 Task: Book a multi-city flight from Casablanca to Tianjin to Xiamen for 2 passengers in premium economy, with 1 stop or fewer, using Emirates, and 2 carry-on bags.
Action: Mouse pressed left at (455, 304)
Screenshot: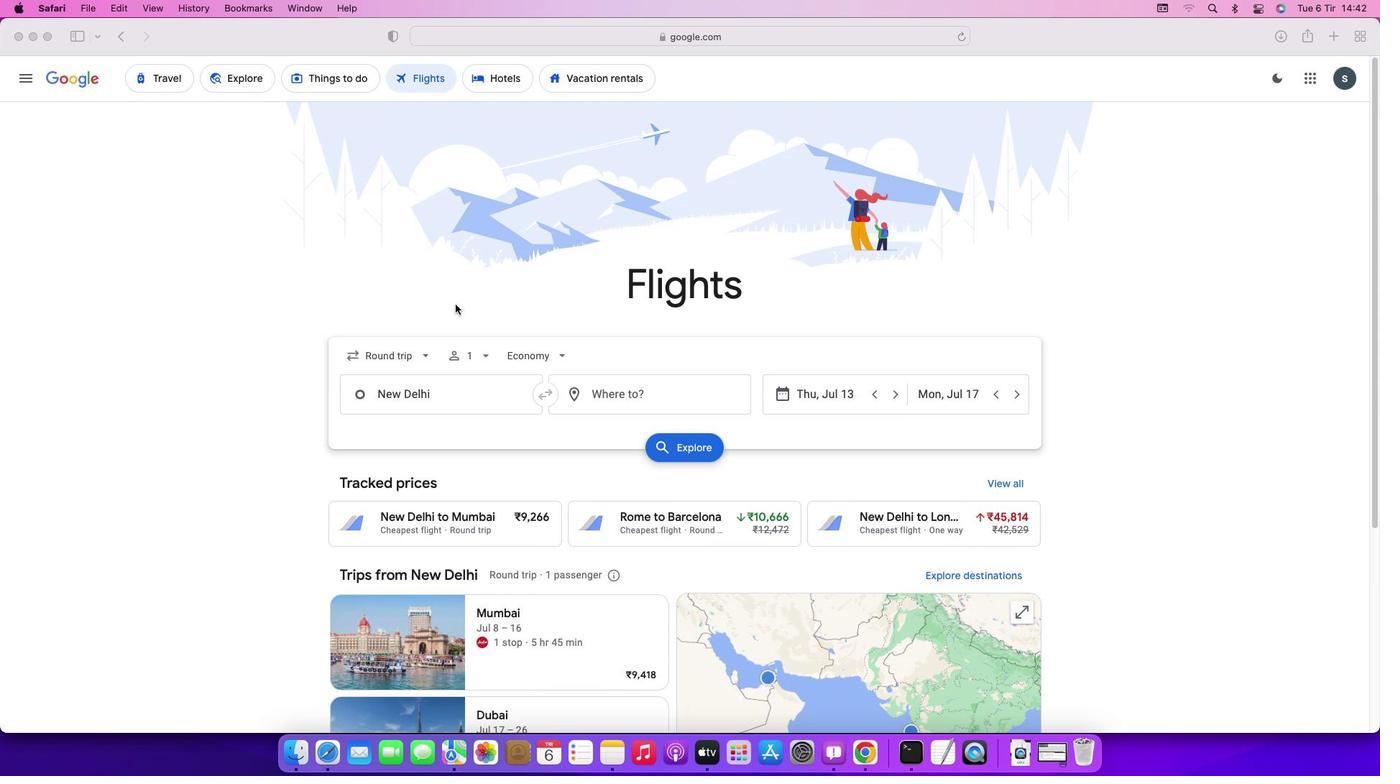 
Action: Mouse moved to (423, 361)
Screenshot: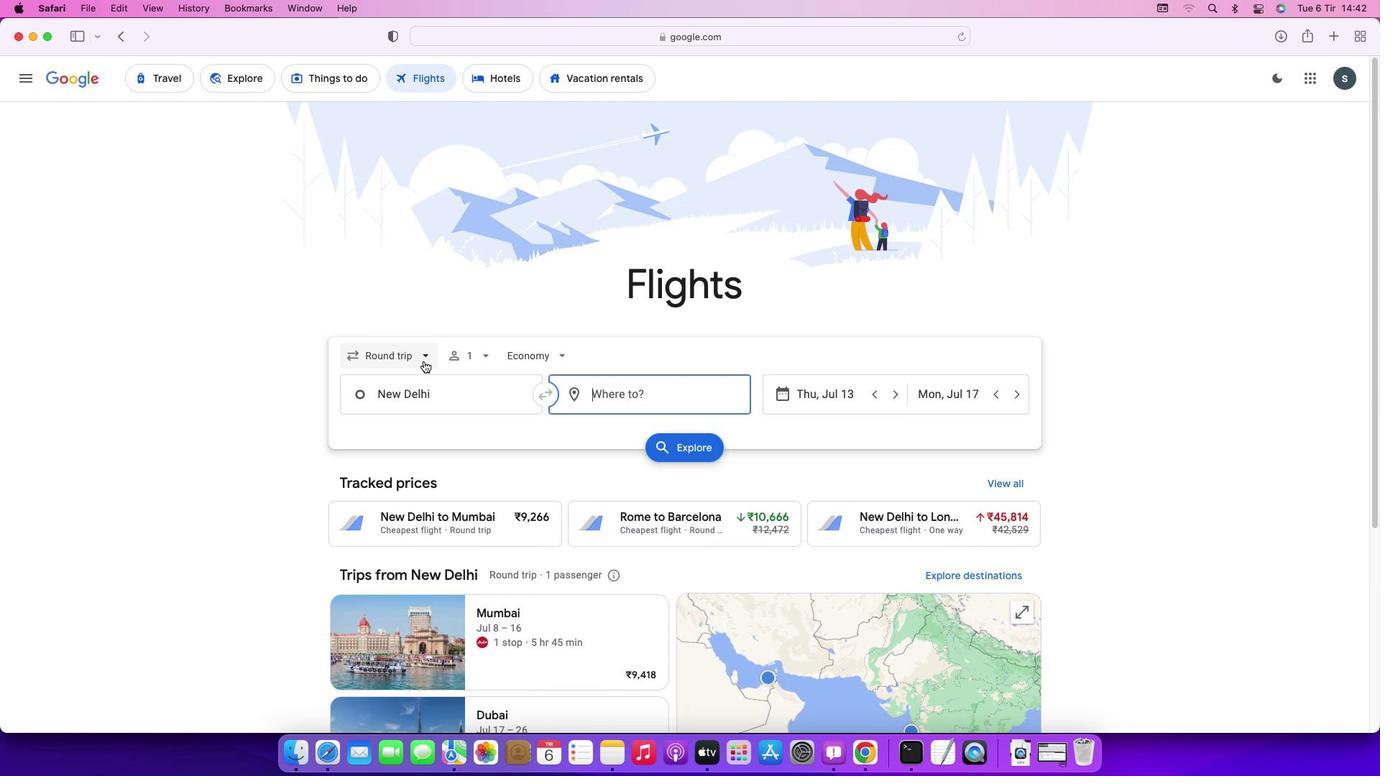 
Action: Mouse pressed left at (423, 361)
Screenshot: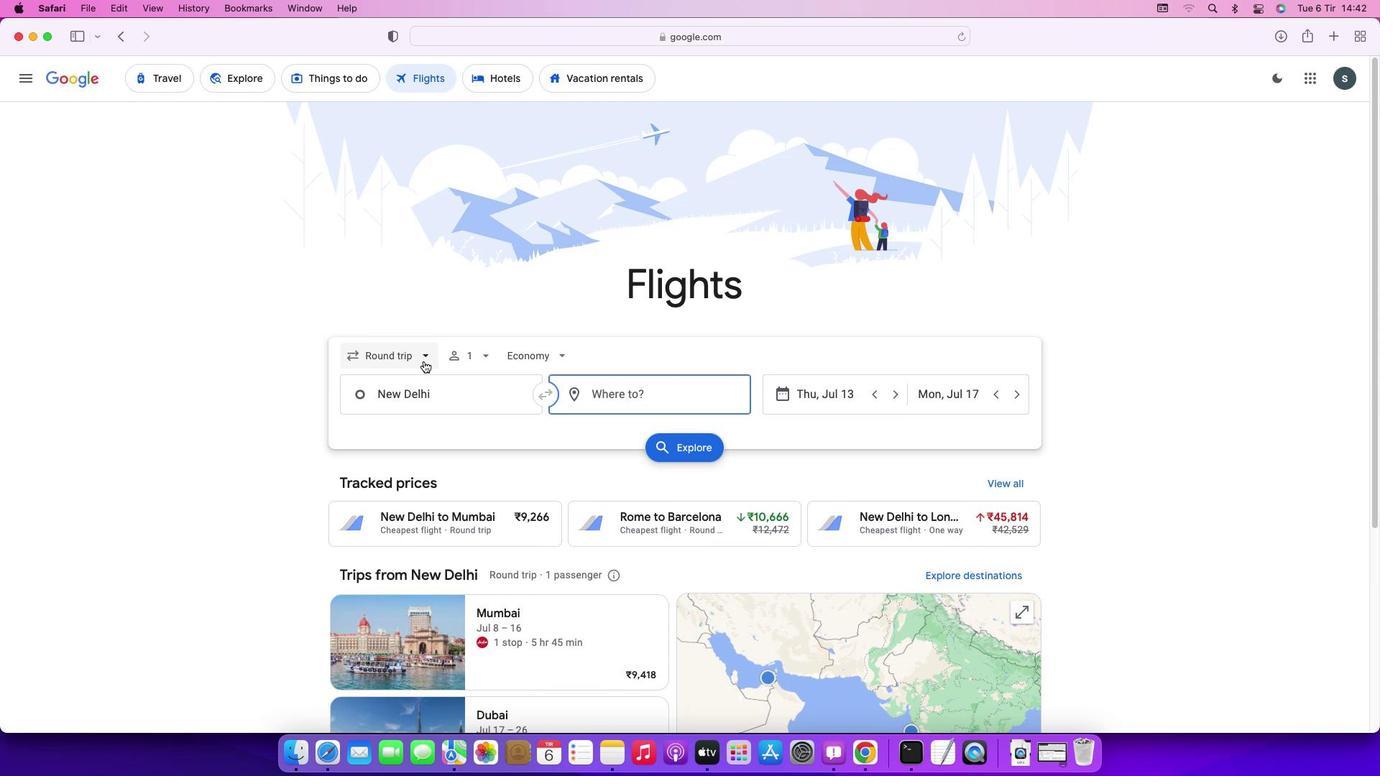 
Action: Mouse moved to (426, 459)
Screenshot: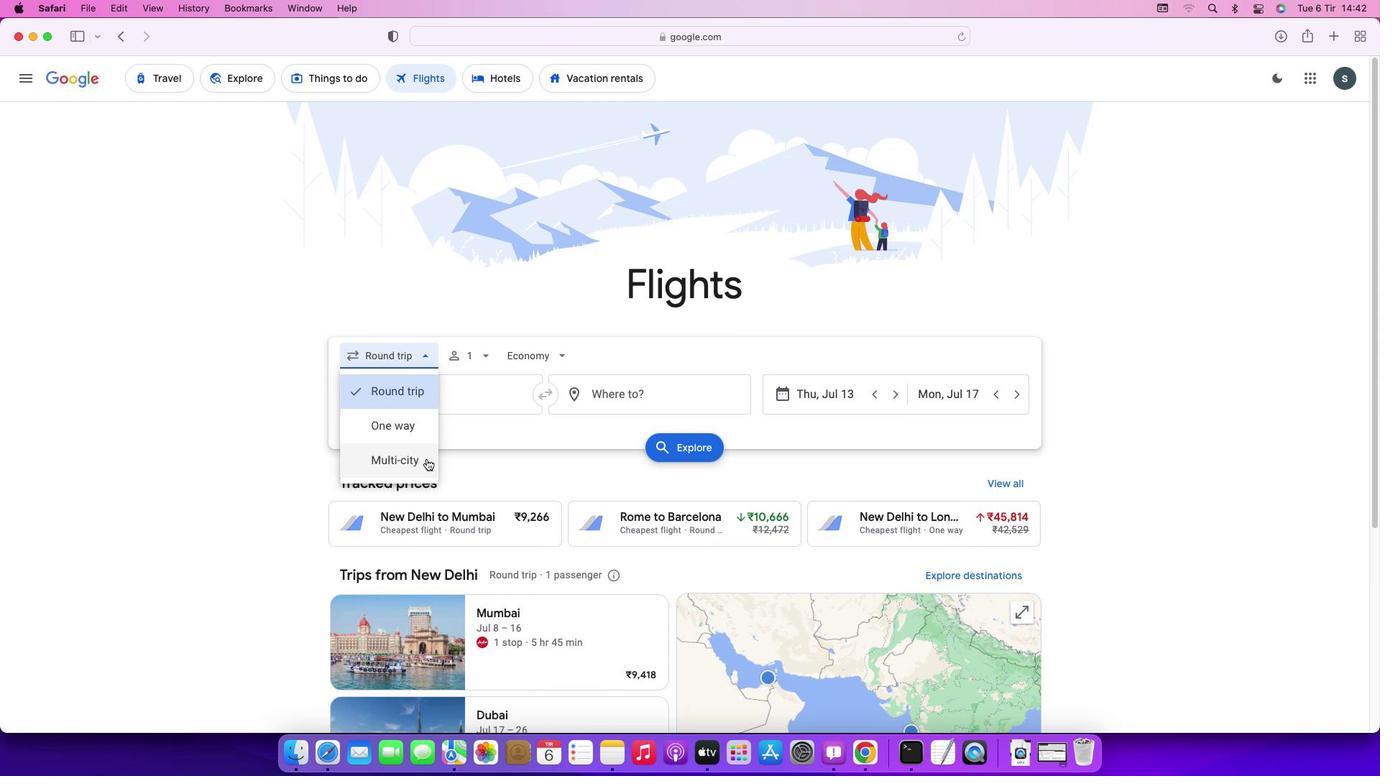 
Action: Mouse pressed left at (426, 459)
Screenshot: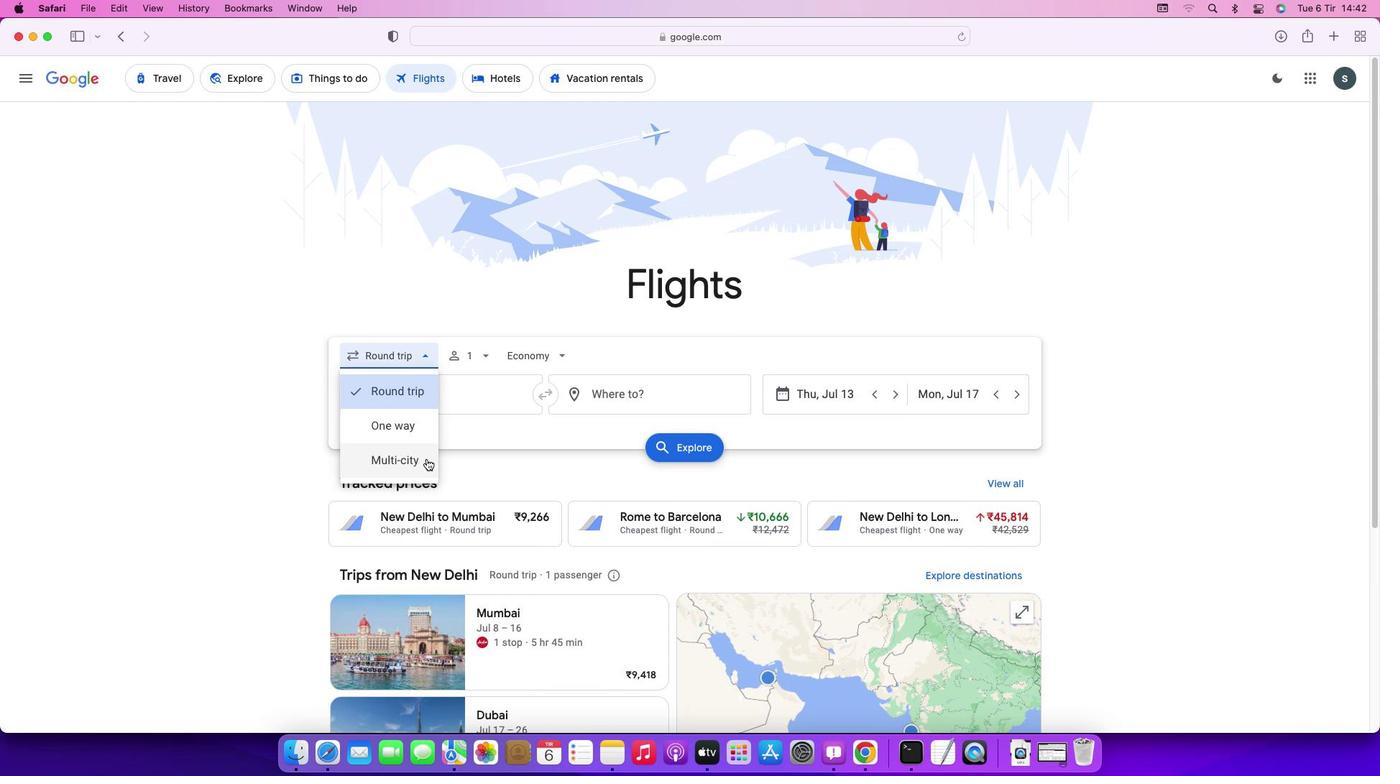 
Action: Mouse moved to (480, 356)
Screenshot: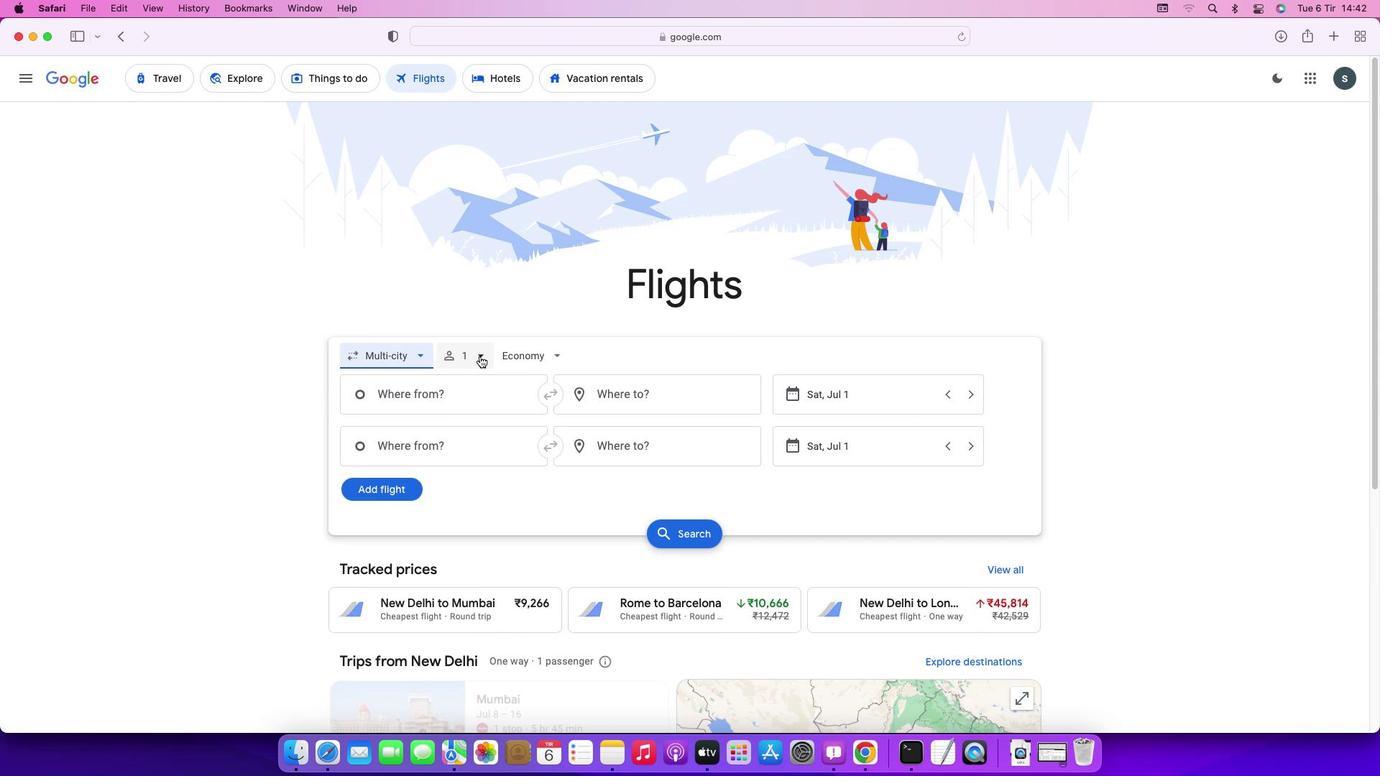 
Action: Mouse pressed left at (480, 356)
Screenshot: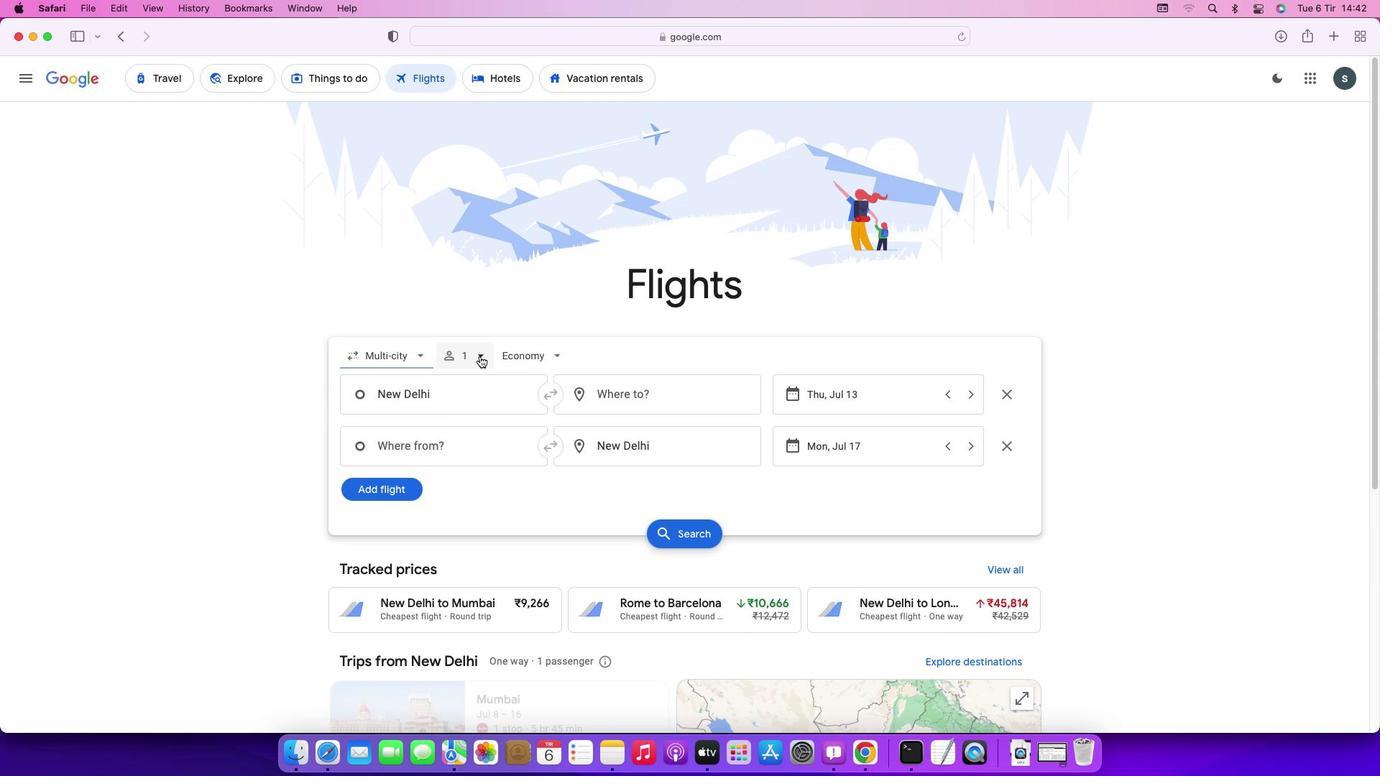 
Action: Mouse moved to (592, 390)
Screenshot: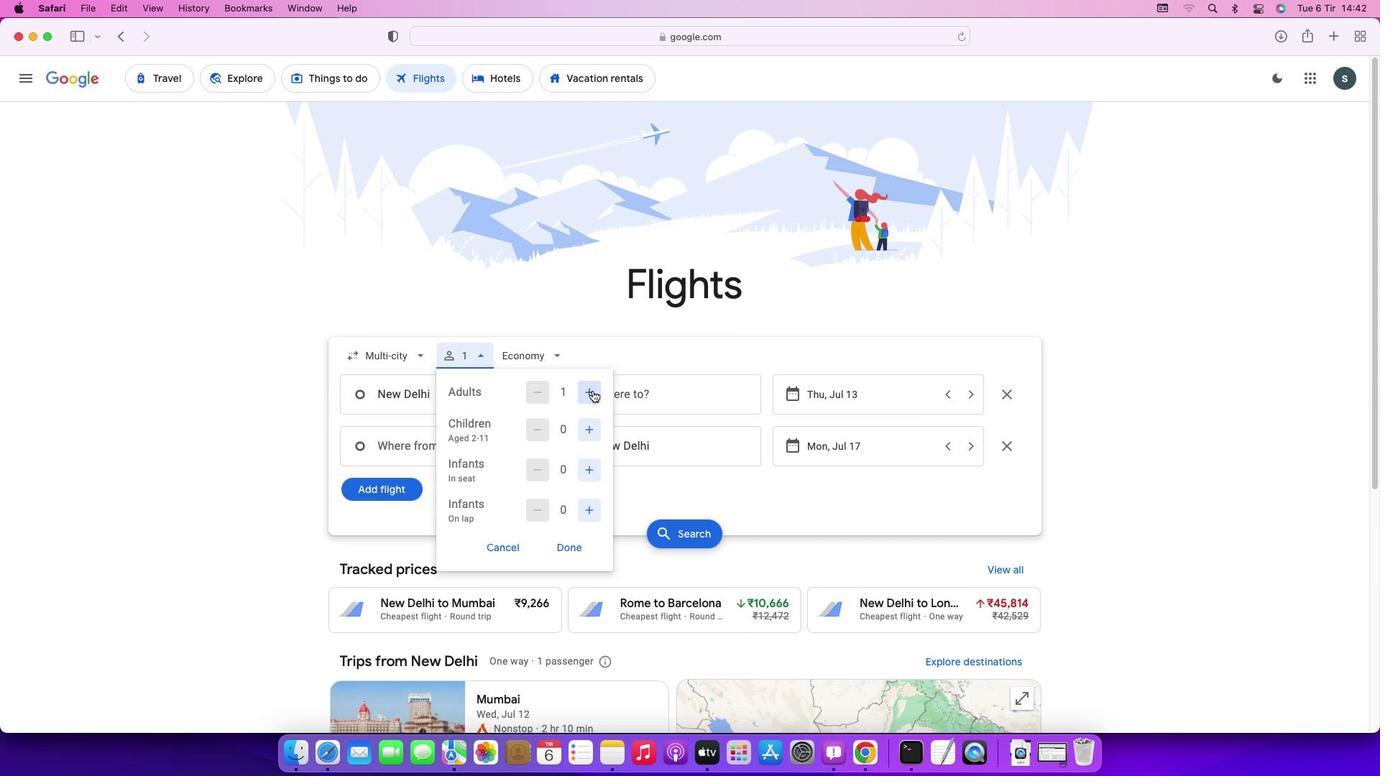 
Action: Mouse pressed left at (592, 390)
Screenshot: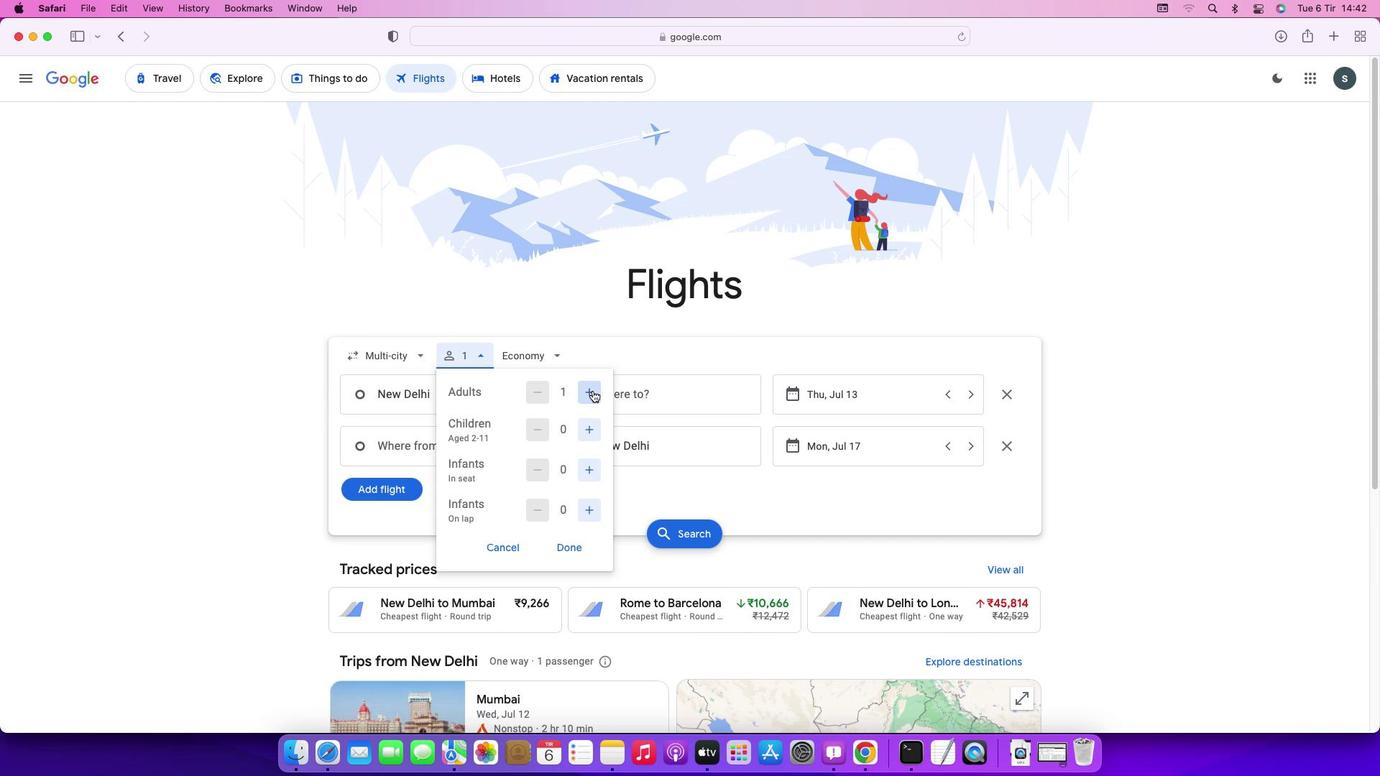 
Action: Mouse moved to (568, 547)
Screenshot: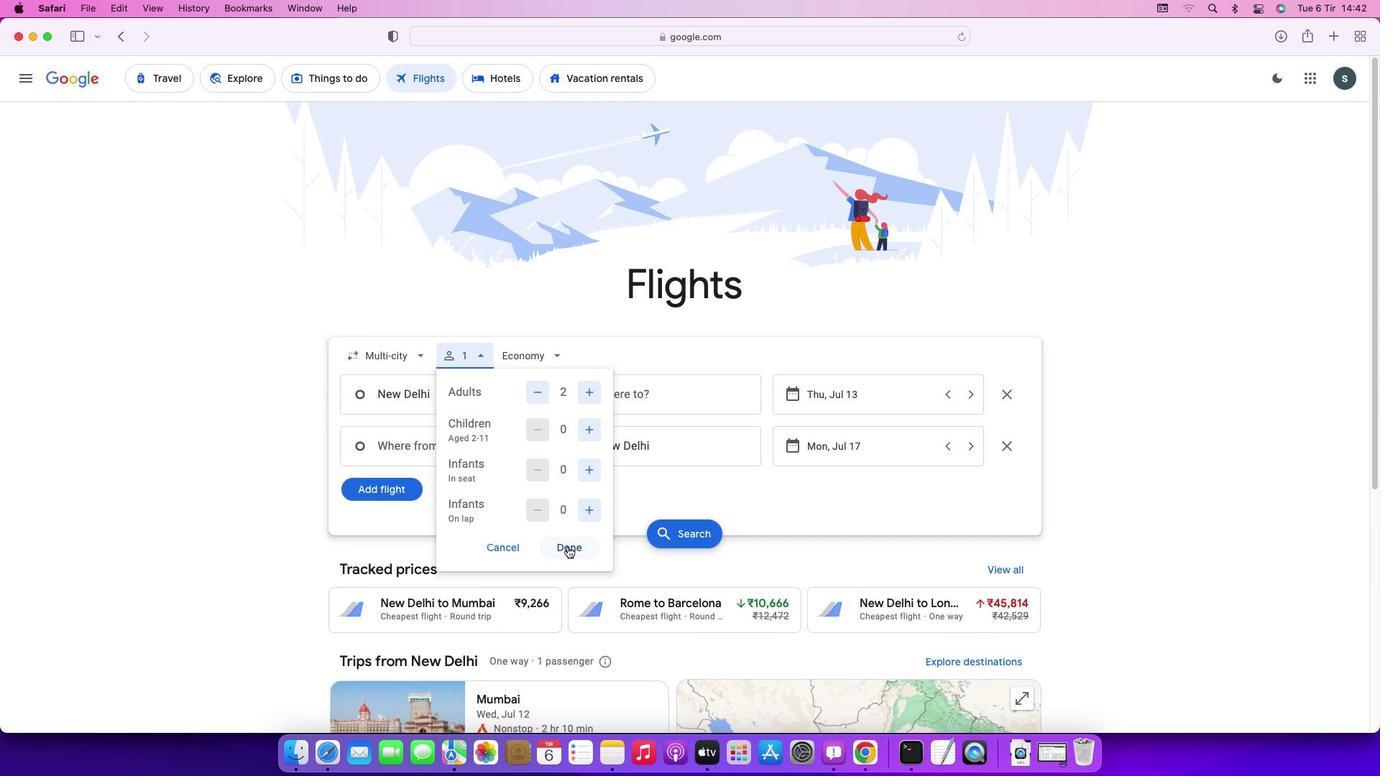 
Action: Mouse pressed left at (568, 547)
Screenshot: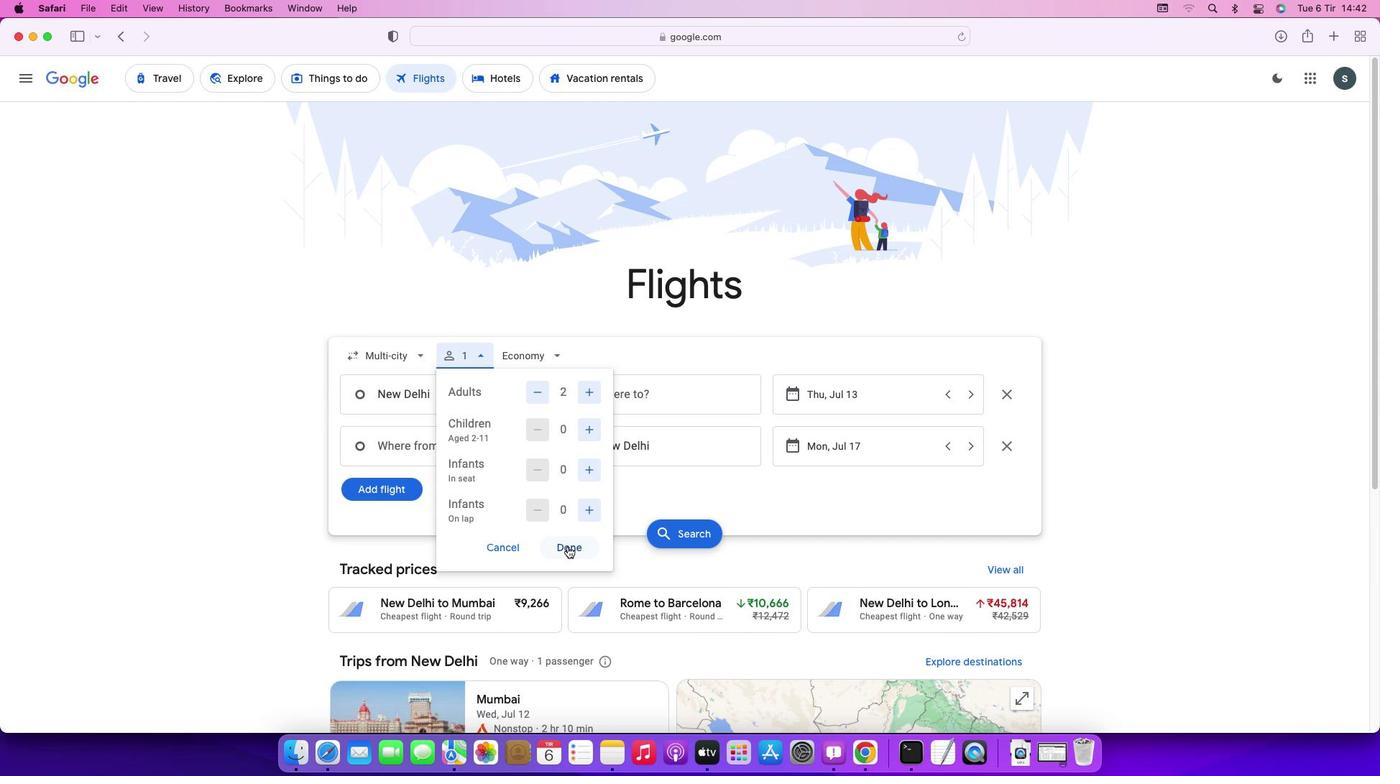 
Action: Mouse moved to (555, 358)
Screenshot: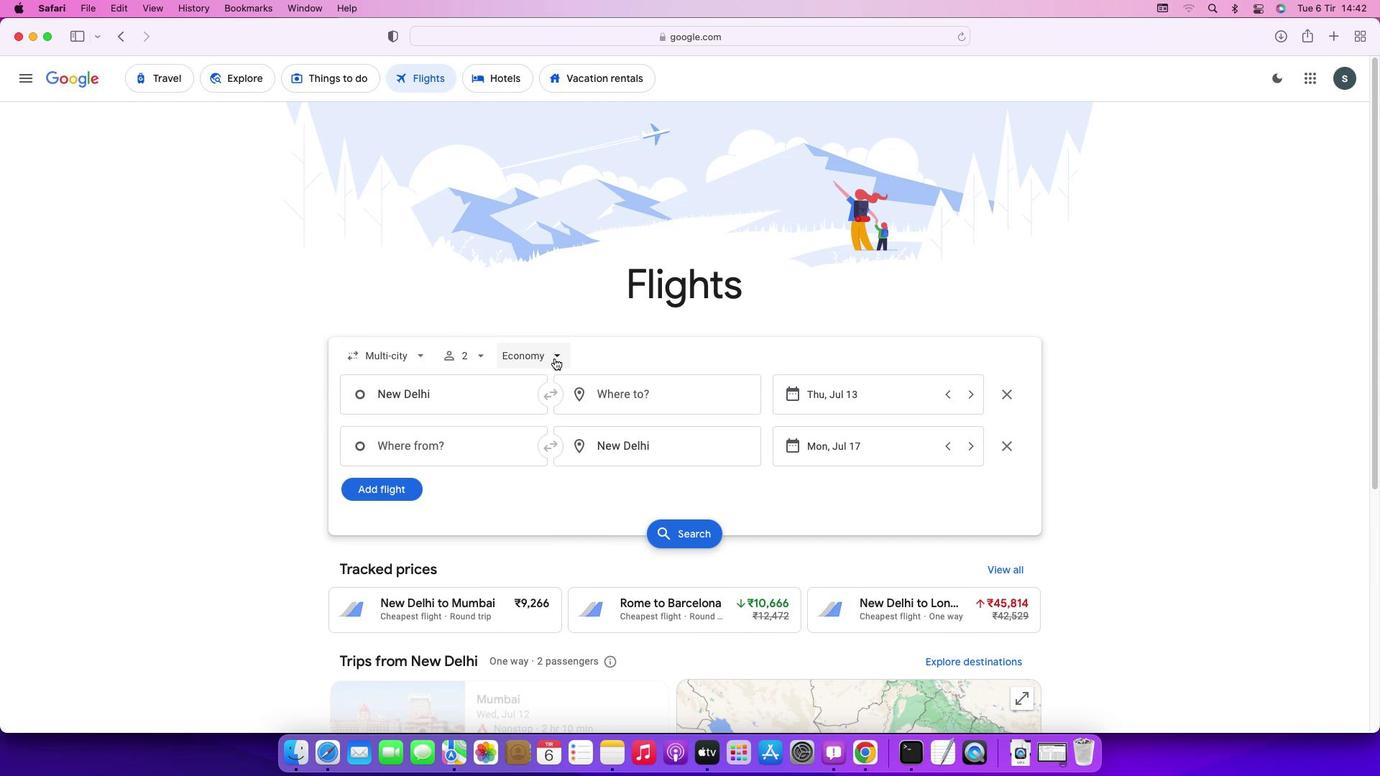 
Action: Mouse pressed left at (555, 358)
Screenshot: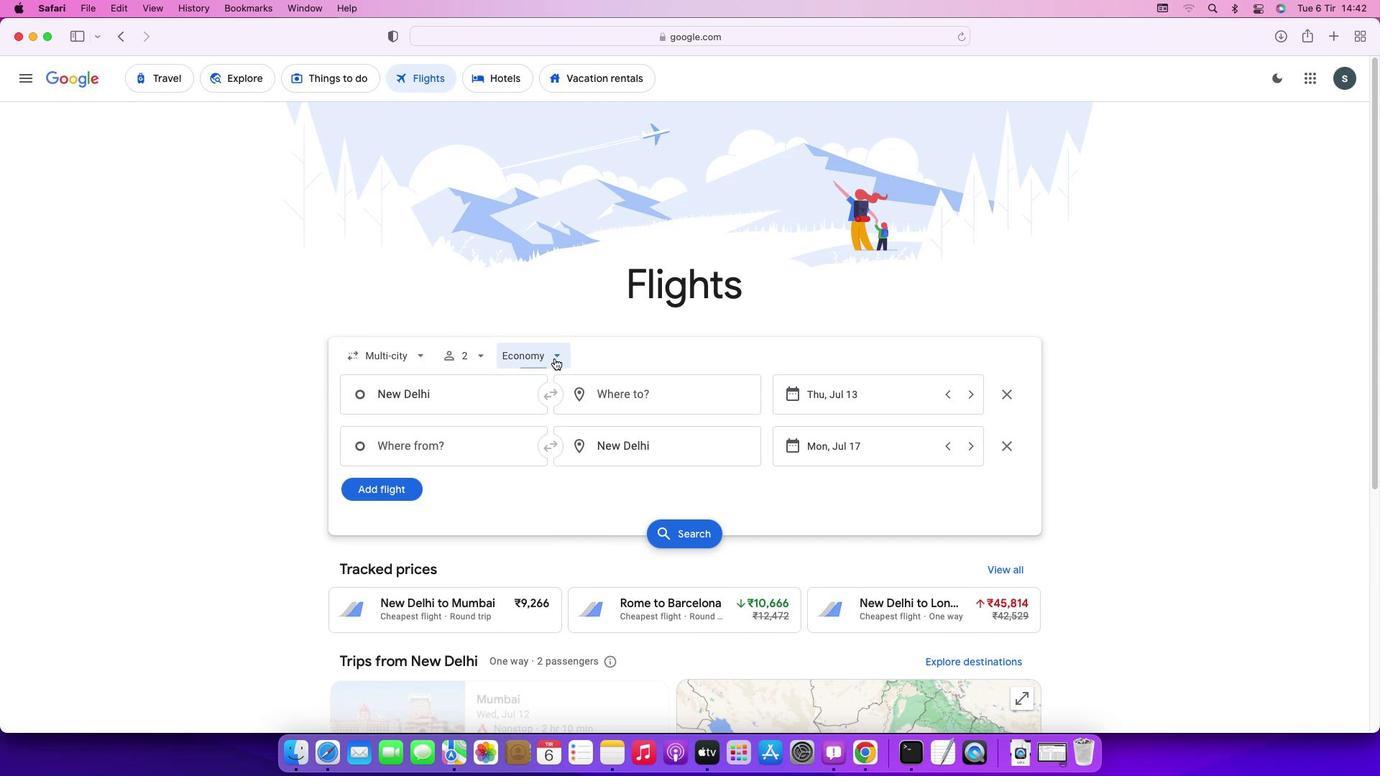 
Action: Mouse moved to (568, 426)
Screenshot: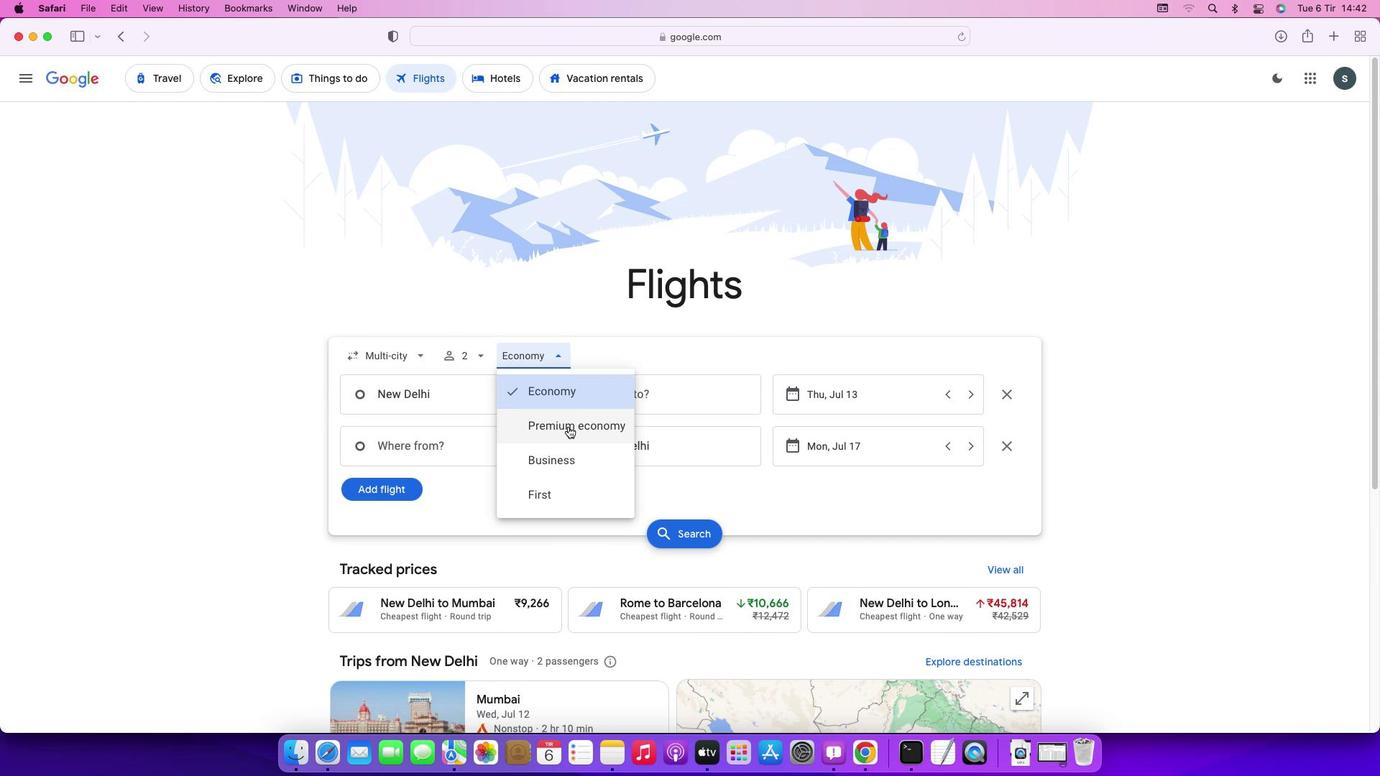 
Action: Mouse pressed left at (568, 426)
Screenshot: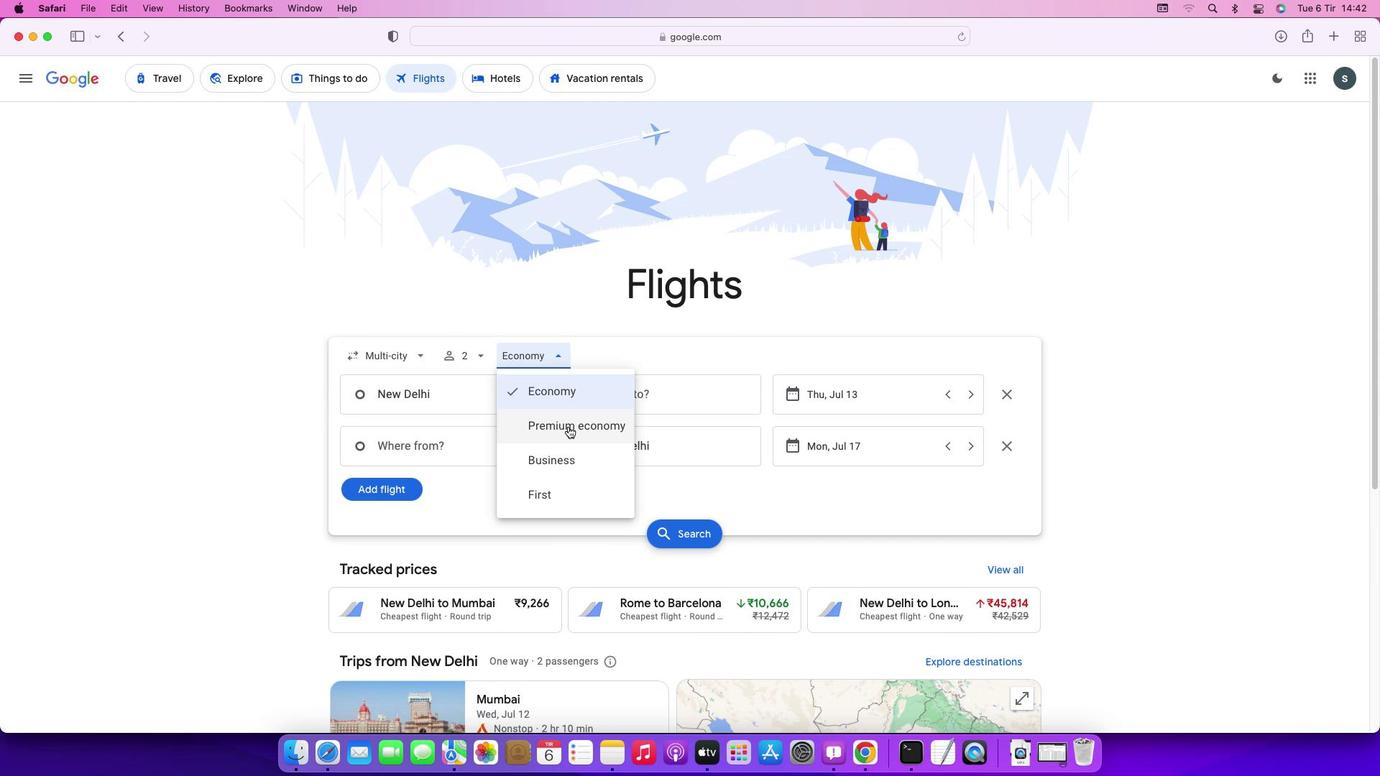 
Action: Mouse moved to (465, 391)
Screenshot: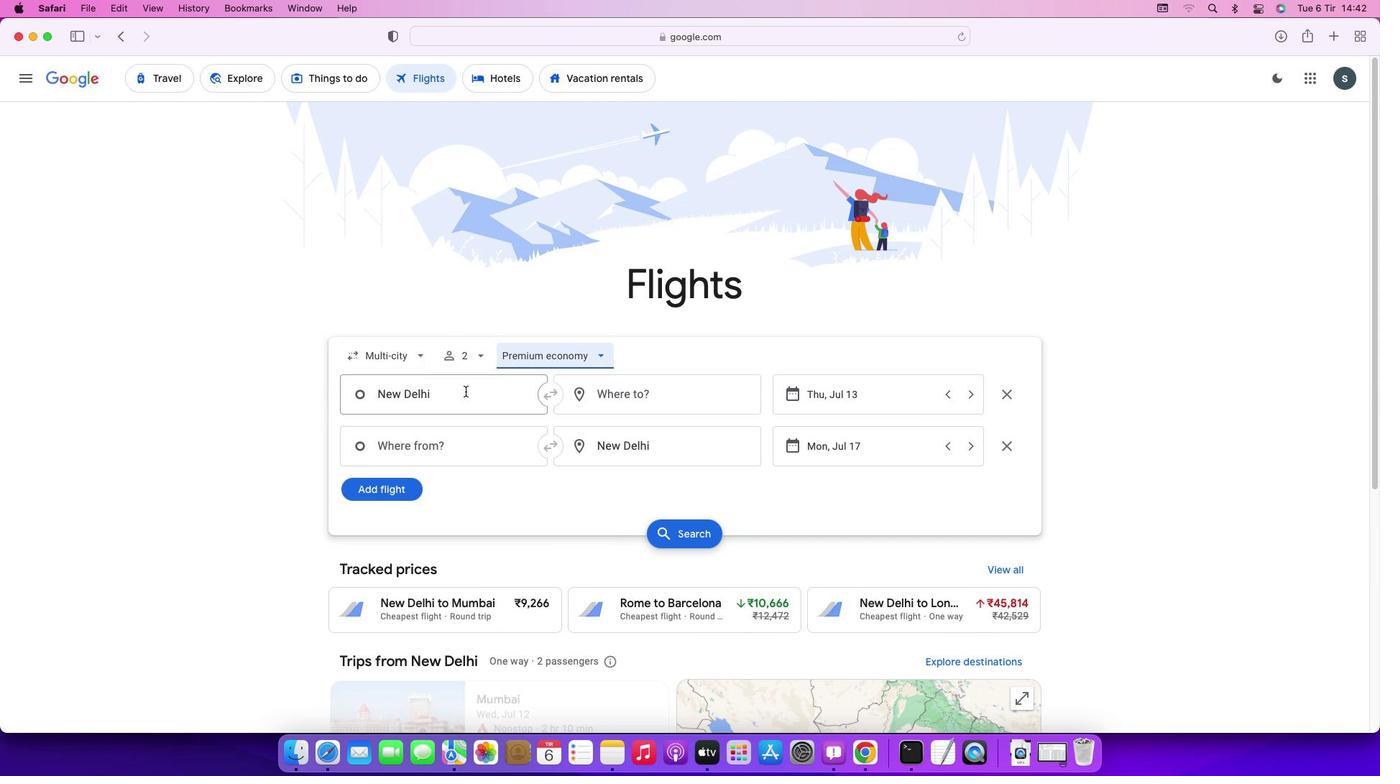 
Action: Mouse pressed left at (465, 391)
Screenshot: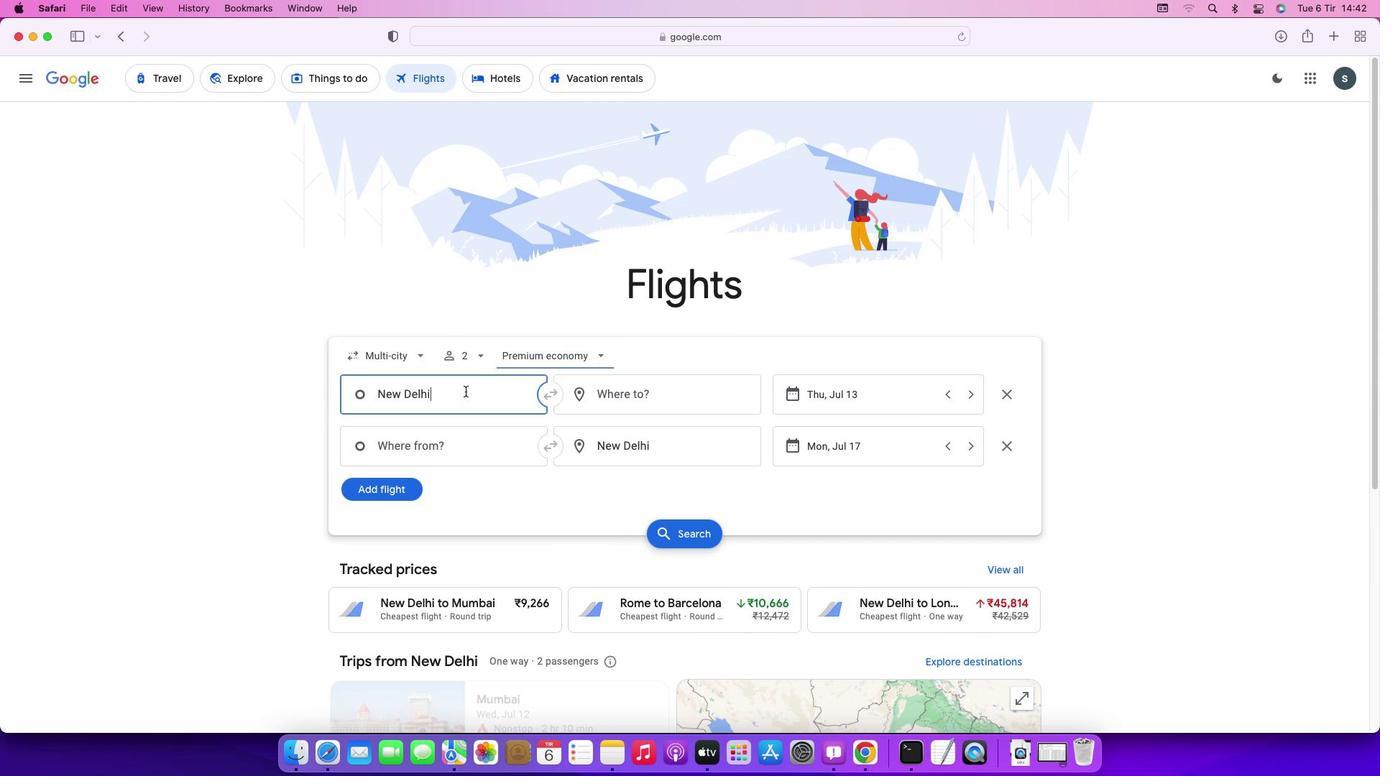 
Action: Key pressed Key.backspaceKey.caps_lock'C'Key.caps_lock'a''s''a''b''l''a''n''c''a'Key.enter
Screenshot: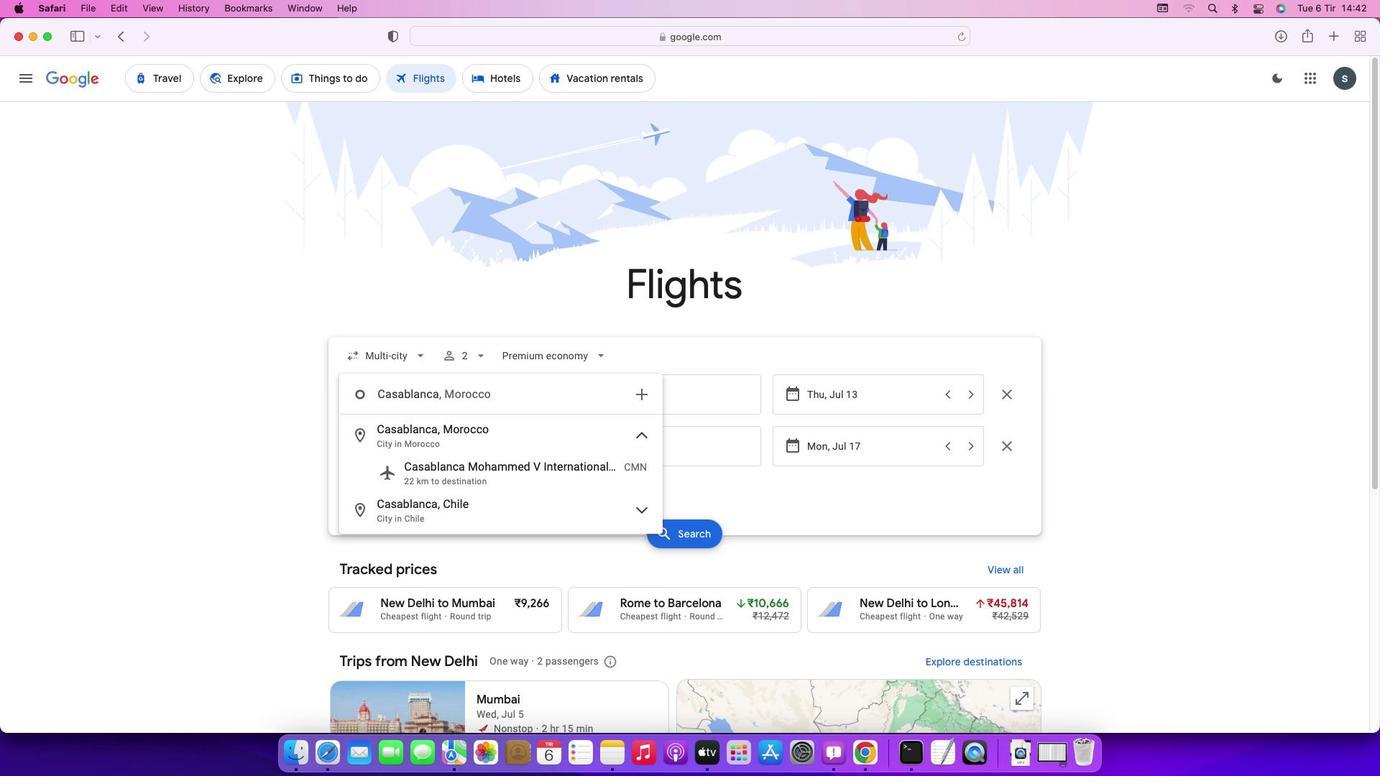 
Action: Mouse moved to (619, 401)
Screenshot: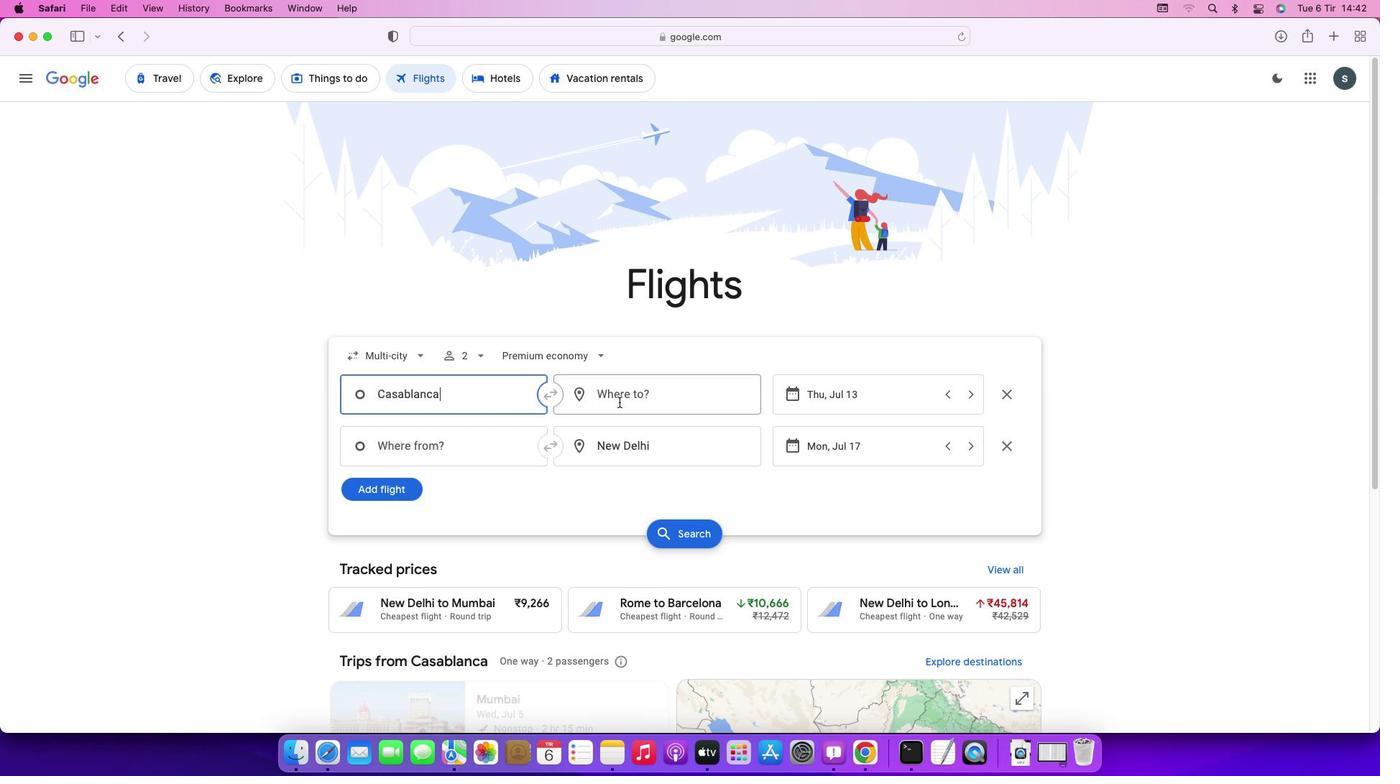 
Action: Mouse pressed left at (619, 401)
Screenshot: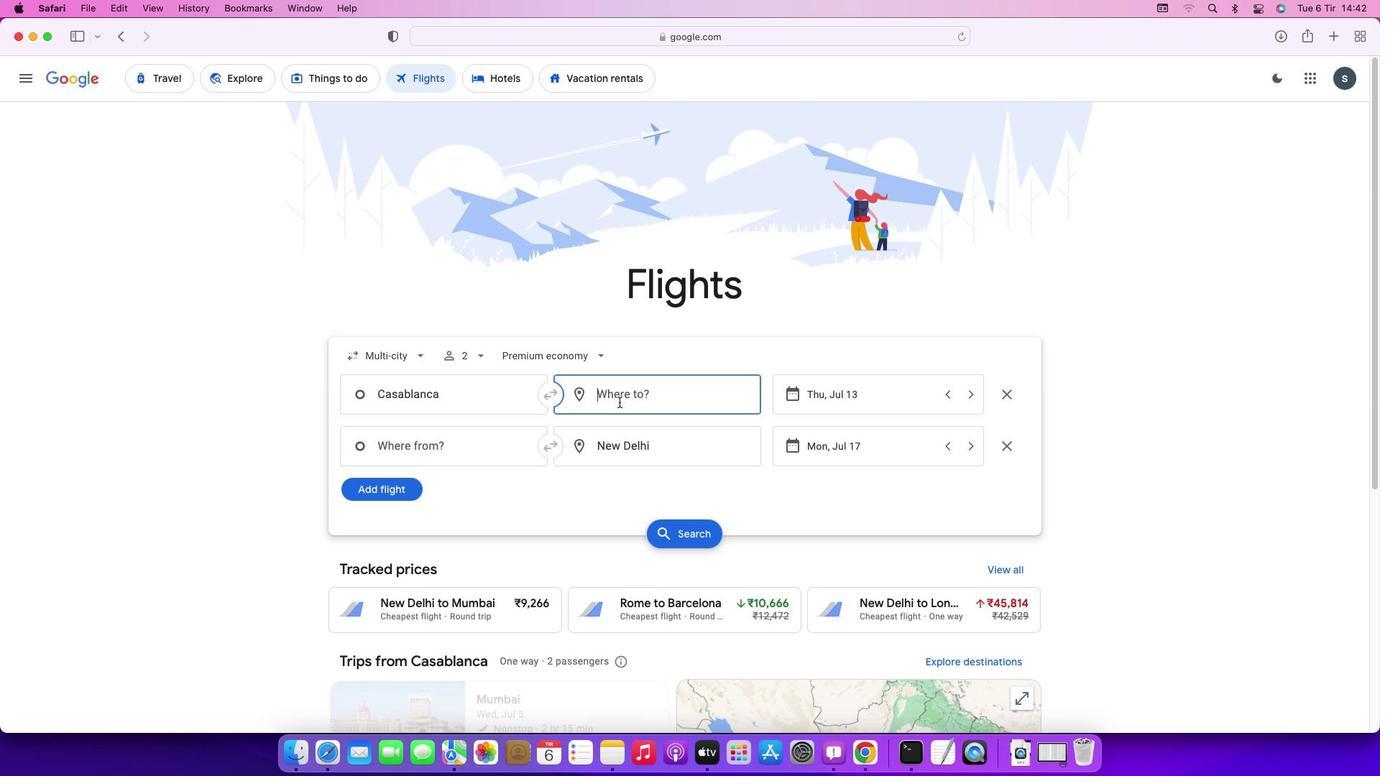 
Action: Mouse moved to (613, 403)
Screenshot: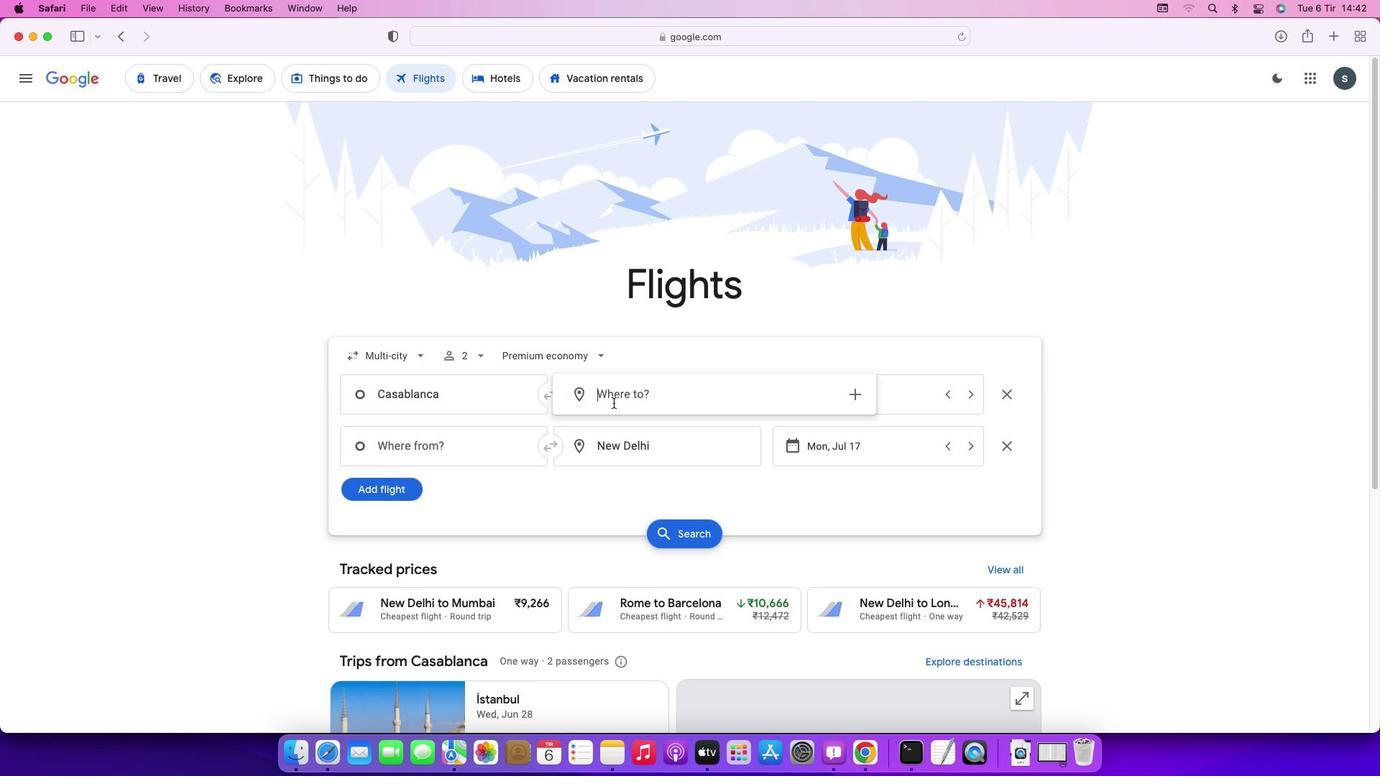 
Action: Key pressed Key.caps_lock'T'Key.caps_lock'i''a''n''j''i''n'Key.enter
Screenshot: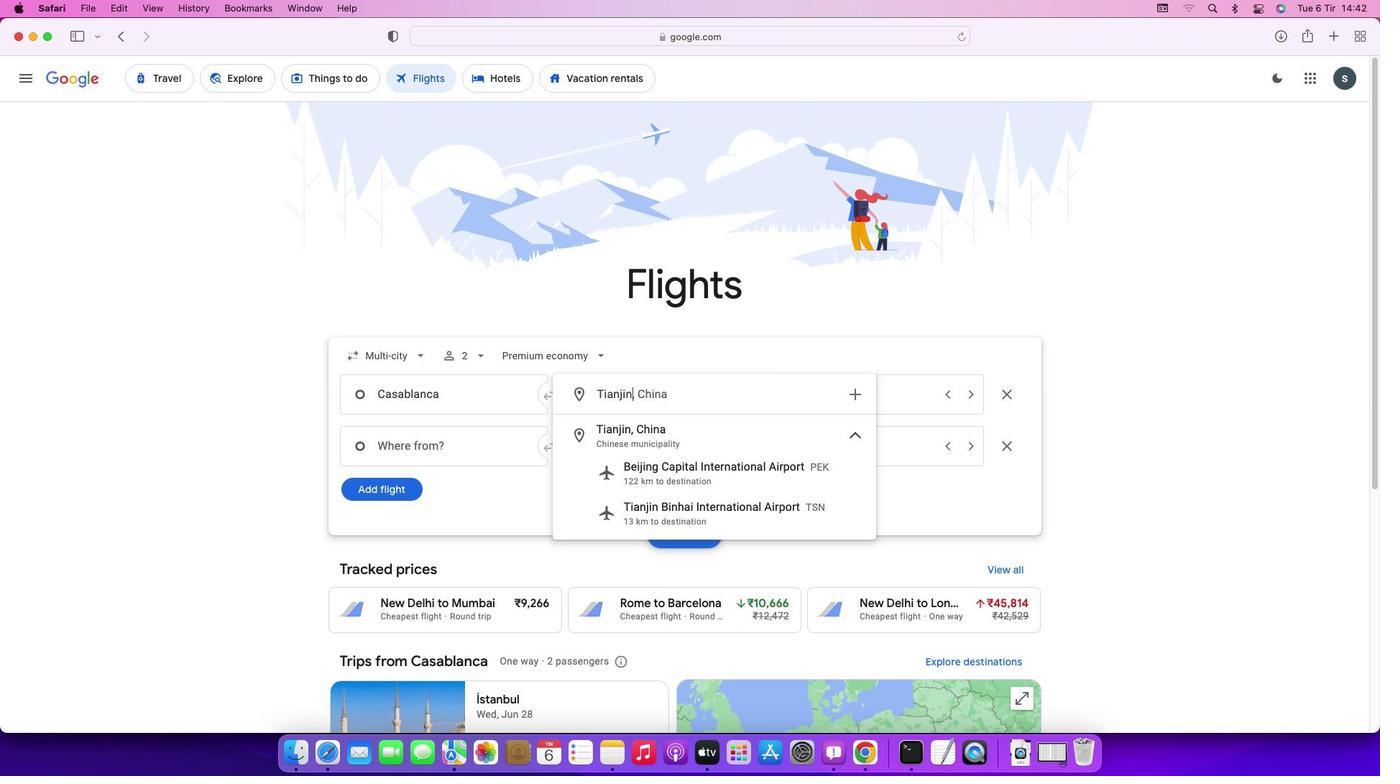 
Action: Mouse moved to (885, 398)
Screenshot: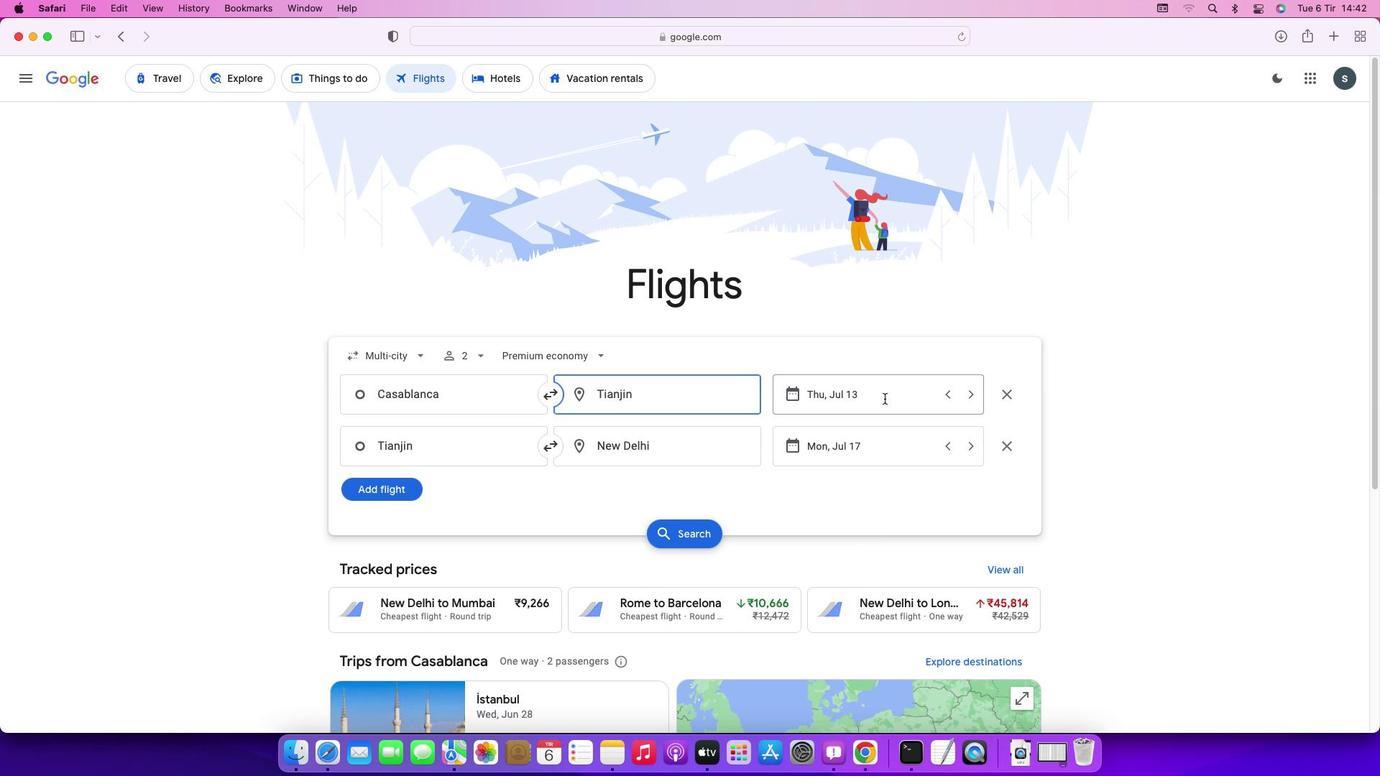 
Action: Mouse pressed left at (885, 398)
Screenshot: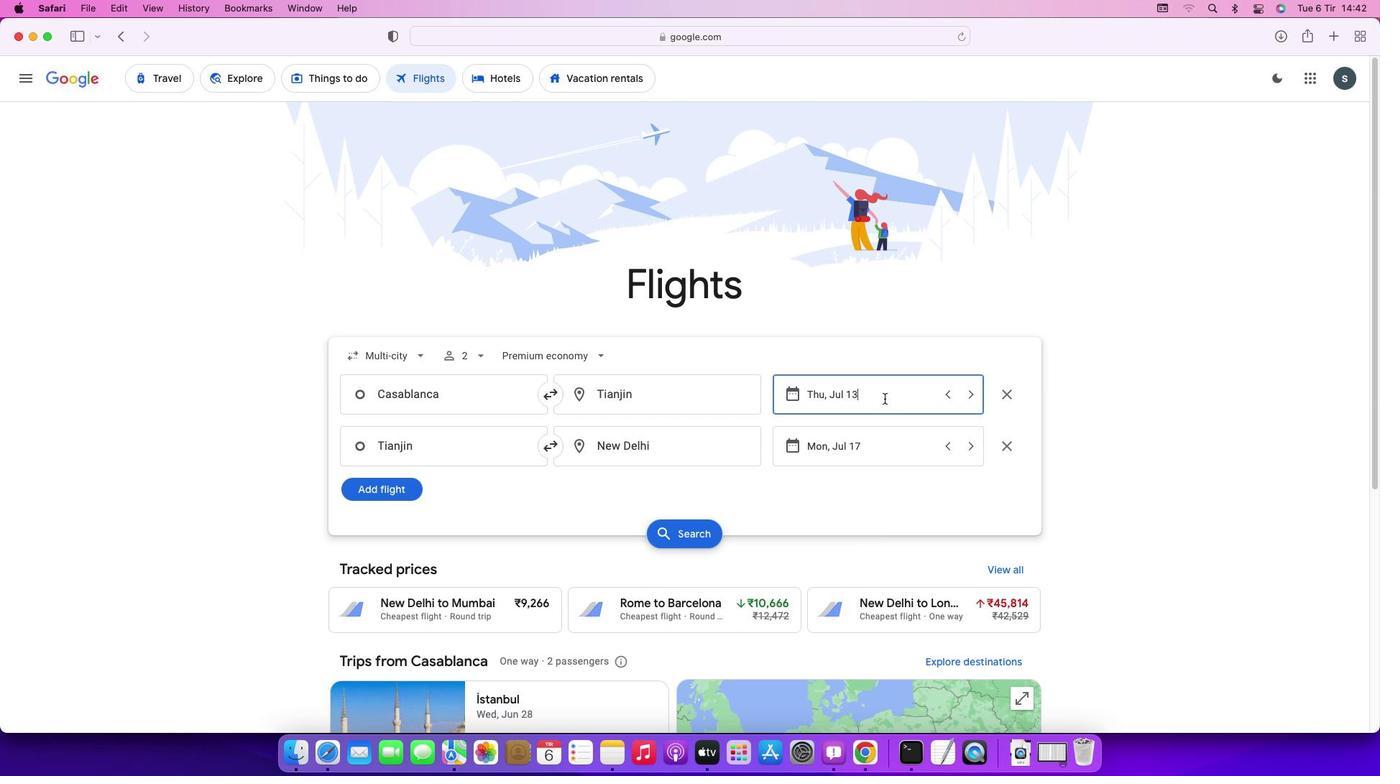 
Action: Mouse moved to (862, 594)
Screenshot: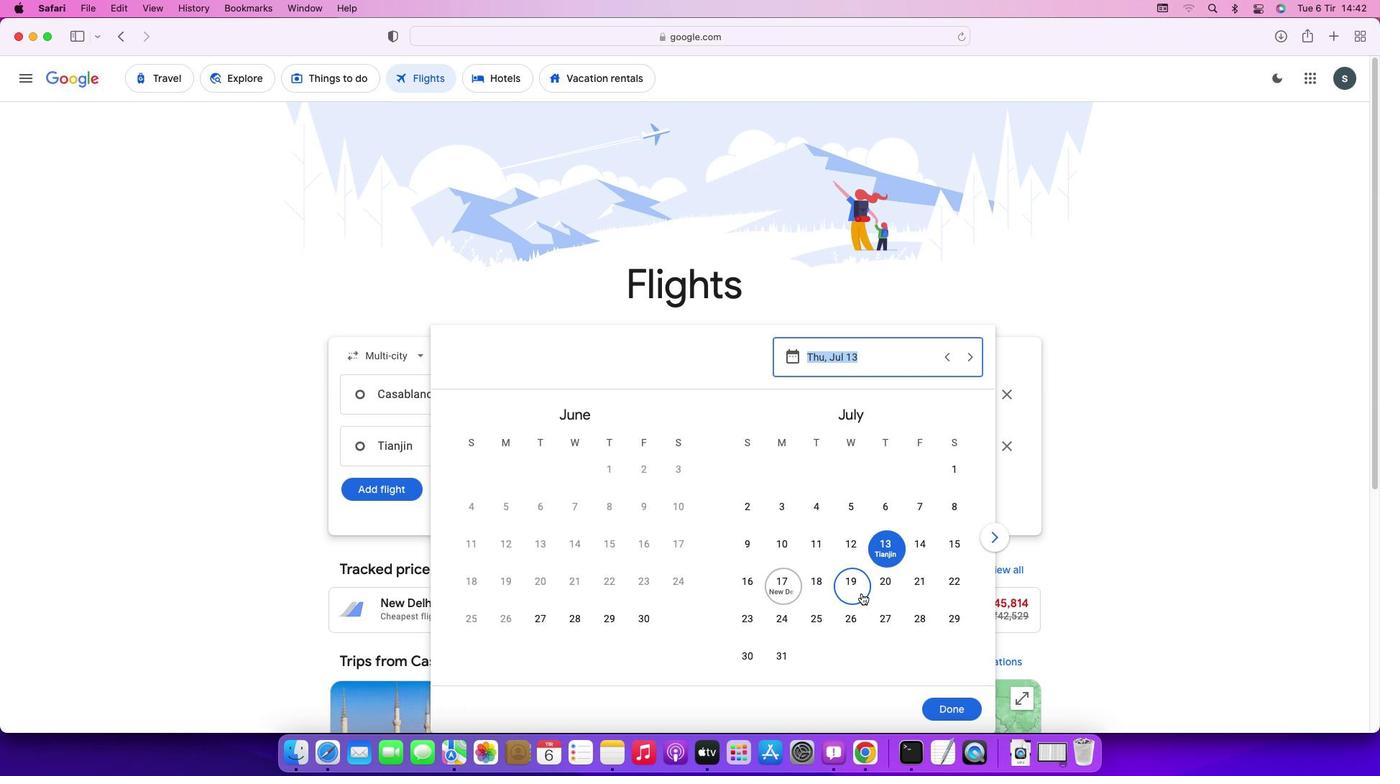 
Action: Mouse pressed left at (862, 594)
Screenshot: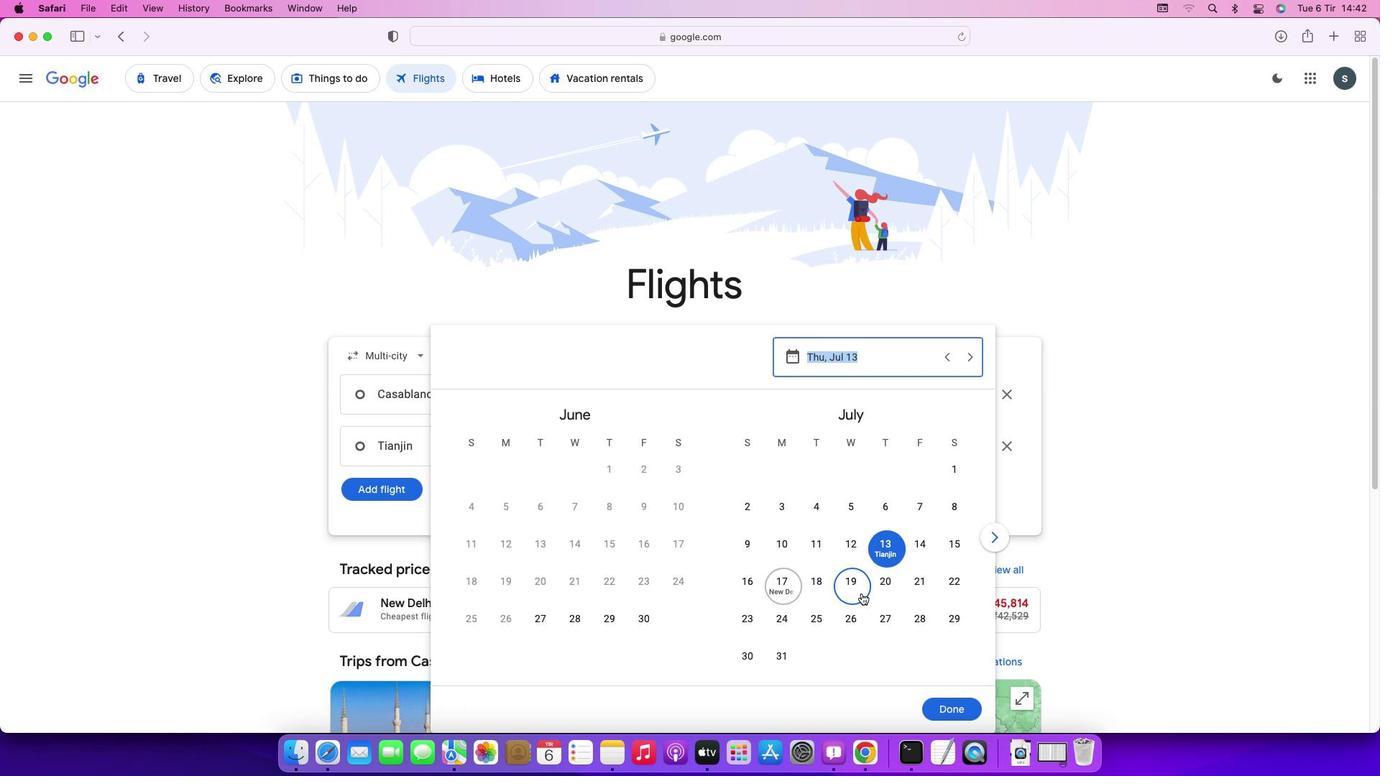 
Action: Mouse moved to (949, 706)
Screenshot: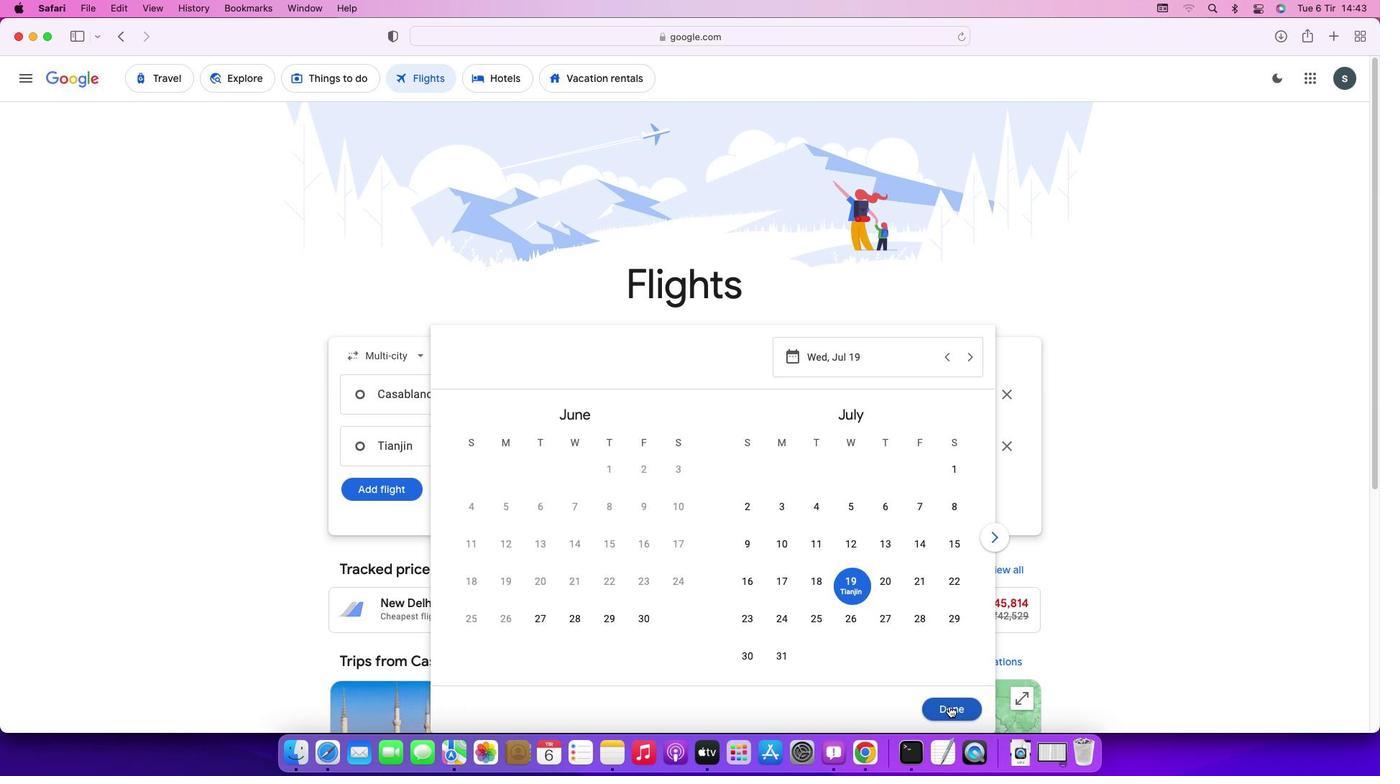 
Action: Mouse pressed left at (949, 706)
Screenshot: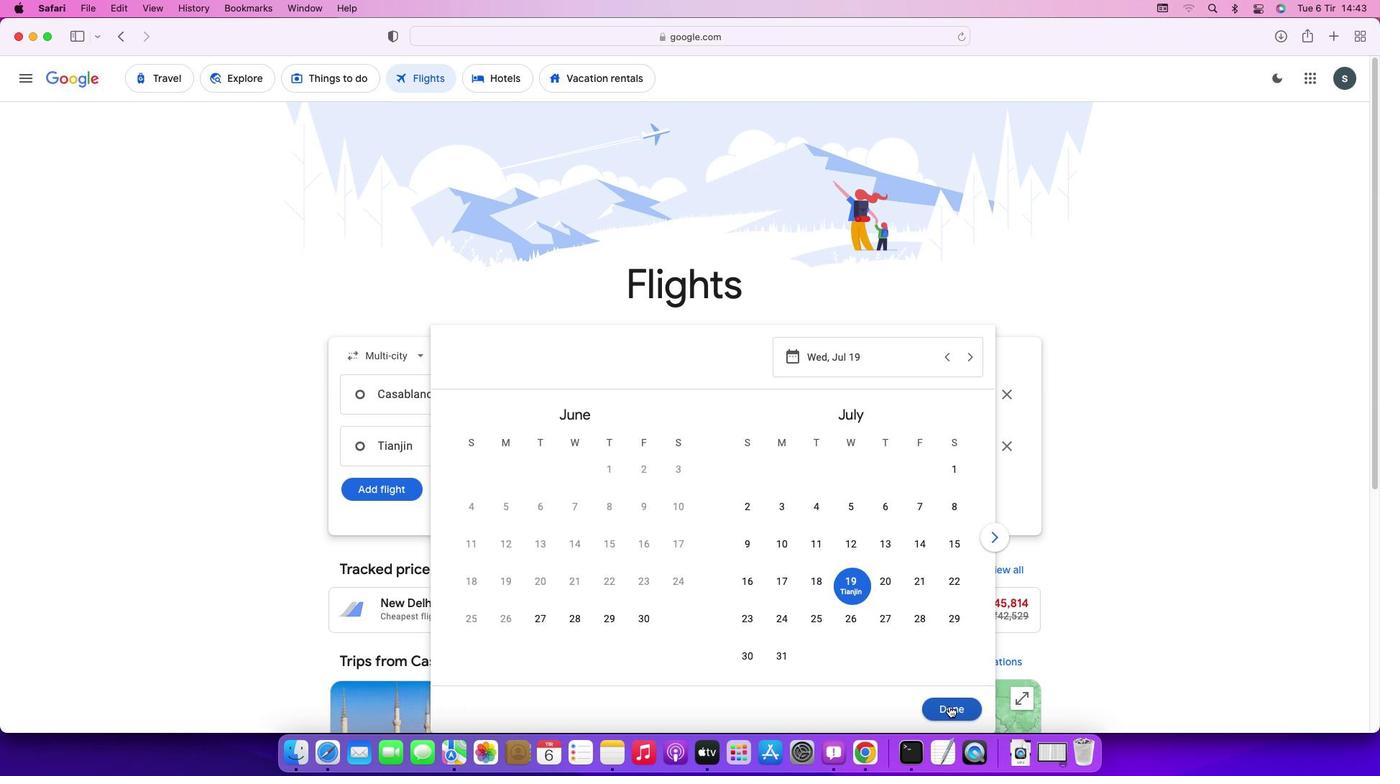
Action: Mouse moved to (450, 449)
Screenshot: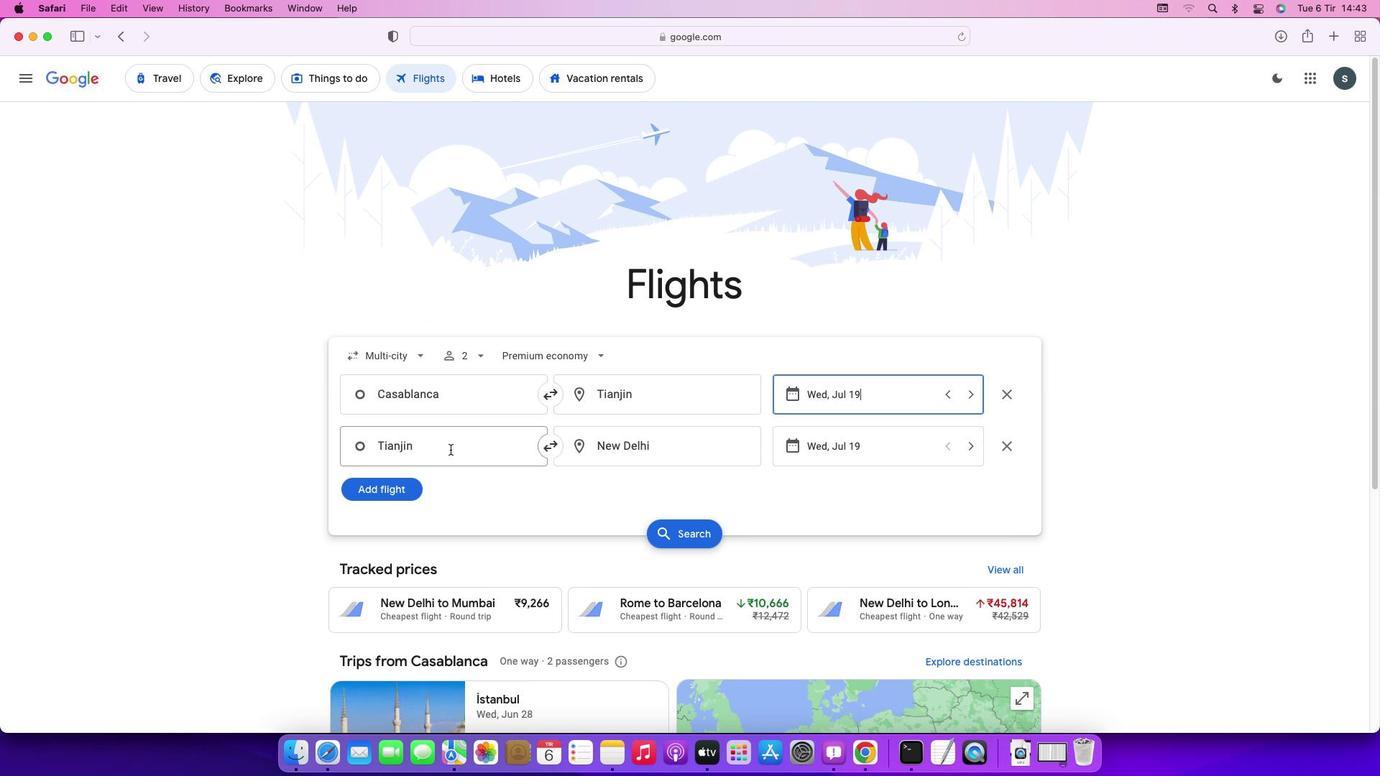 
Action: Mouse pressed left at (450, 449)
Screenshot: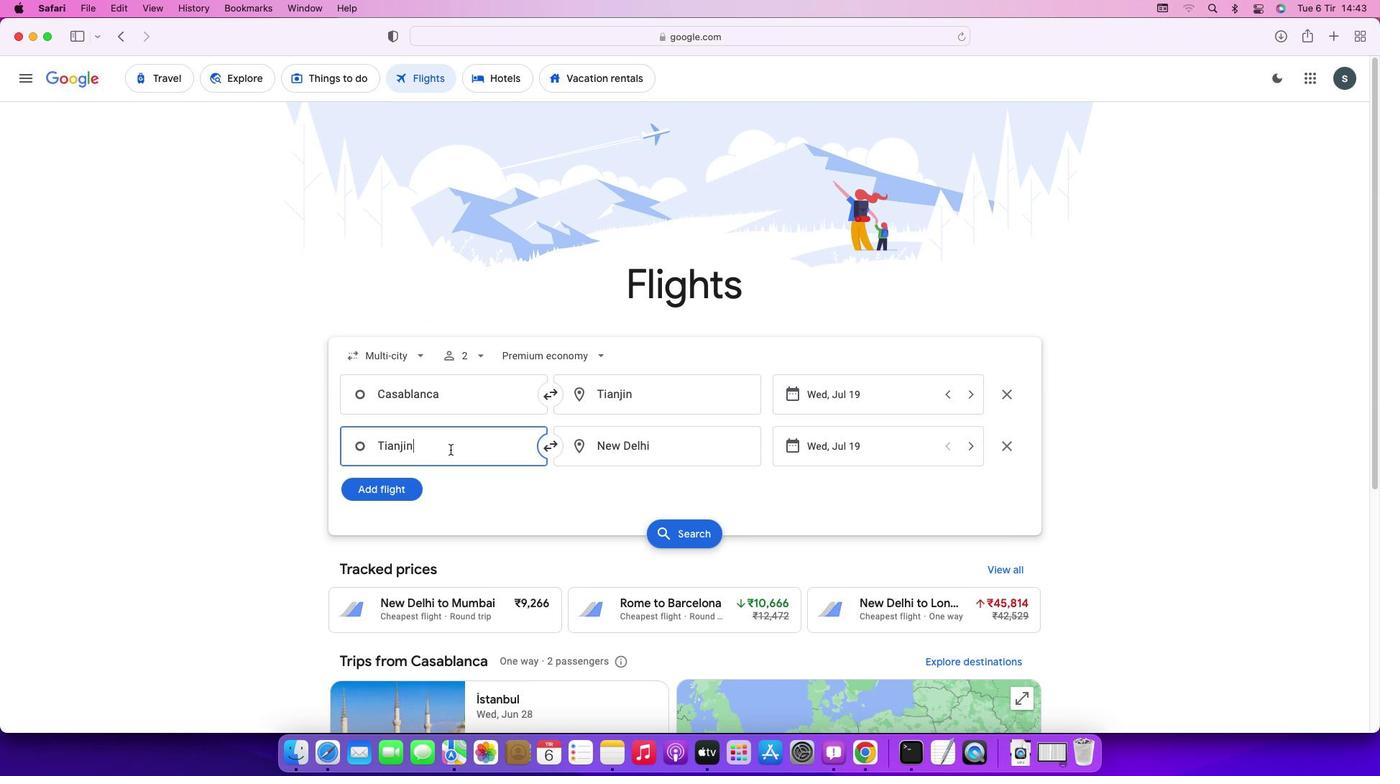 
Action: Key pressed Key.backspaceKey.caps_lock'T'Key.caps_lock'i''a''n''j''i''n'Key.enter
Screenshot: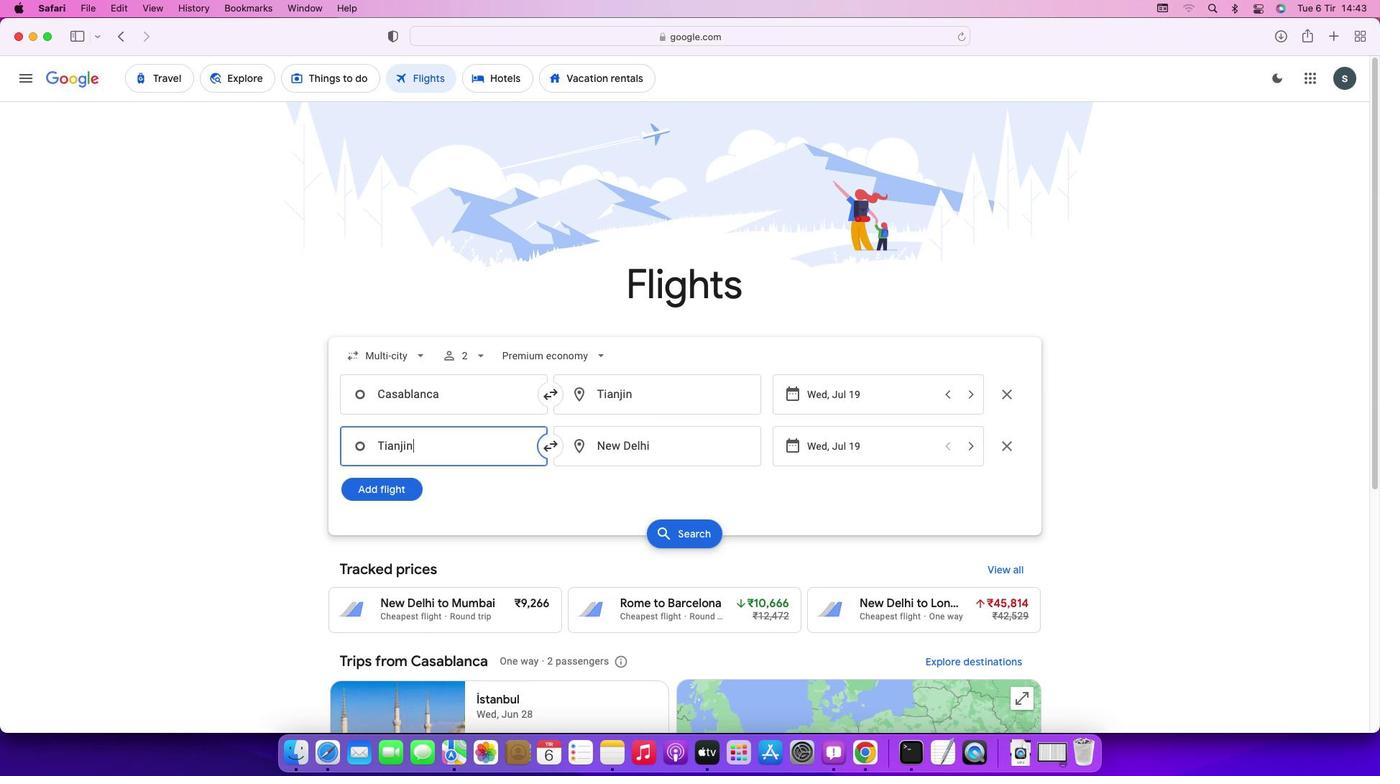 
Action: Mouse moved to (668, 450)
Screenshot: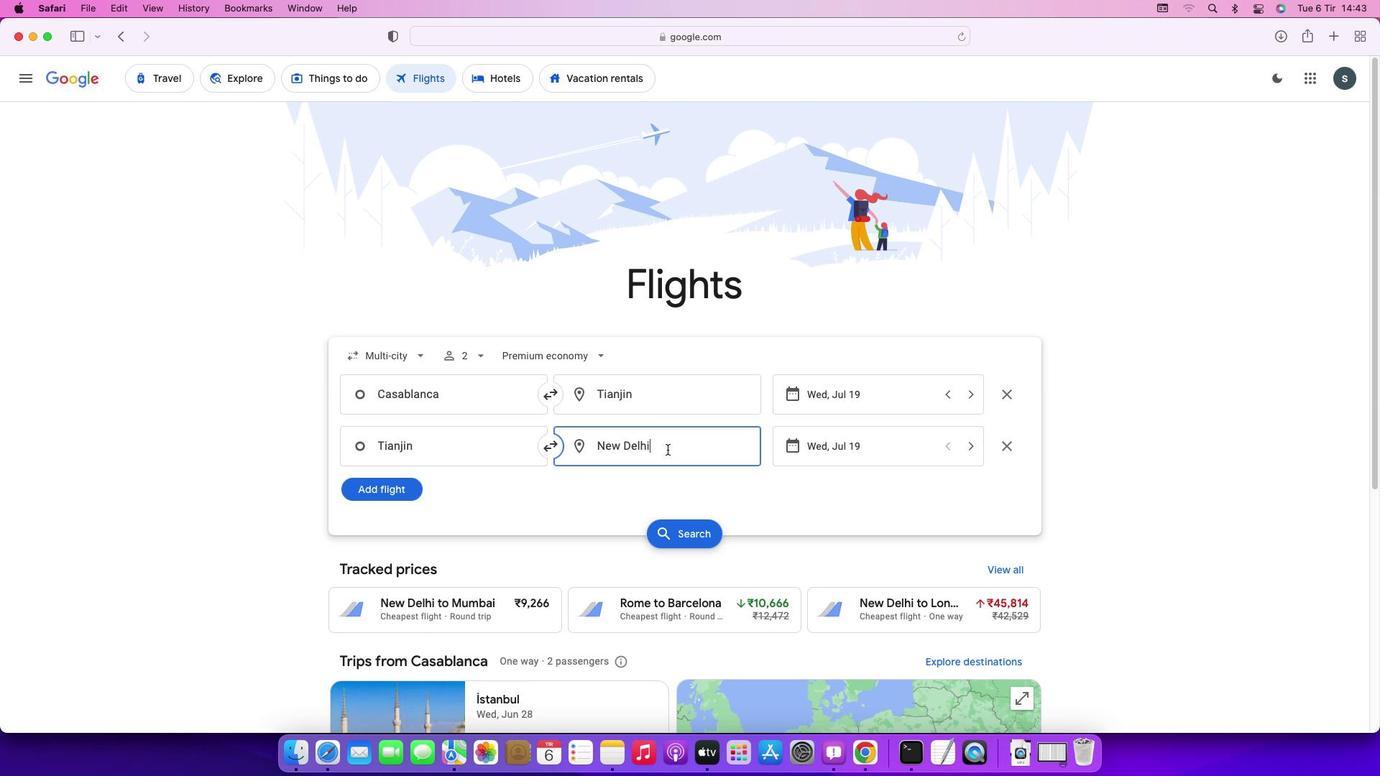 
Action: Mouse pressed left at (668, 450)
Screenshot: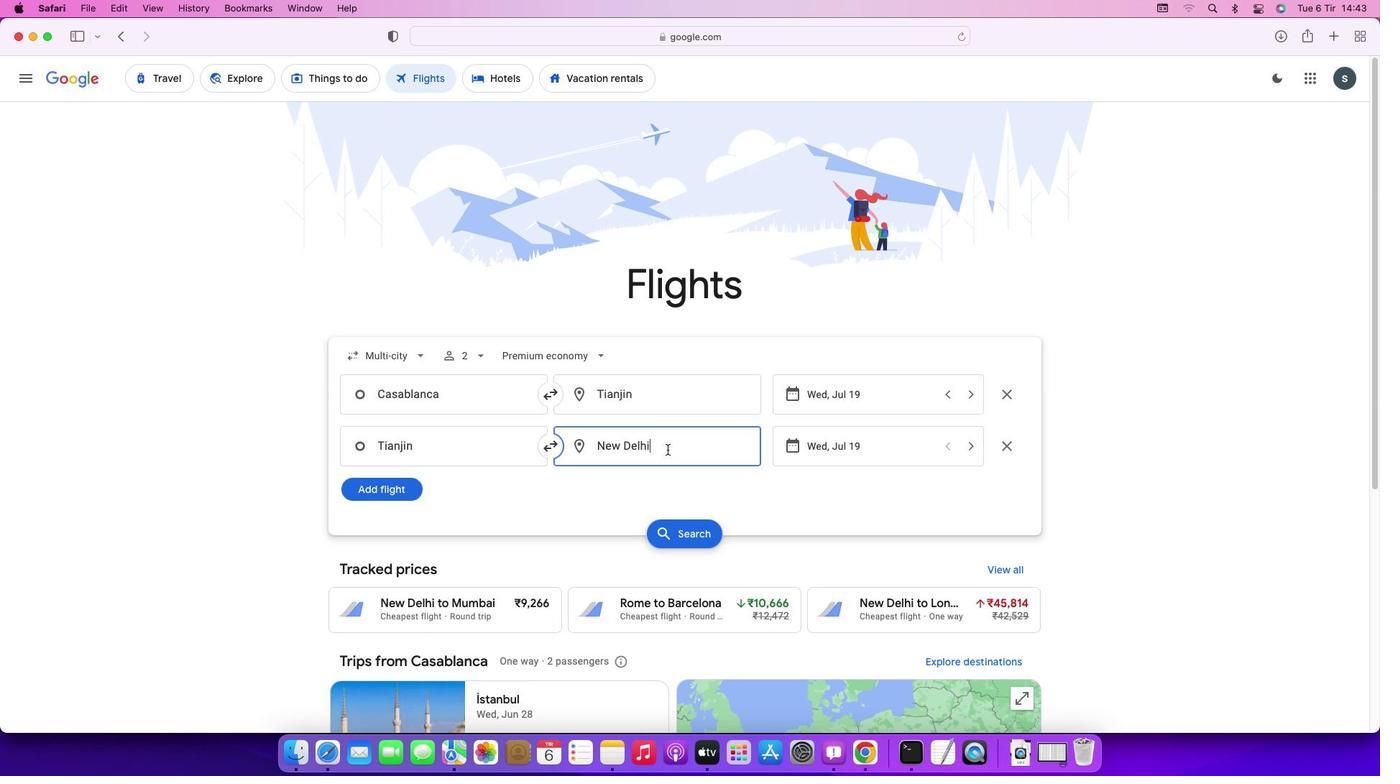 
Action: Key pressed Key.backspaceKey.caps_lock'X'Key.caps_lock'i''a''m''e''n'Key.enter
Screenshot: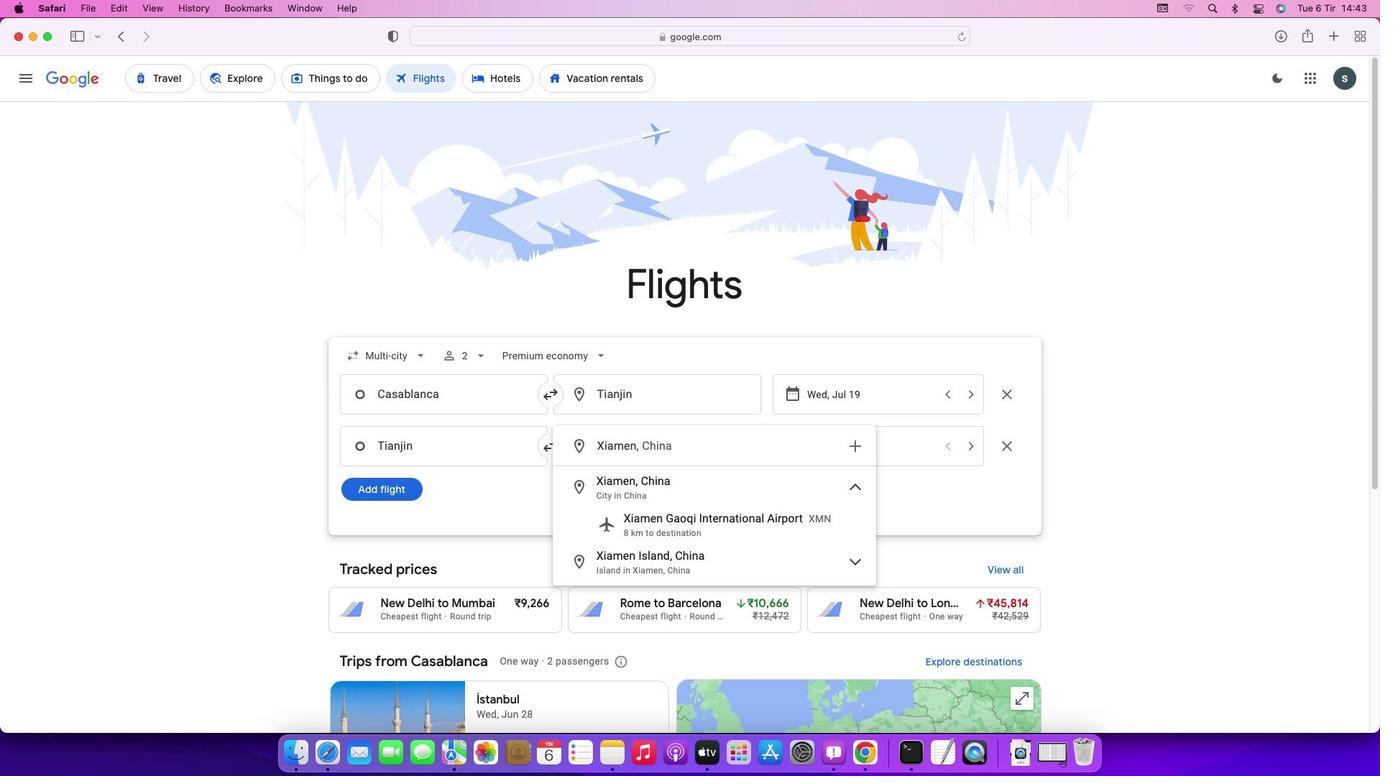 
Action: Mouse moved to (877, 450)
Screenshot: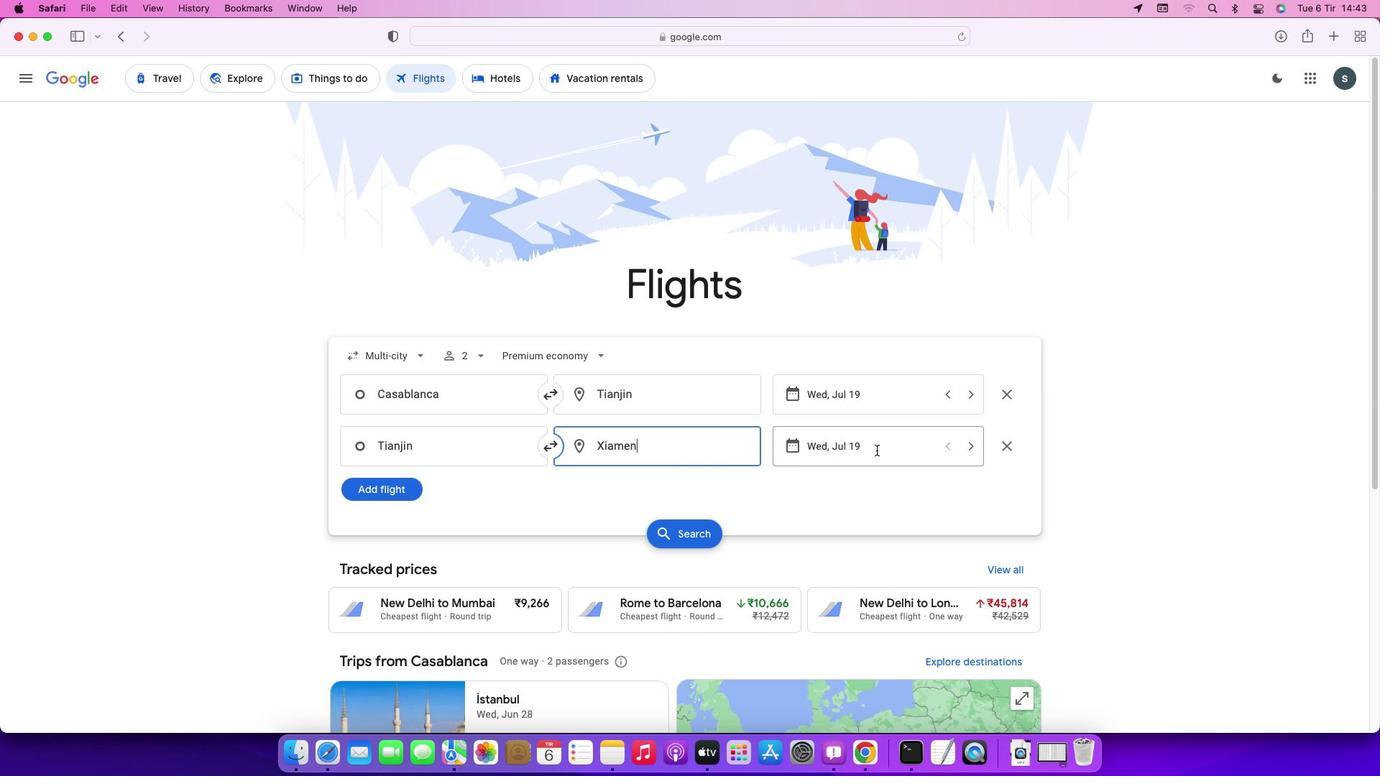 
Action: Mouse pressed left at (877, 450)
Screenshot: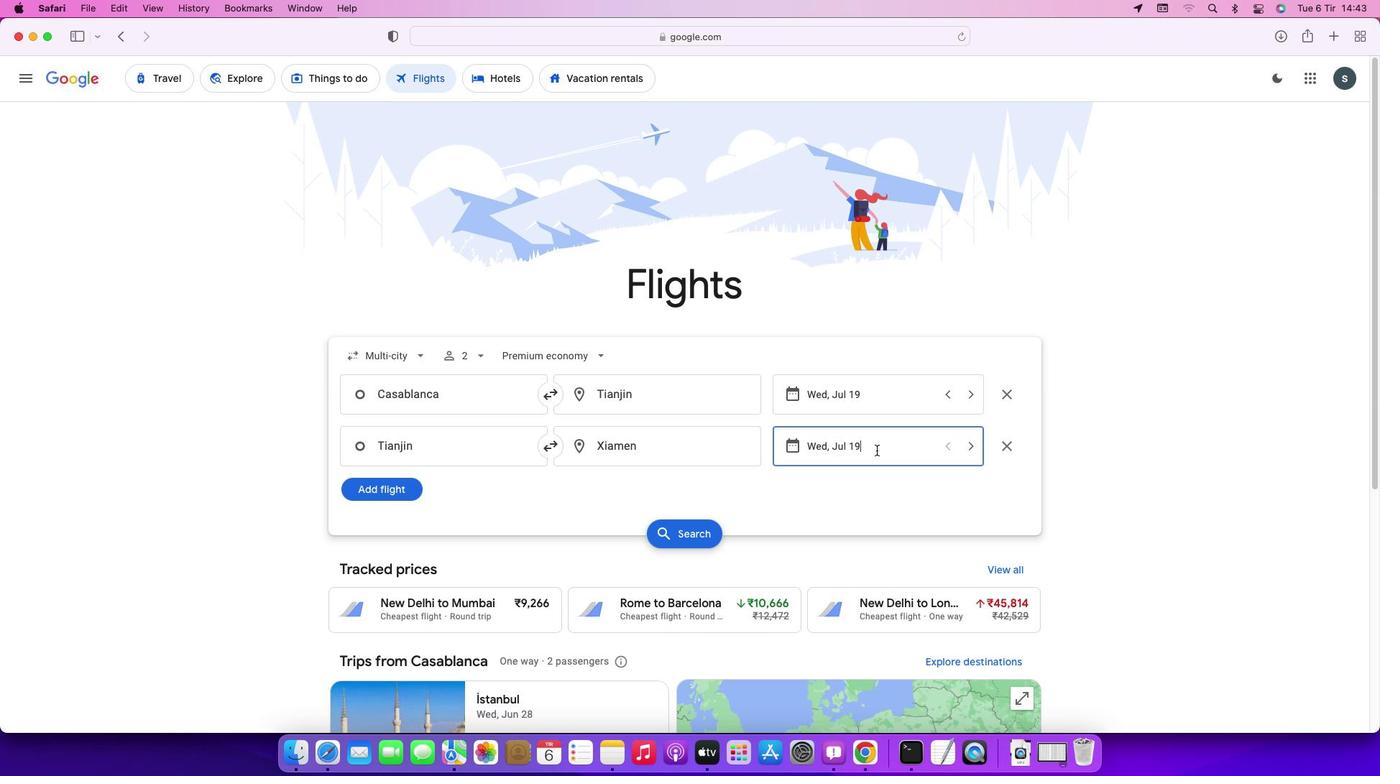 
Action: Mouse moved to (993, 532)
Screenshot: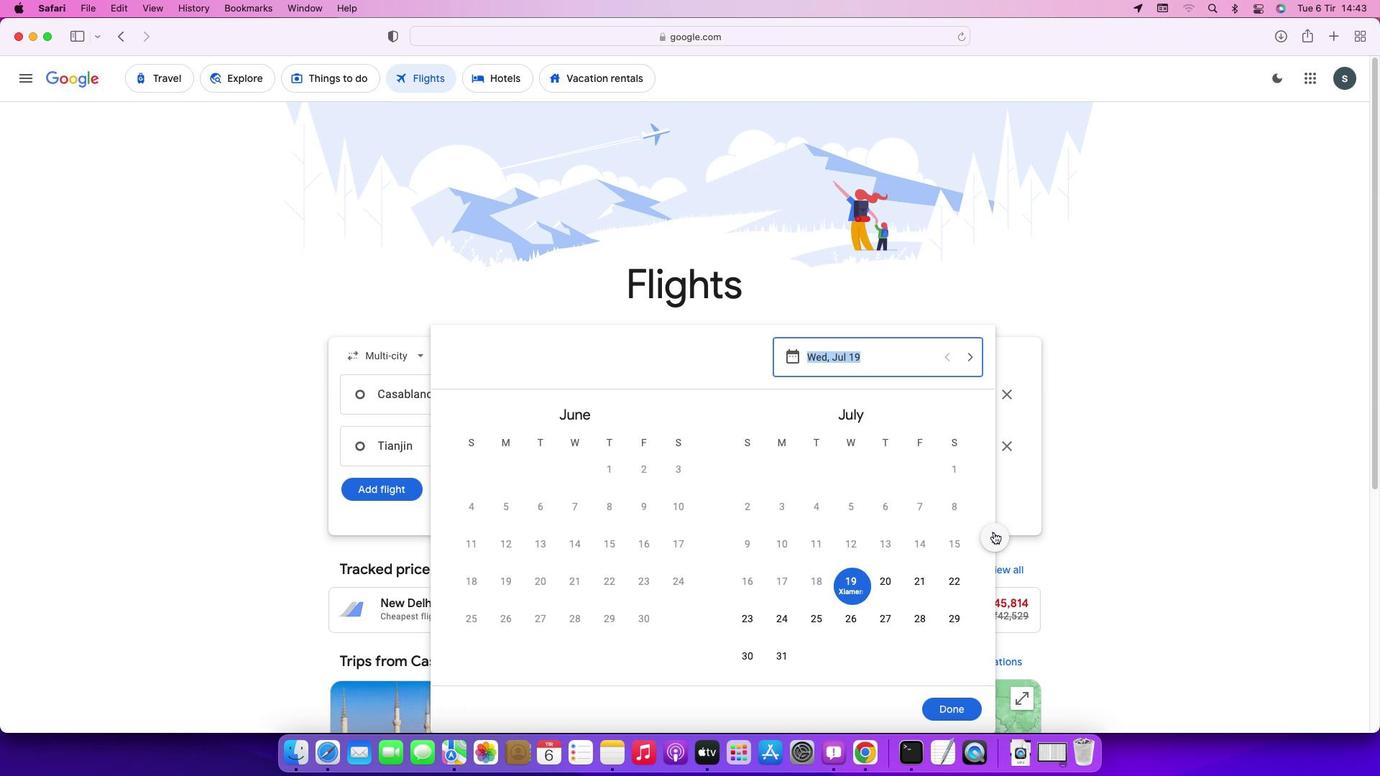 
Action: Mouse pressed left at (993, 532)
Screenshot: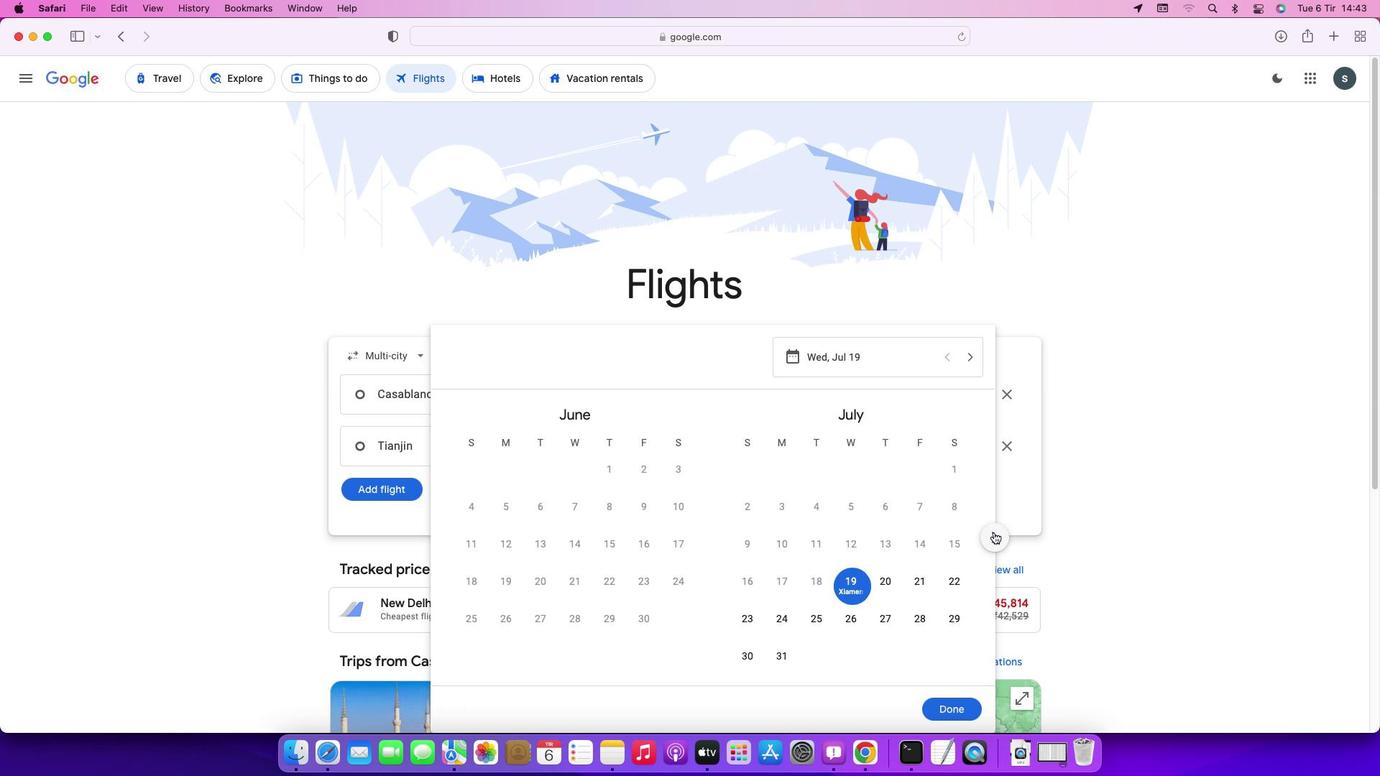
Action: Mouse moved to (821, 510)
Screenshot: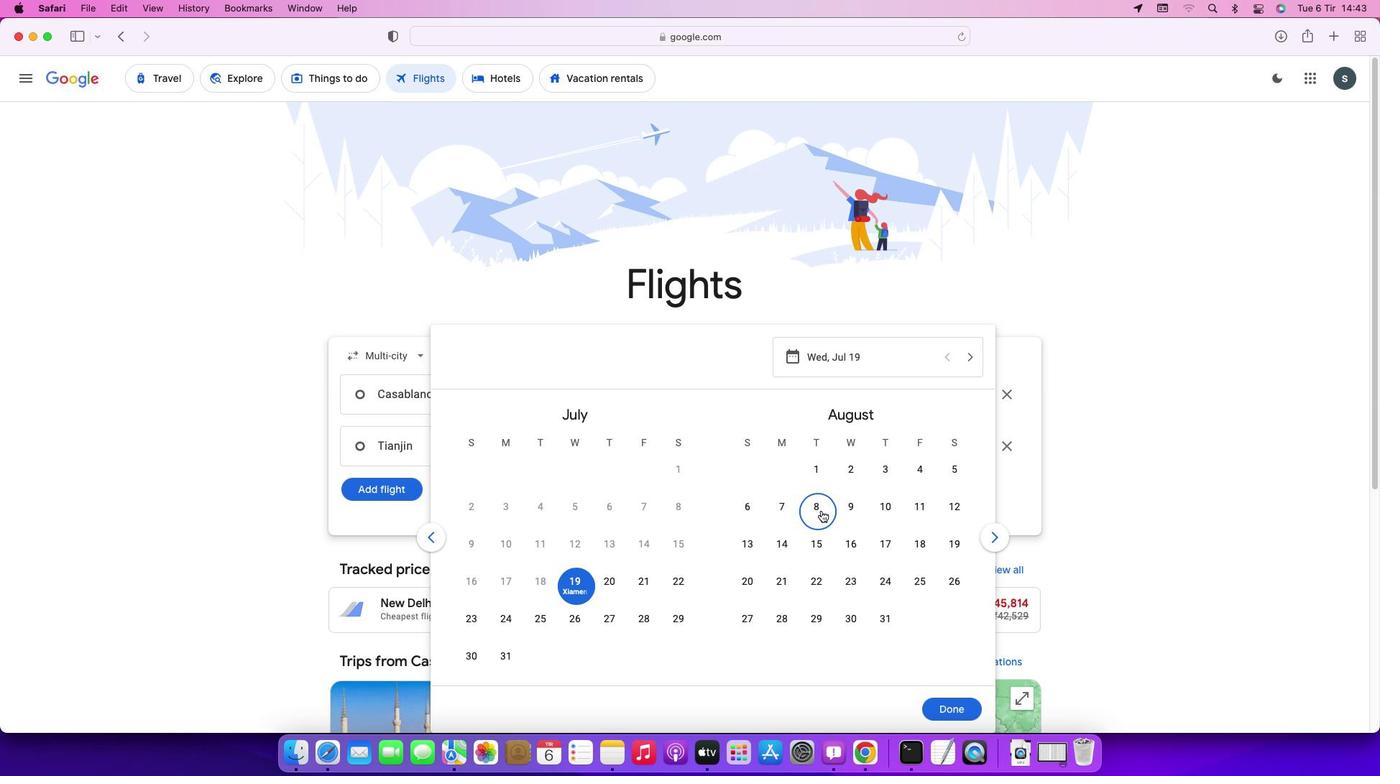 
Action: Mouse pressed left at (821, 510)
Screenshot: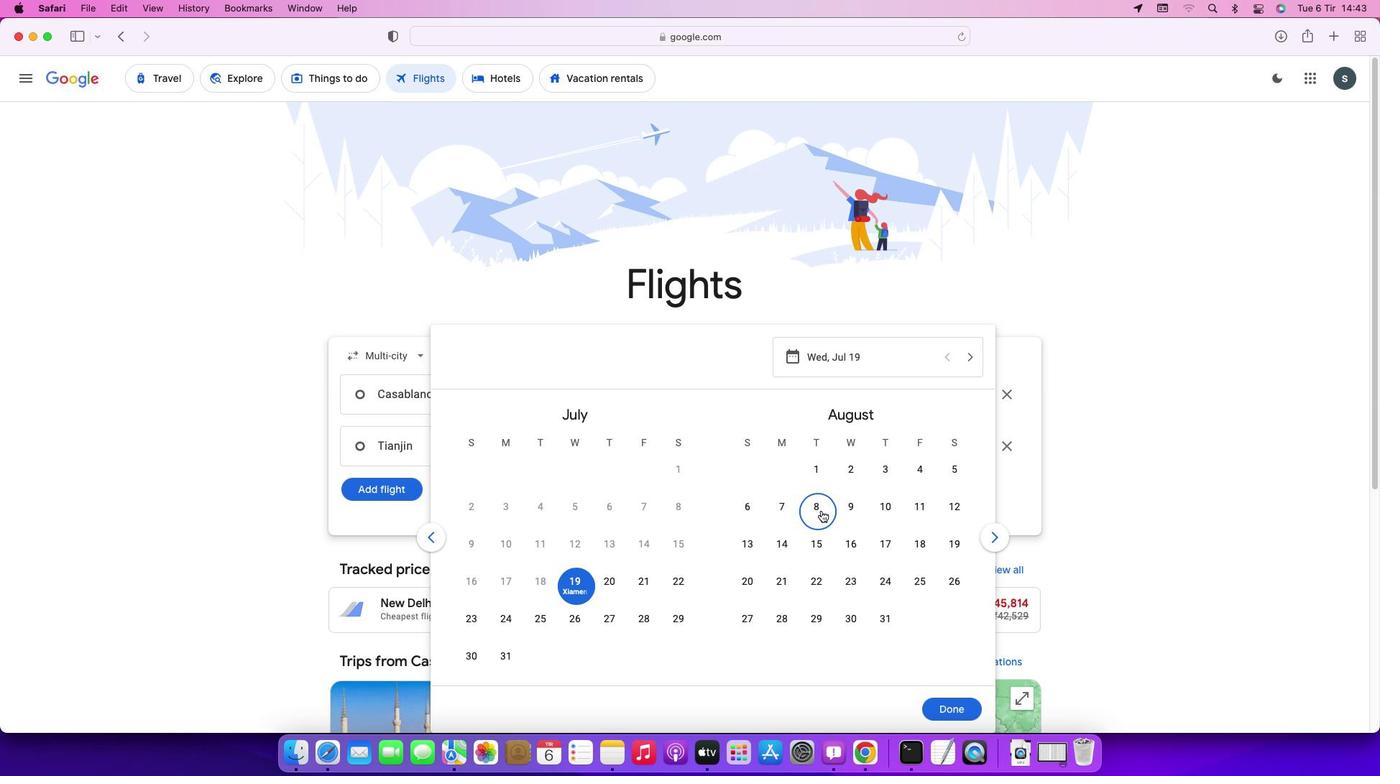 
Action: Mouse moved to (947, 711)
Screenshot: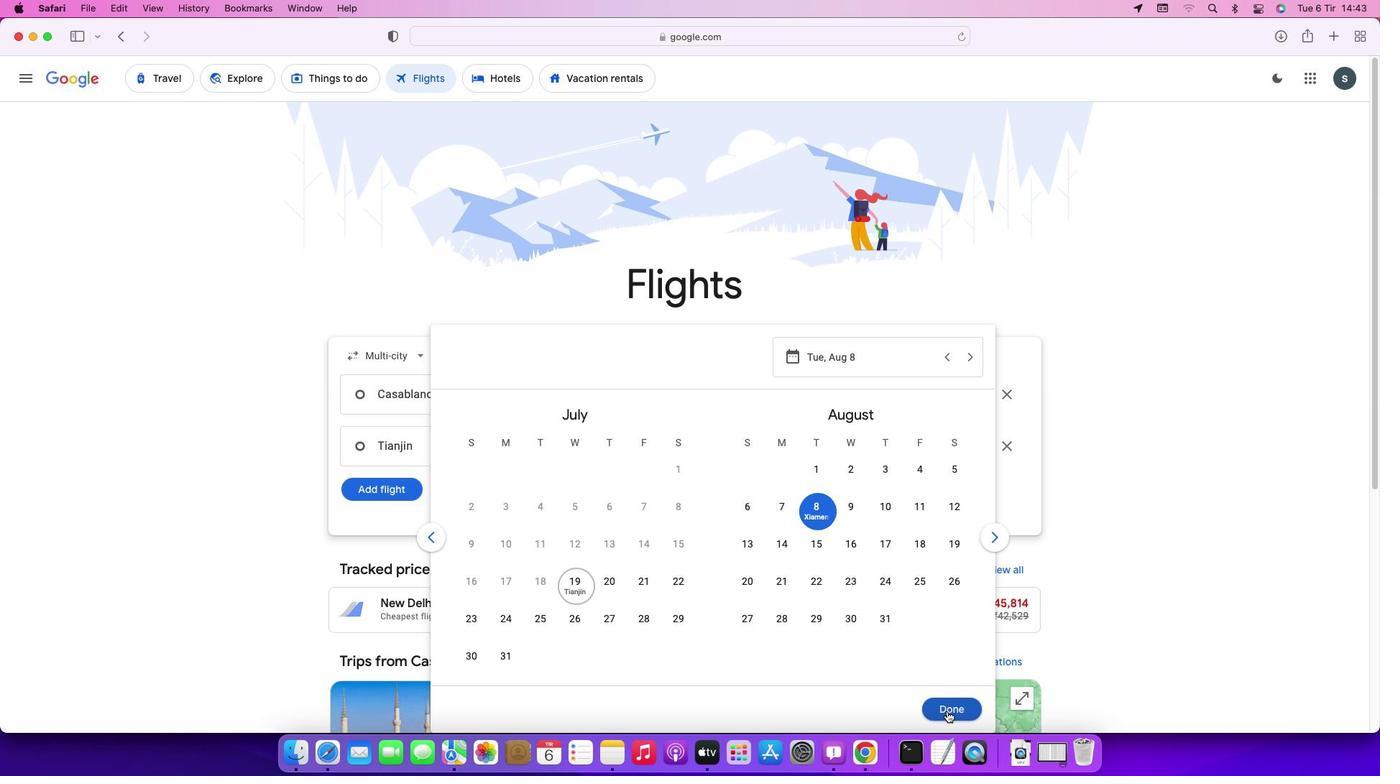 
Action: Mouse pressed left at (947, 711)
Screenshot: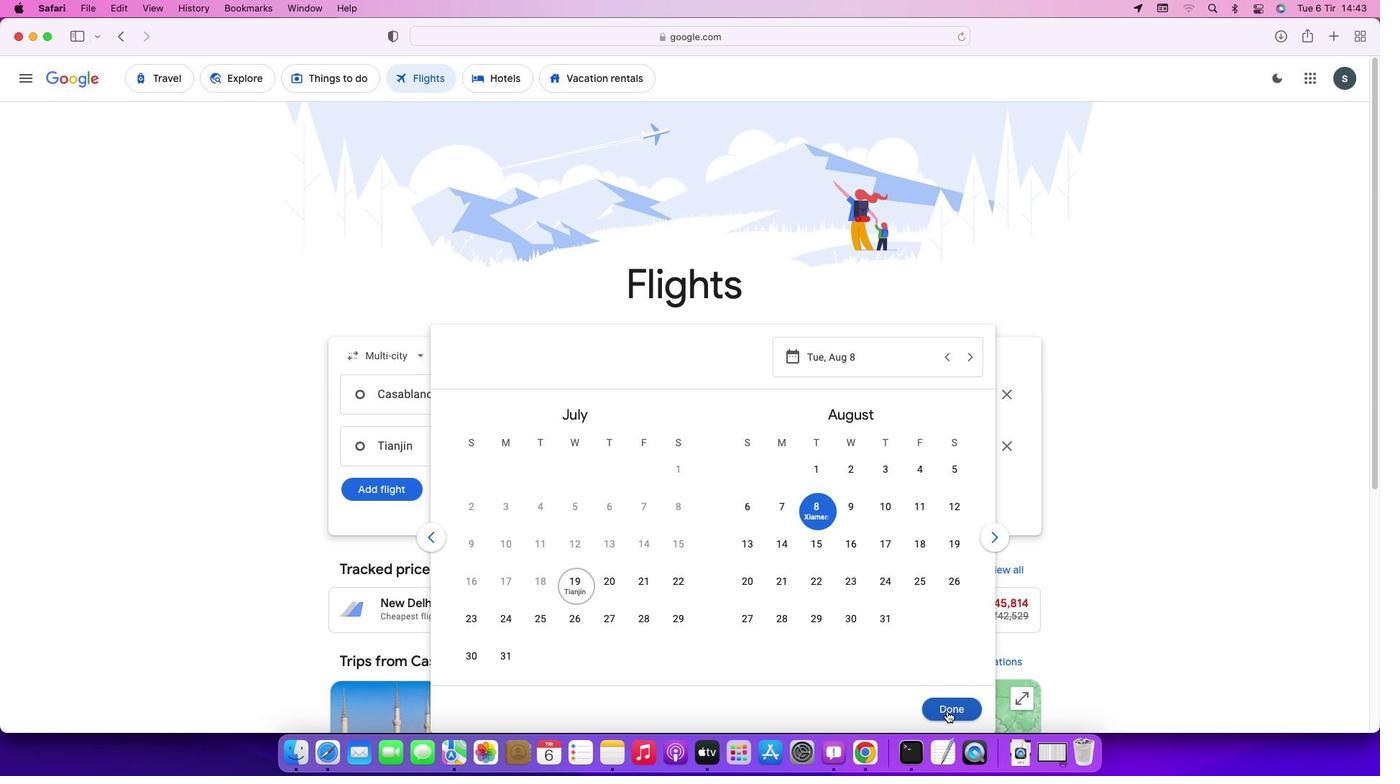 
Action: Mouse moved to (399, 493)
Screenshot: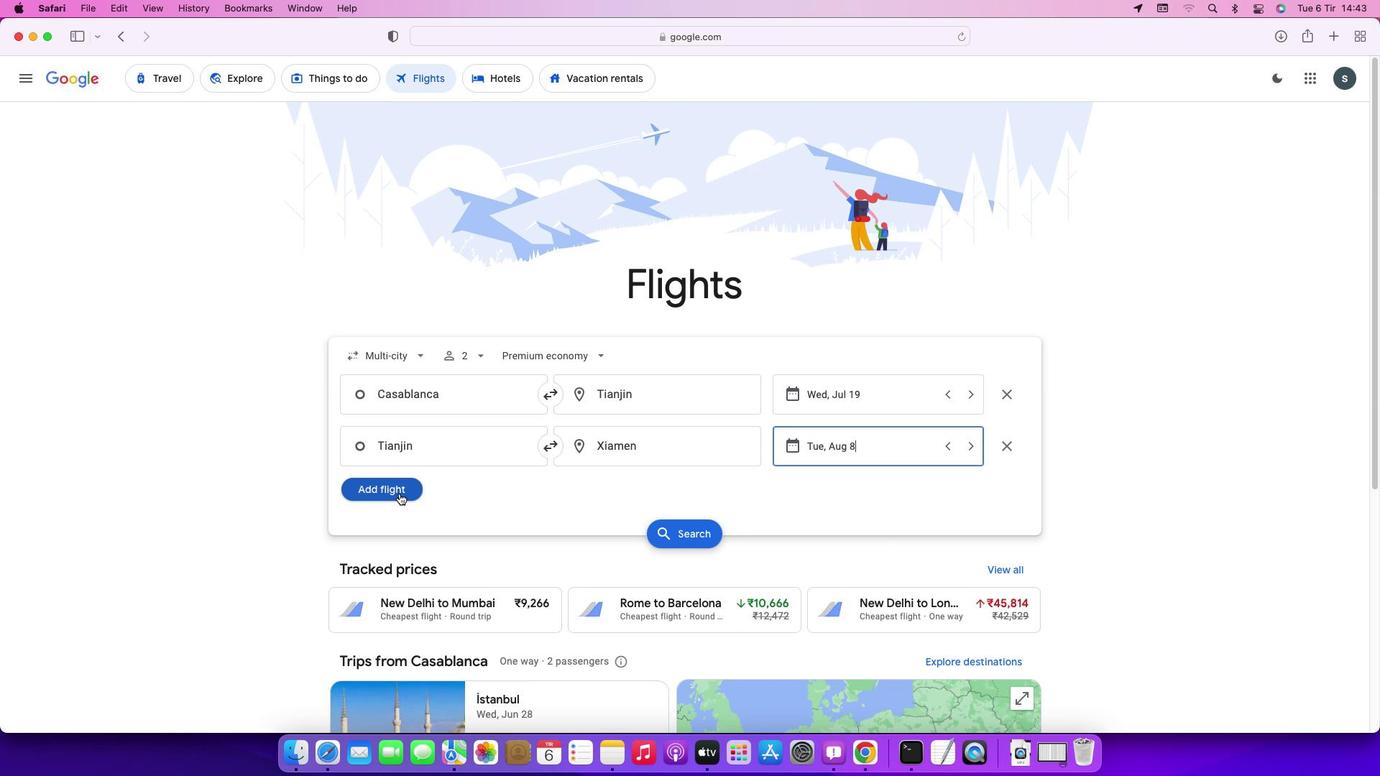 
Action: Mouse pressed left at (399, 493)
Screenshot: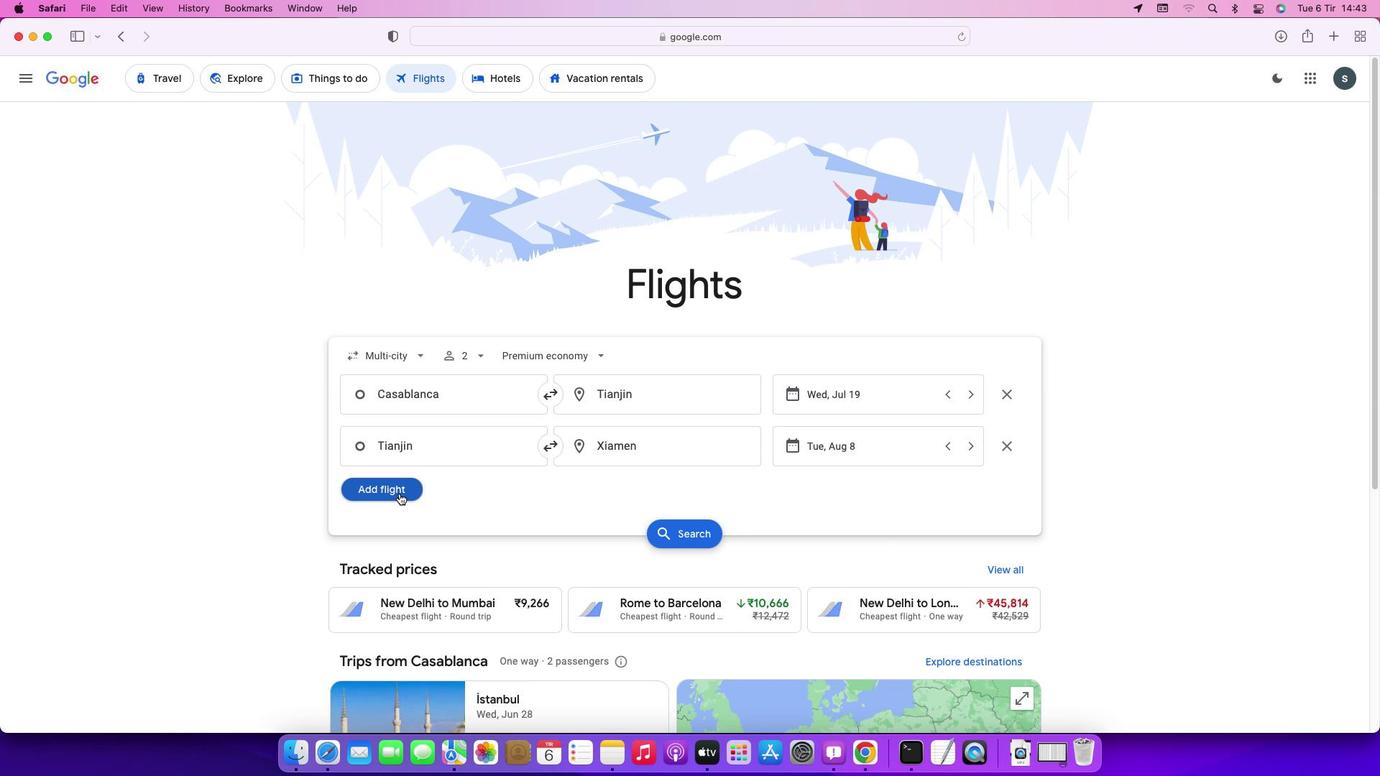 
Action: Mouse moved to (439, 500)
Screenshot: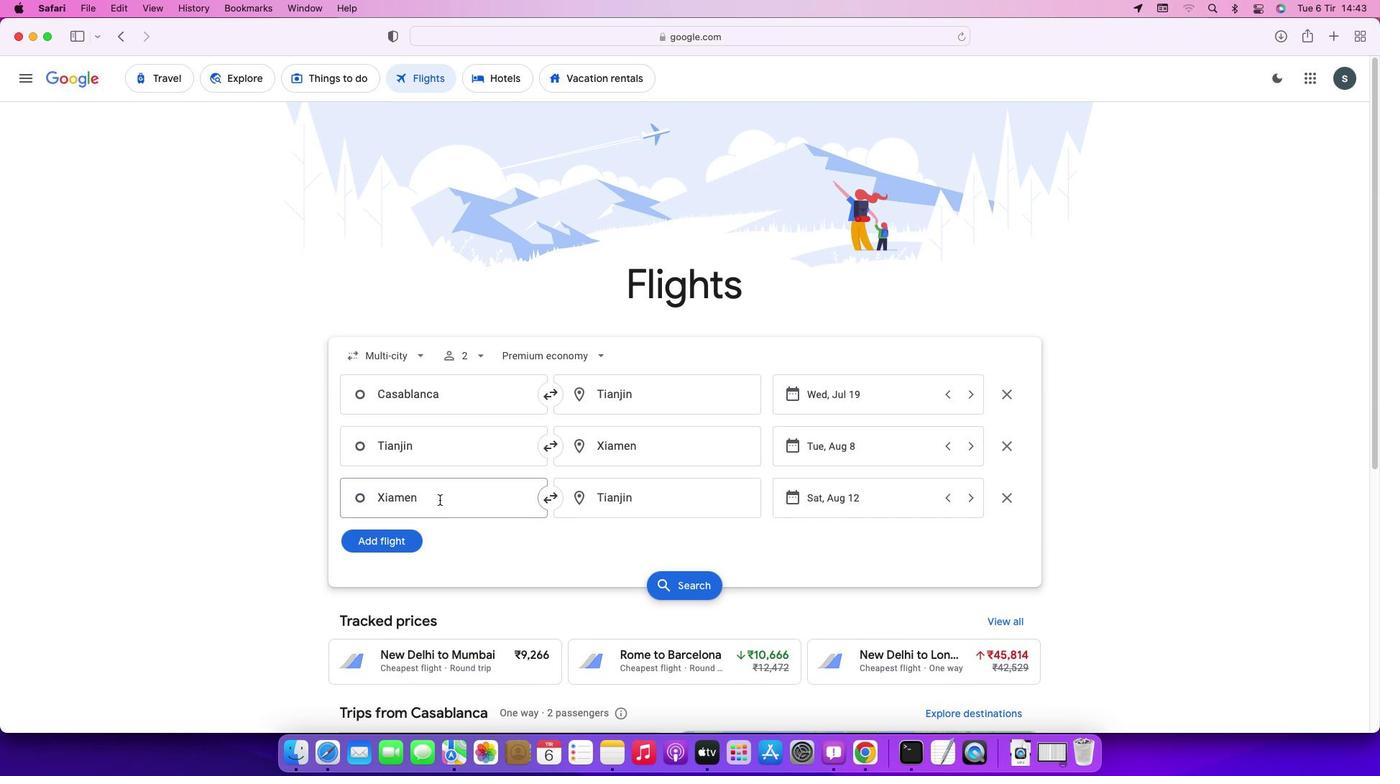 
Action: Mouse pressed left at (439, 500)
Screenshot: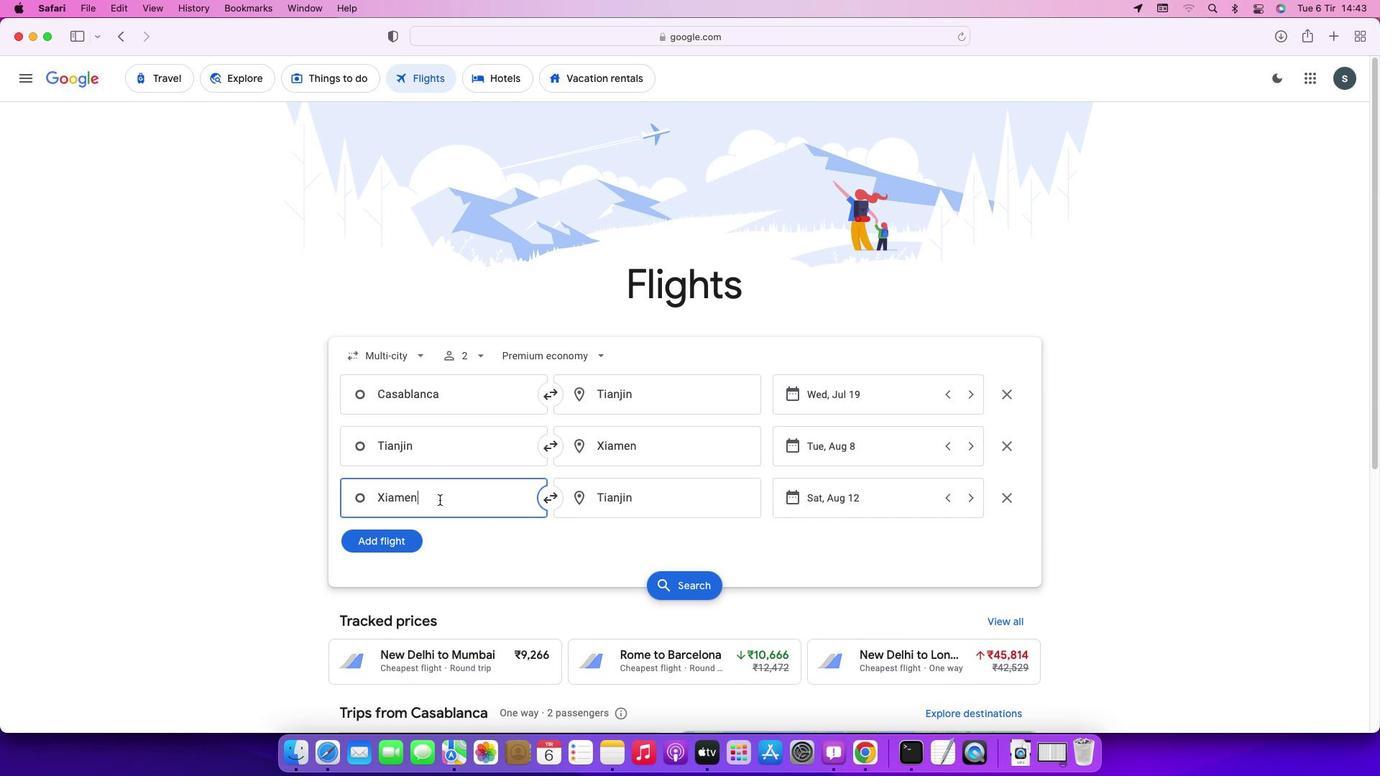 
Action: Key pressed Key.backspaceKey.caps_lock'X'Key.caps_lock'i''a''m''e''n'Key.enter
Screenshot: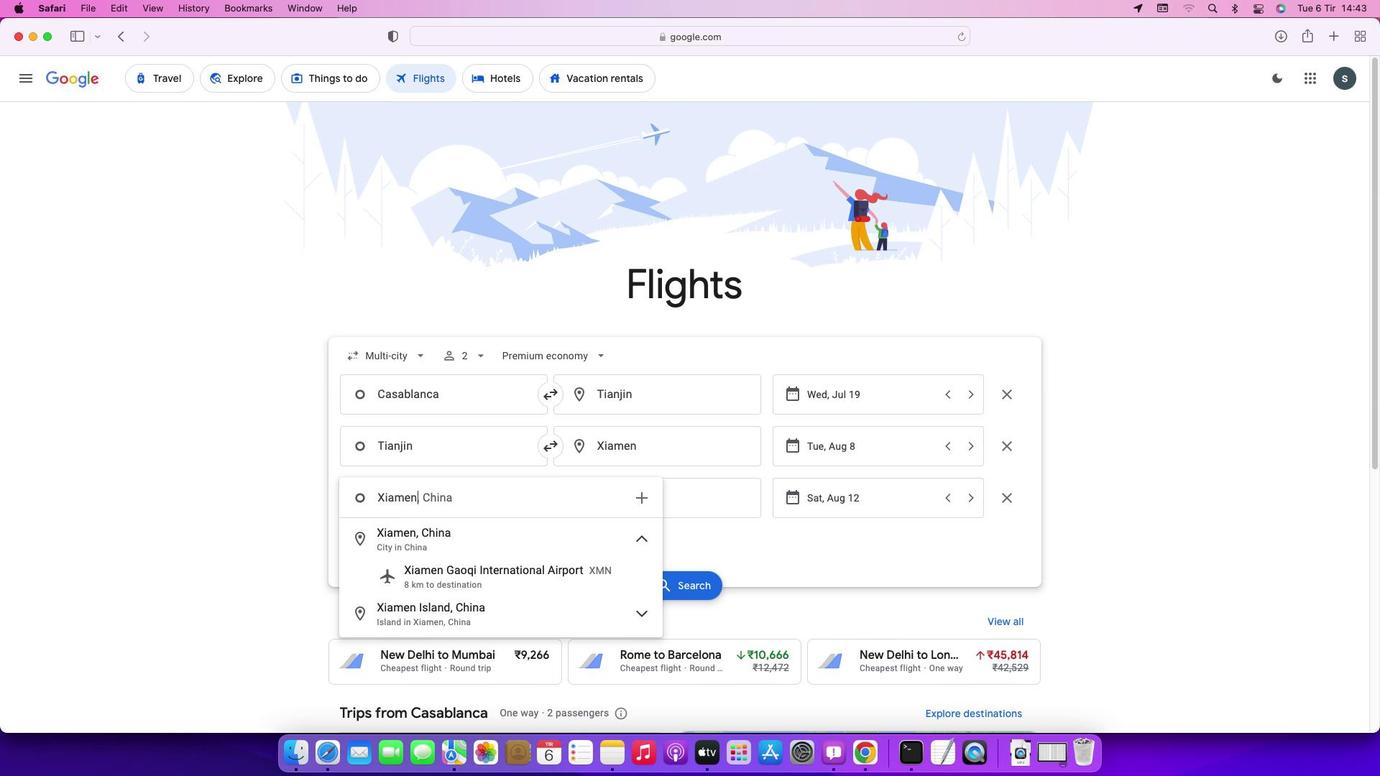 
Action: Mouse moved to (651, 504)
Screenshot: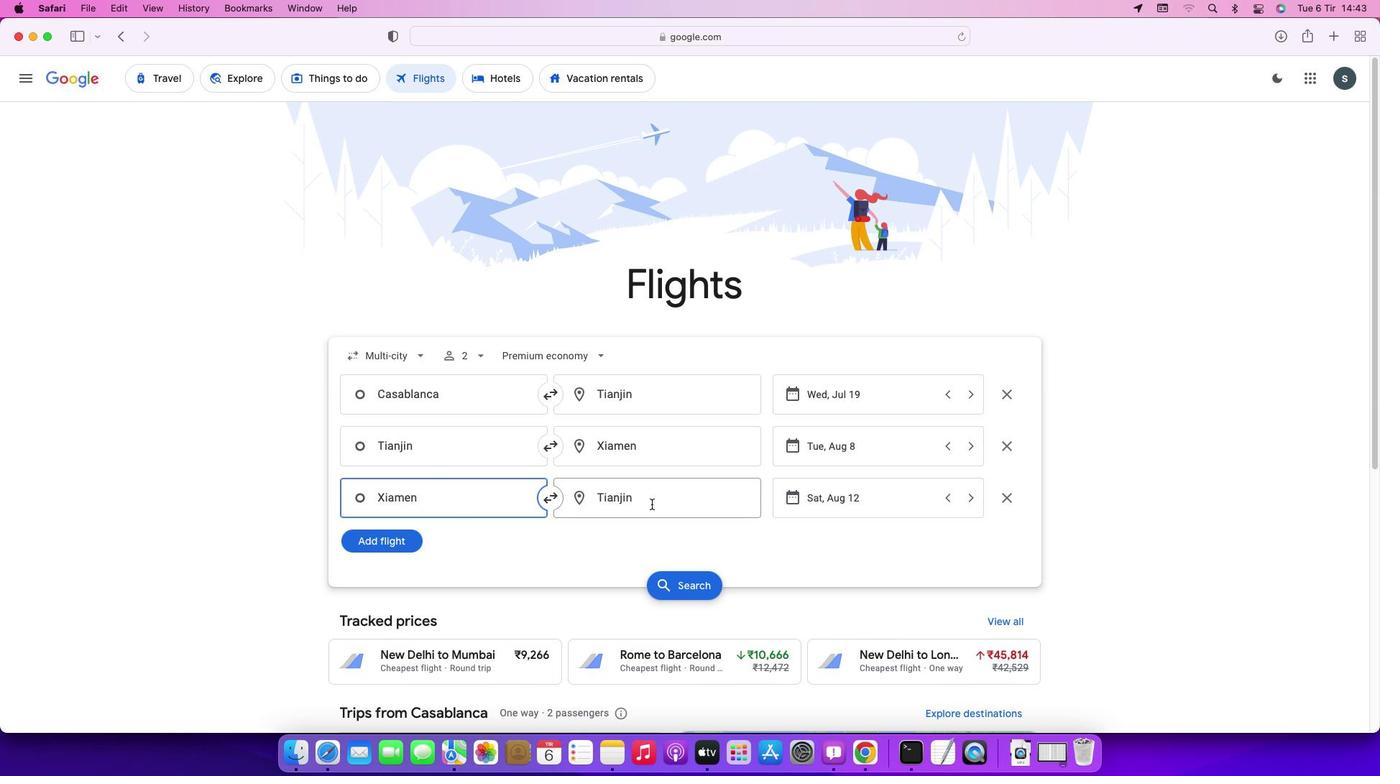 
Action: Mouse pressed left at (651, 504)
Screenshot: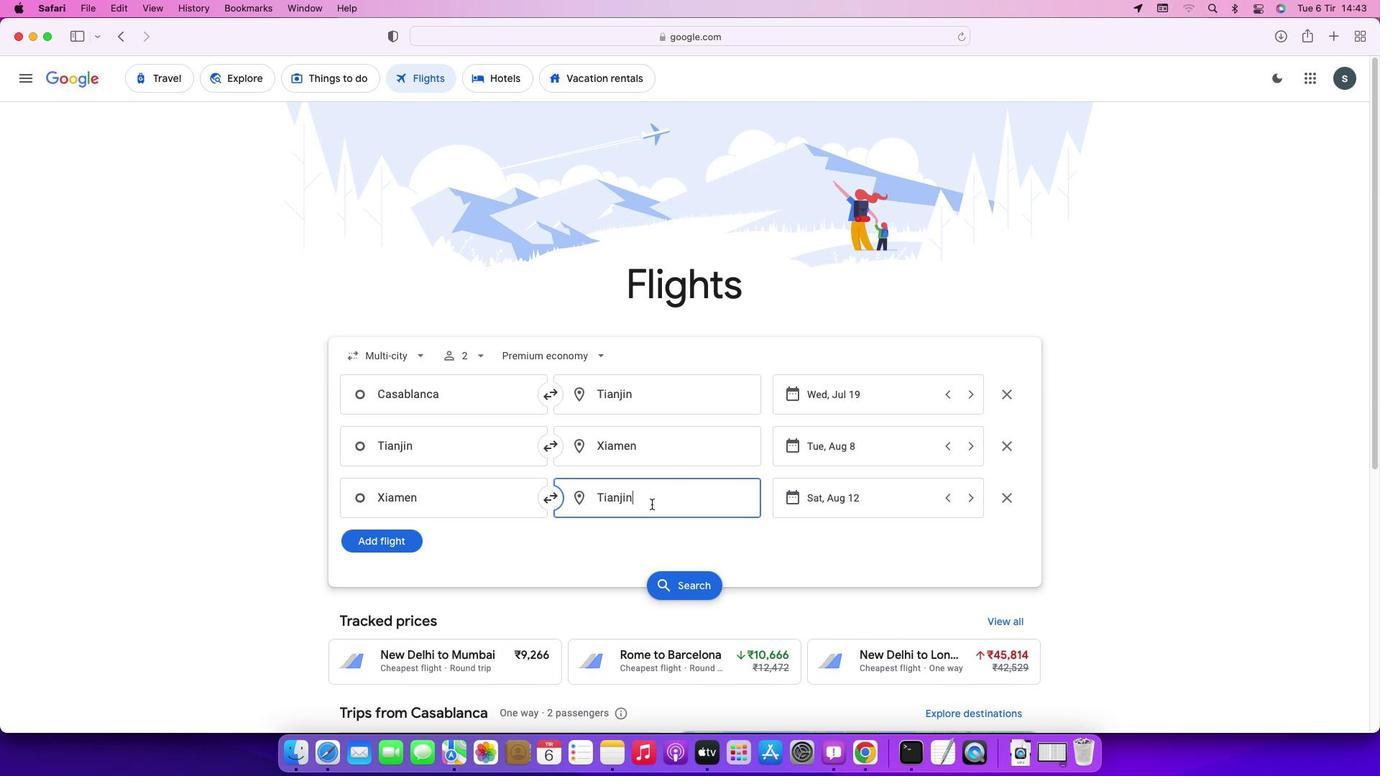 
Action: Key pressed Key.backspaceKey.caps_lock'C'Key.caps_lock'a''s''a''b''l''a''n''c''a'Key.enter
Screenshot: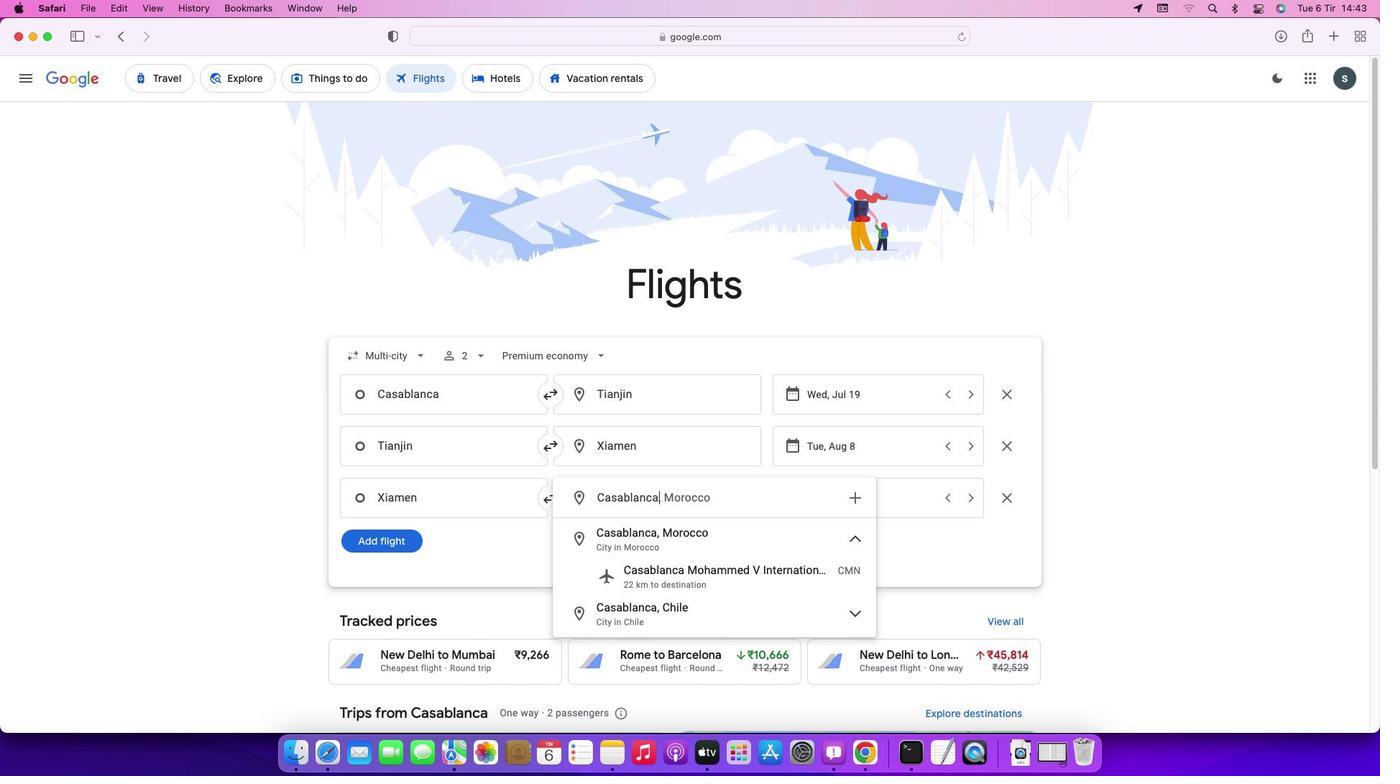 
Action: Mouse moved to (878, 505)
Screenshot: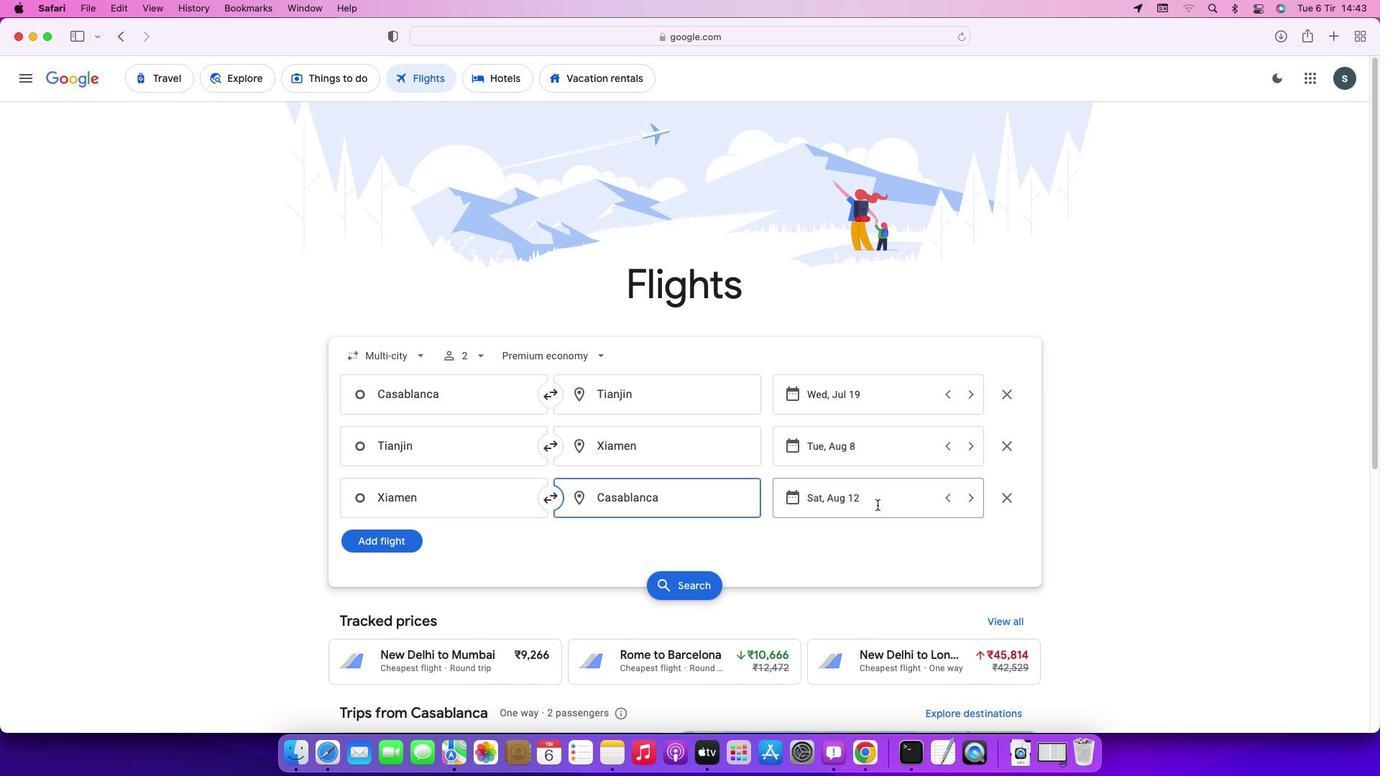 
Action: Mouse pressed left at (878, 505)
Screenshot: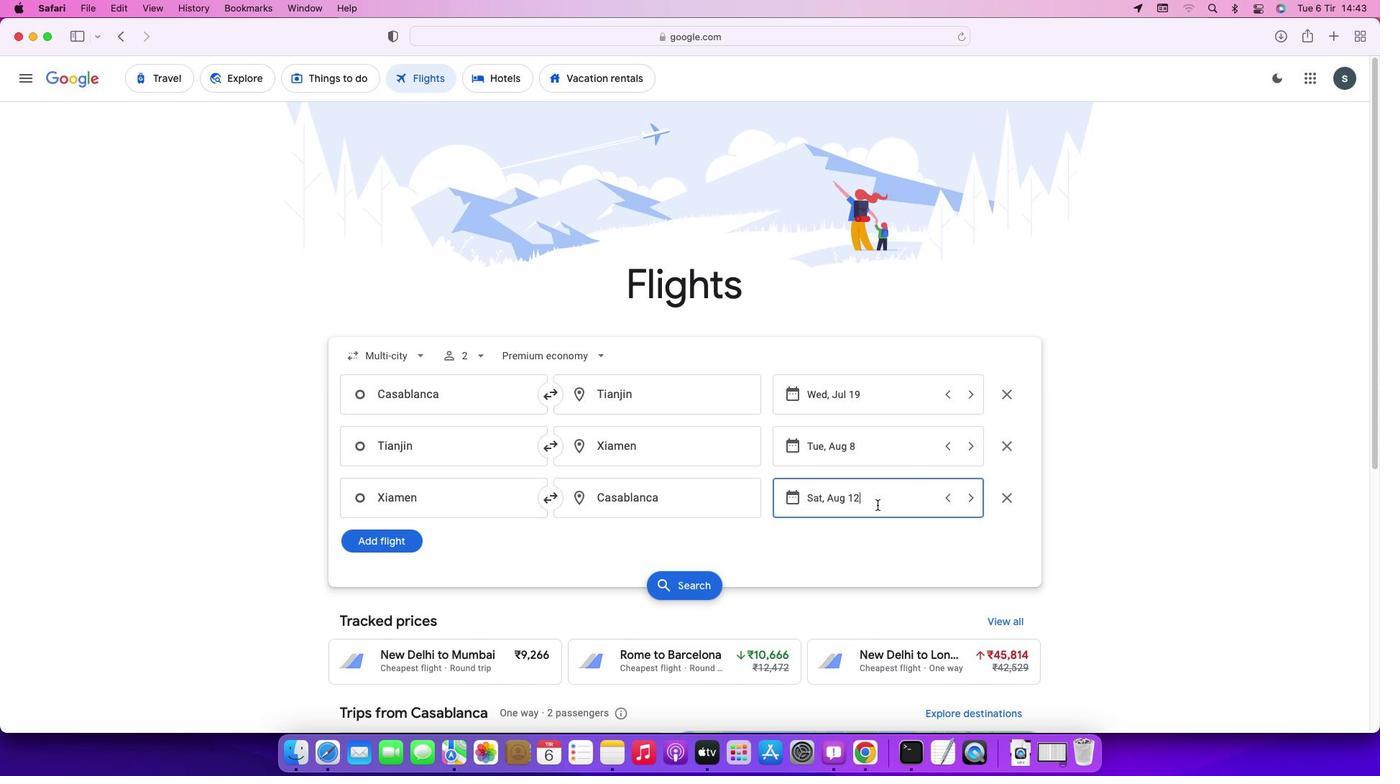 
Action: Mouse moved to (647, 550)
Screenshot: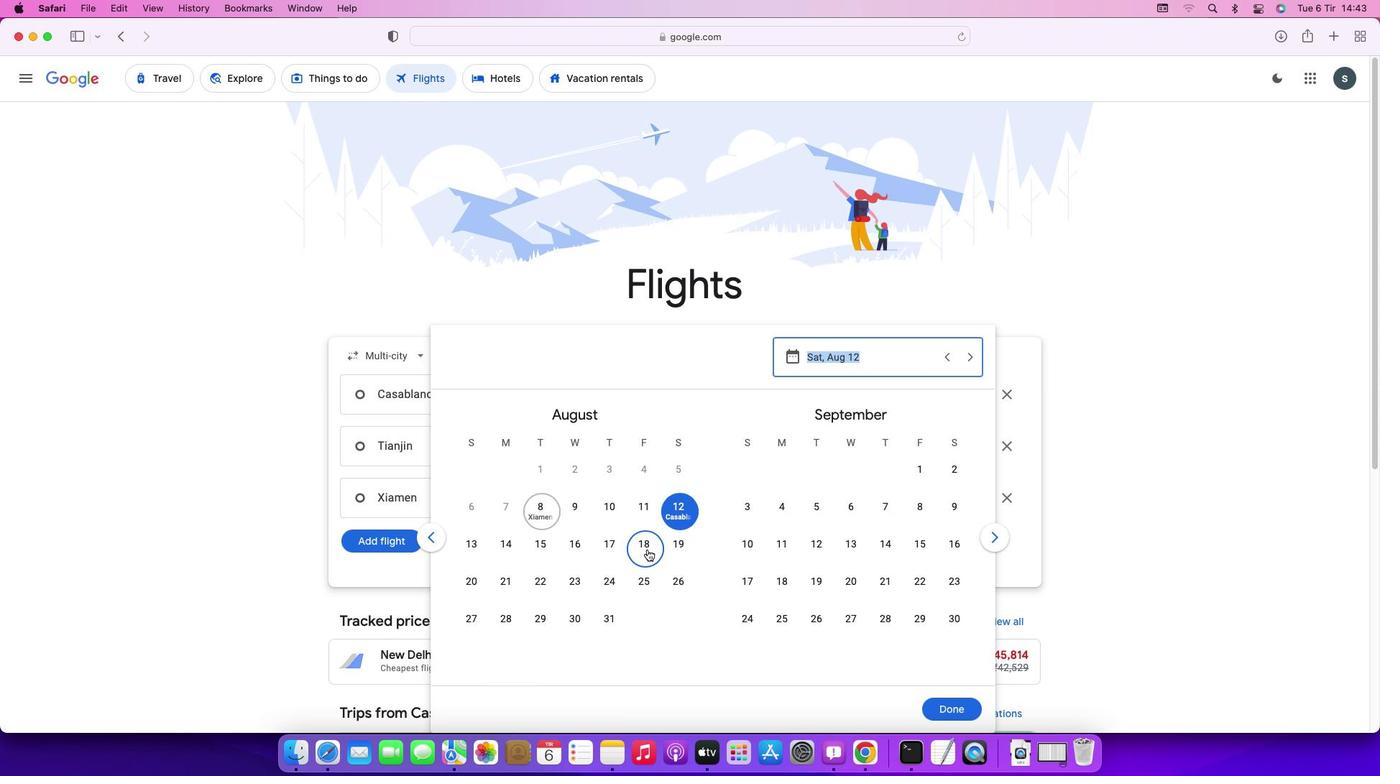
Action: Mouse pressed left at (647, 550)
Screenshot: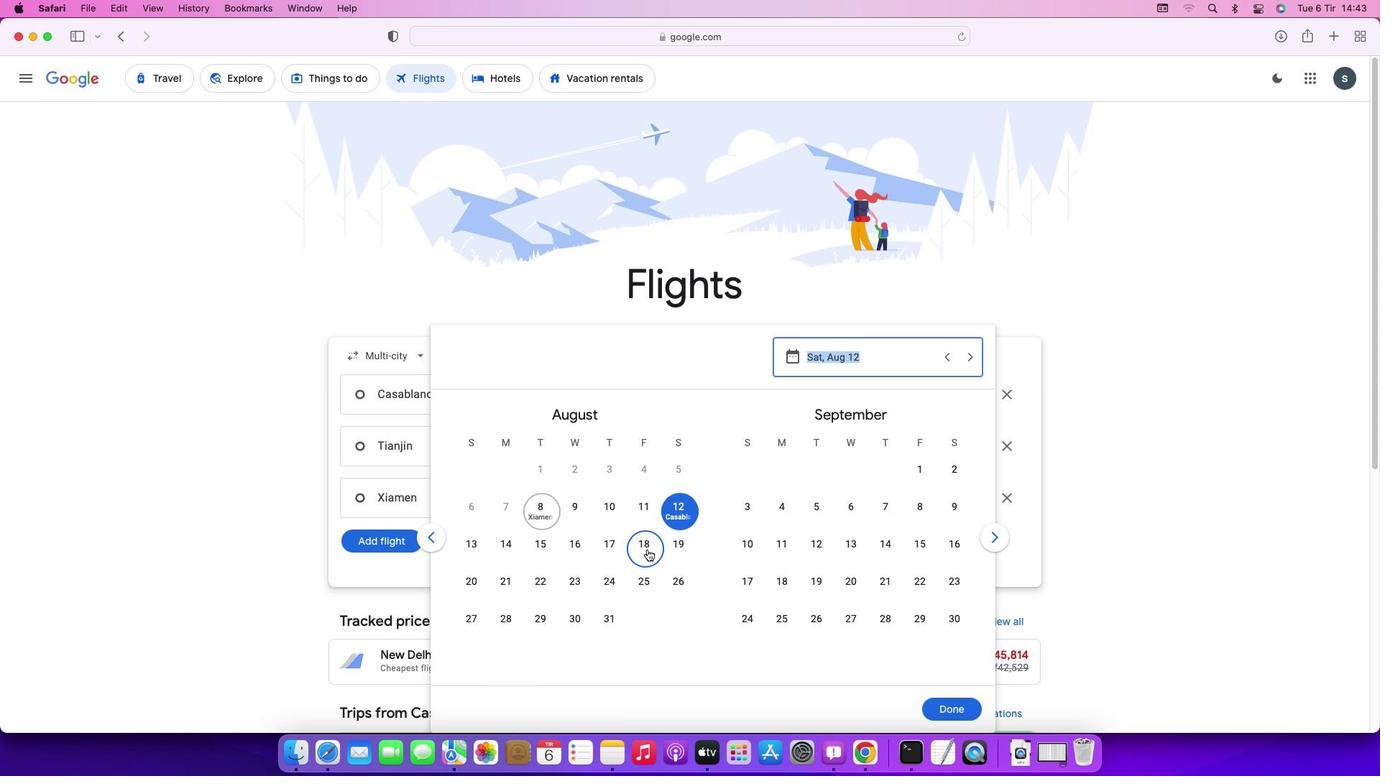 
Action: Mouse moved to (969, 708)
Screenshot: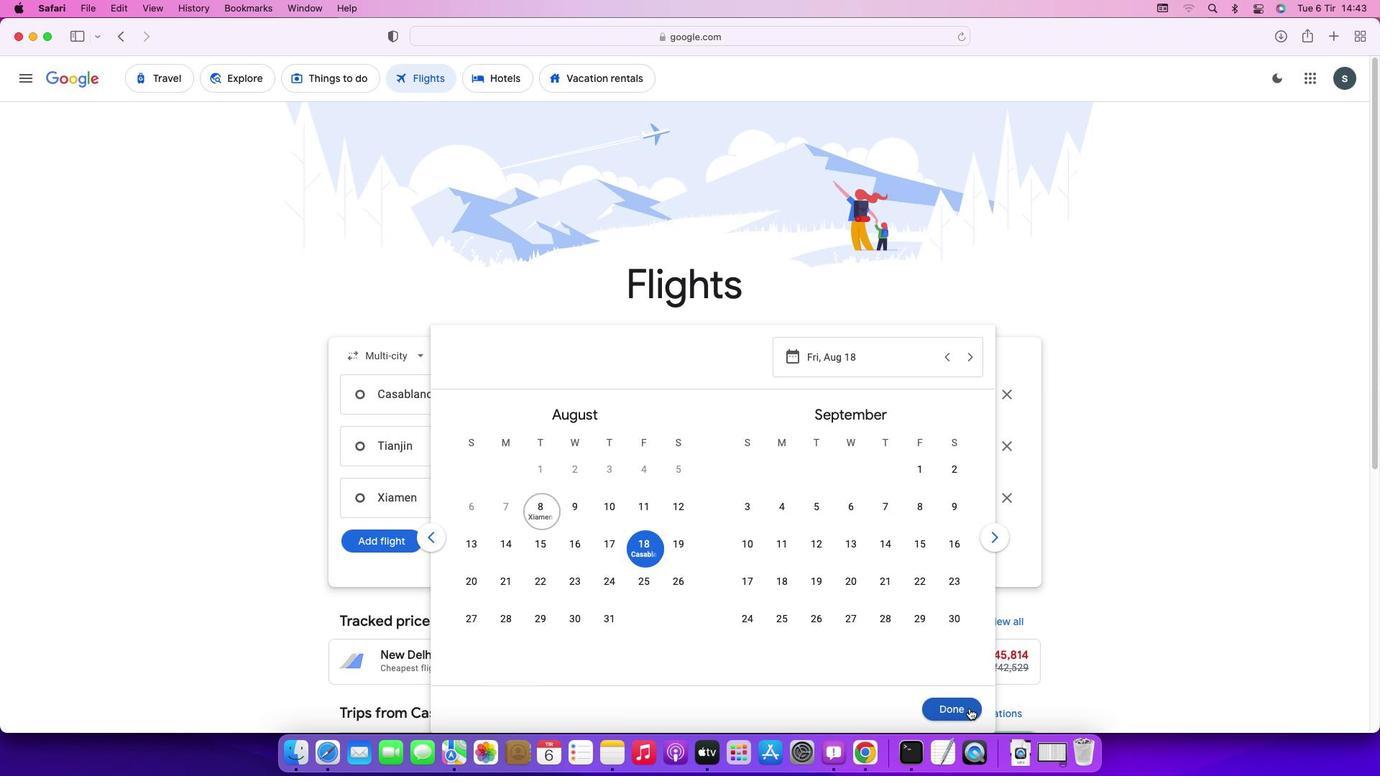 
Action: Mouse pressed left at (969, 708)
Screenshot: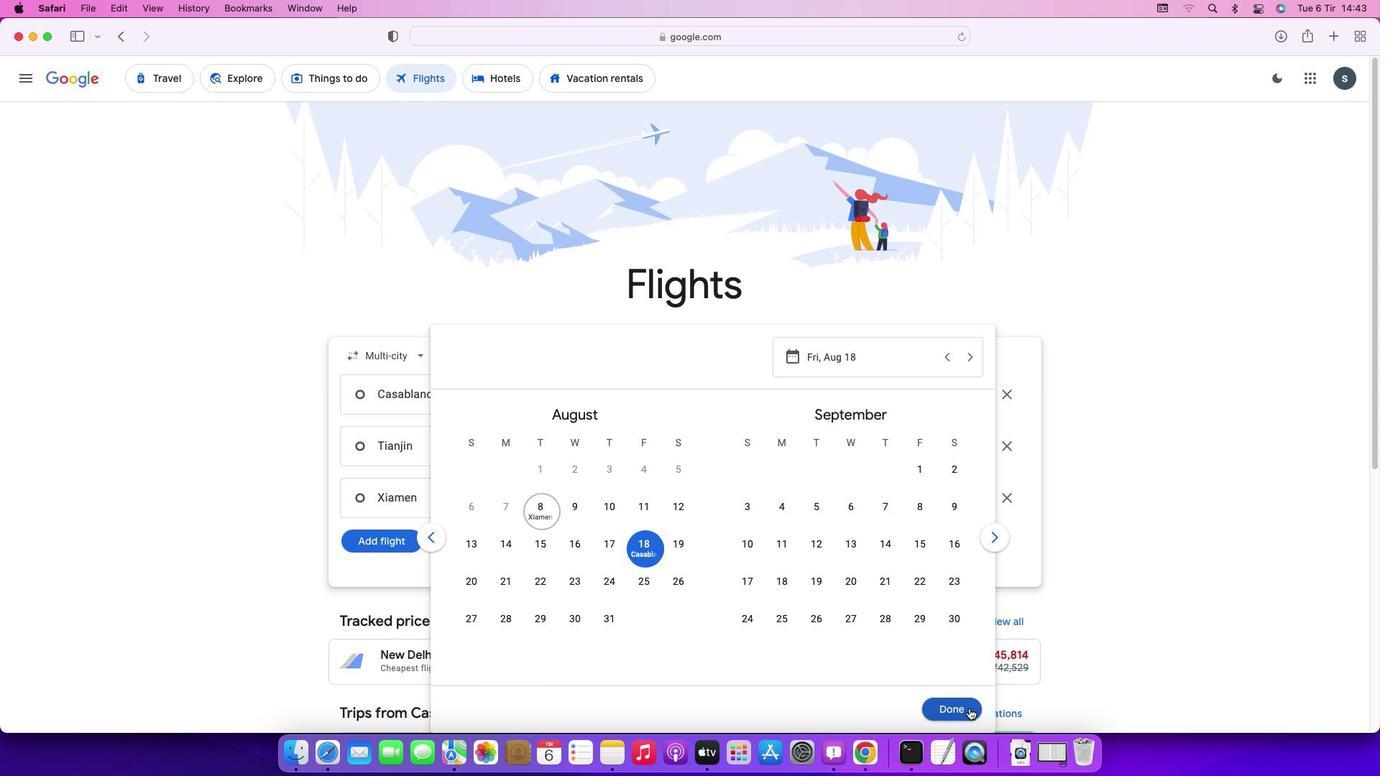 
Action: Mouse moved to (684, 585)
Screenshot: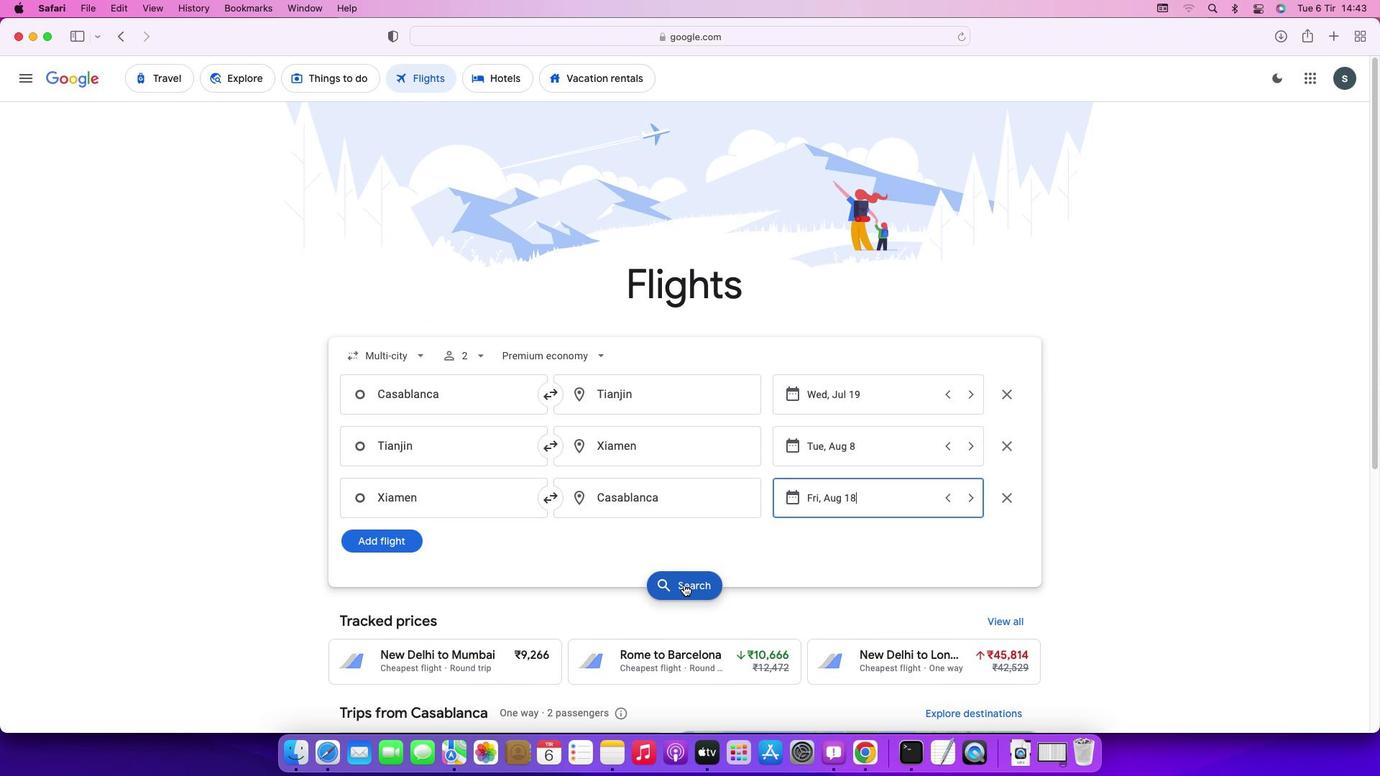 
Action: Mouse pressed left at (684, 585)
Screenshot: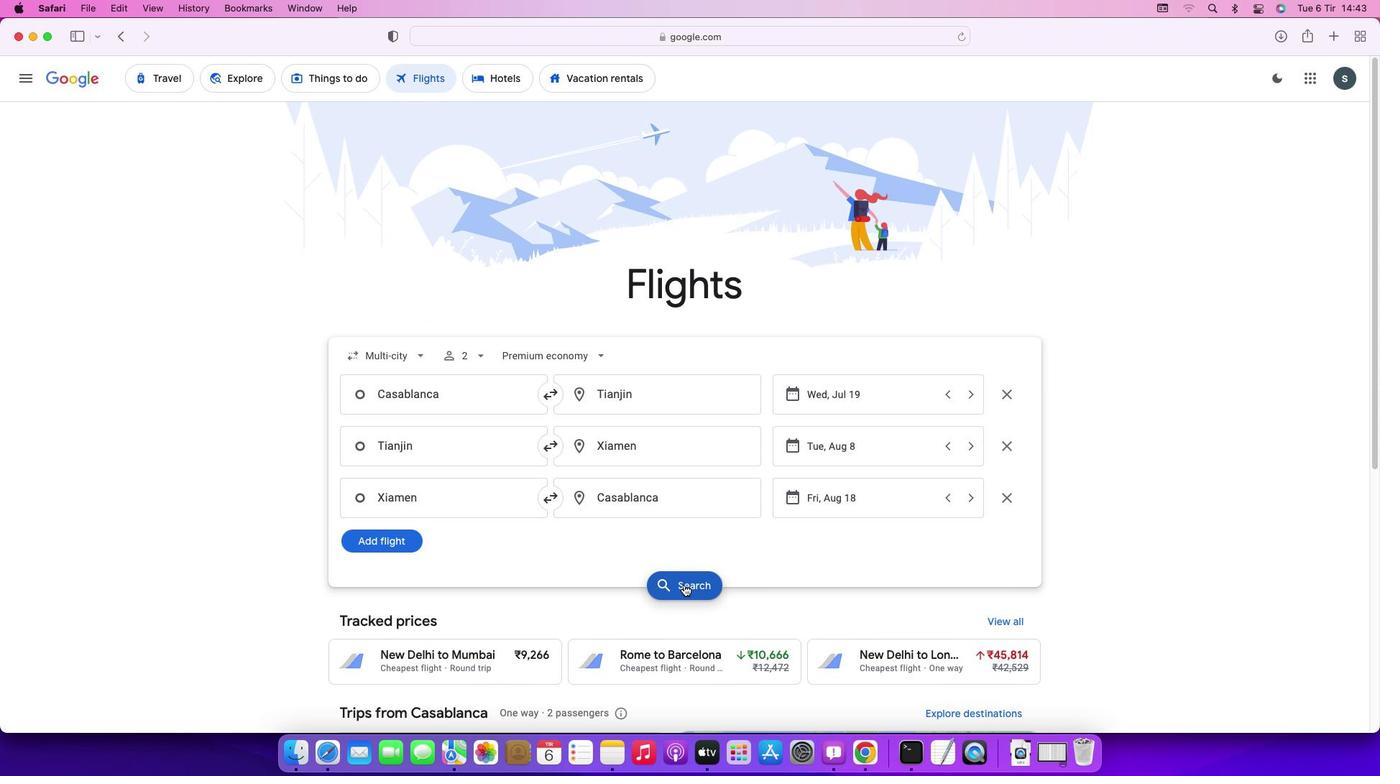 
Action: Mouse moved to (445, 350)
Screenshot: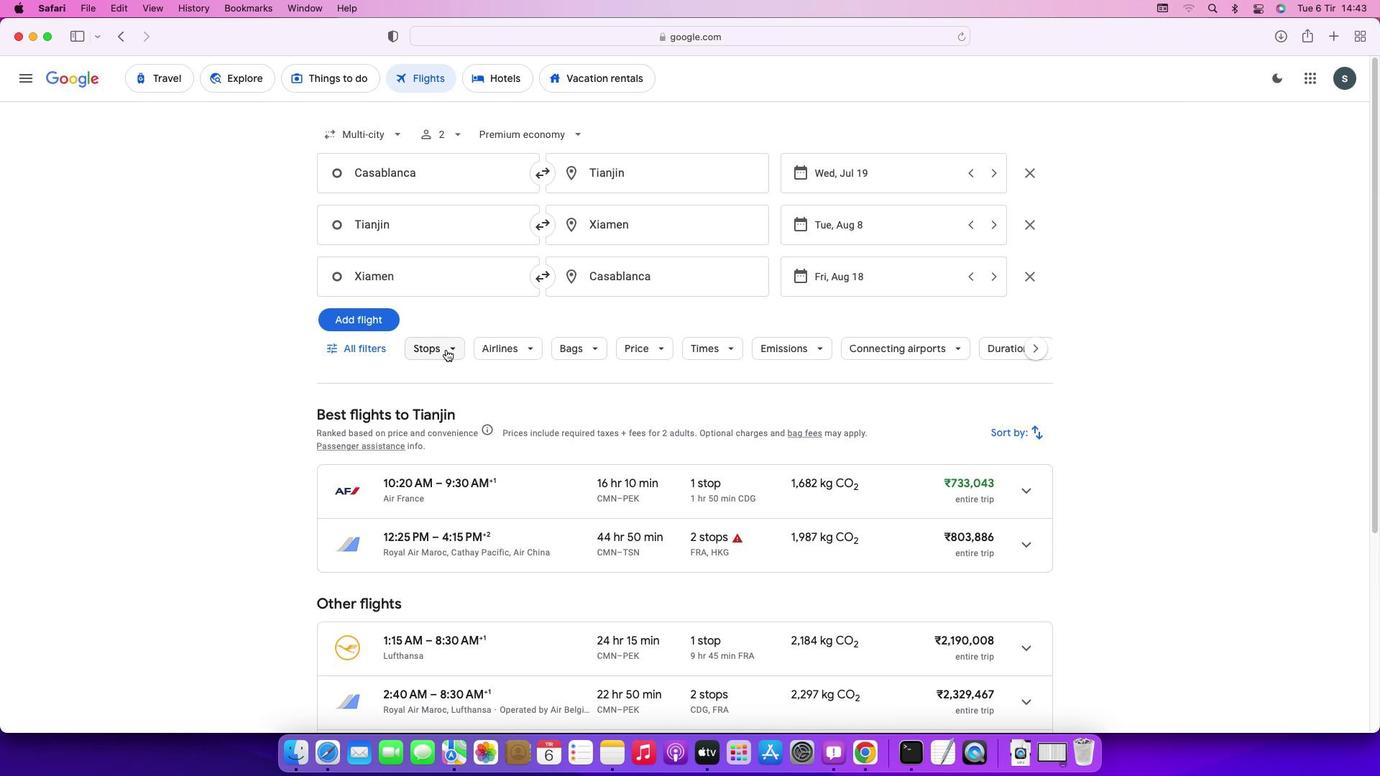 
Action: Mouse pressed left at (445, 350)
Screenshot: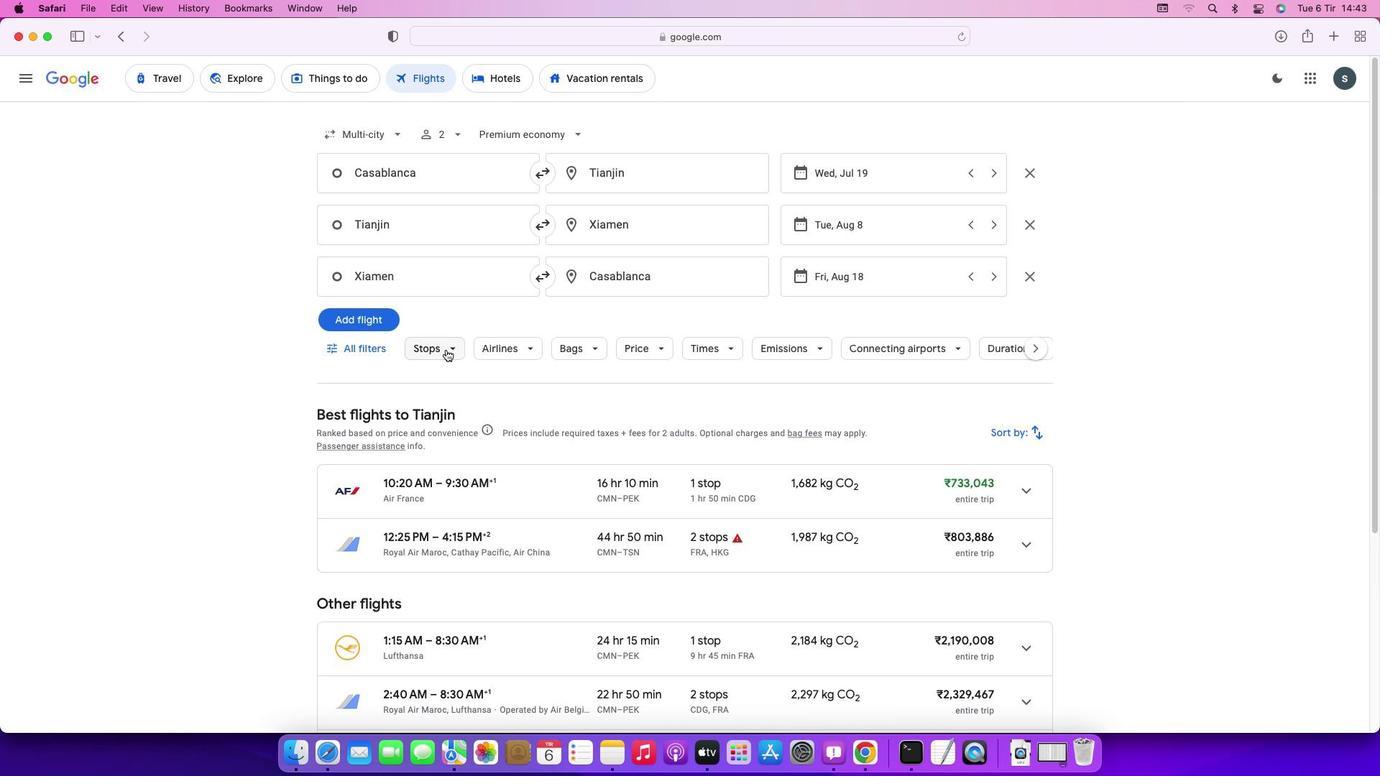 
Action: Mouse moved to (434, 495)
Screenshot: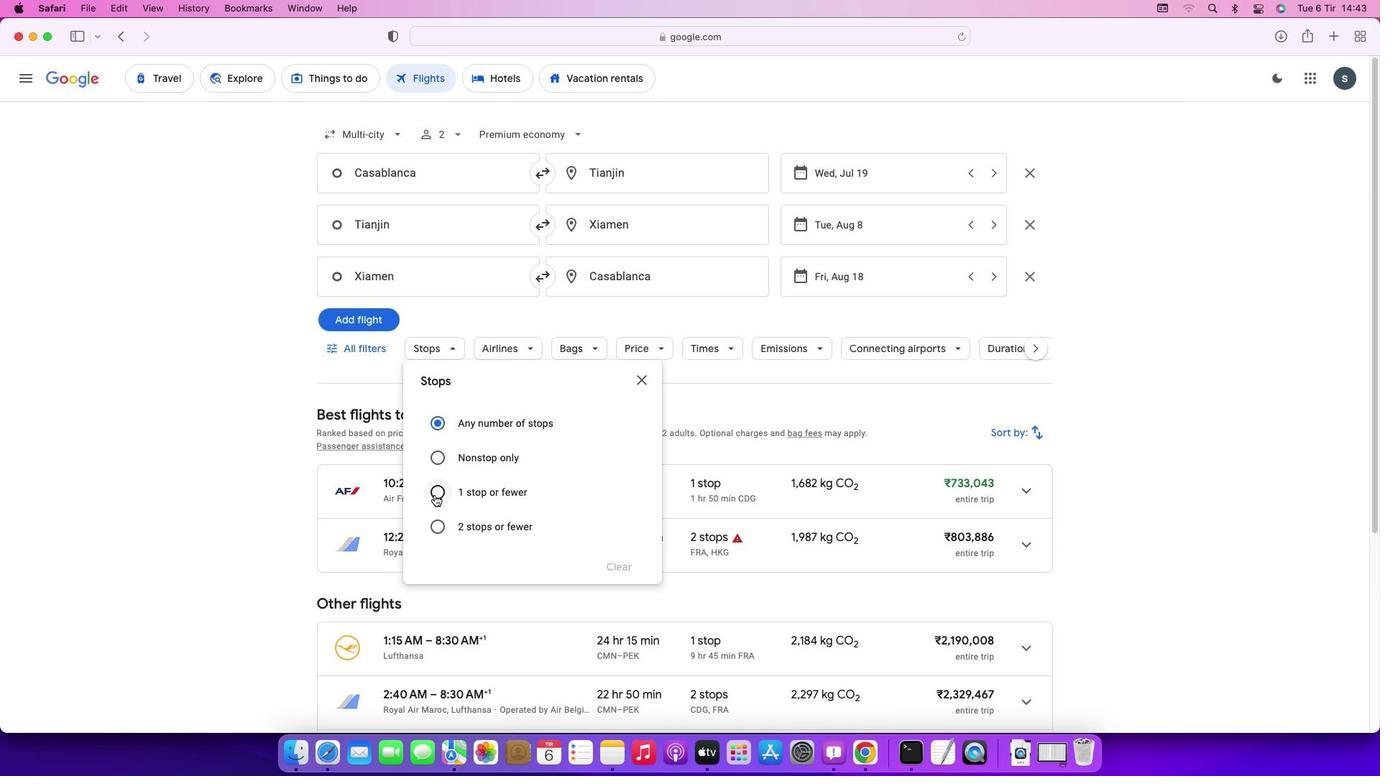 
Action: Mouse pressed left at (434, 495)
Screenshot: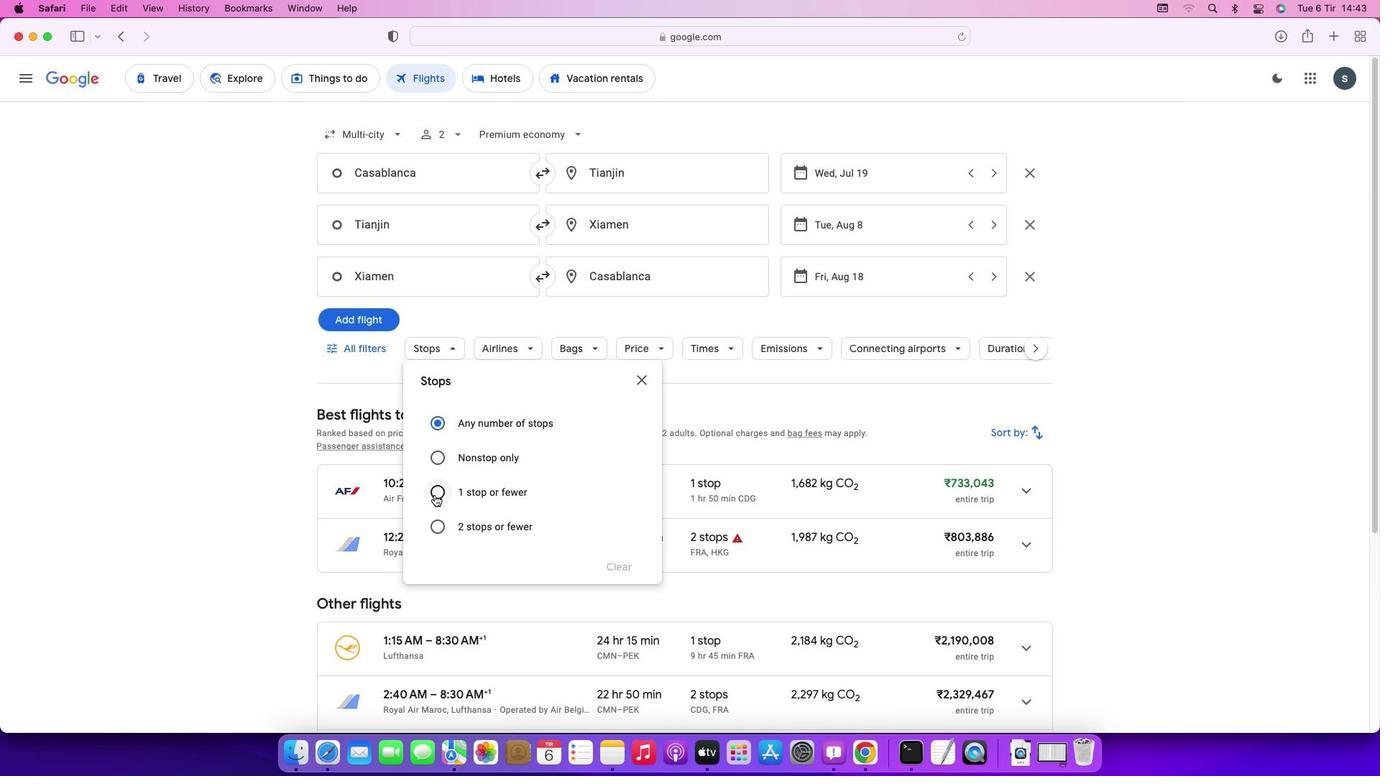 
Action: Mouse moved to (640, 386)
Screenshot: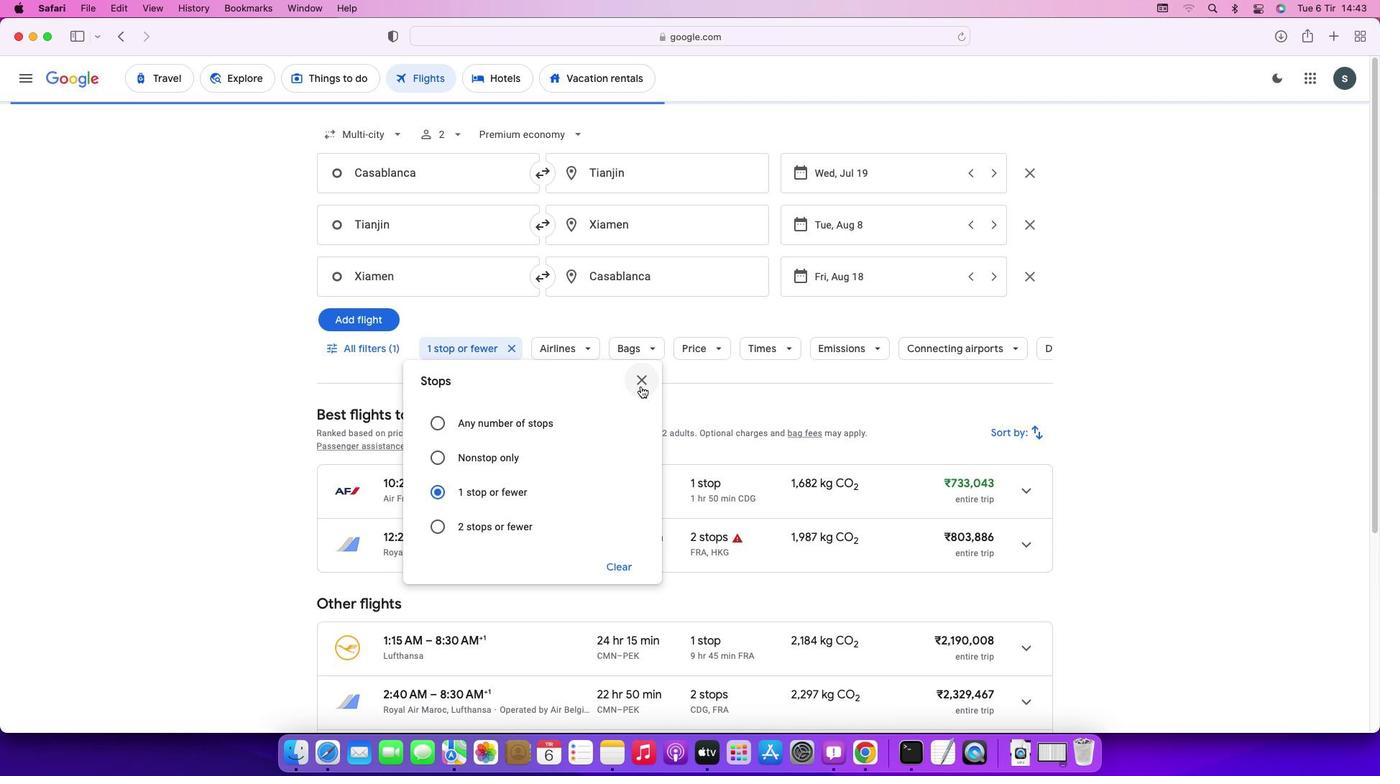 
Action: Mouse pressed left at (640, 386)
Screenshot: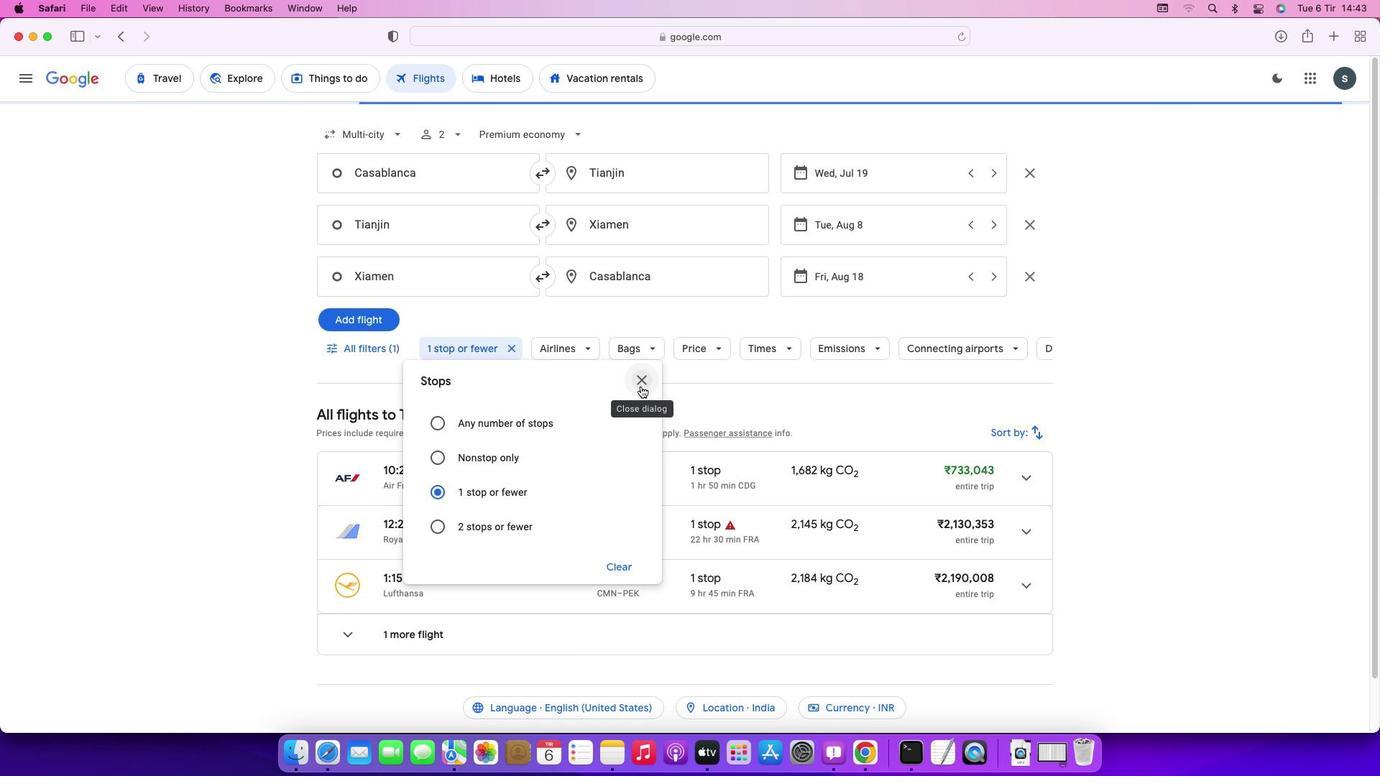 
Action: Mouse moved to (579, 355)
Screenshot: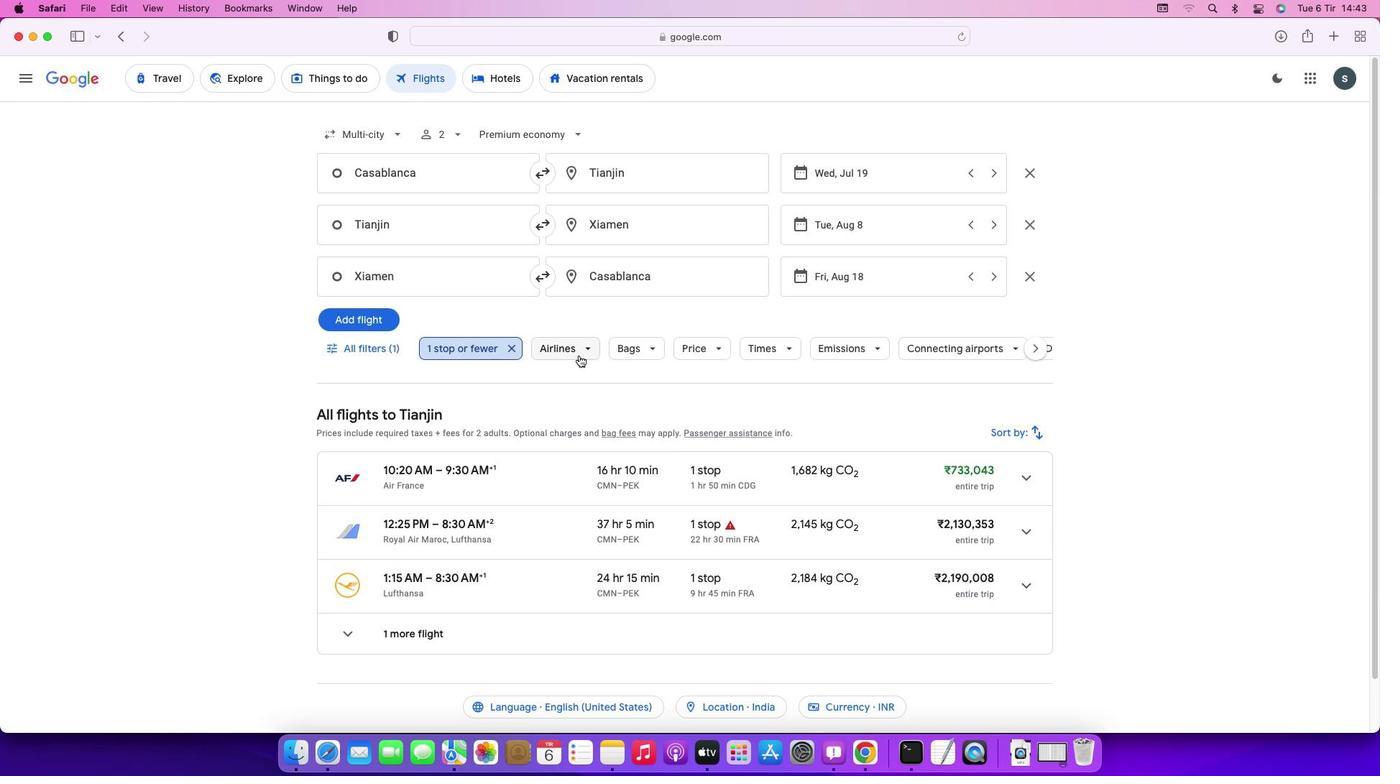 
Action: Mouse pressed left at (579, 355)
Screenshot: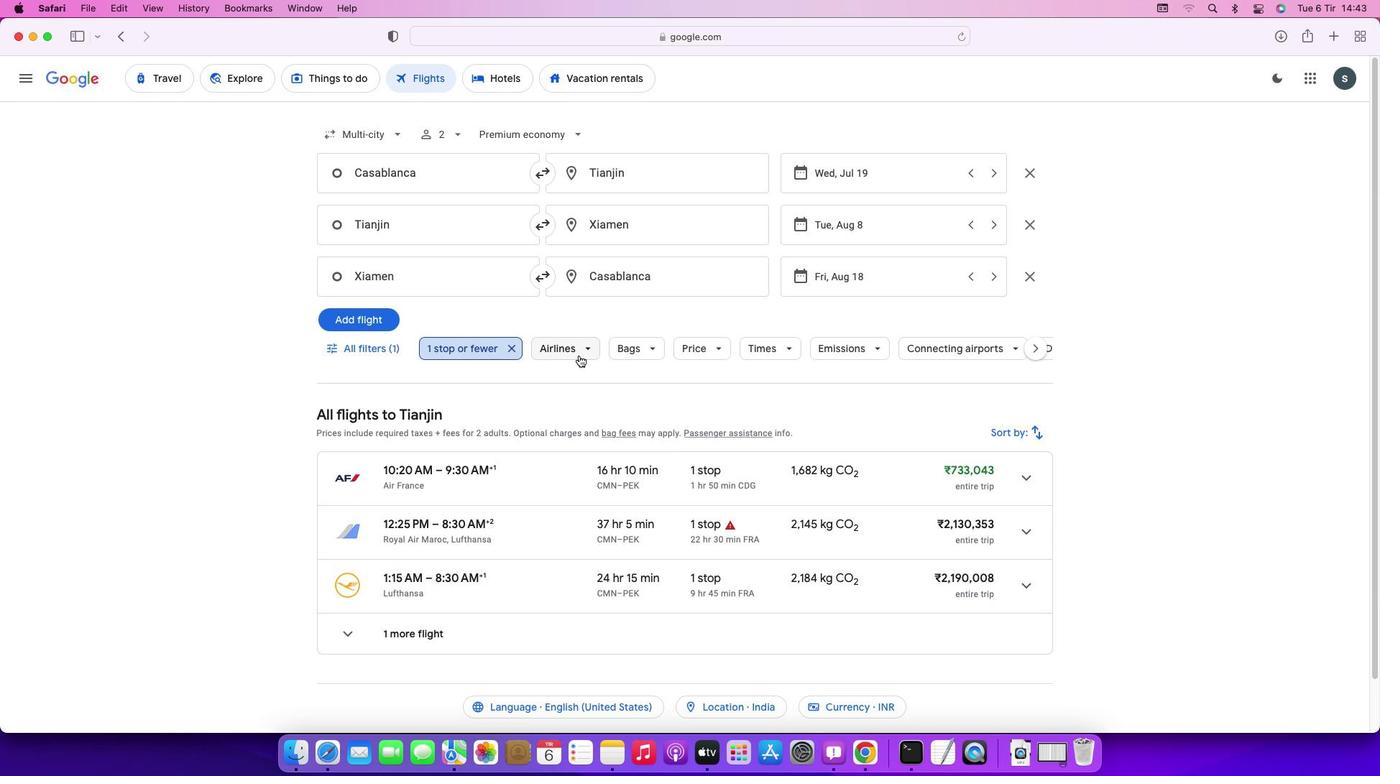 
Action: Mouse moved to (747, 422)
Screenshot: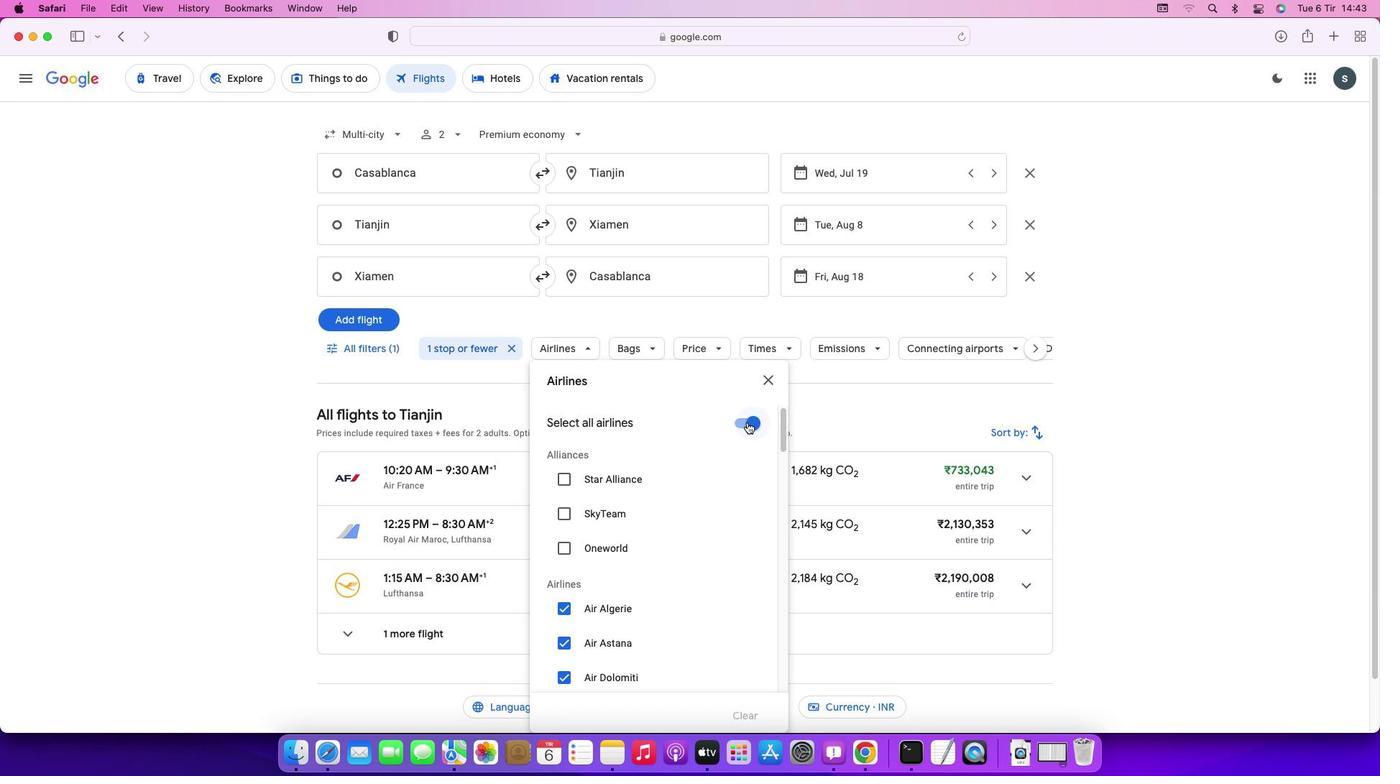 
Action: Mouse pressed left at (747, 422)
Screenshot: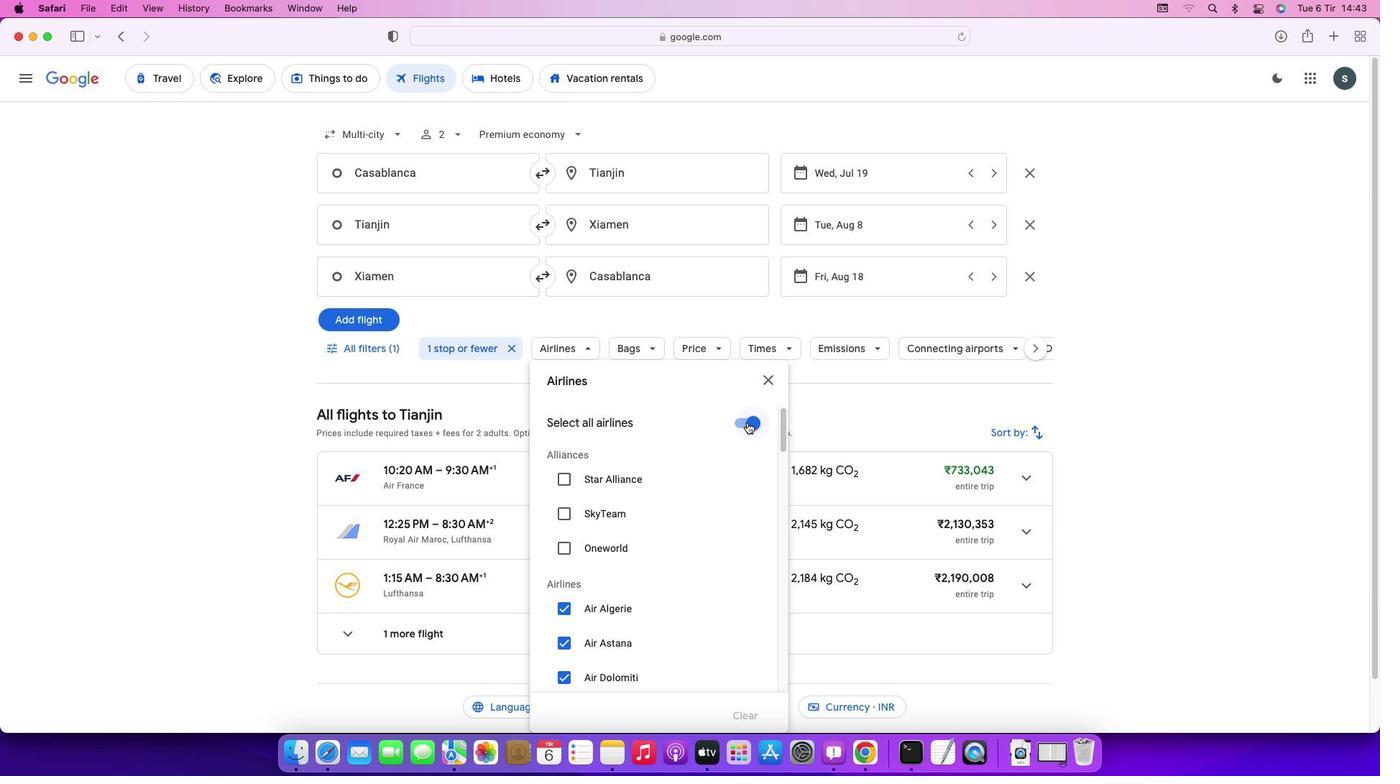 
Action: Mouse moved to (721, 564)
Screenshot: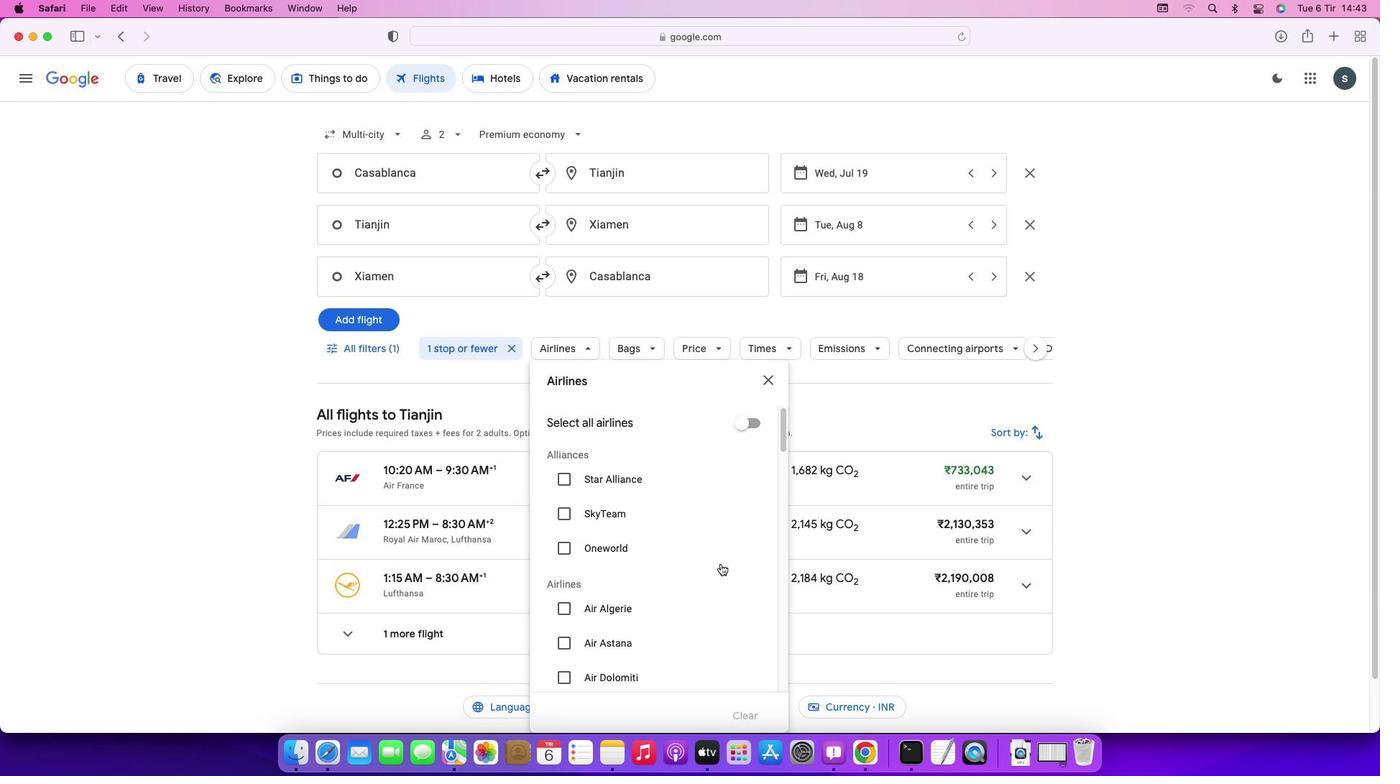 
Action: Mouse scrolled (721, 564) with delta (0, 0)
Screenshot: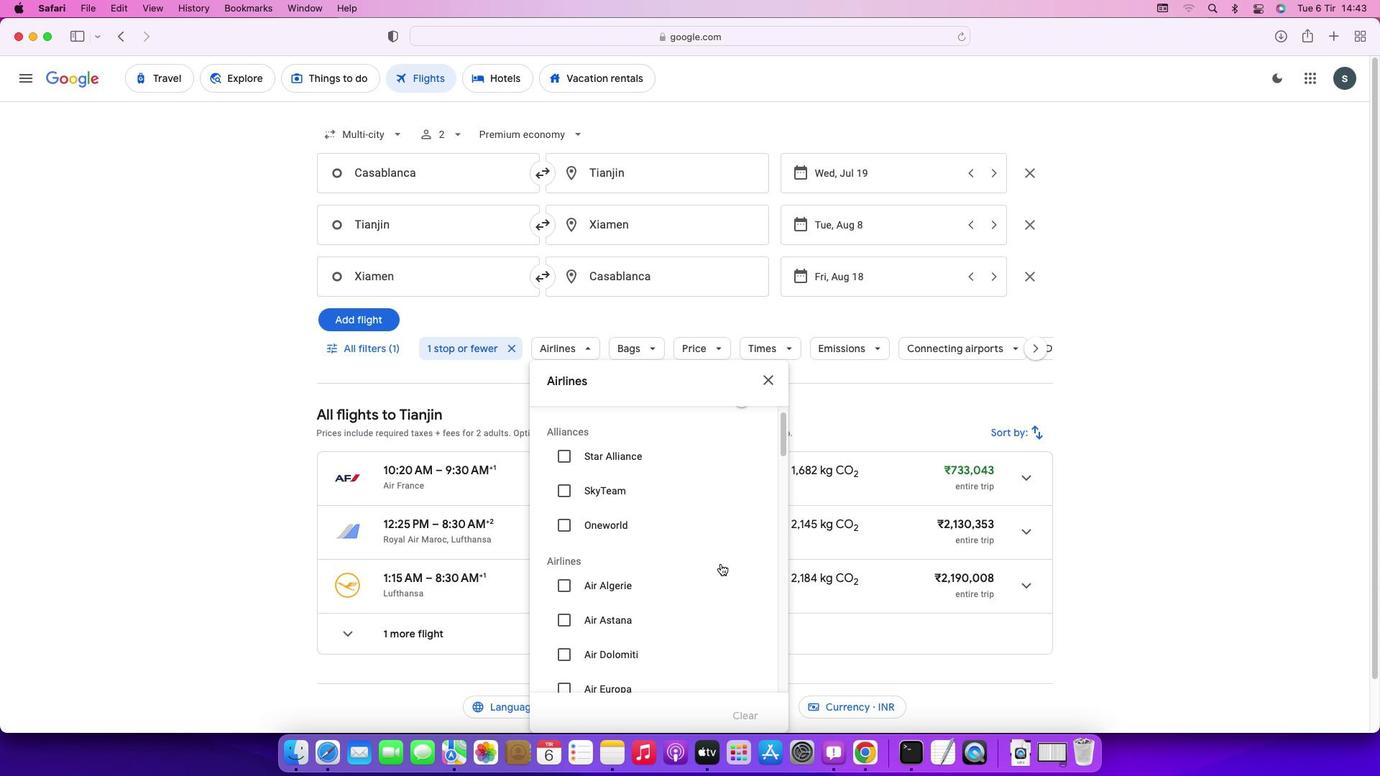 
Action: Mouse scrolled (721, 564) with delta (0, 0)
Screenshot: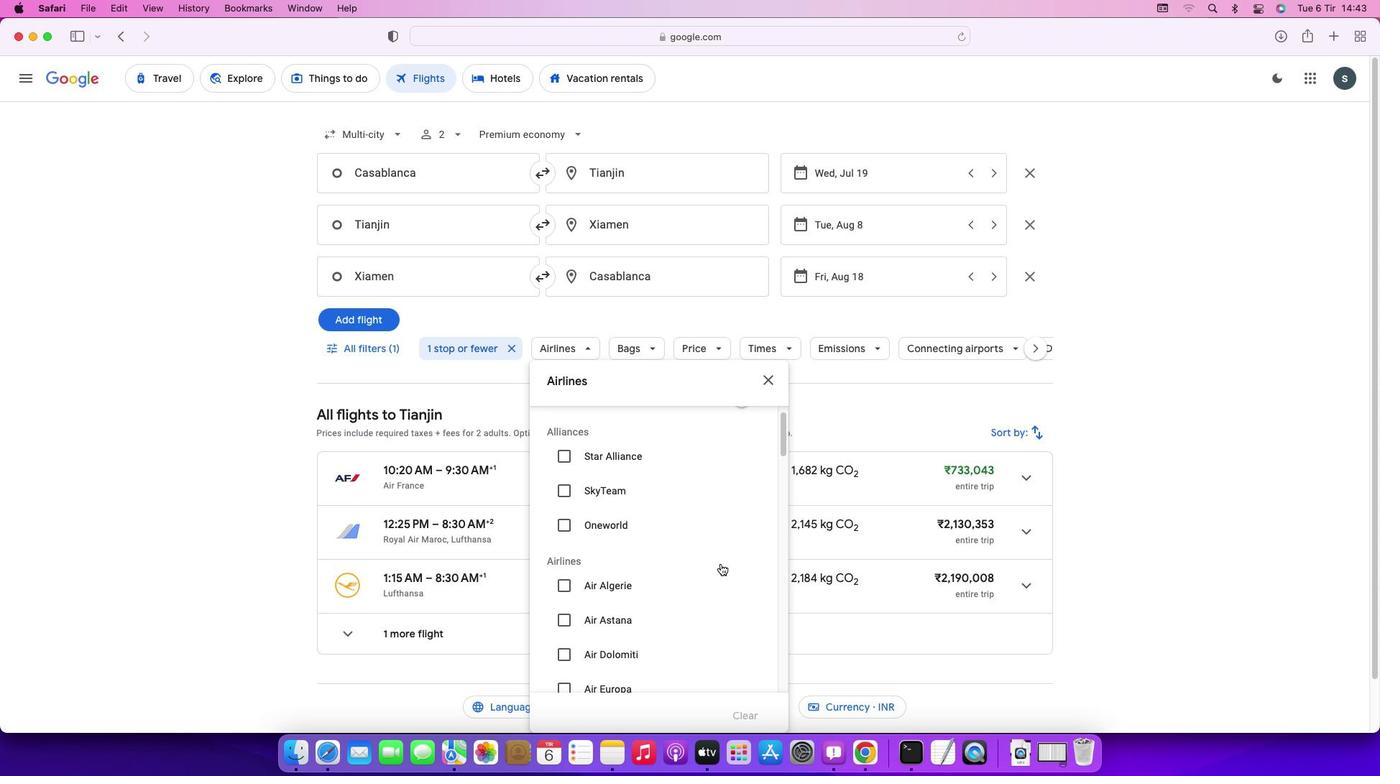 
Action: Mouse scrolled (721, 564) with delta (0, 0)
Screenshot: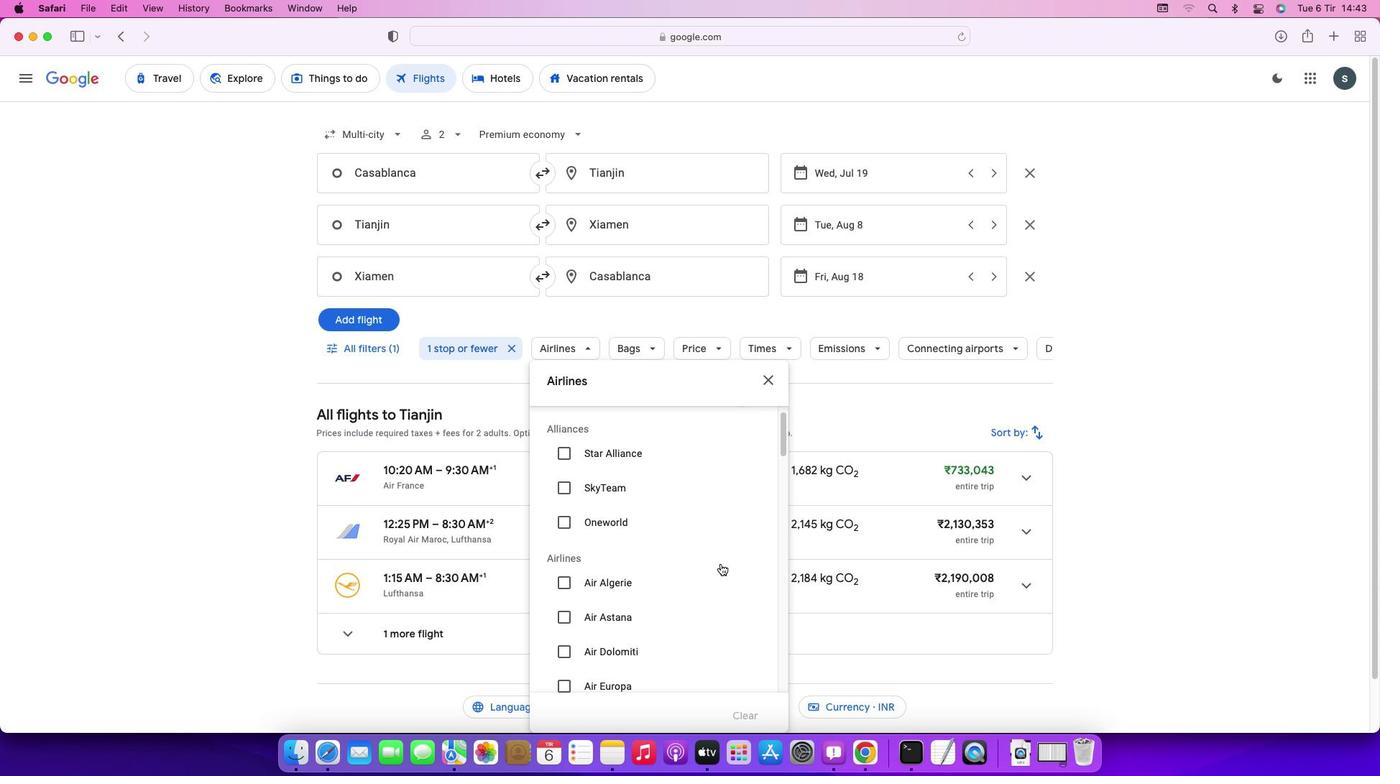 
Action: Mouse scrolled (721, 564) with delta (0, 0)
Screenshot: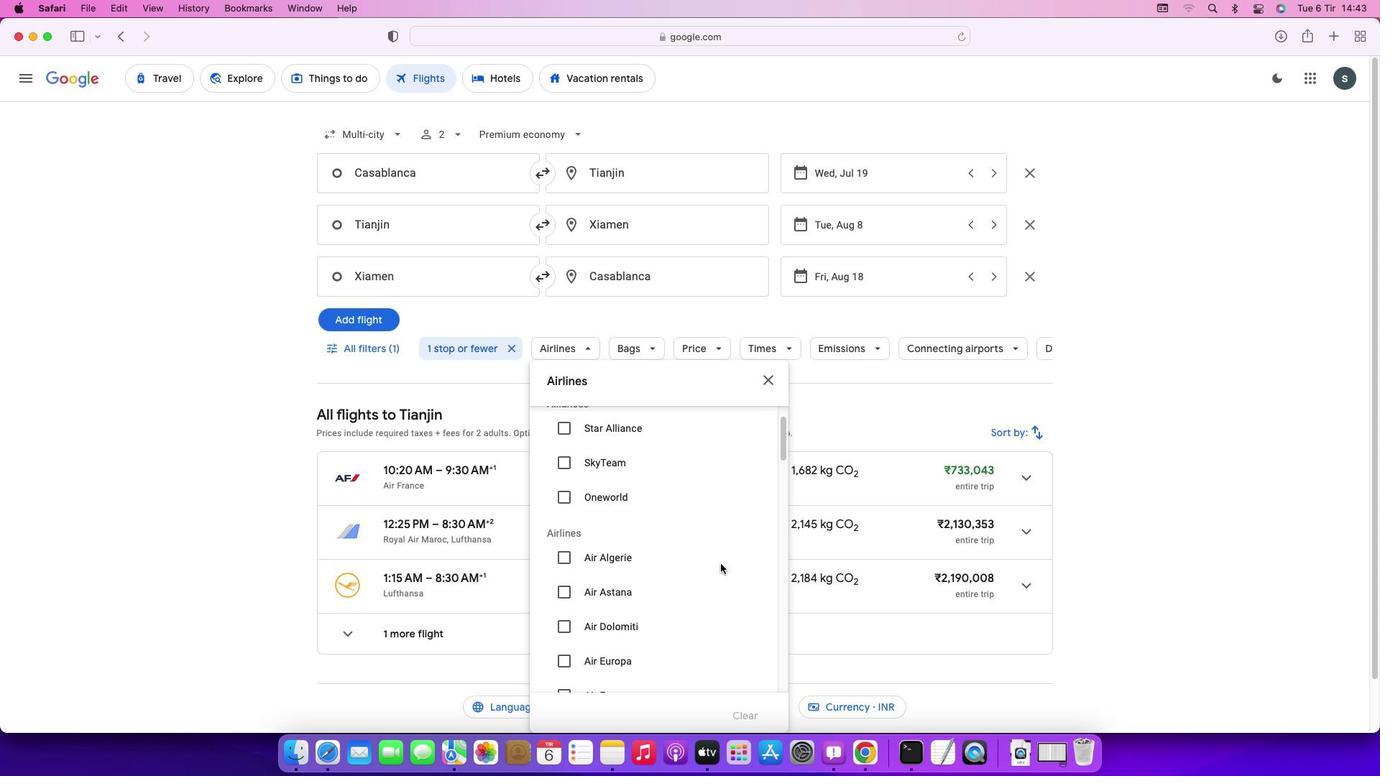 
Action: Mouse scrolled (721, 564) with delta (0, 0)
Screenshot: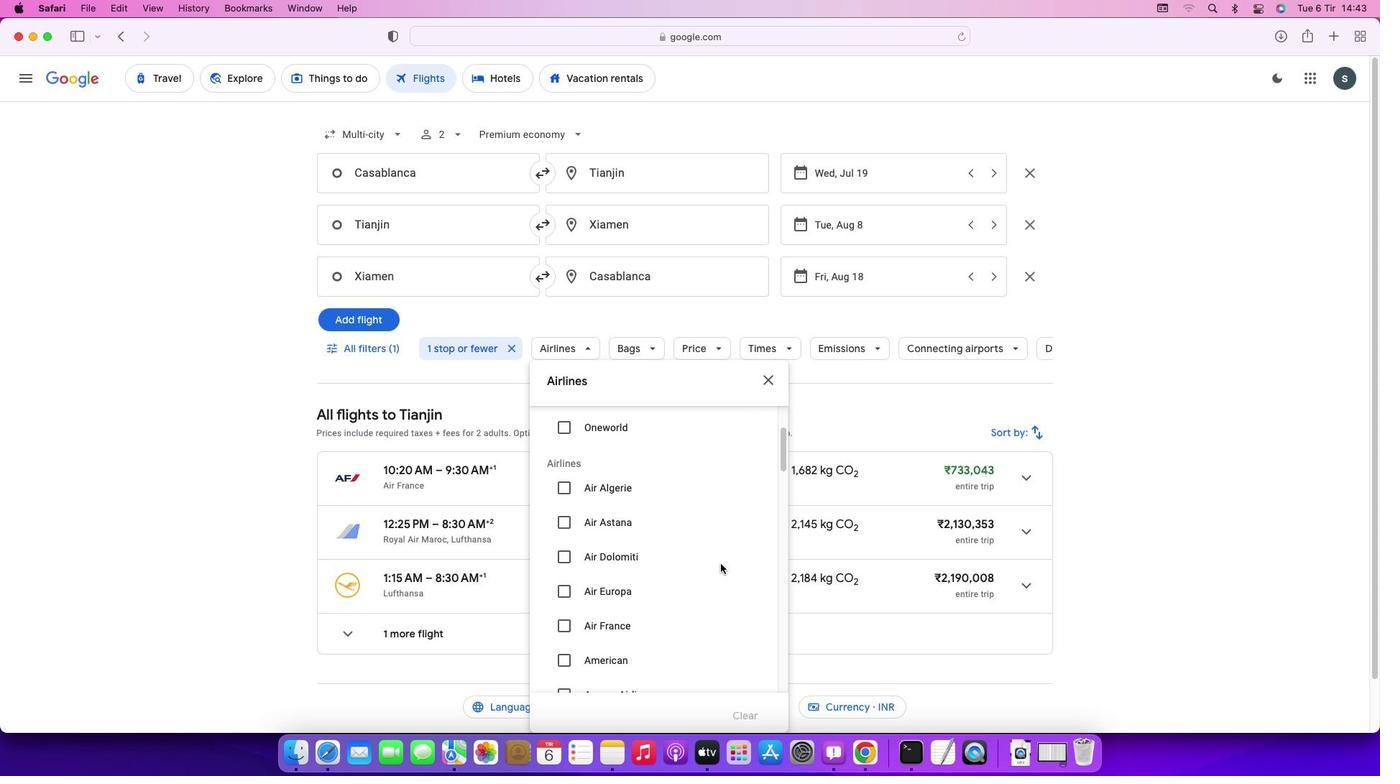 
Action: Mouse scrolled (721, 564) with delta (0, -1)
Screenshot: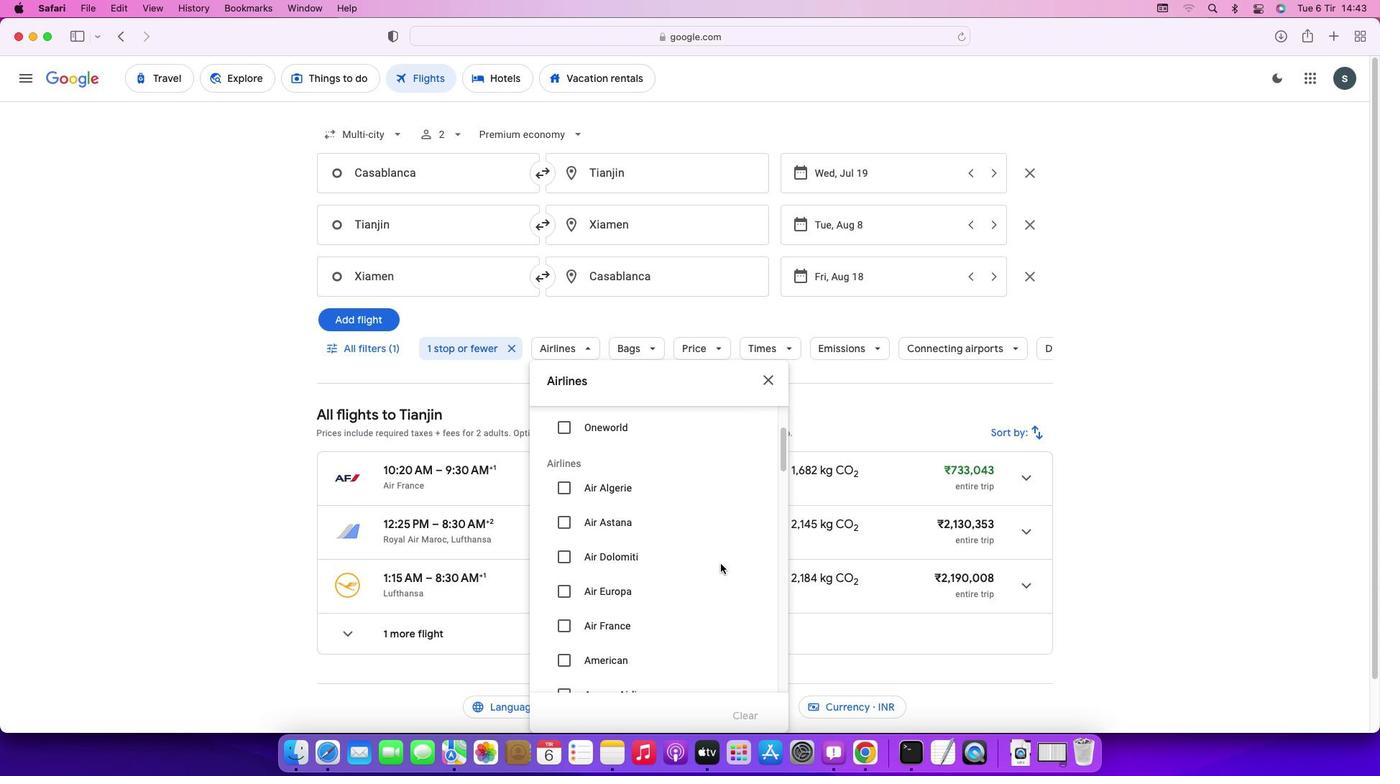 
Action: Mouse moved to (713, 573)
Screenshot: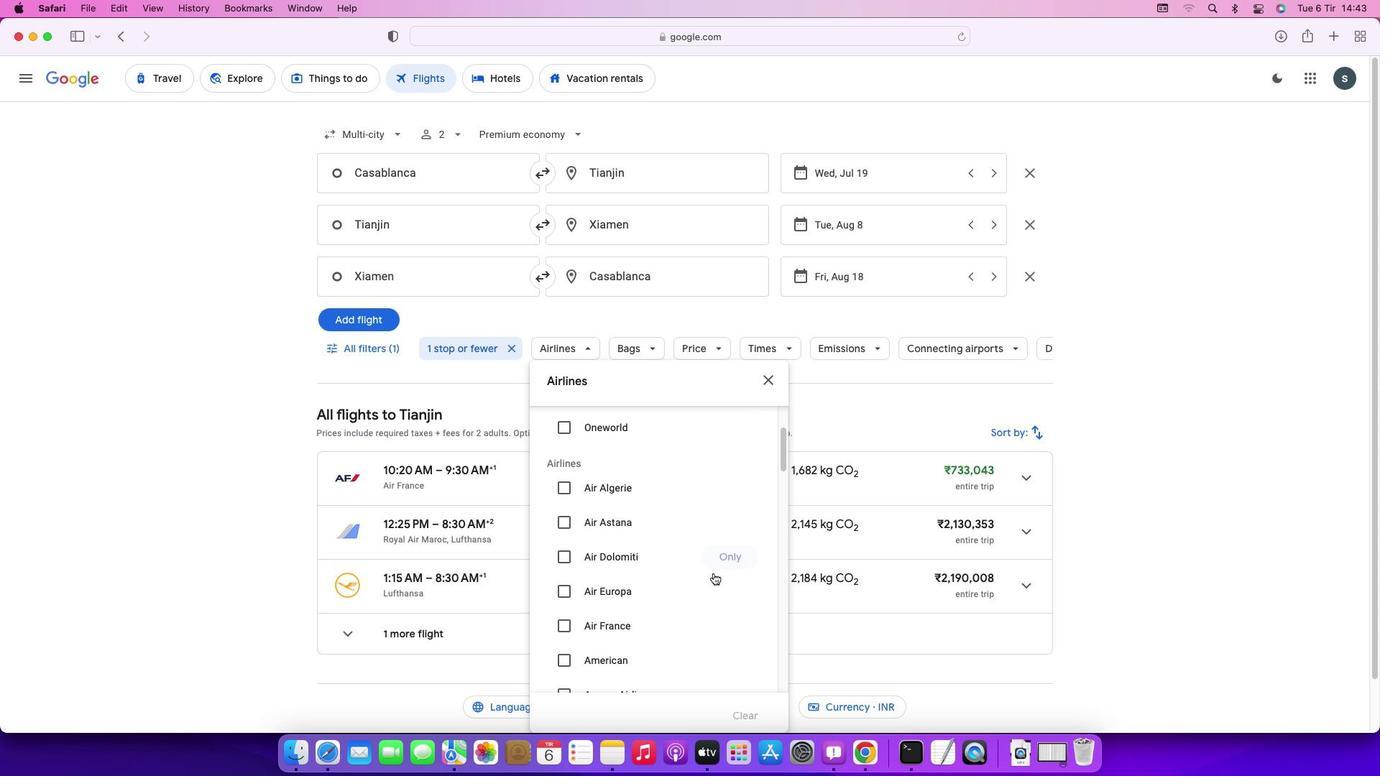 
Action: Mouse scrolled (713, 573) with delta (0, 0)
Screenshot: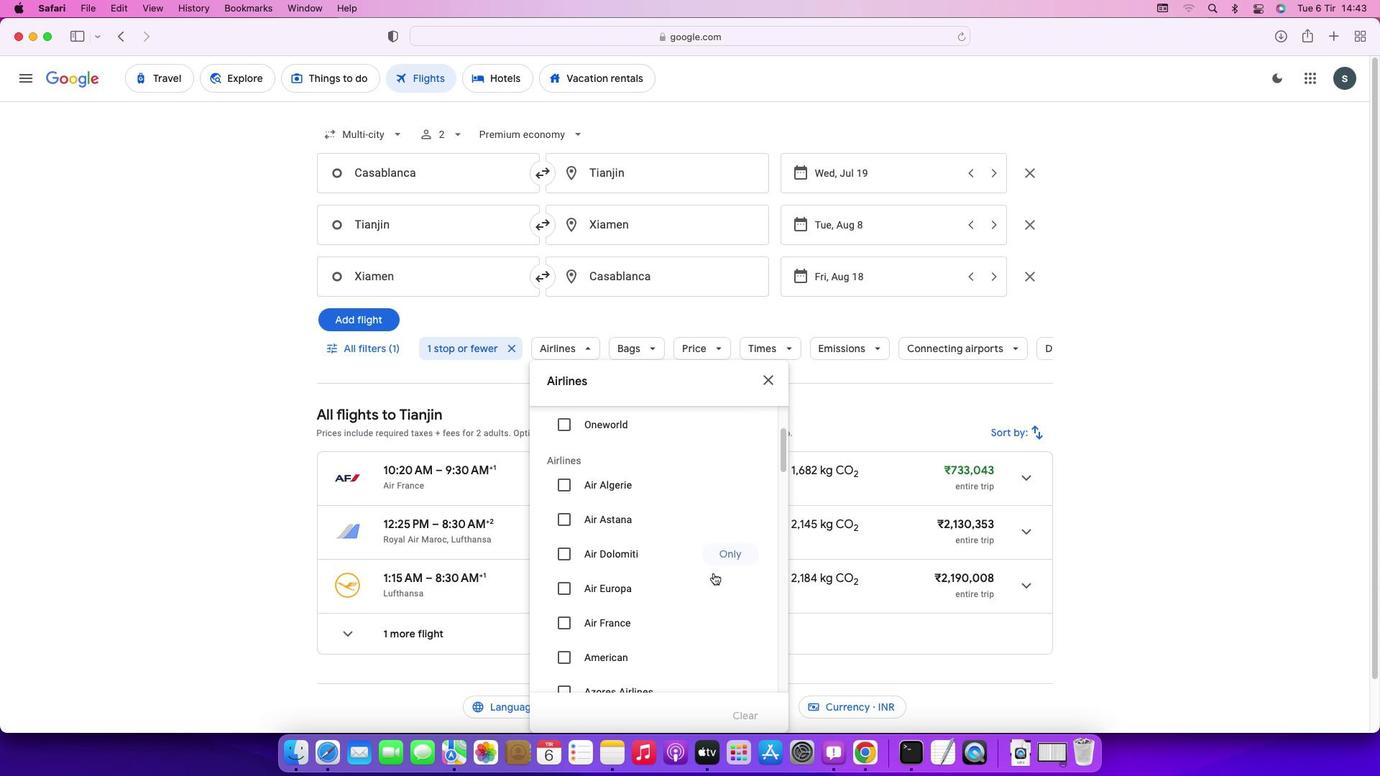 
Action: Mouse scrolled (713, 573) with delta (0, 0)
Screenshot: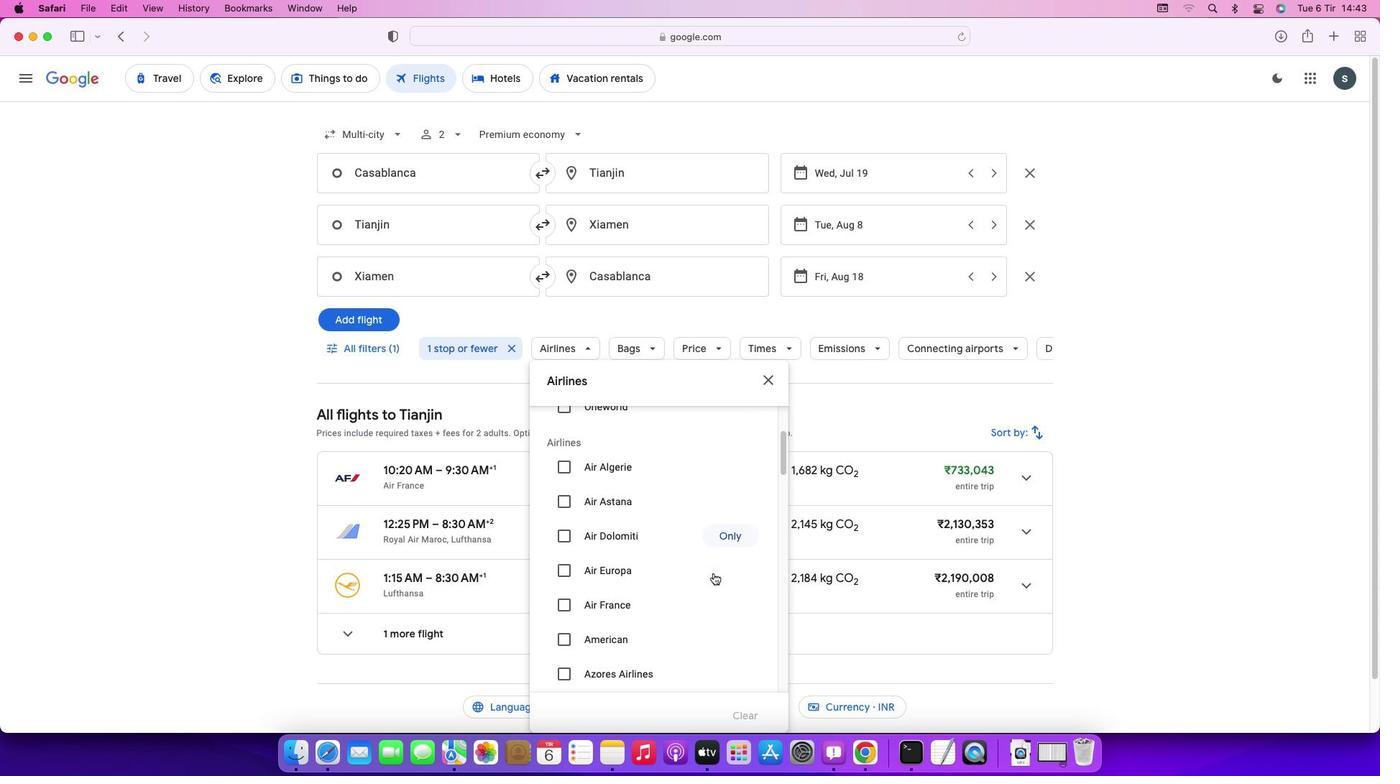 
Action: Mouse scrolled (713, 573) with delta (0, 0)
Screenshot: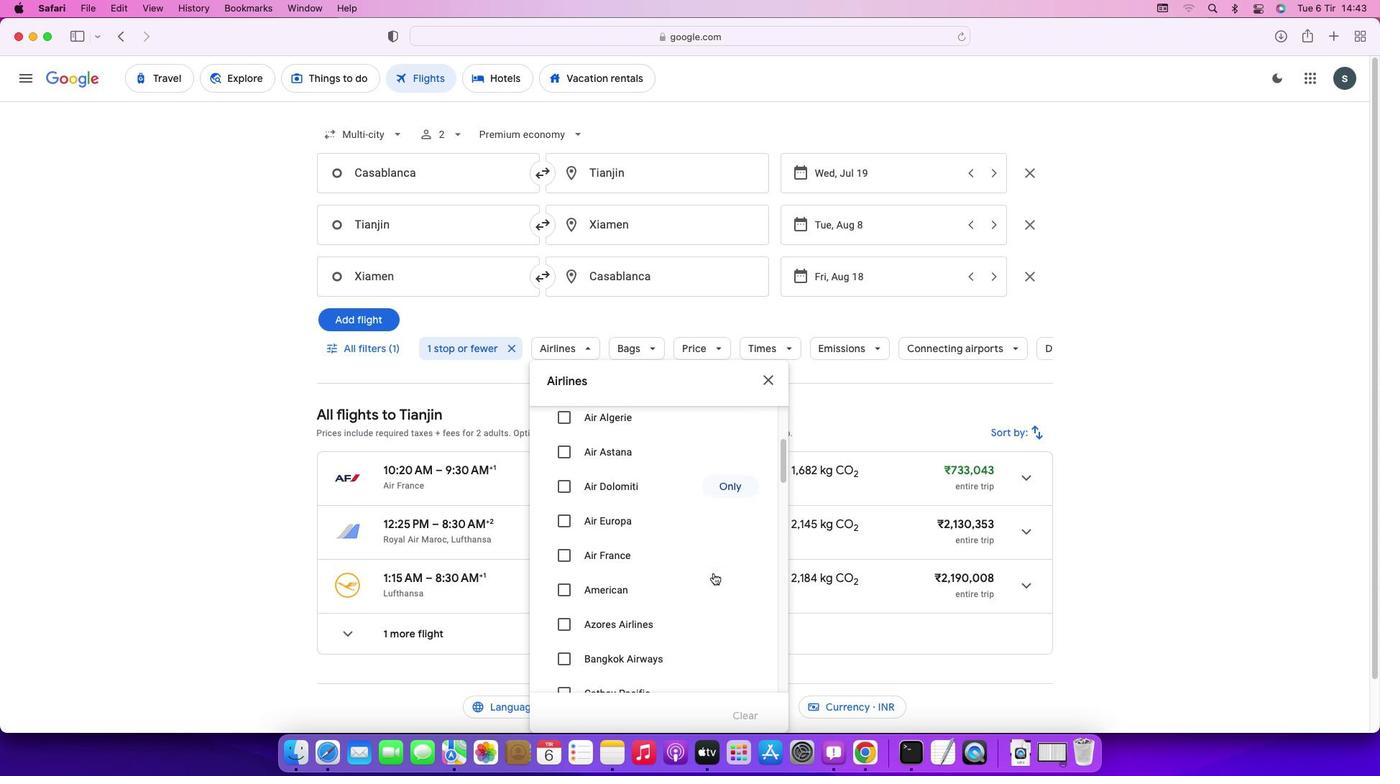 
Action: Mouse scrolled (713, 573) with delta (0, 0)
Screenshot: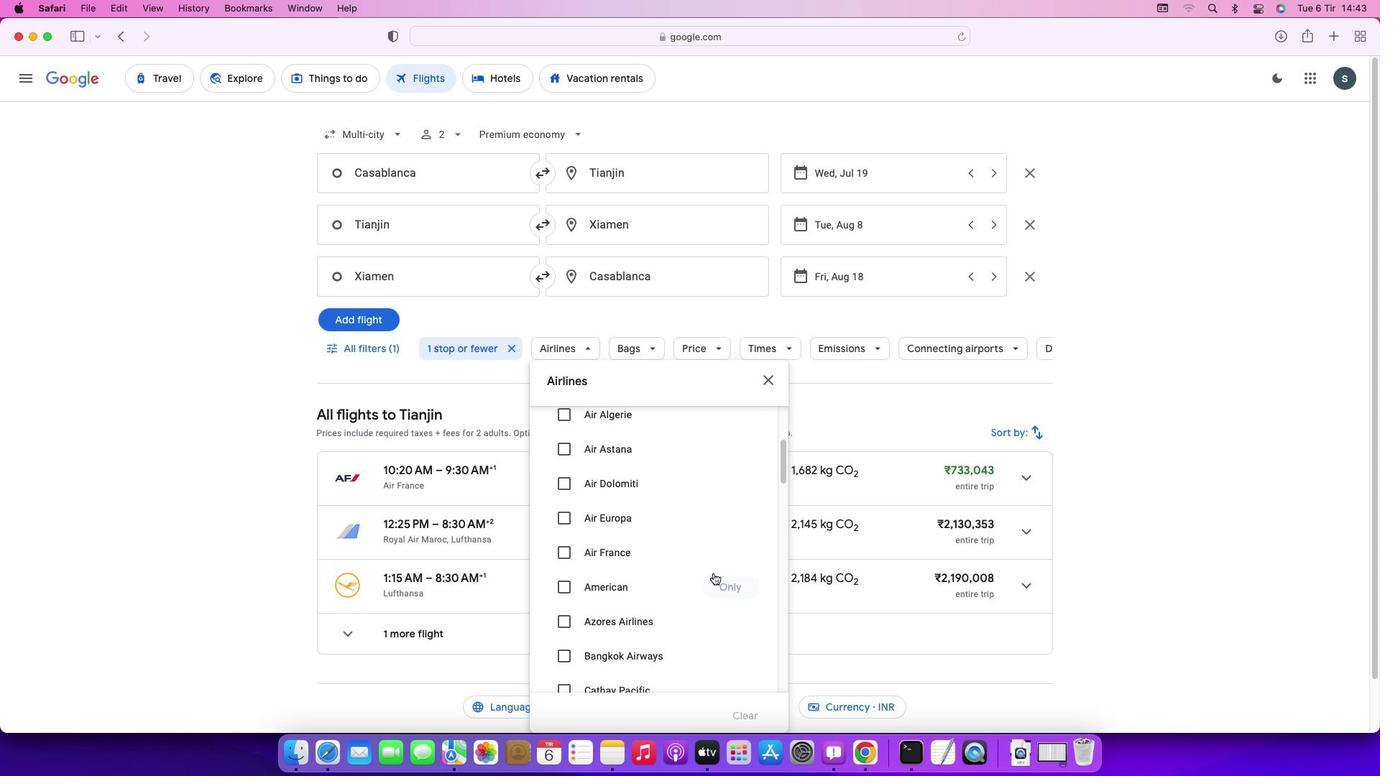 
Action: Mouse scrolled (713, 573) with delta (0, 0)
Screenshot: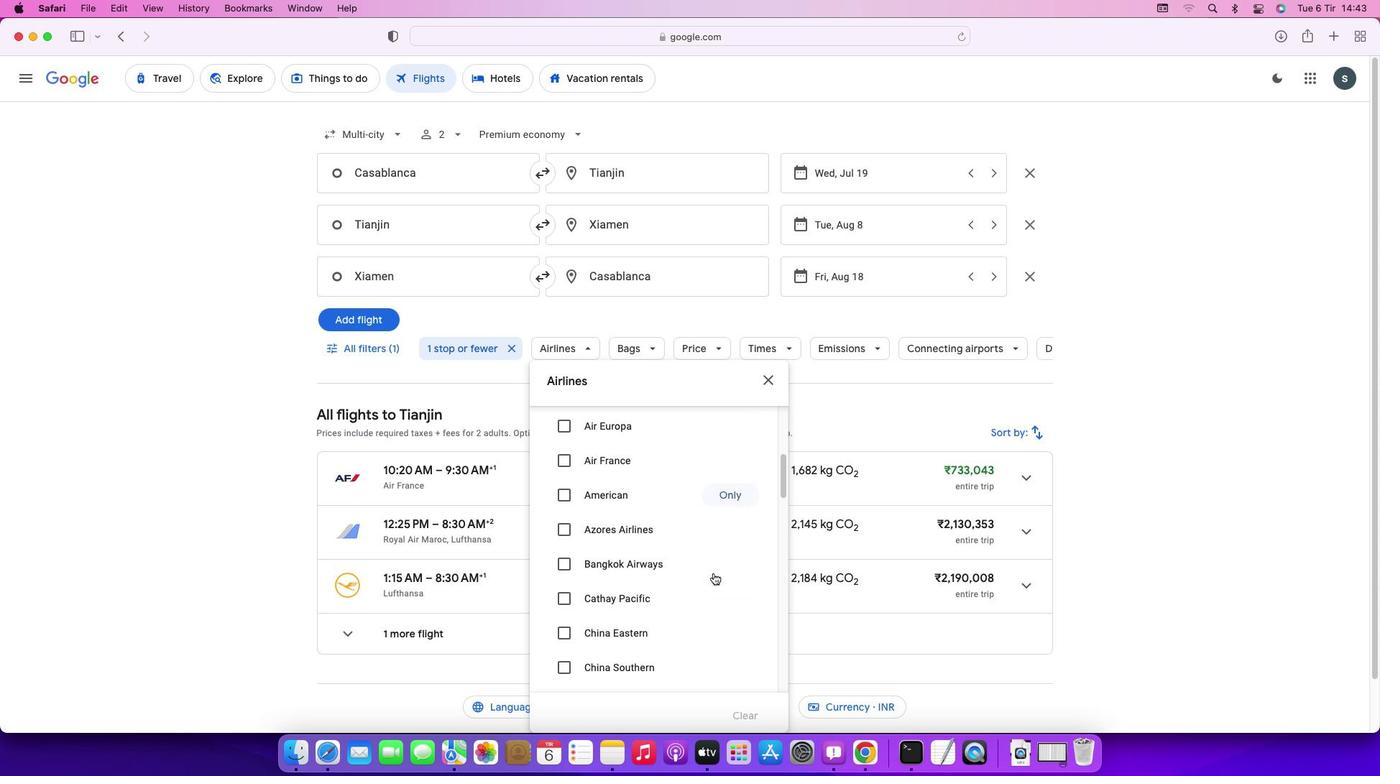 
Action: Mouse scrolled (713, 573) with delta (0, -1)
Screenshot: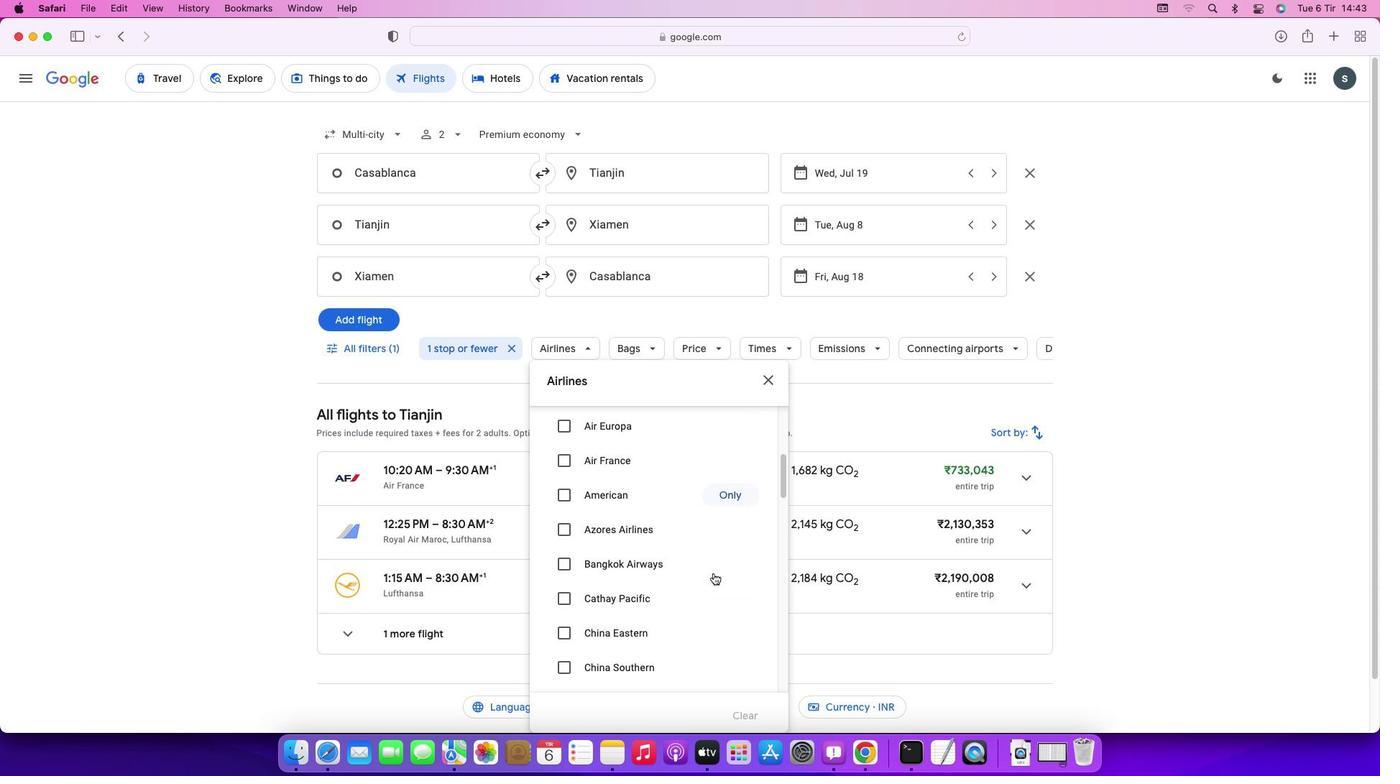 
Action: Mouse scrolled (713, 573) with delta (0, 0)
Screenshot: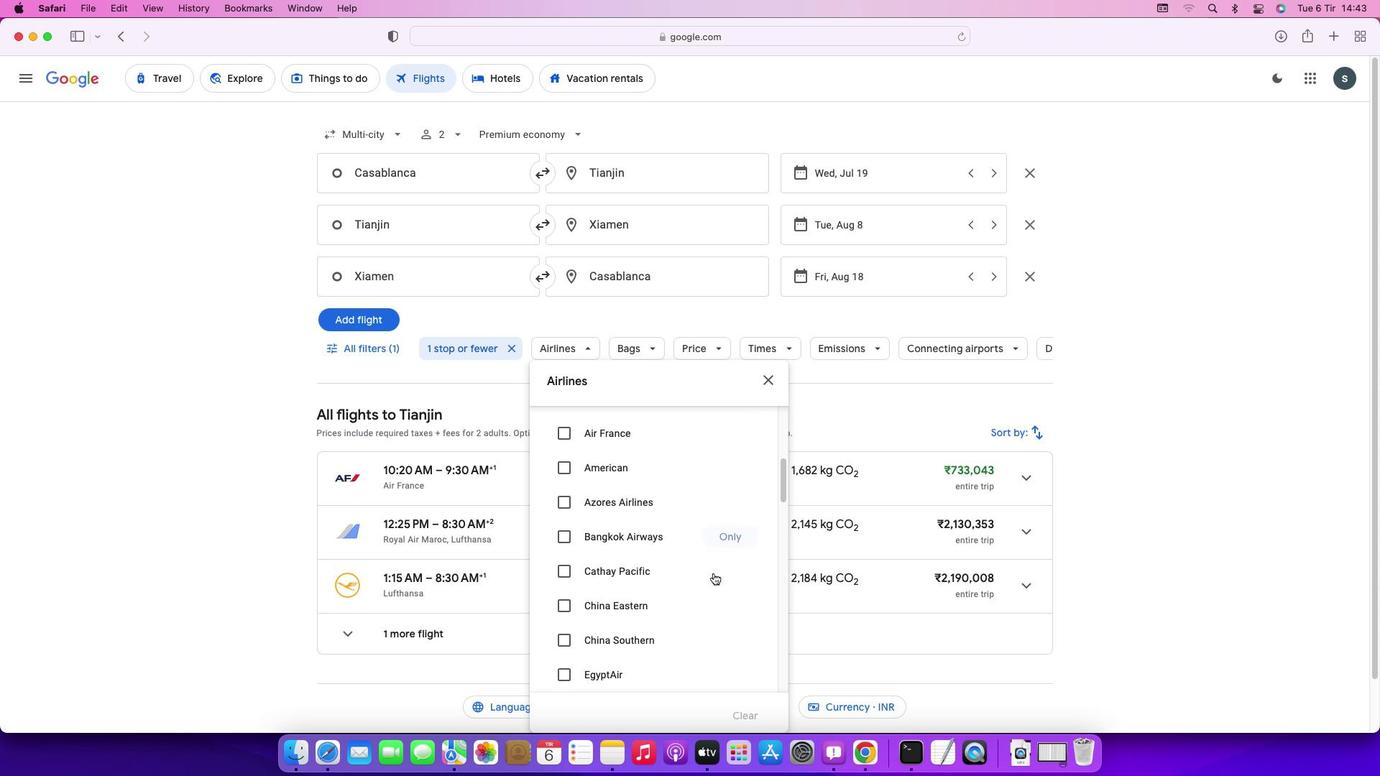 
Action: Mouse scrolled (713, 573) with delta (0, 0)
Screenshot: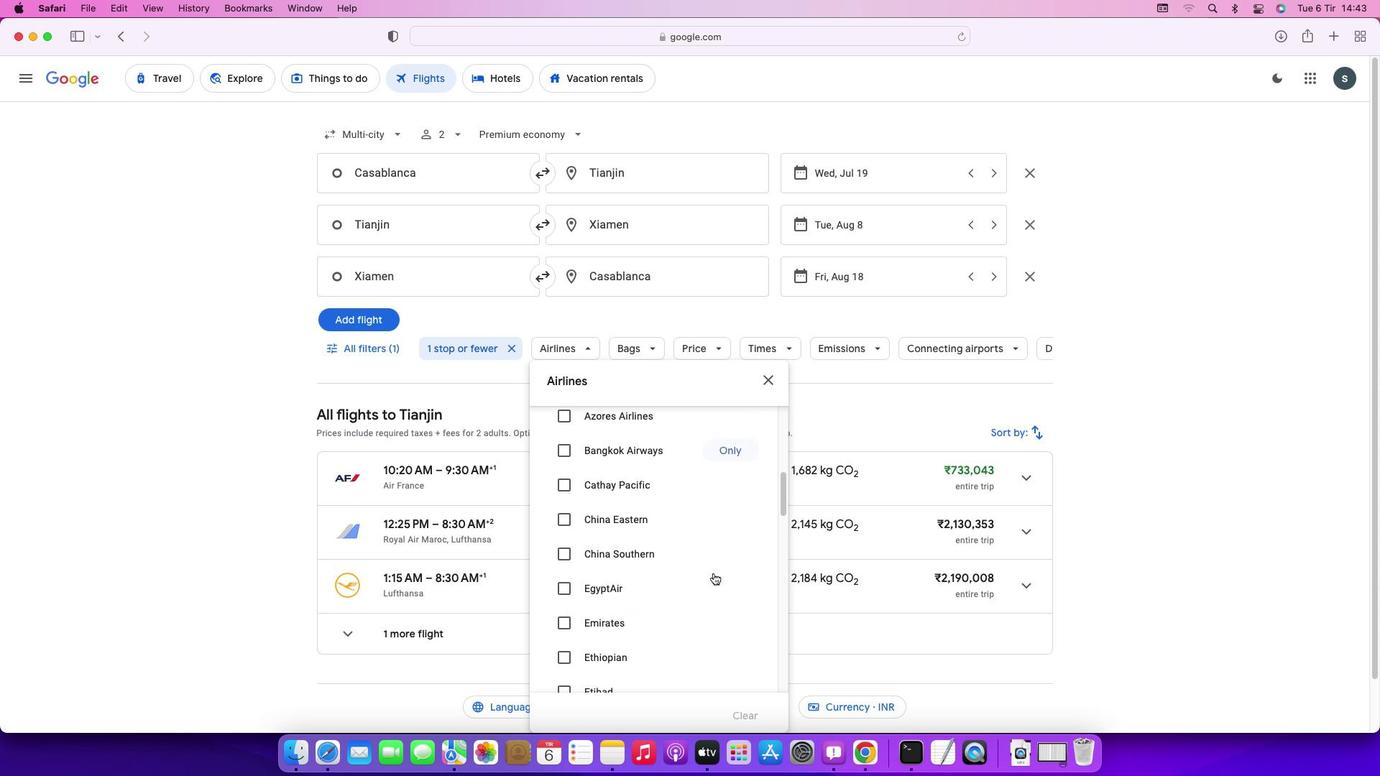 
Action: Mouse scrolled (713, 573) with delta (0, -1)
Screenshot: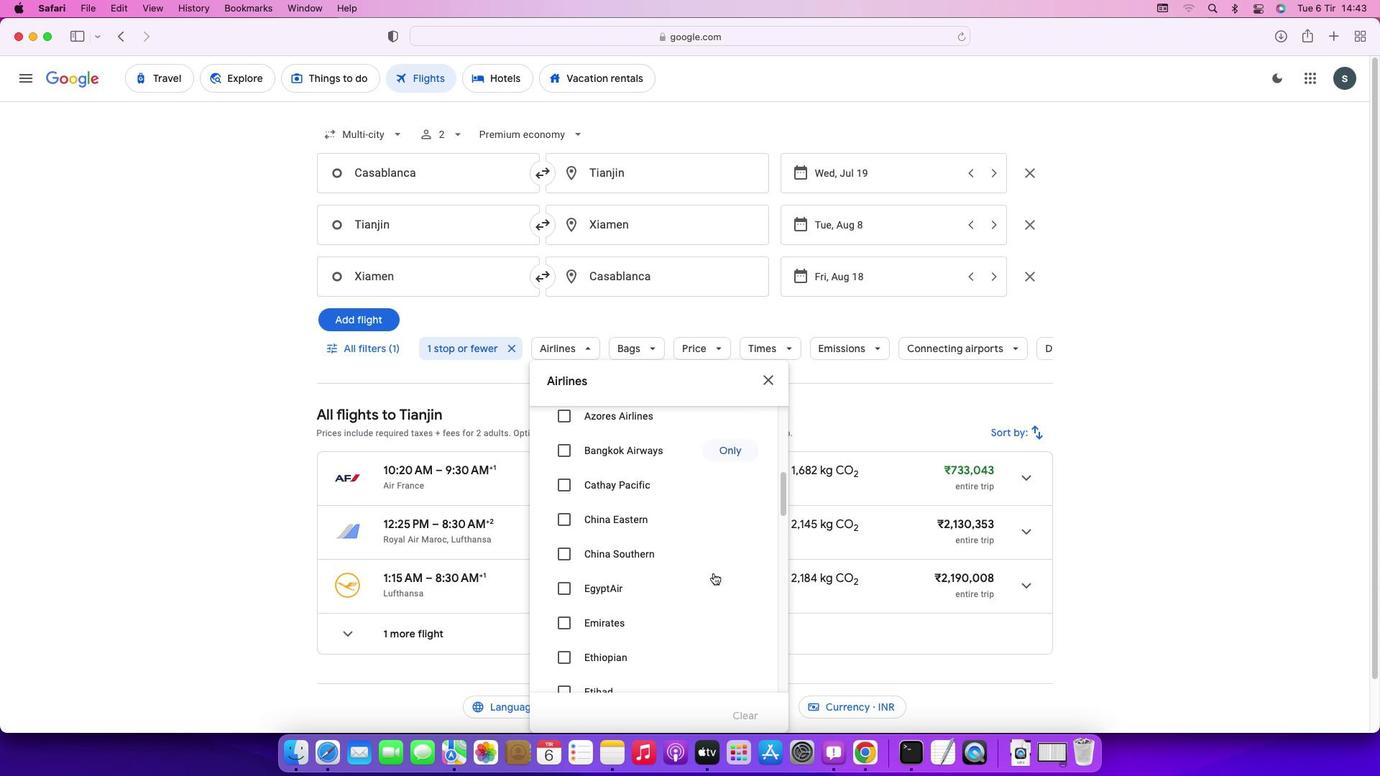 
Action: Mouse scrolled (713, 573) with delta (0, 0)
Screenshot: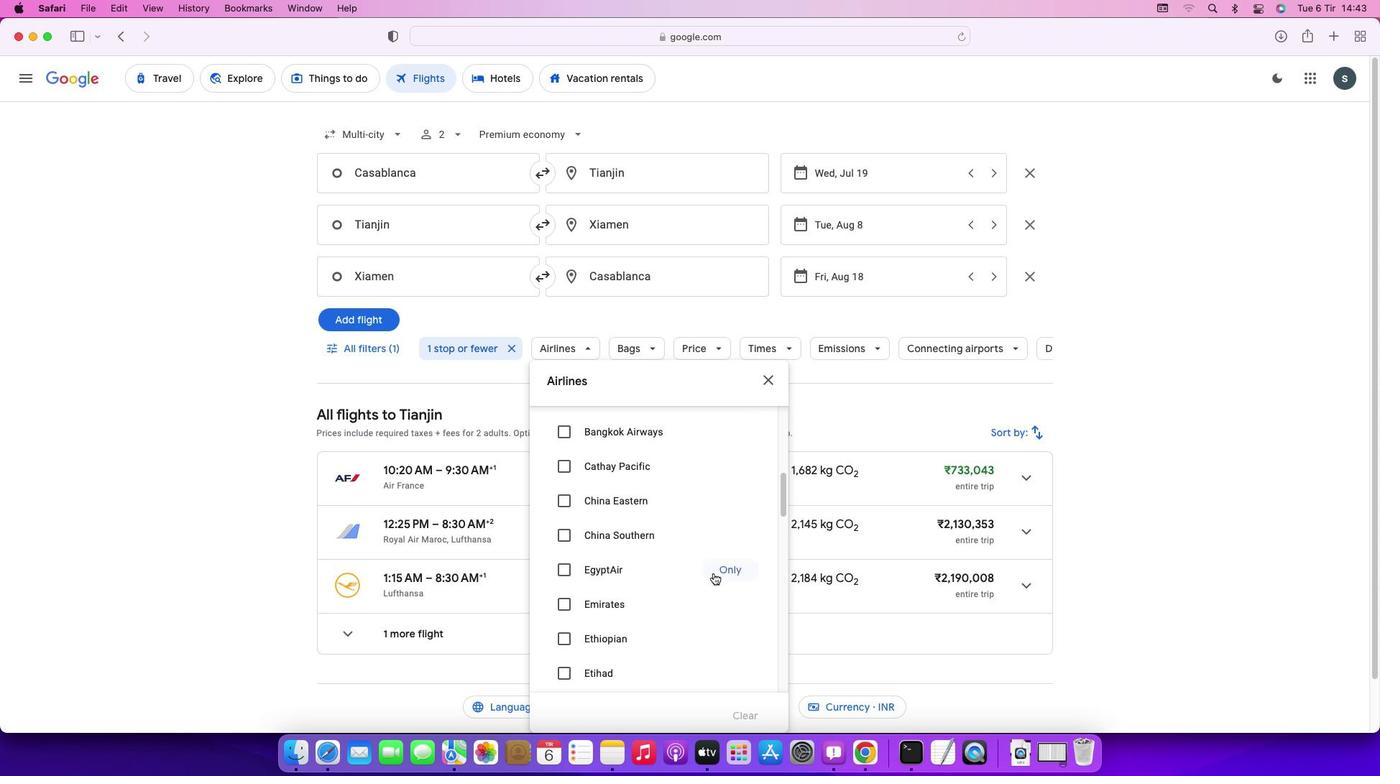 
Action: Mouse scrolled (713, 573) with delta (0, 0)
Screenshot: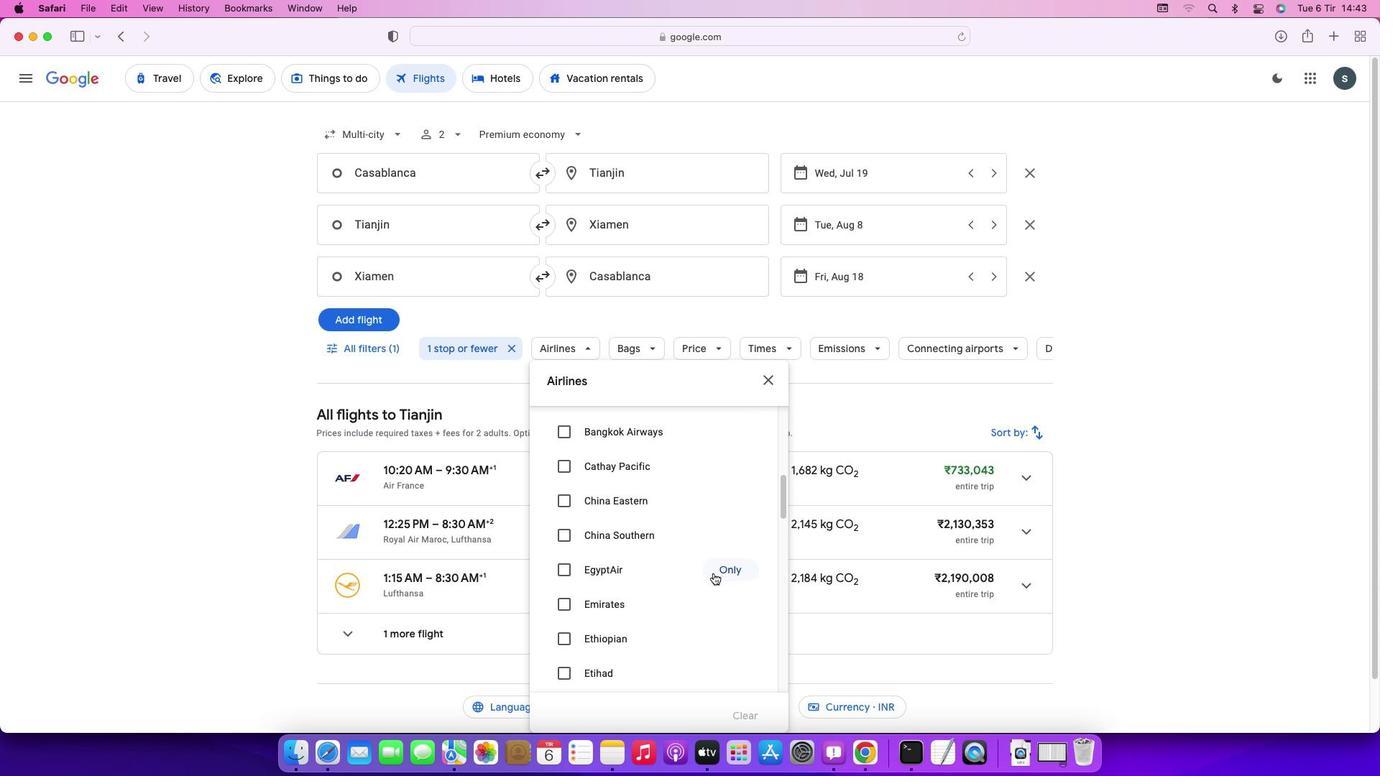 
Action: Mouse moved to (564, 604)
Screenshot: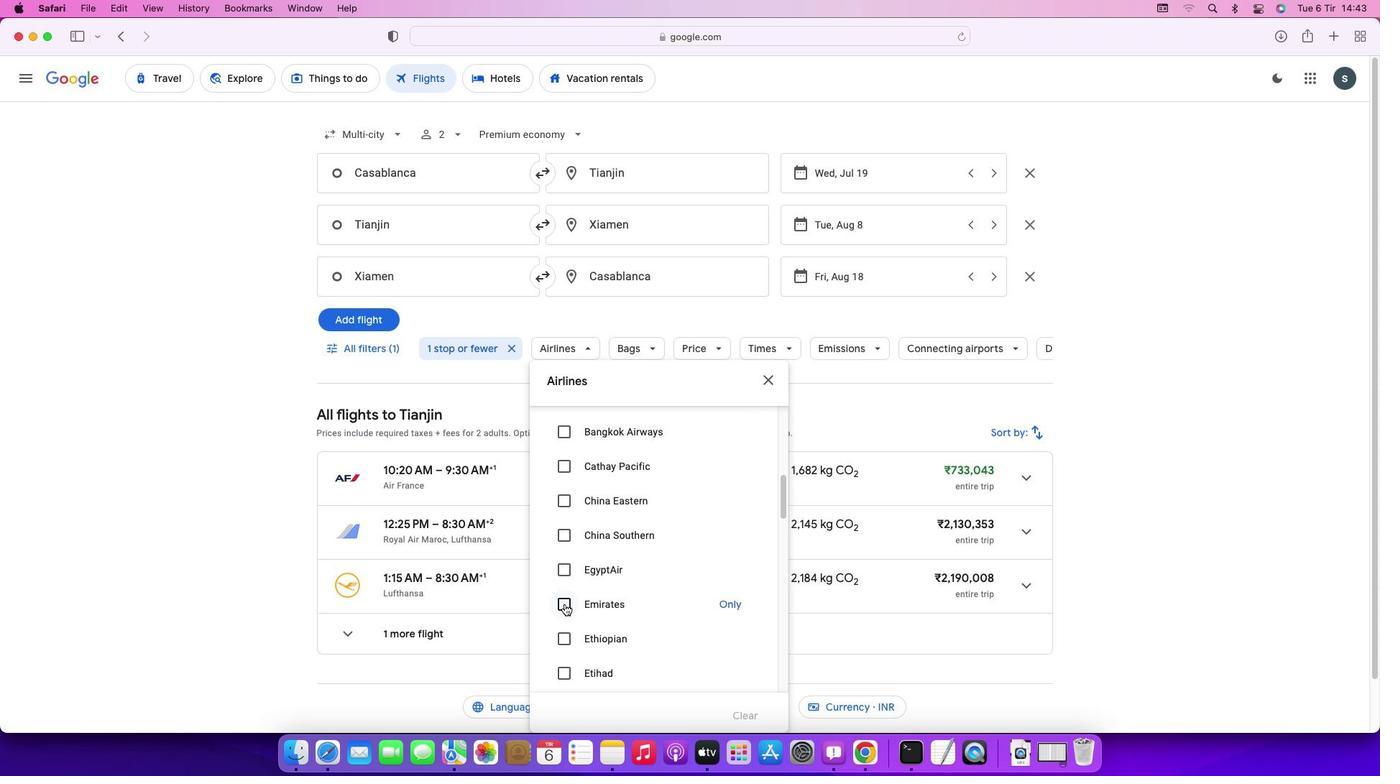 
Action: Mouse pressed left at (564, 604)
Screenshot: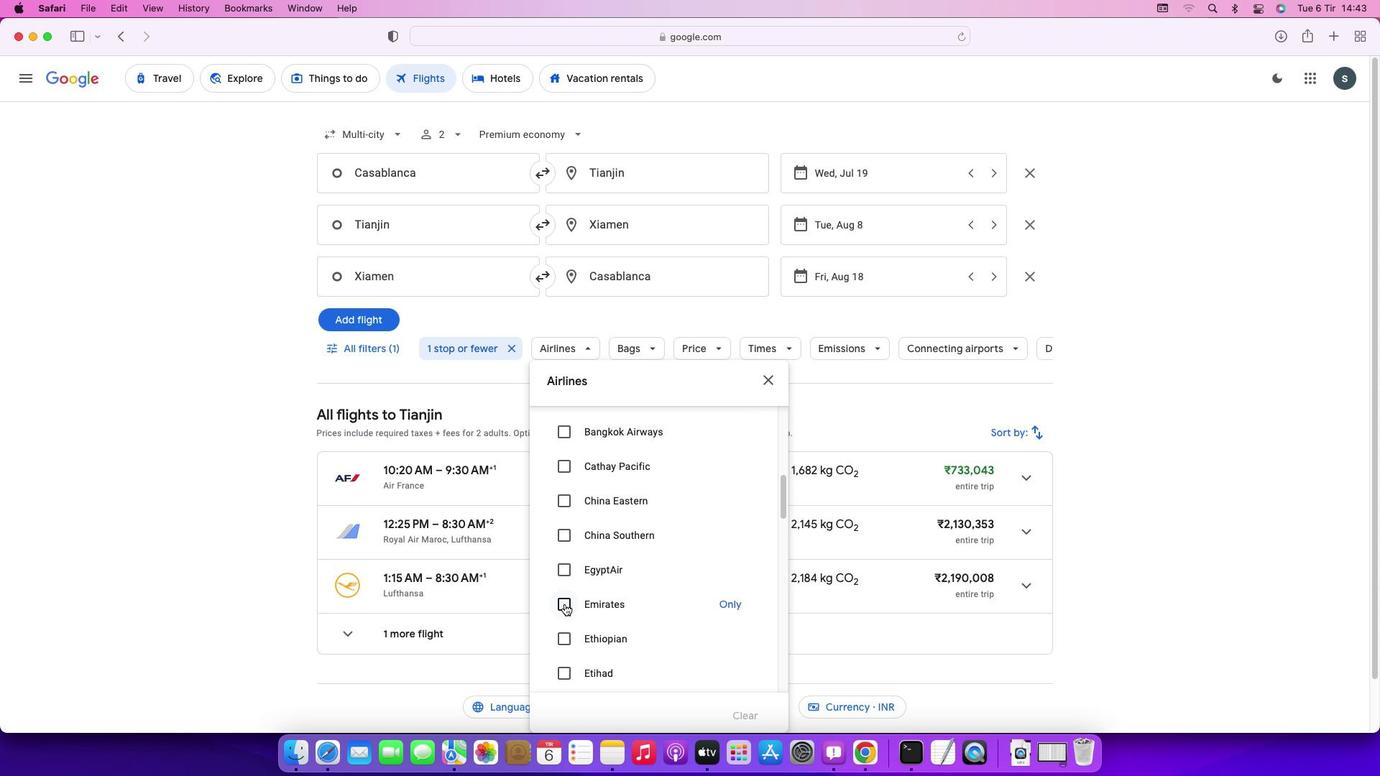 
Action: Mouse moved to (768, 381)
Screenshot: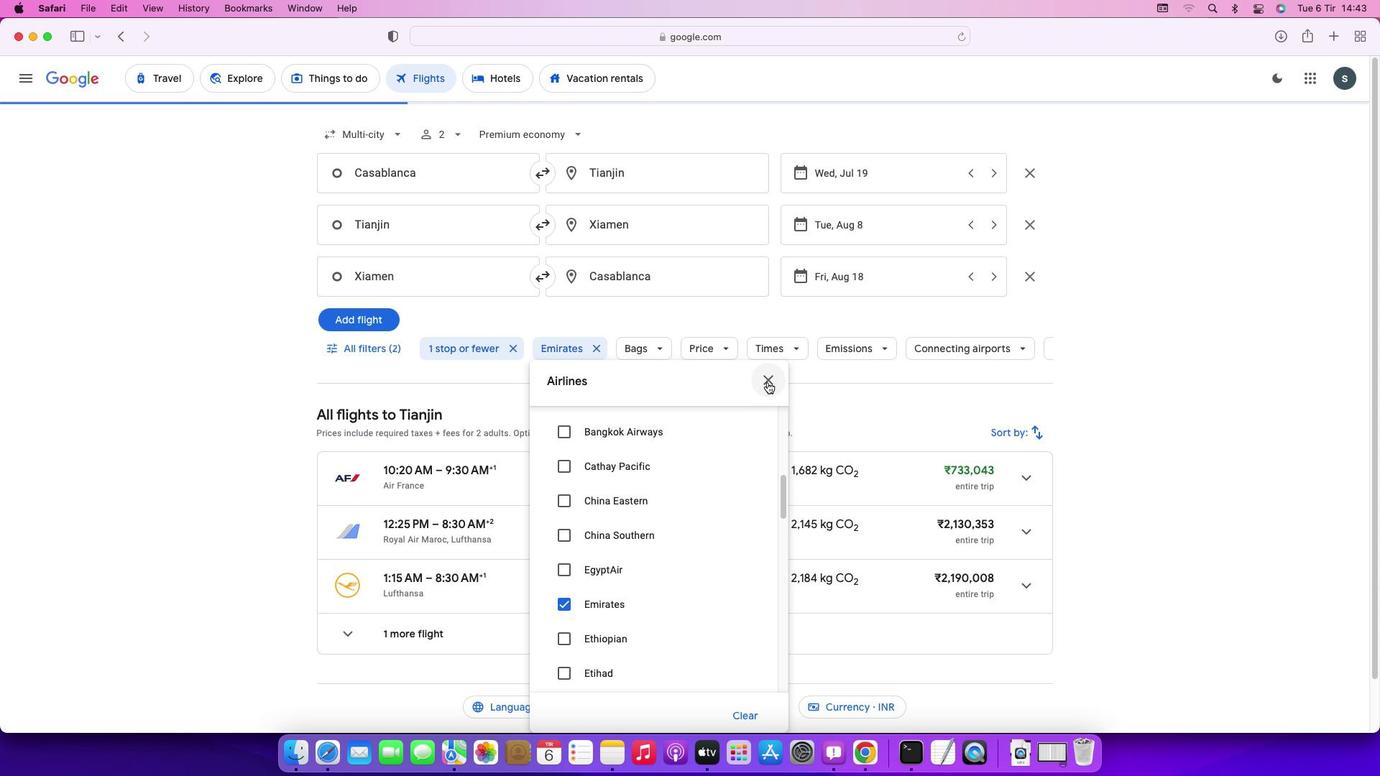 
Action: Mouse pressed left at (768, 381)
Screenshot: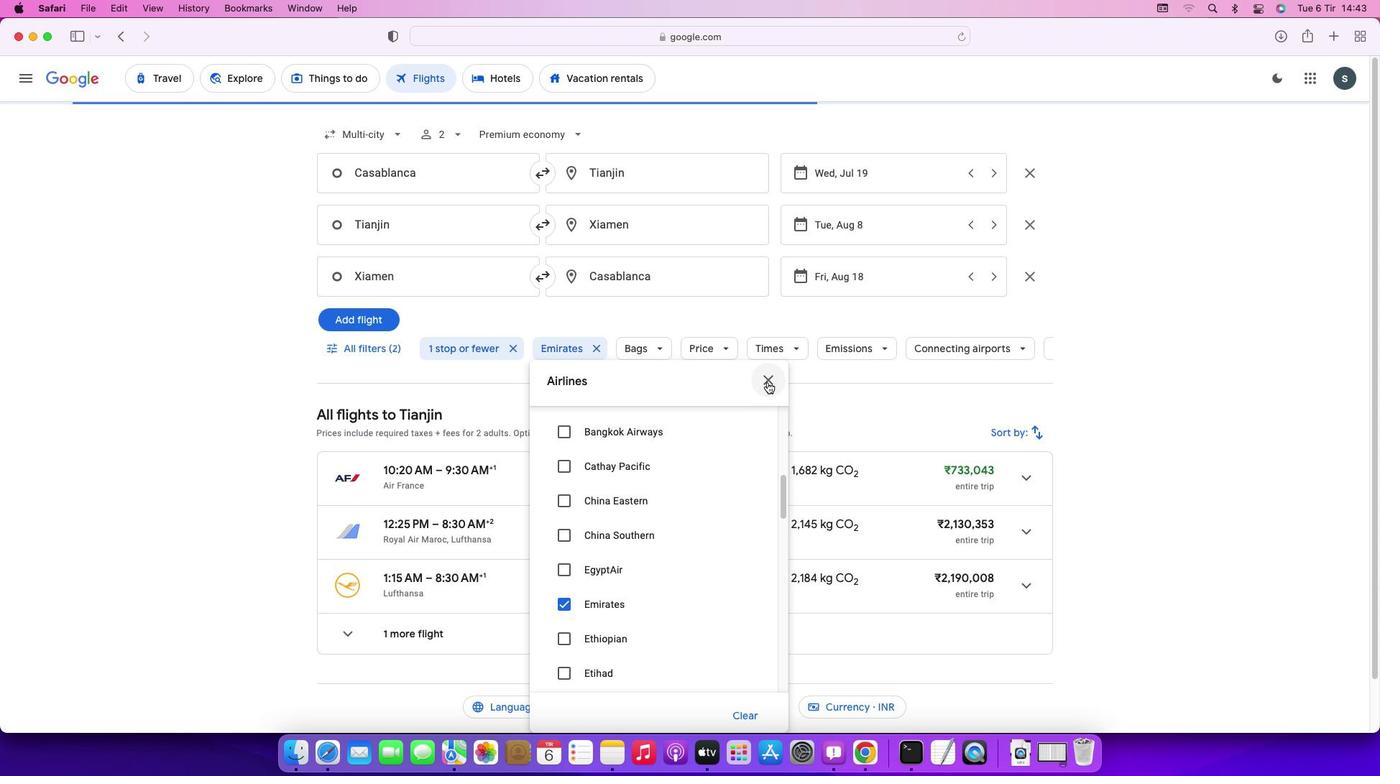 
Action: Mouse moved to (647, 343)
Screenshot: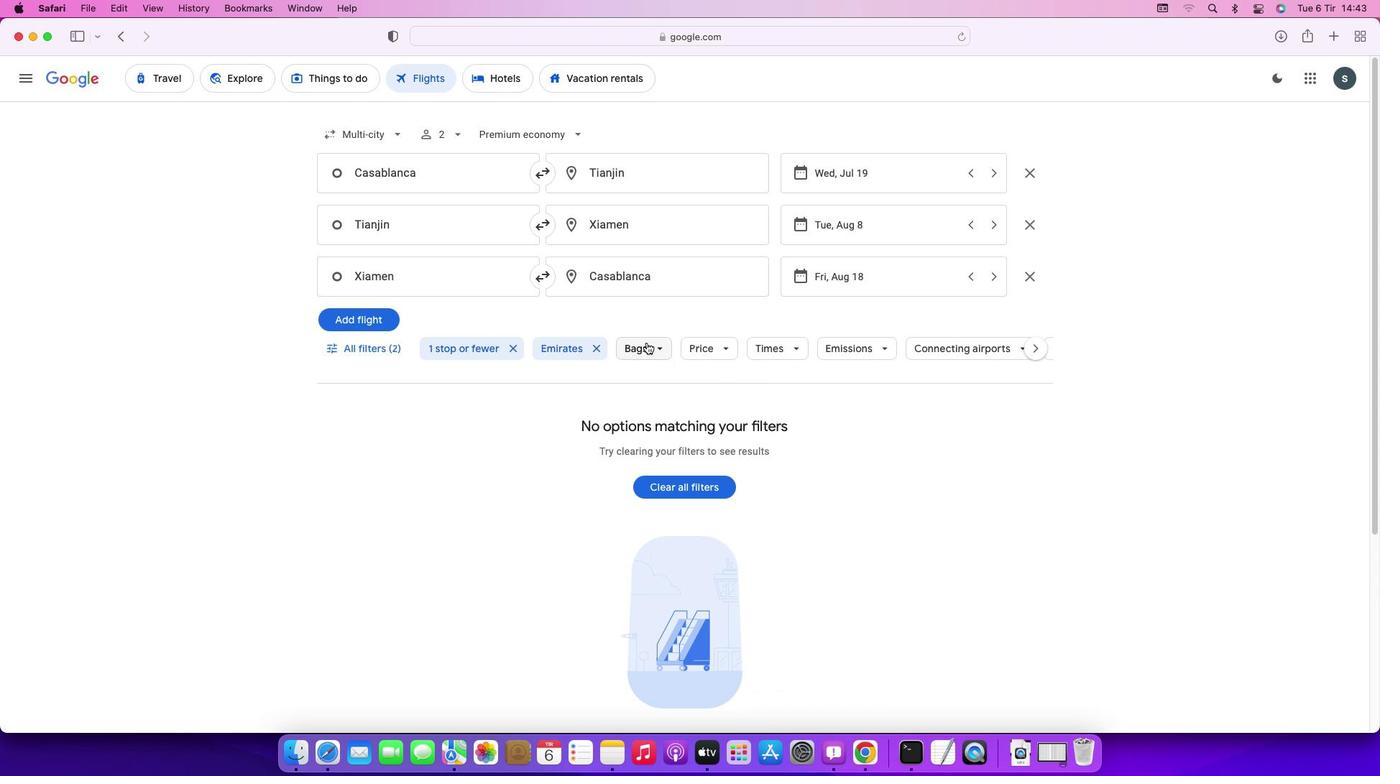 
Action: Mouse pressed left at (647, 343)
Screenshot: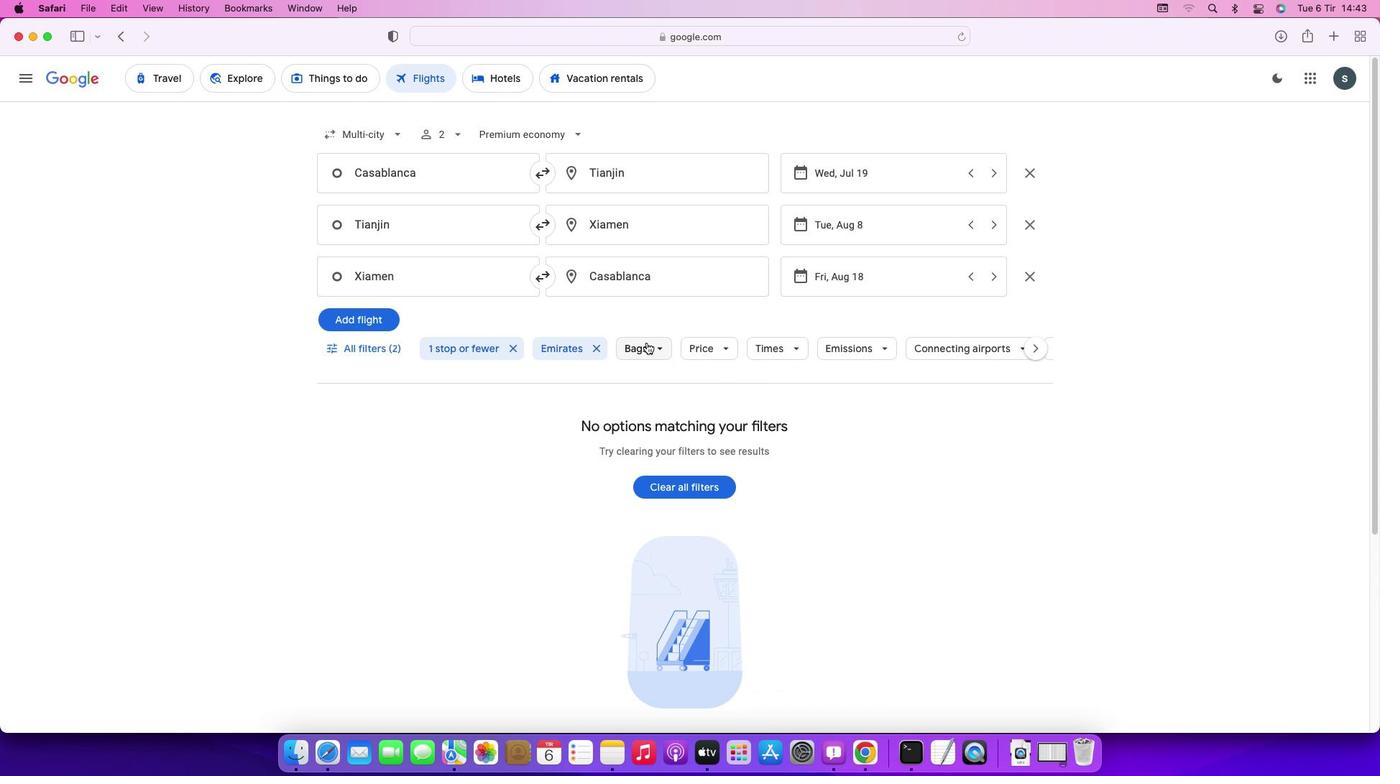 
Action: Mouse moved to (843, 419)
Screenshot: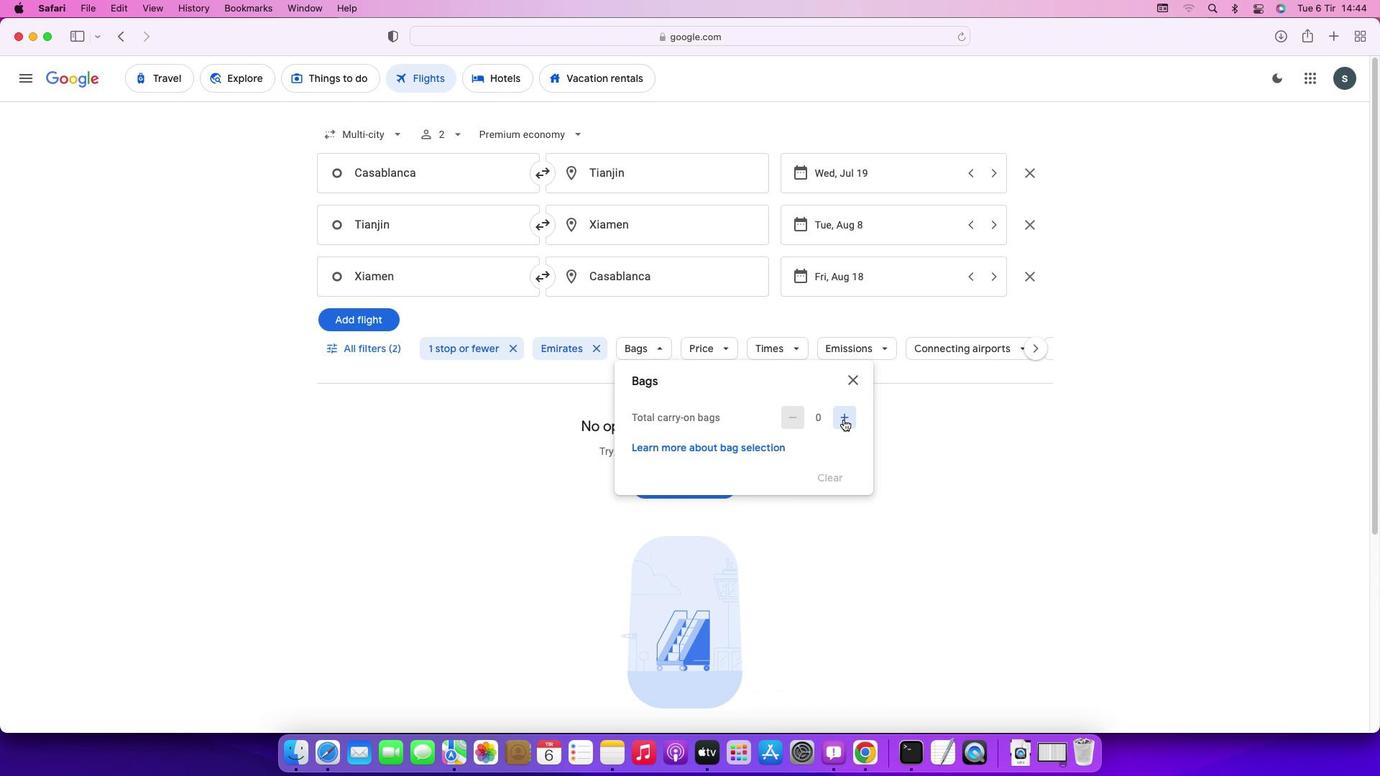 
Action: Mouse pressed left at (843, 419)
Screenshot: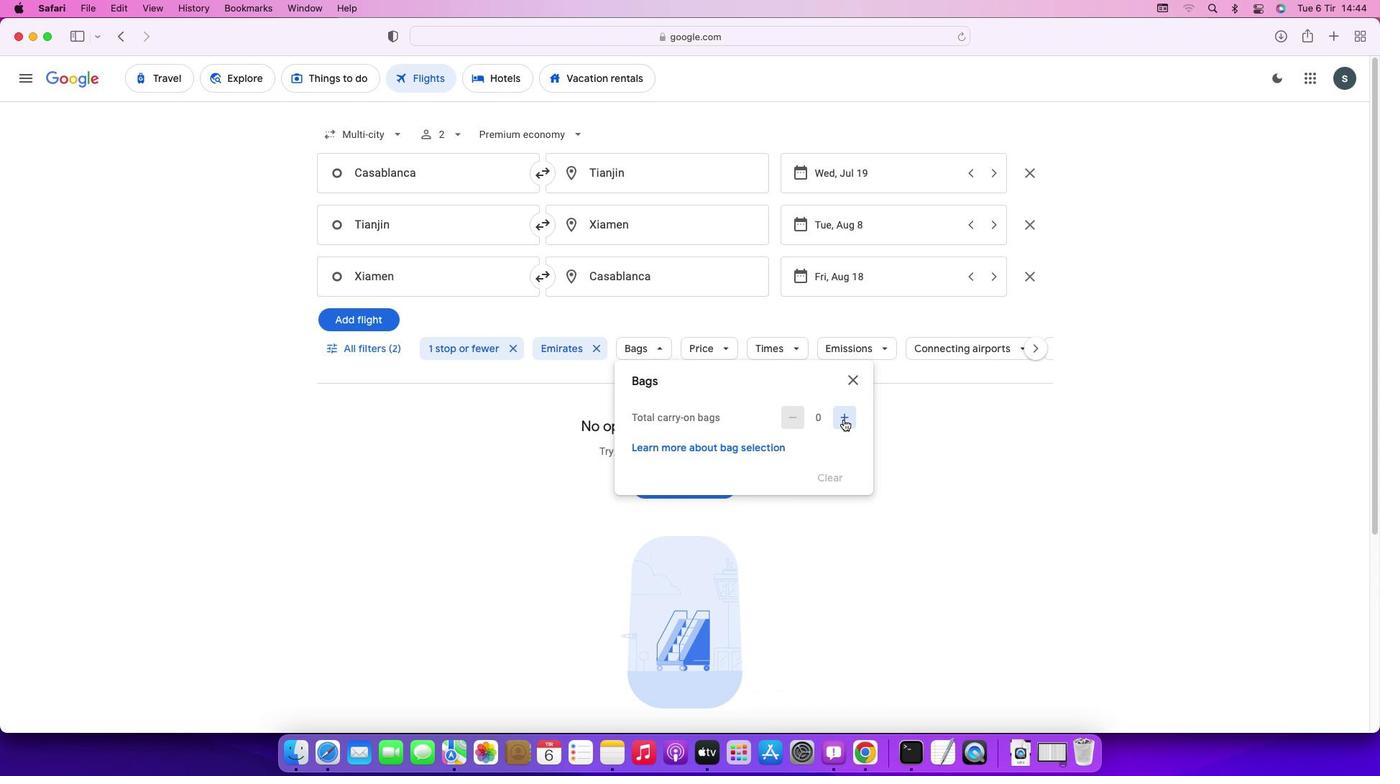 
Action: Mouse pressed left at (843, 419)
Screenshot: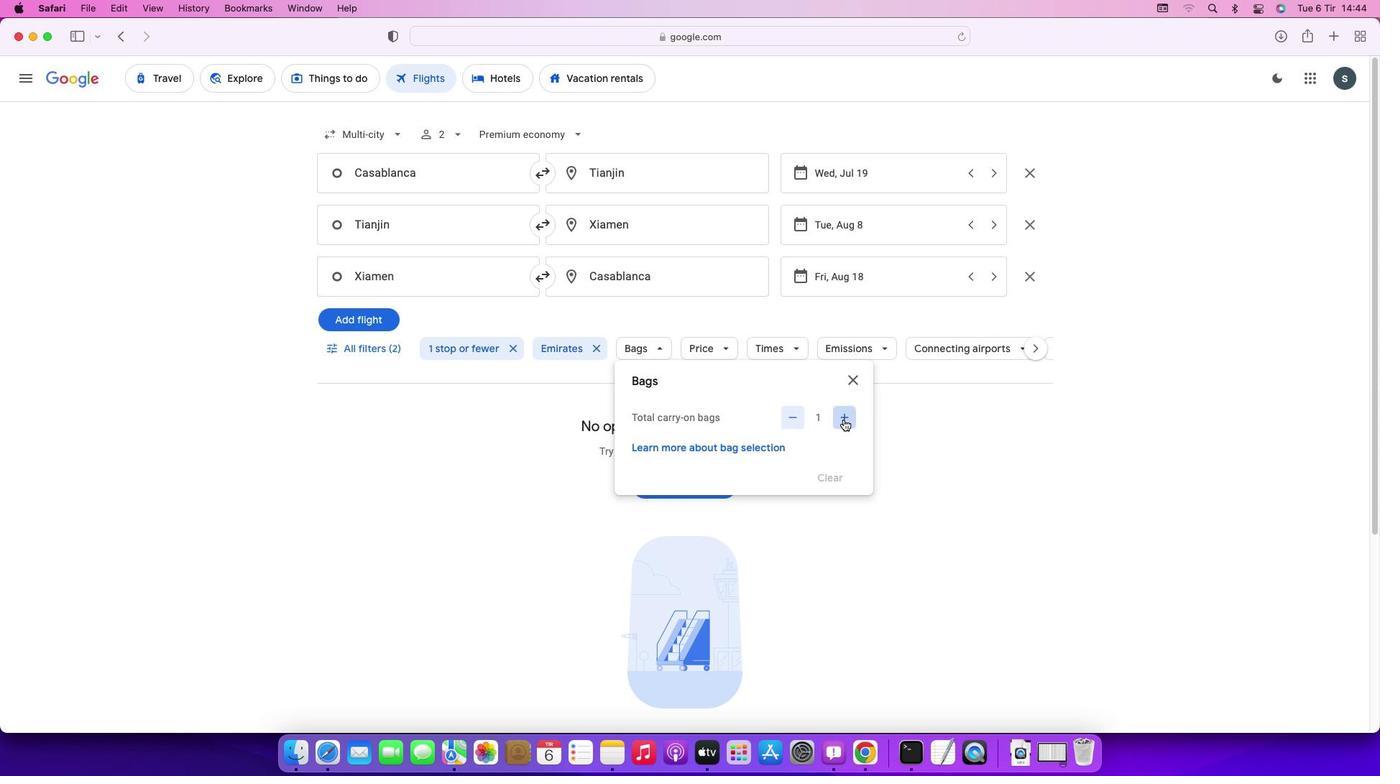 
Action: Mouse pressed left at (843, 419)
Screenshot: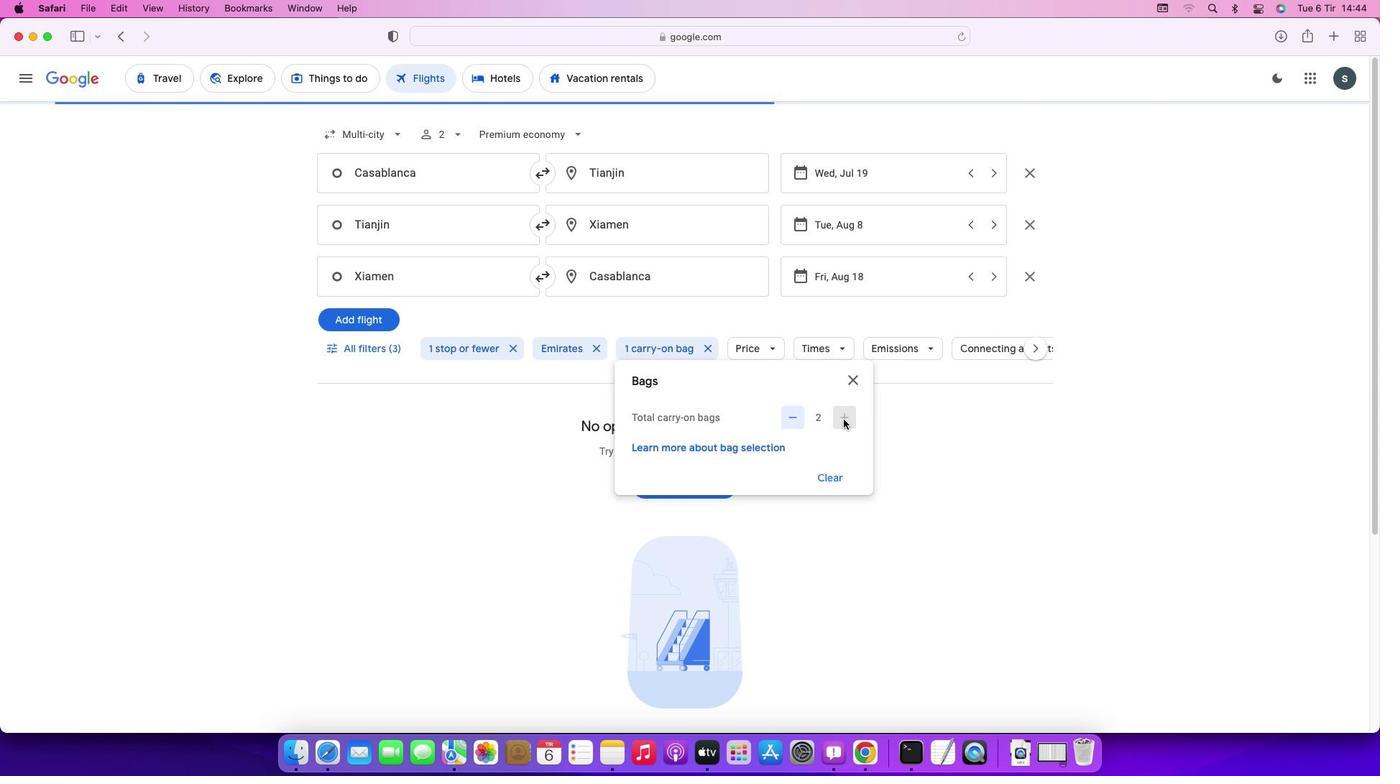 
Action: Mouse moved to (852, 385)
Screenshot: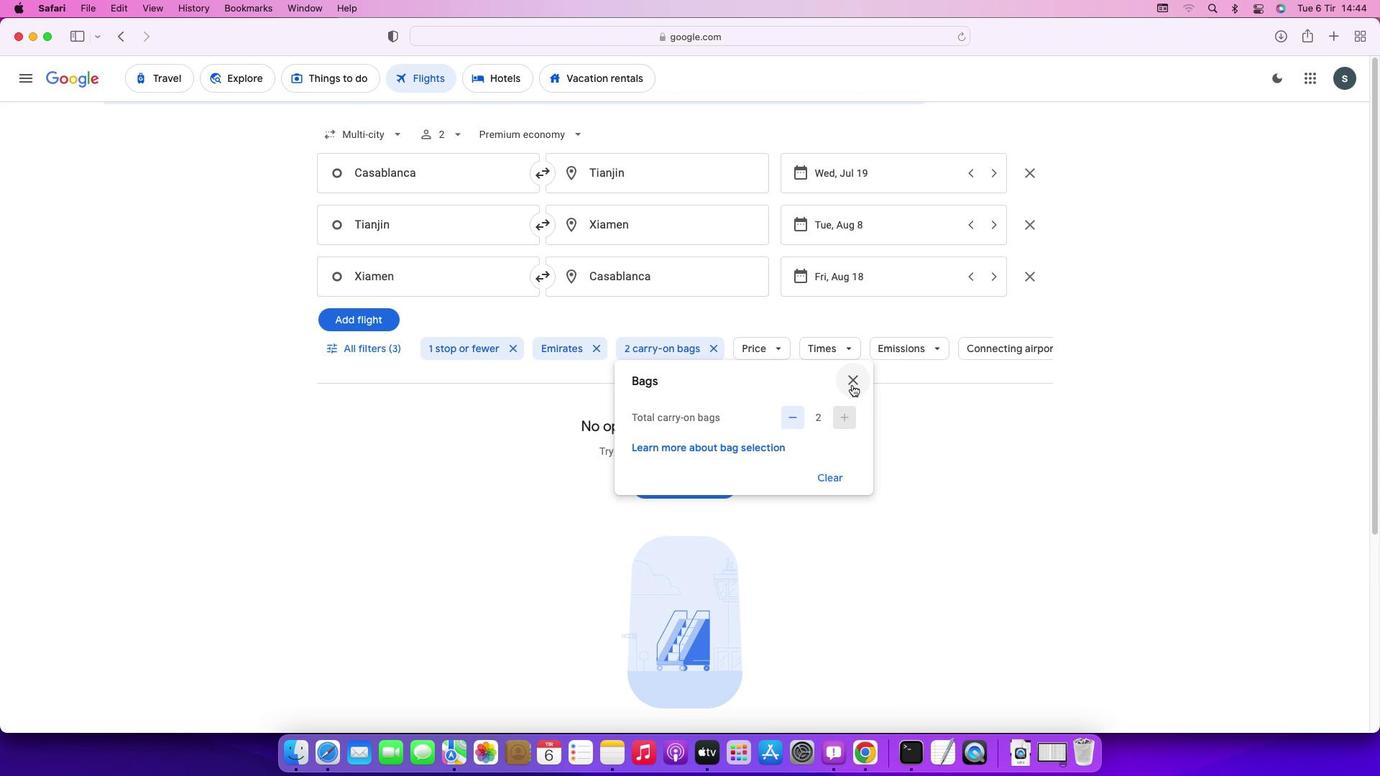 
Action: Mouse pressed left at (852, 385)
Screenshot: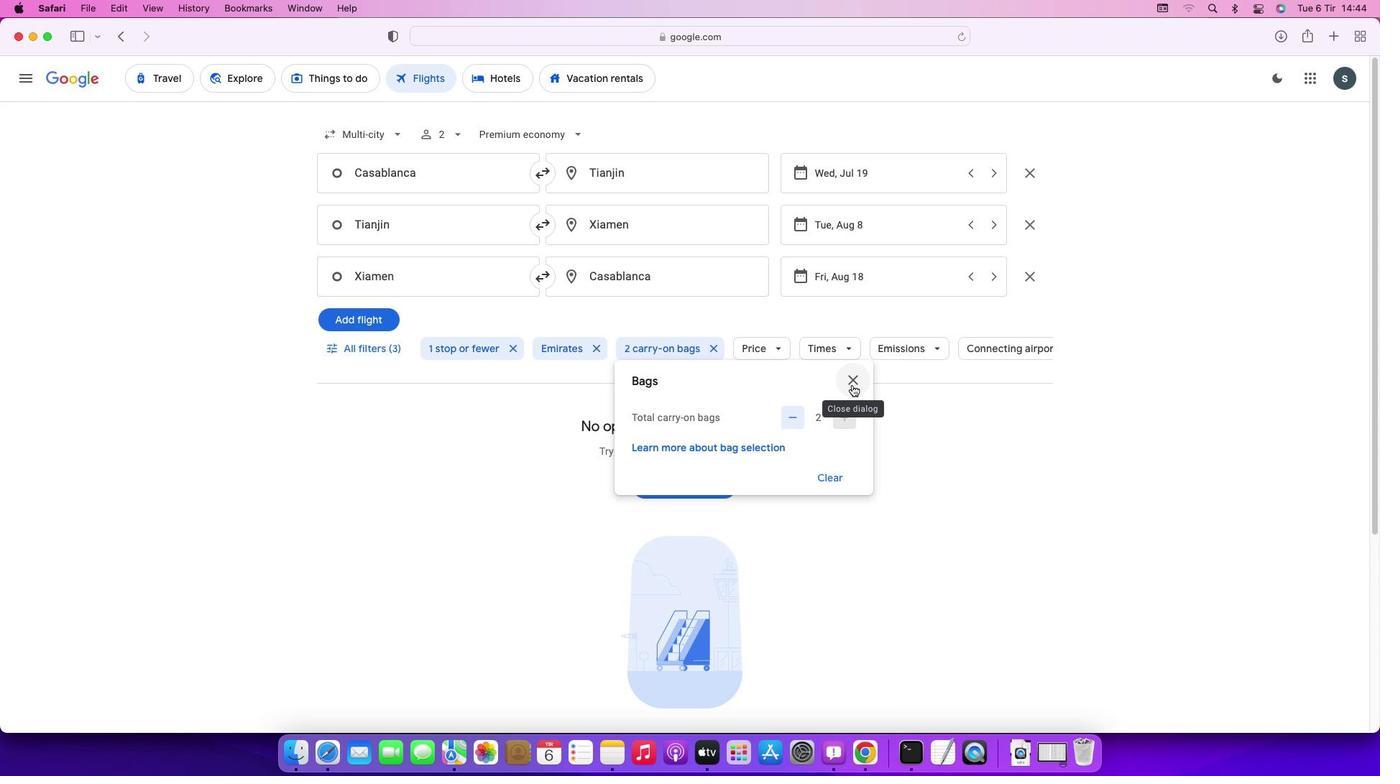 
Action: Mouse moved to (836, 349)
Screenshot: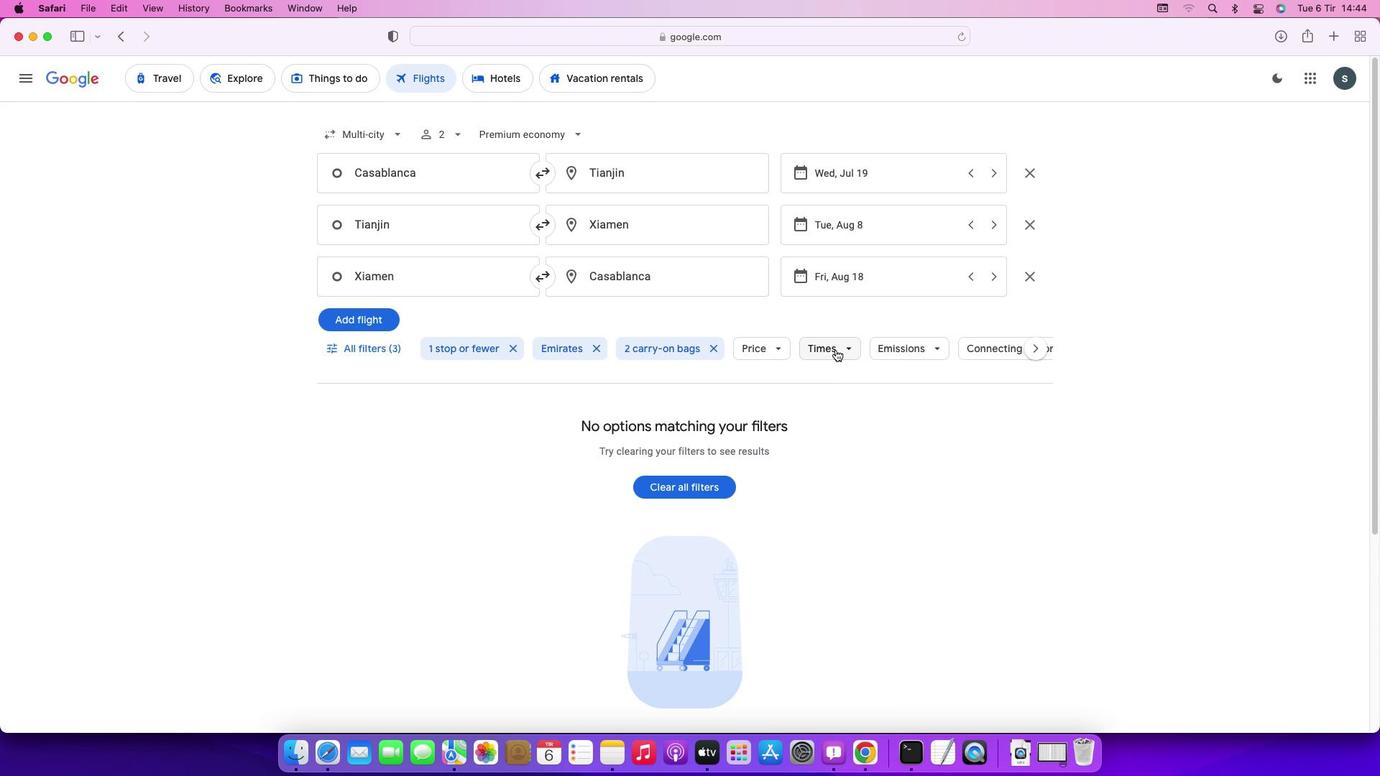 
Action: Mouse pressed left at (836, 349)
Screenshot: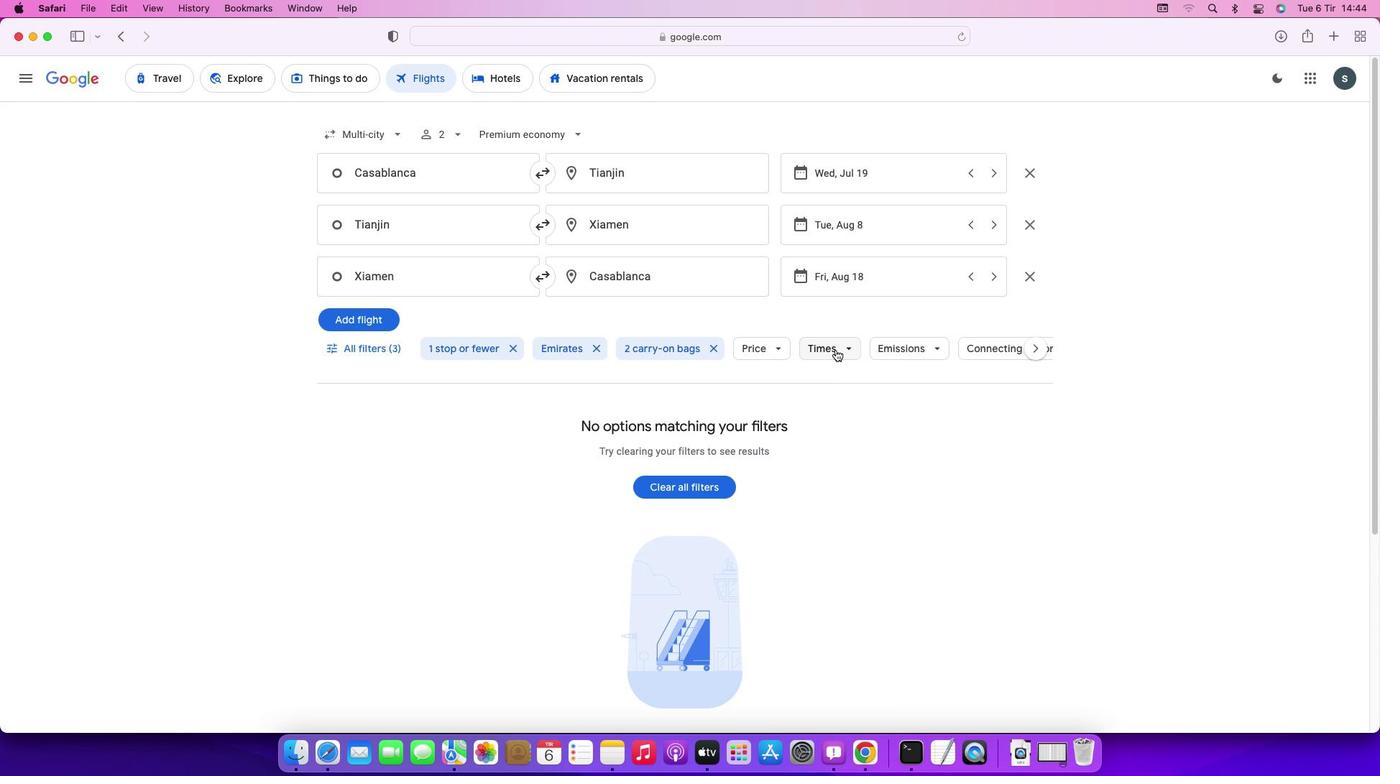 
Action: Mouse moved to (825, 520)
Screenshot: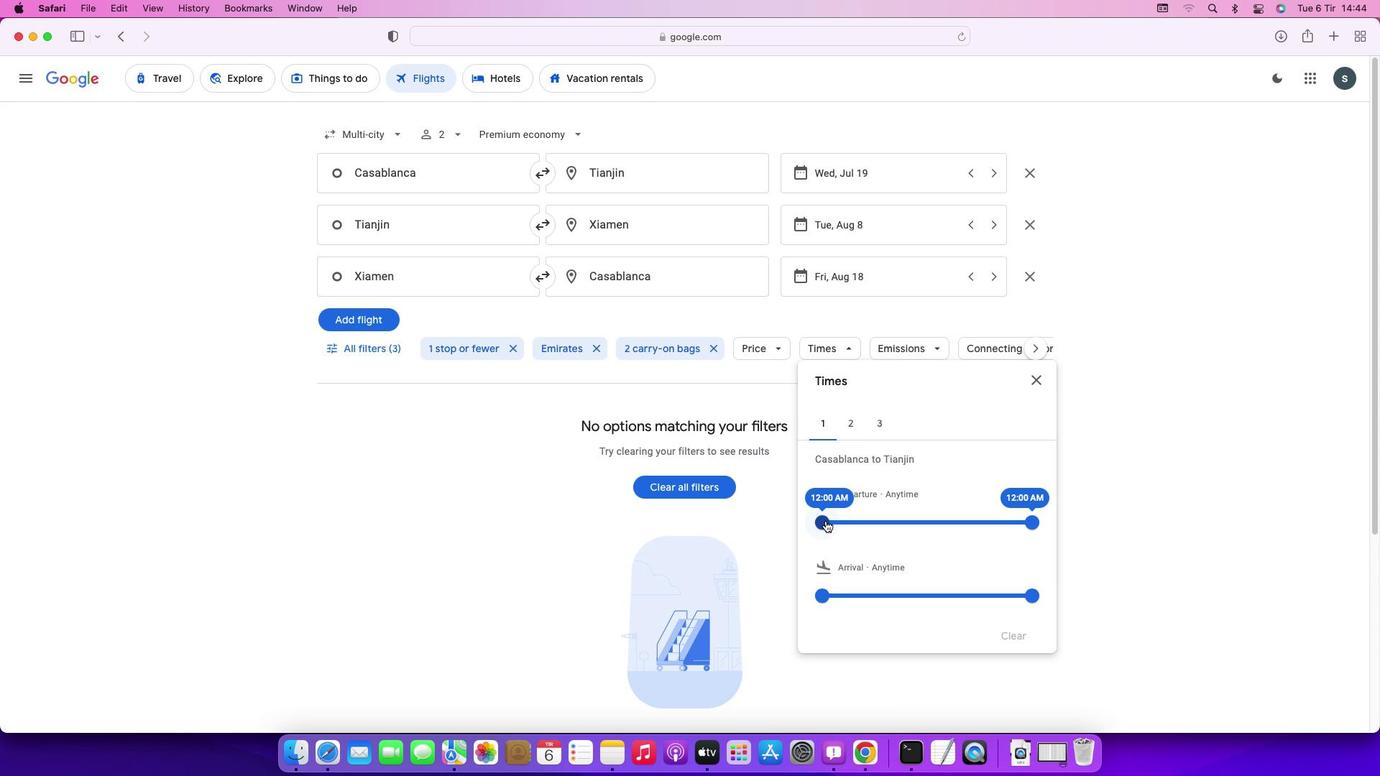 
Action: Mouse pressed left at (825, 520)
Screenshot: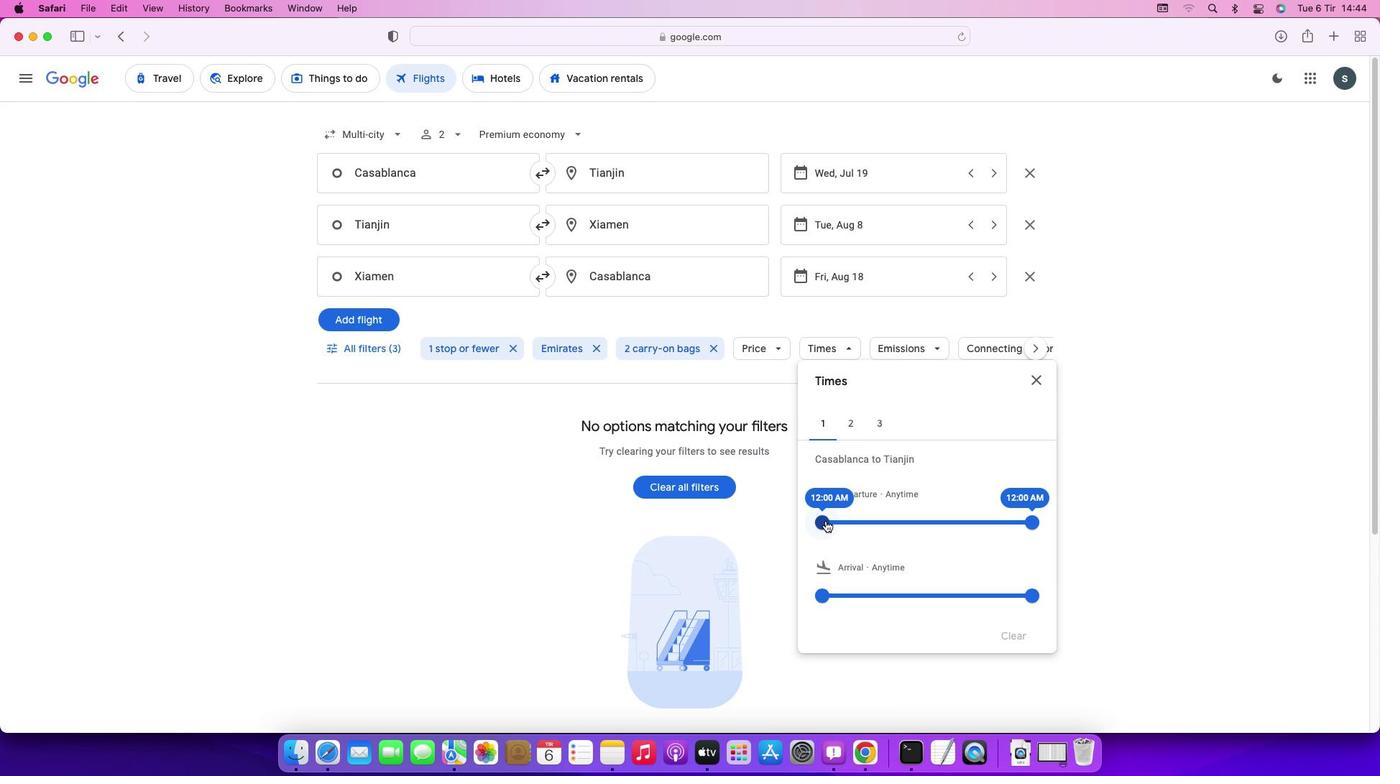 
Action: Mouse moved to (1031, 373)
Screenshot: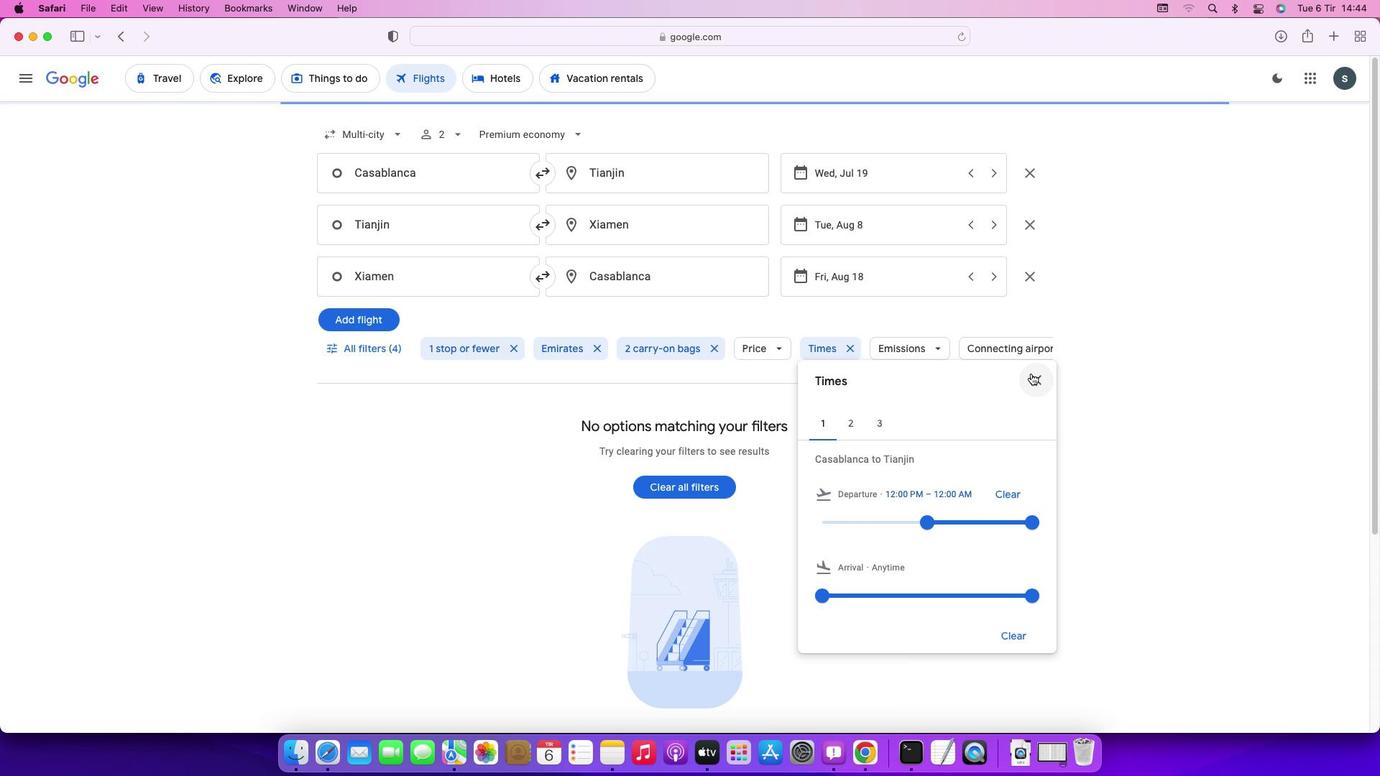 
Action: Mouse pressed left at (1031, 373)
Screenshot: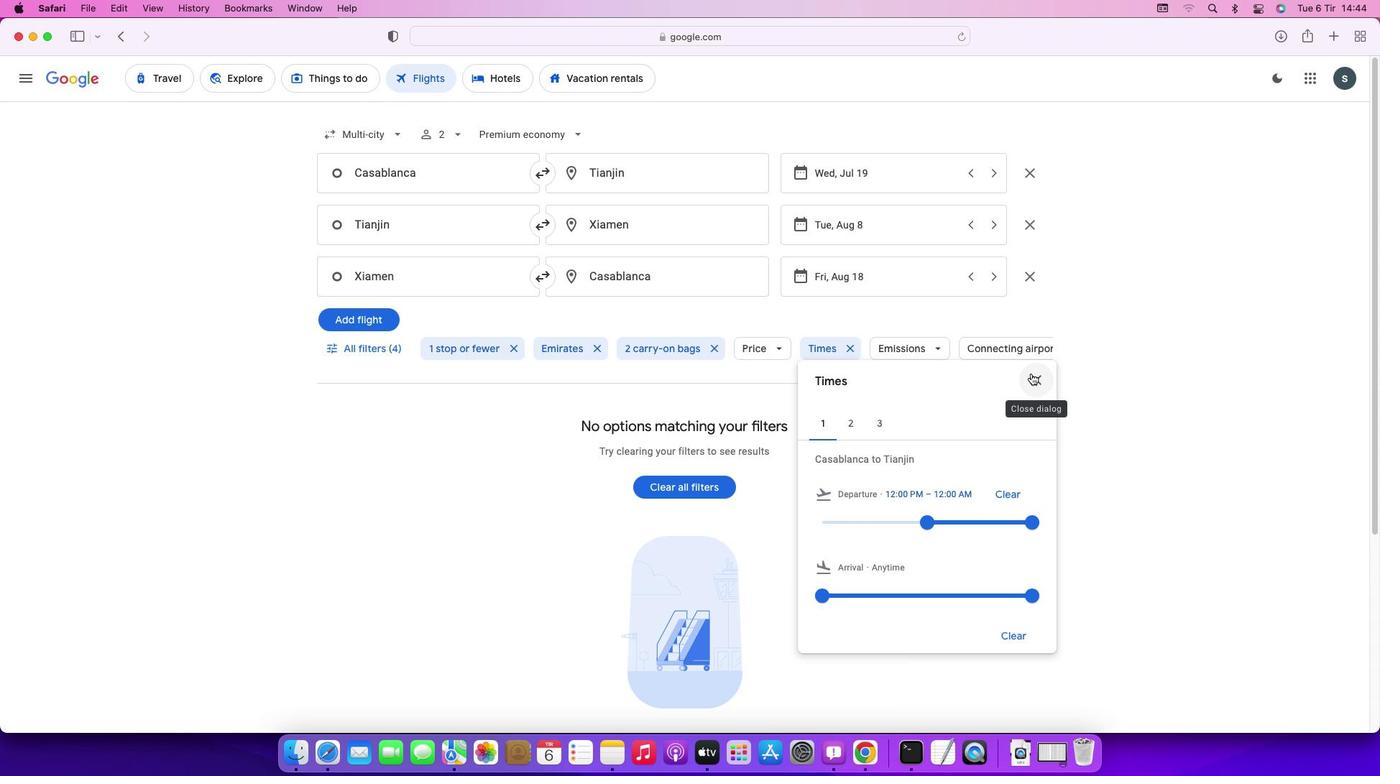 
Action: Mouse moved to (987, 354)
Screenshot: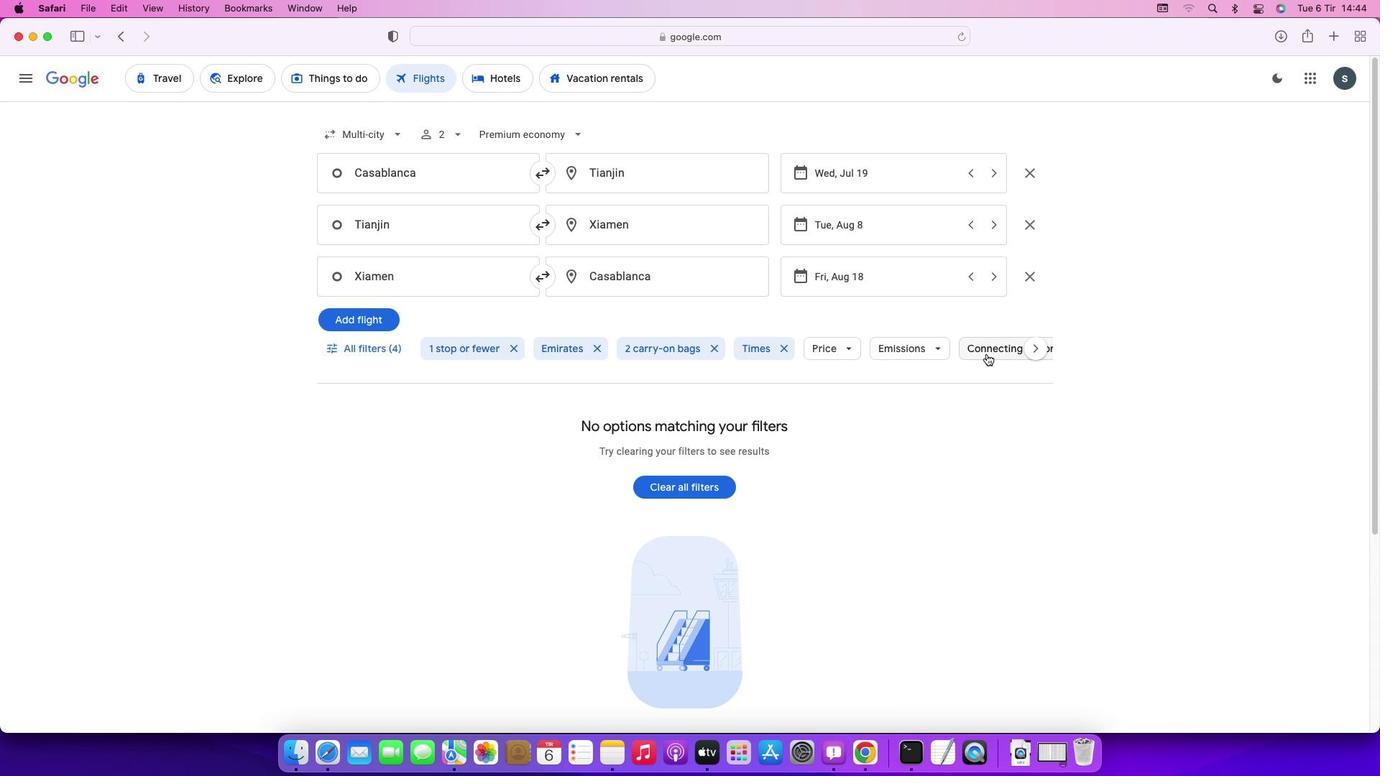 
Action: Mouse pressed left at (987, 354)
Screenshot: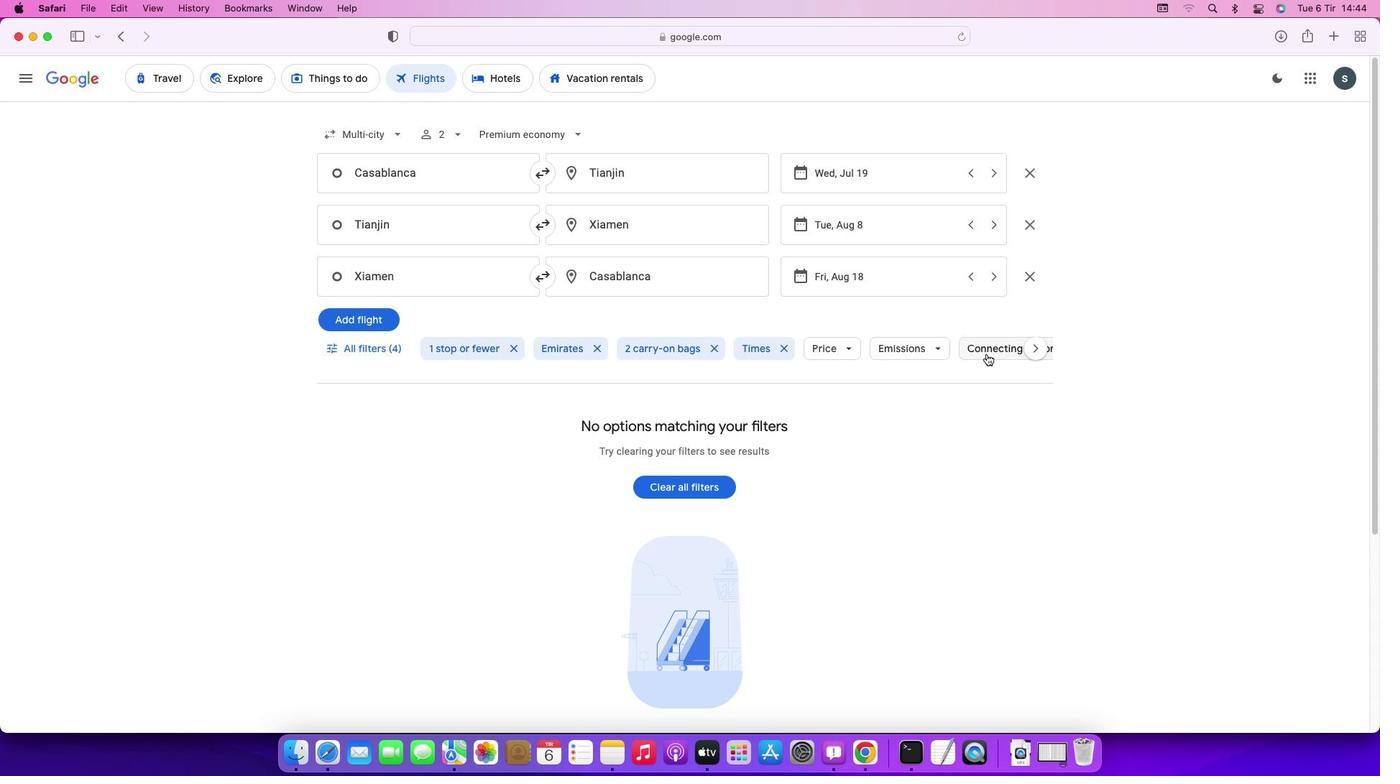 
Action: Mouse moved to (1175, 508)
Screenshot: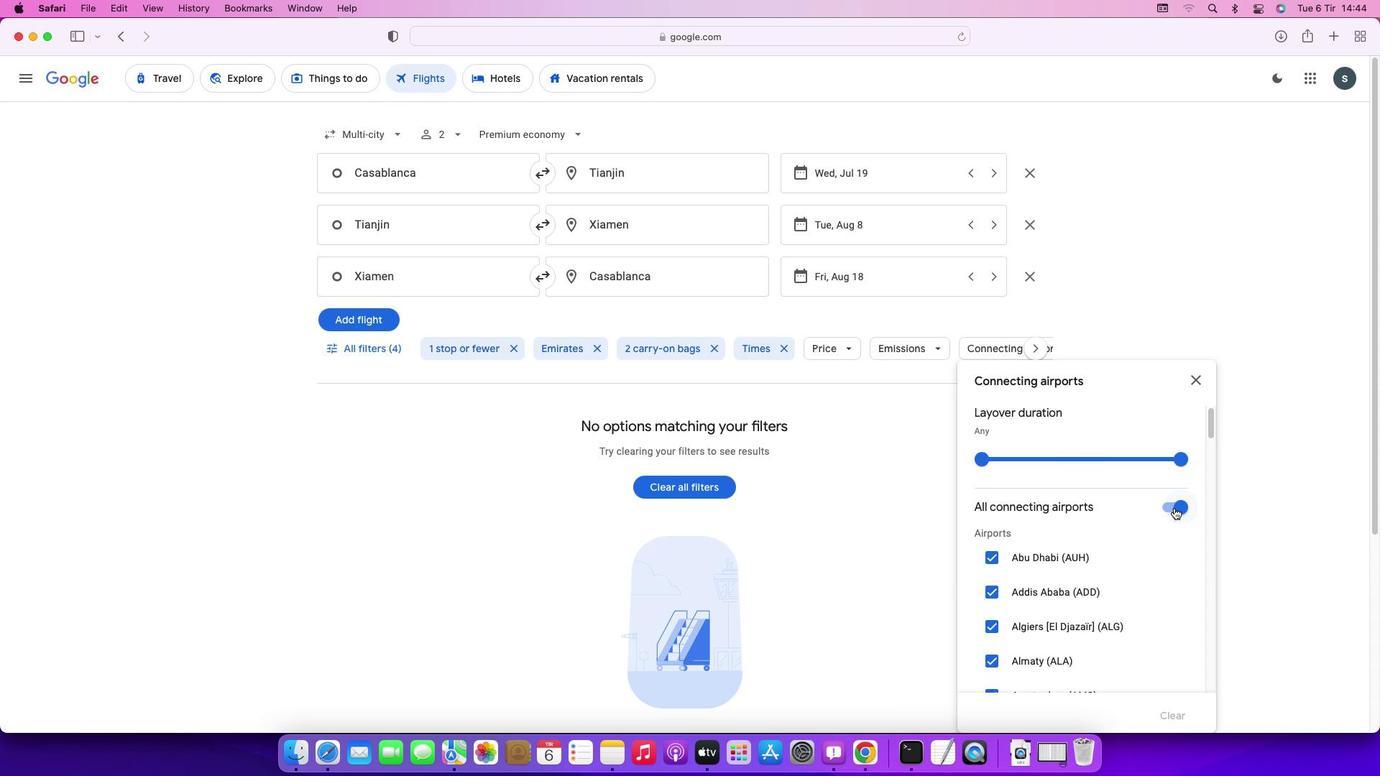 
Action: Mouse pressed left at (1175, 508)
Screenshot: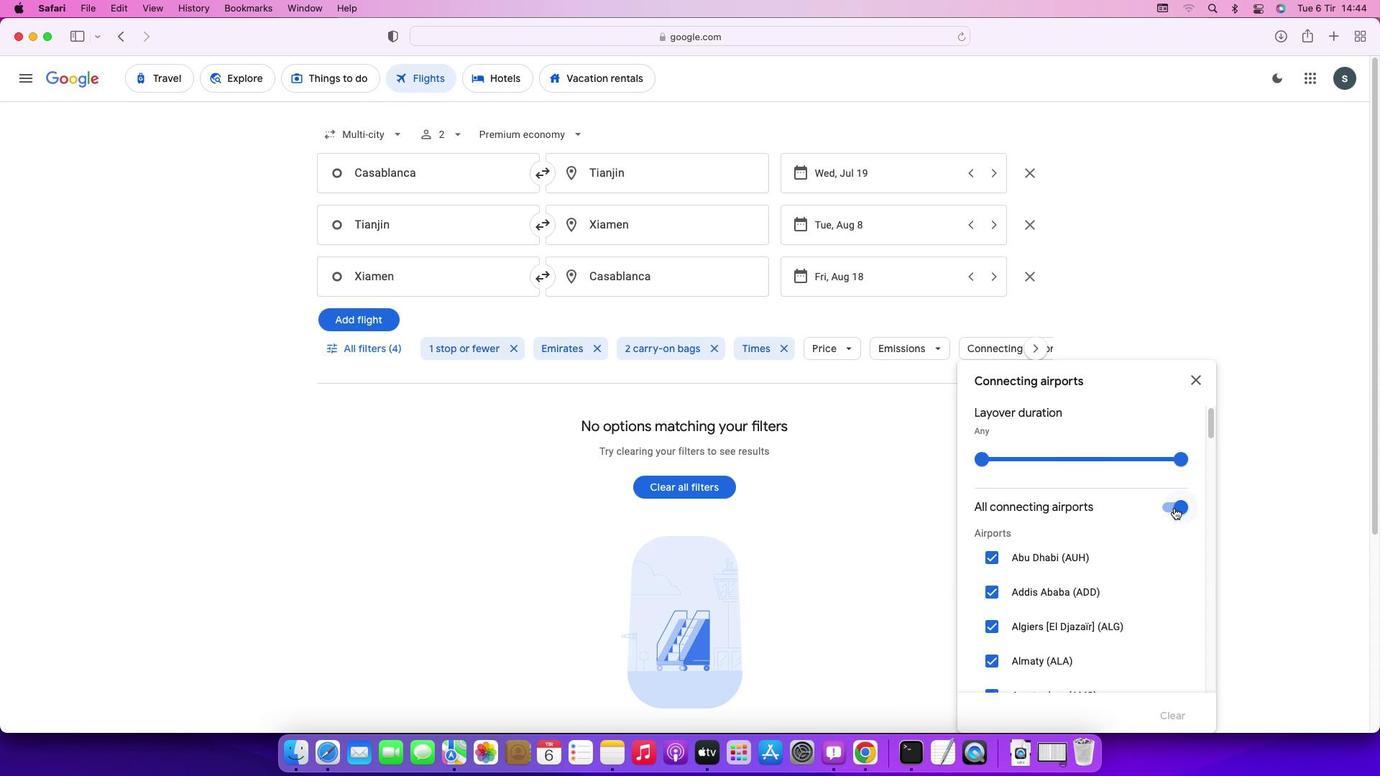 
Action: Mouse moved to (1095, 624)
Screenshot: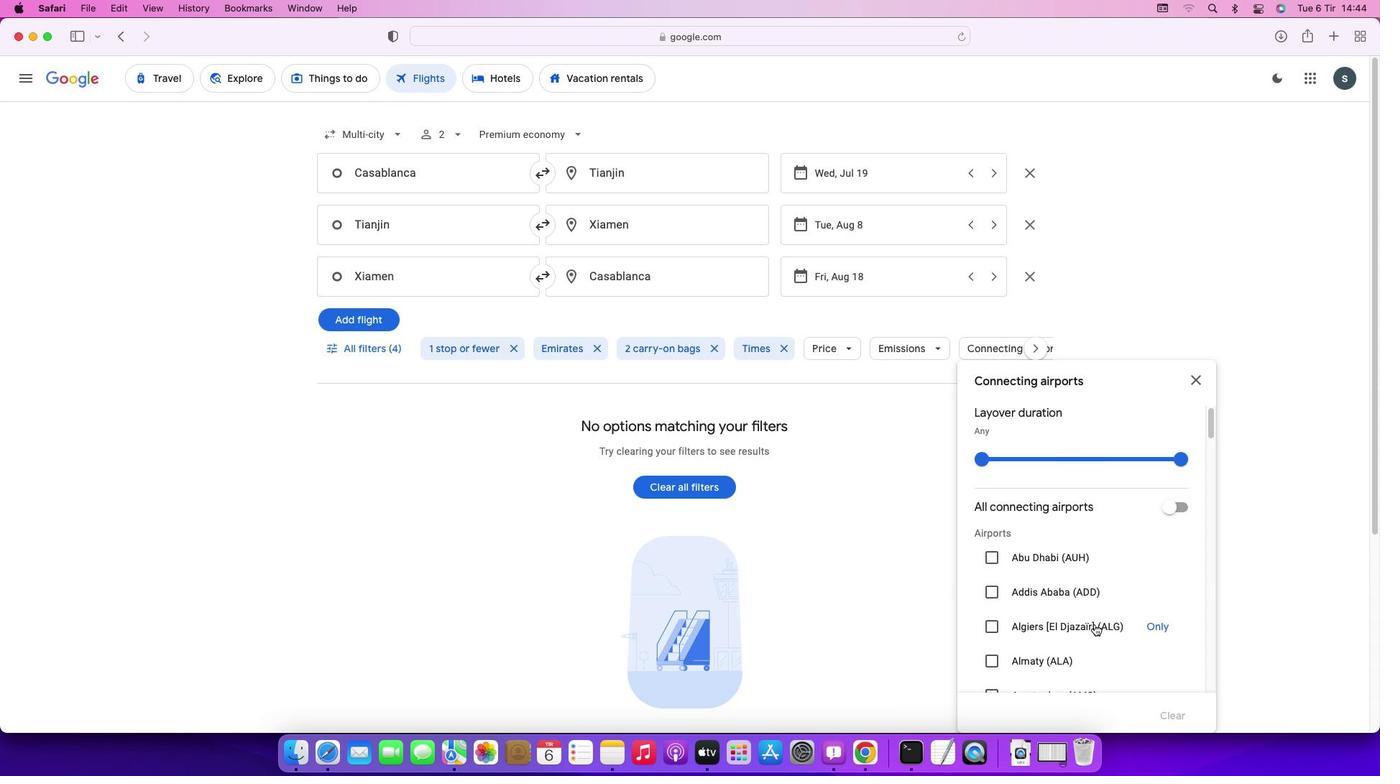 
Action: Mouse scrolled (1095, 624) with delta (0, 0)
Screenshot: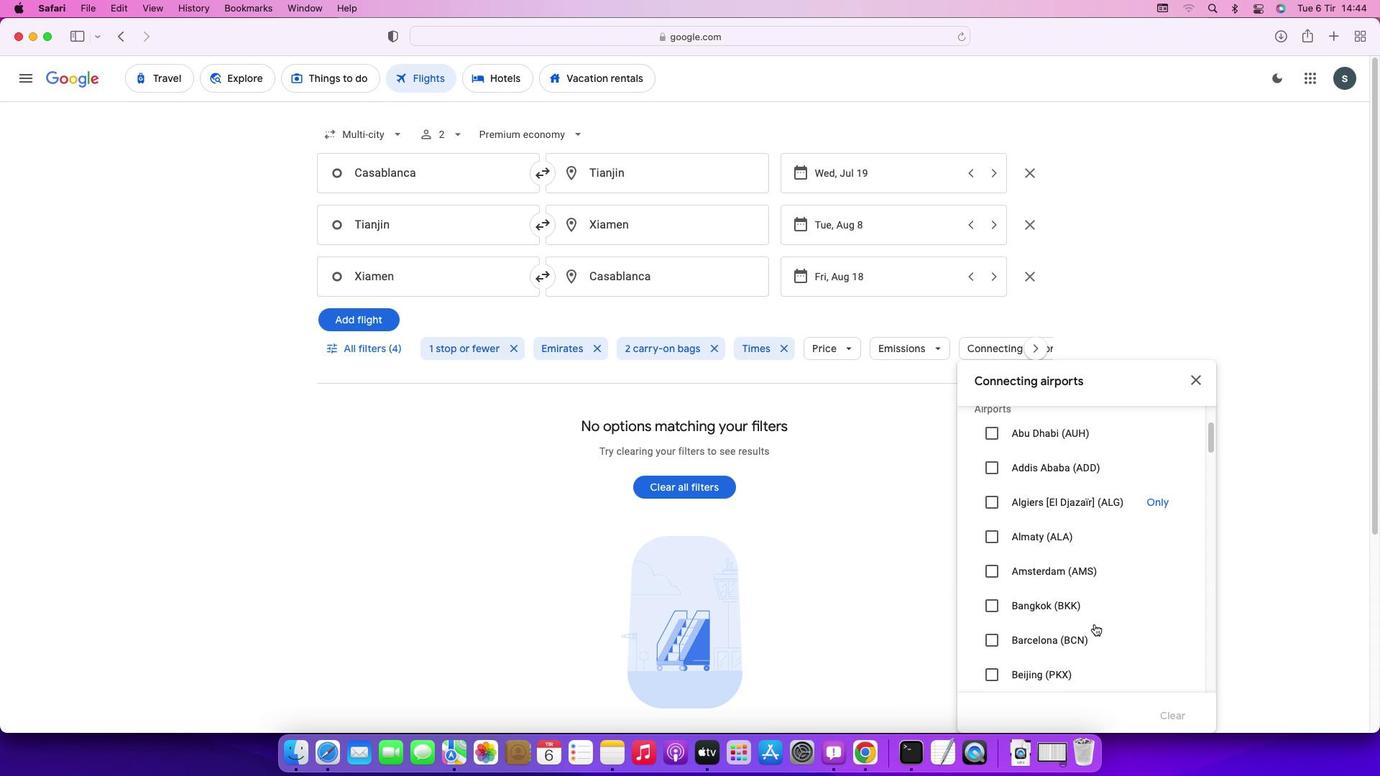 
Action: Mouse scrolled (1095, 624) with delta (0, 0)
Screenshot: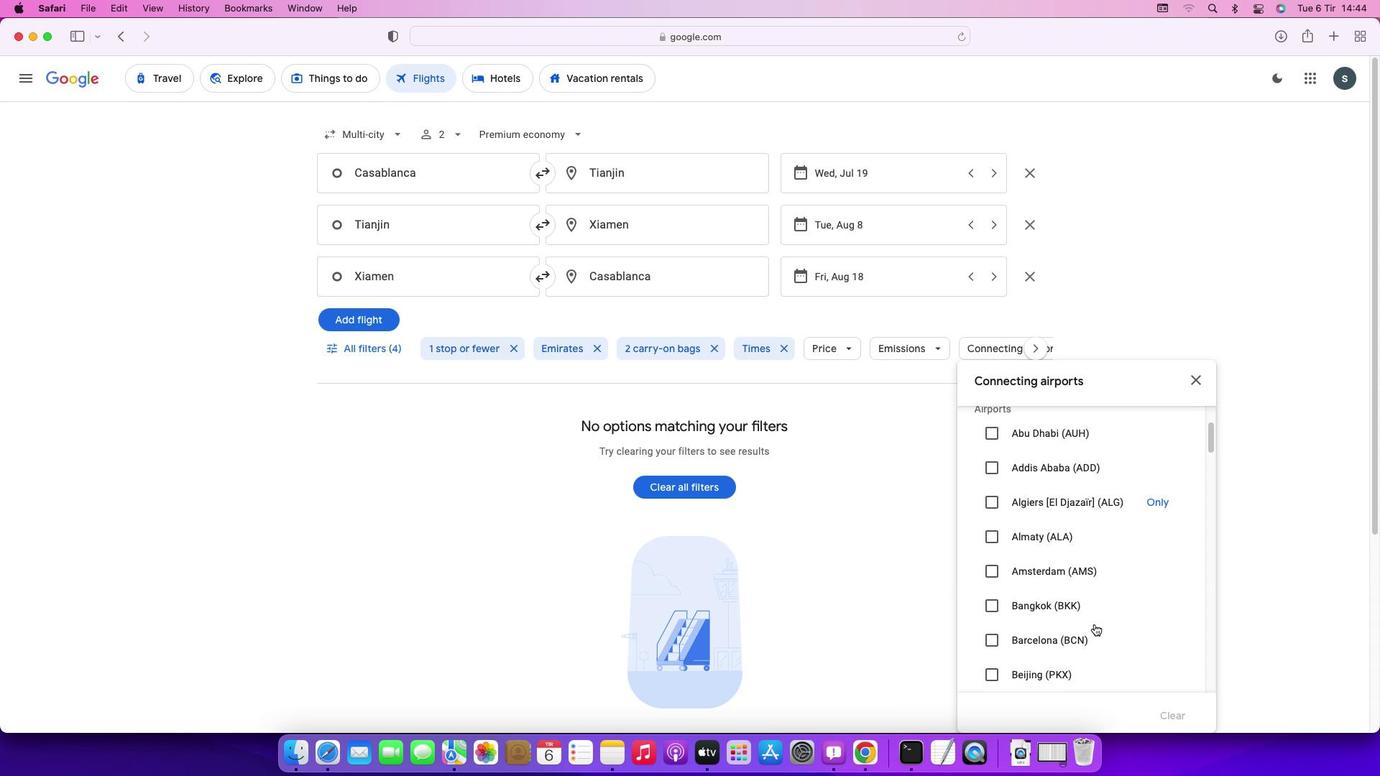
Action: Mouse scrolled (1095, 624) with delta (0, -2)
Screenshot: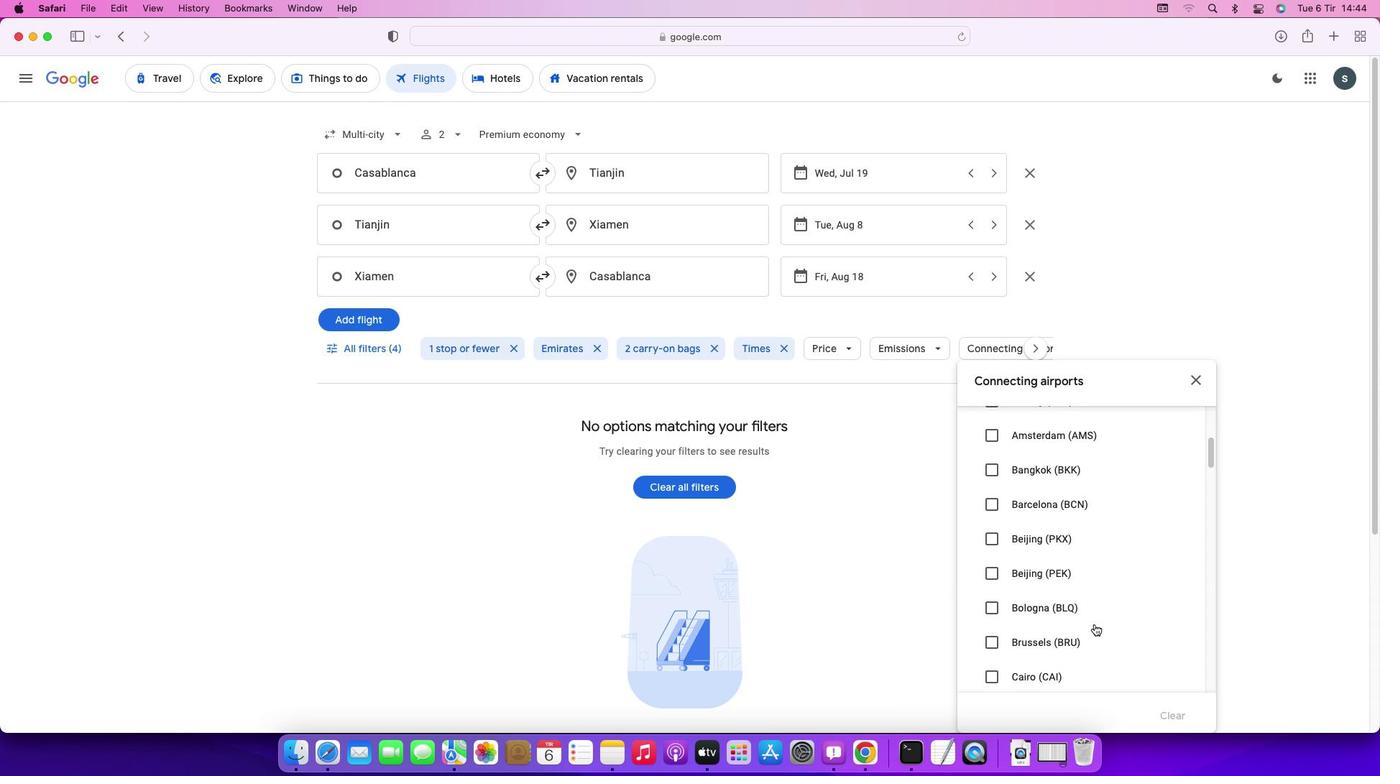 
Action: Mouse scrolled (1095, 624) with delta (0, -2)
Screenshot: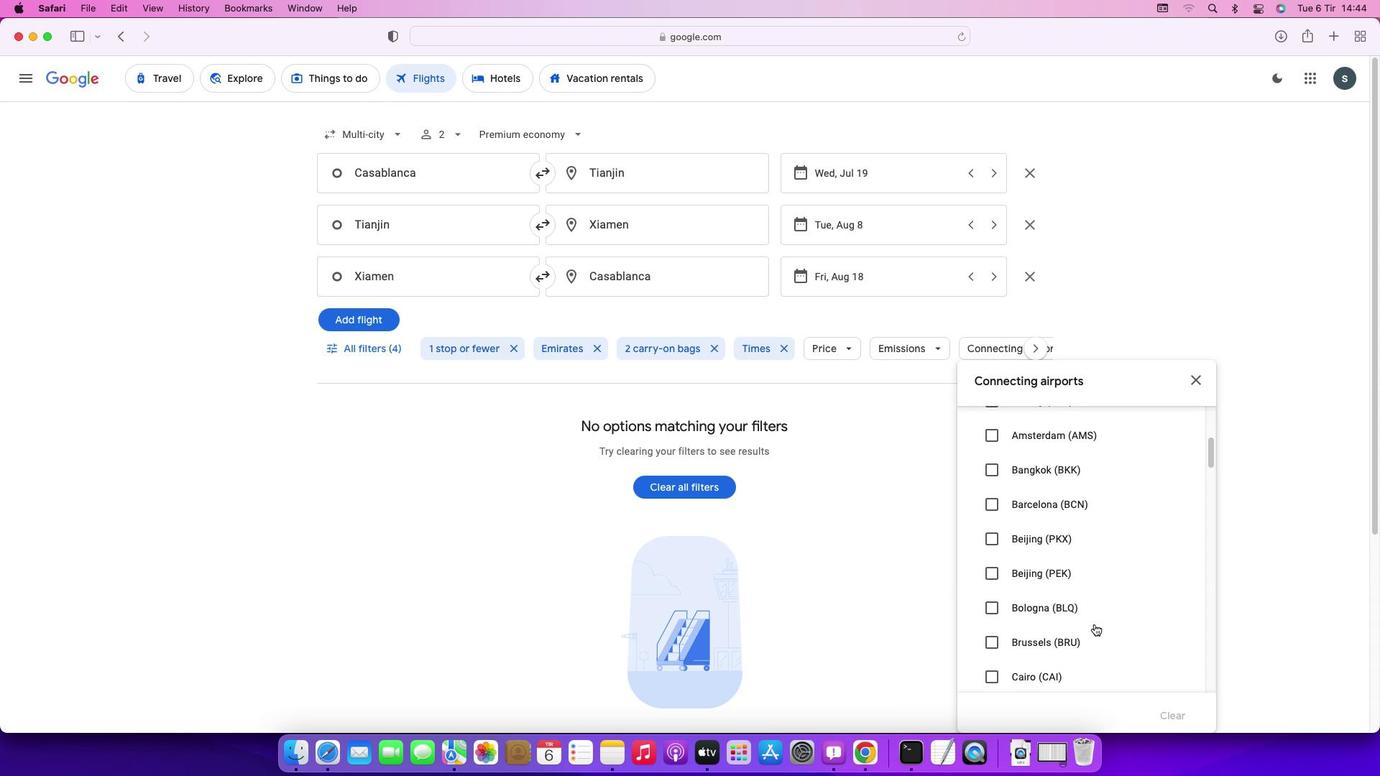 
Action: Mouse moved to (1085, 626)
Screenshot: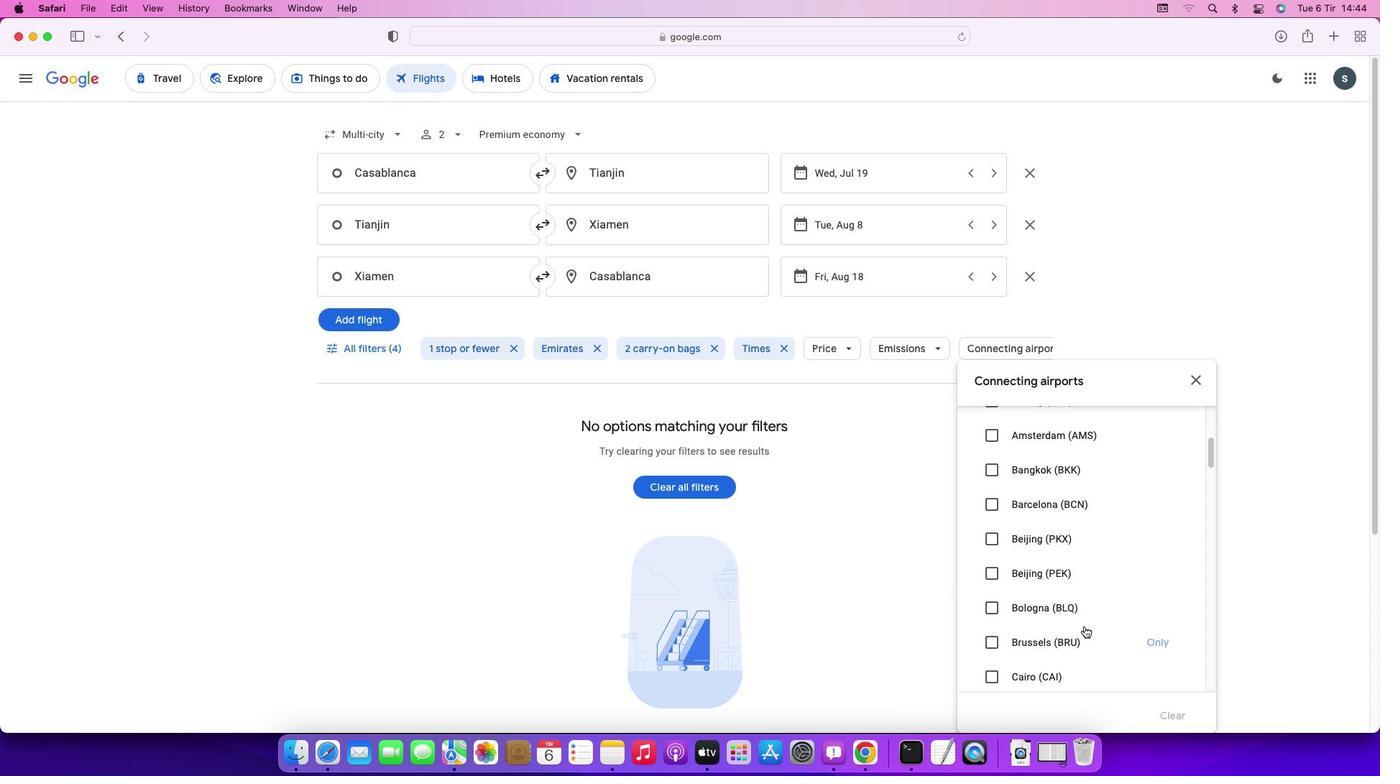 
Action: Mouse scrolled (1085, 626) with delta (0, 0)
Screenshot: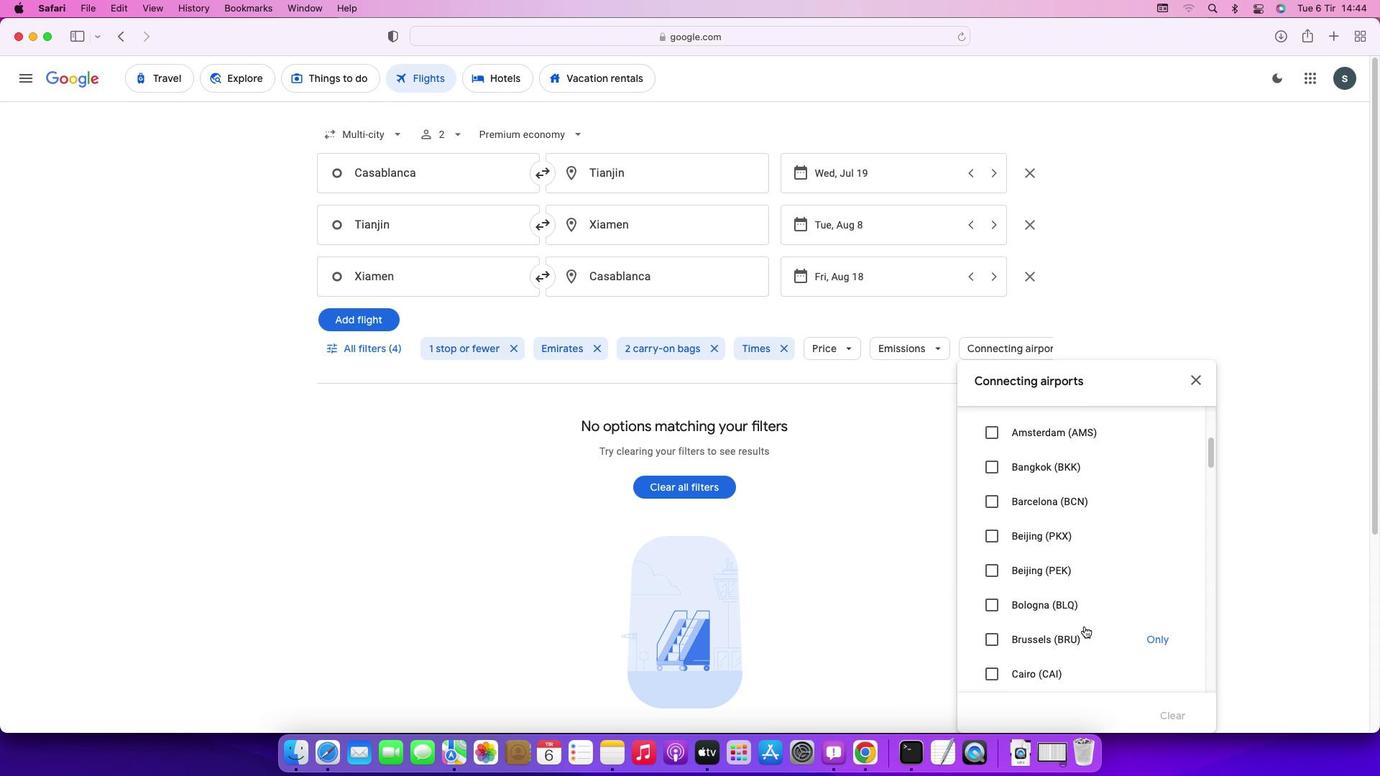 
Action: Mouse scrolled (1085, 626) with delta (0, 0)
Screenshot: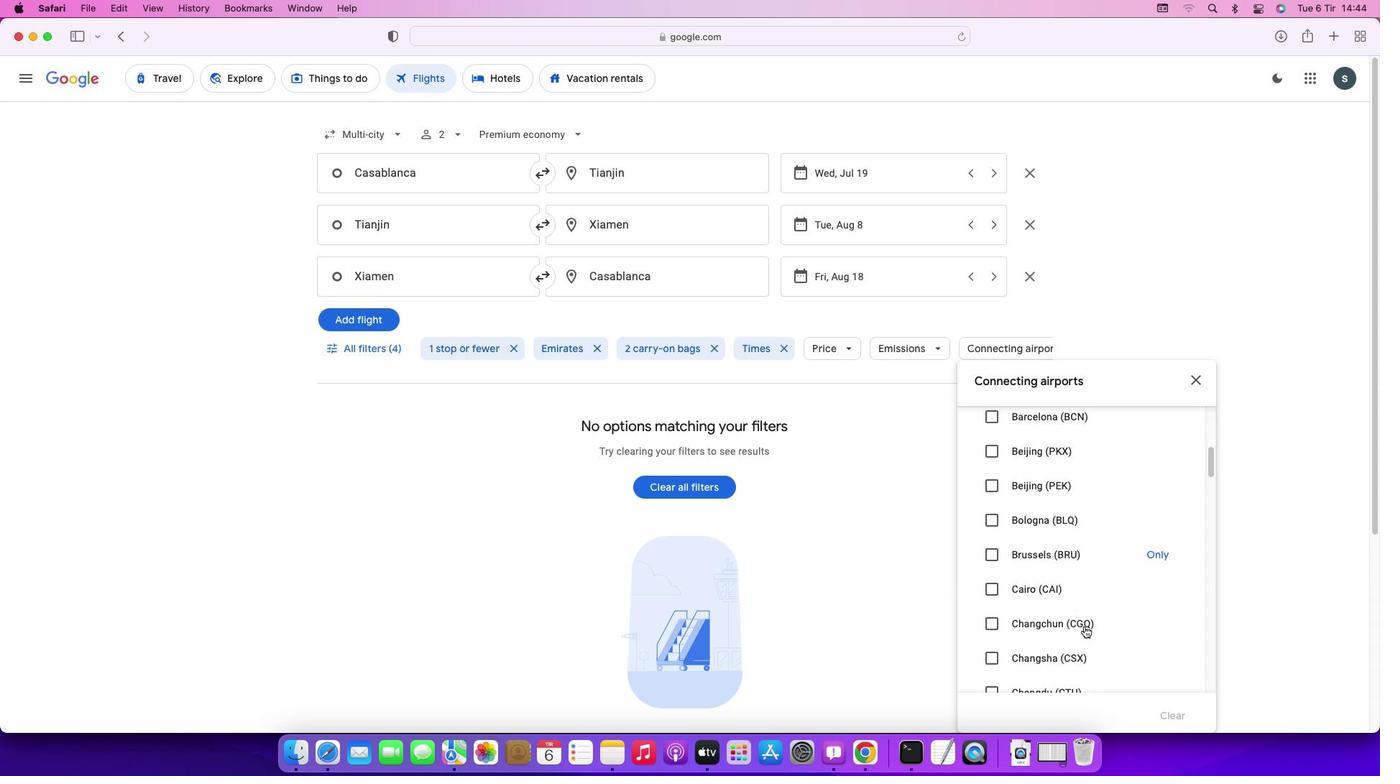 
Action: Mouse scrolled (1085, 626) with delta (0, -1)
Screenshot: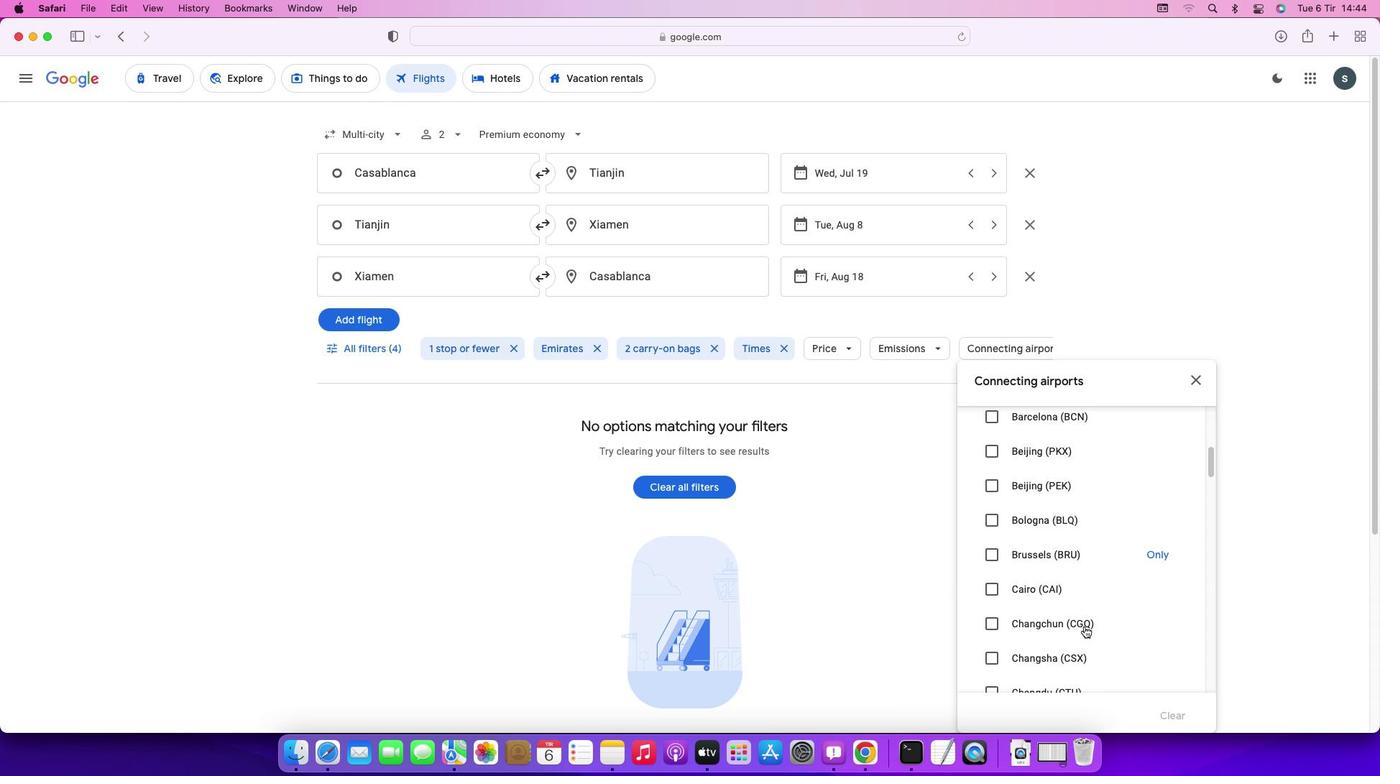 
Action: Mouse scrolled (1085, 626) with delta (0, 0)
Screenshot: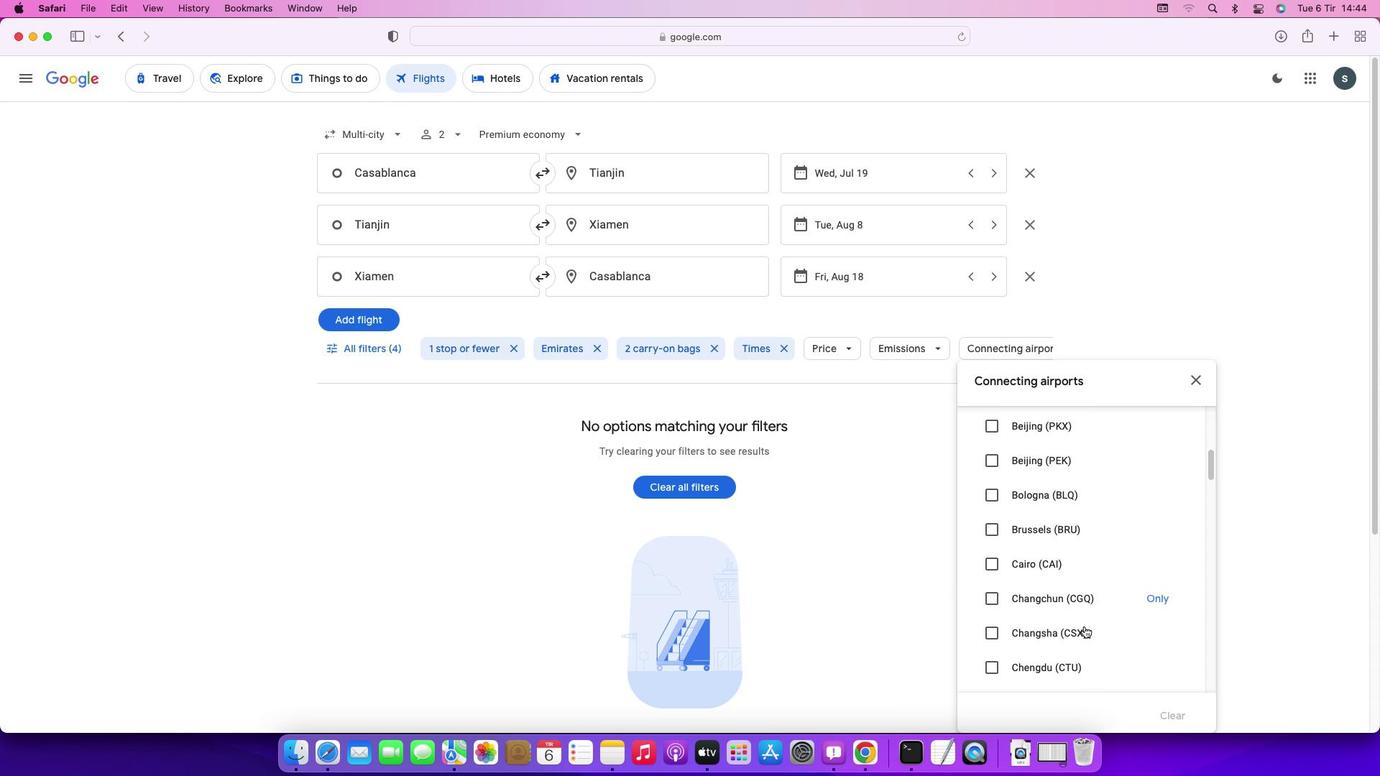 
Action: Mouse scrolled (1085, 626) with delta (0, 0)
Screenshot: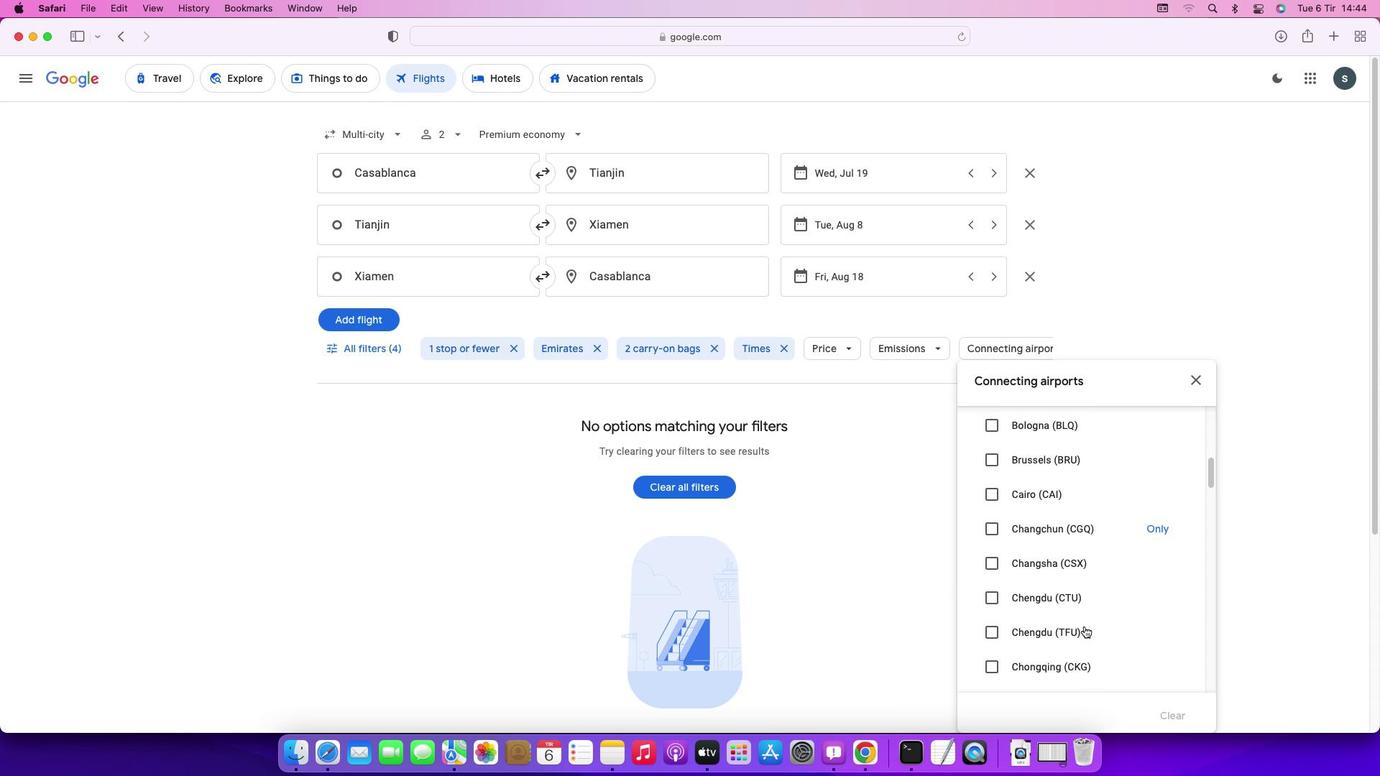
Action: Mouse scrolled (1085, 626) with delta (0, -1)
Screenshot: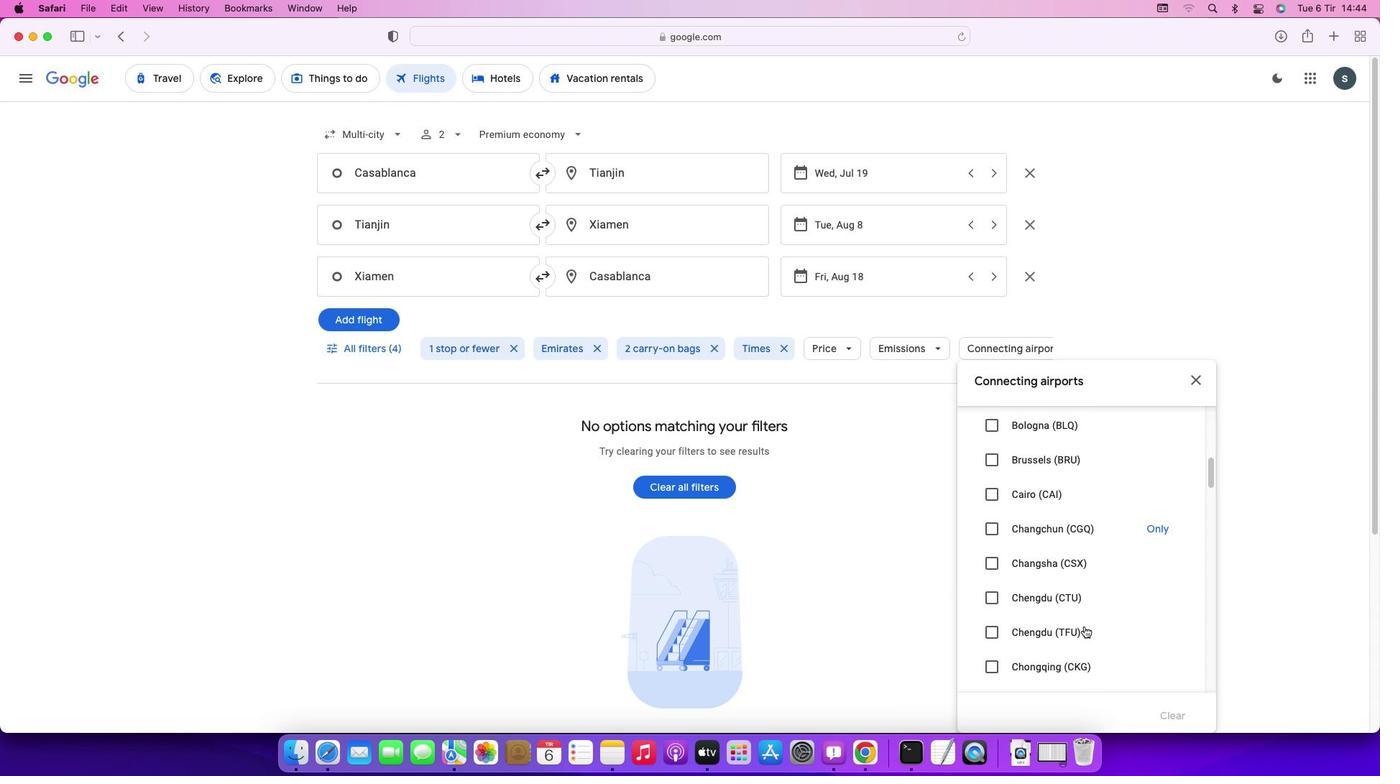 
Action: Mouse scrolled (1085, 626) with delta (0, 0)
Screenshot: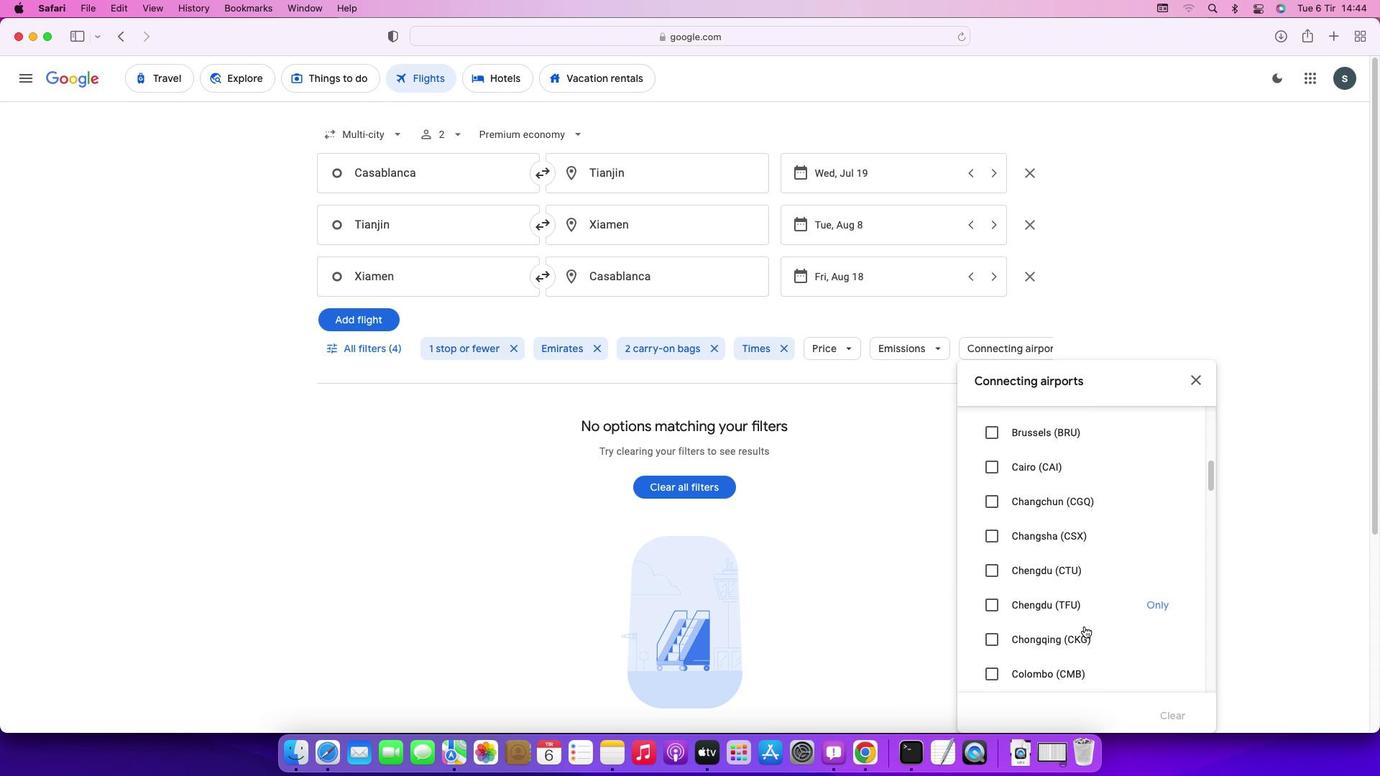 
Action: Mouse scrolled (1085, 626) with delta (0, 0)
Screenshot: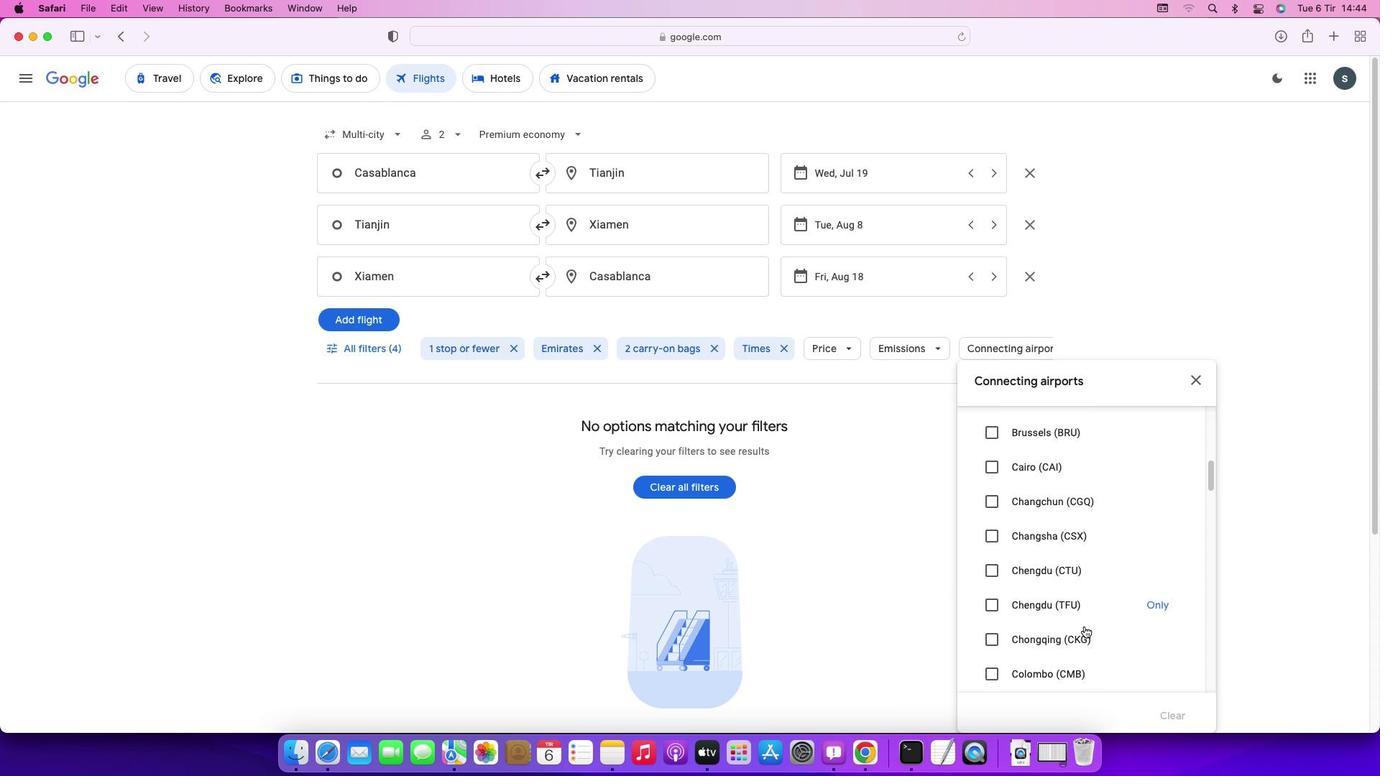 
Action: Mouse scrolled (1085, 626) with delta (0, -1)
Screenshot: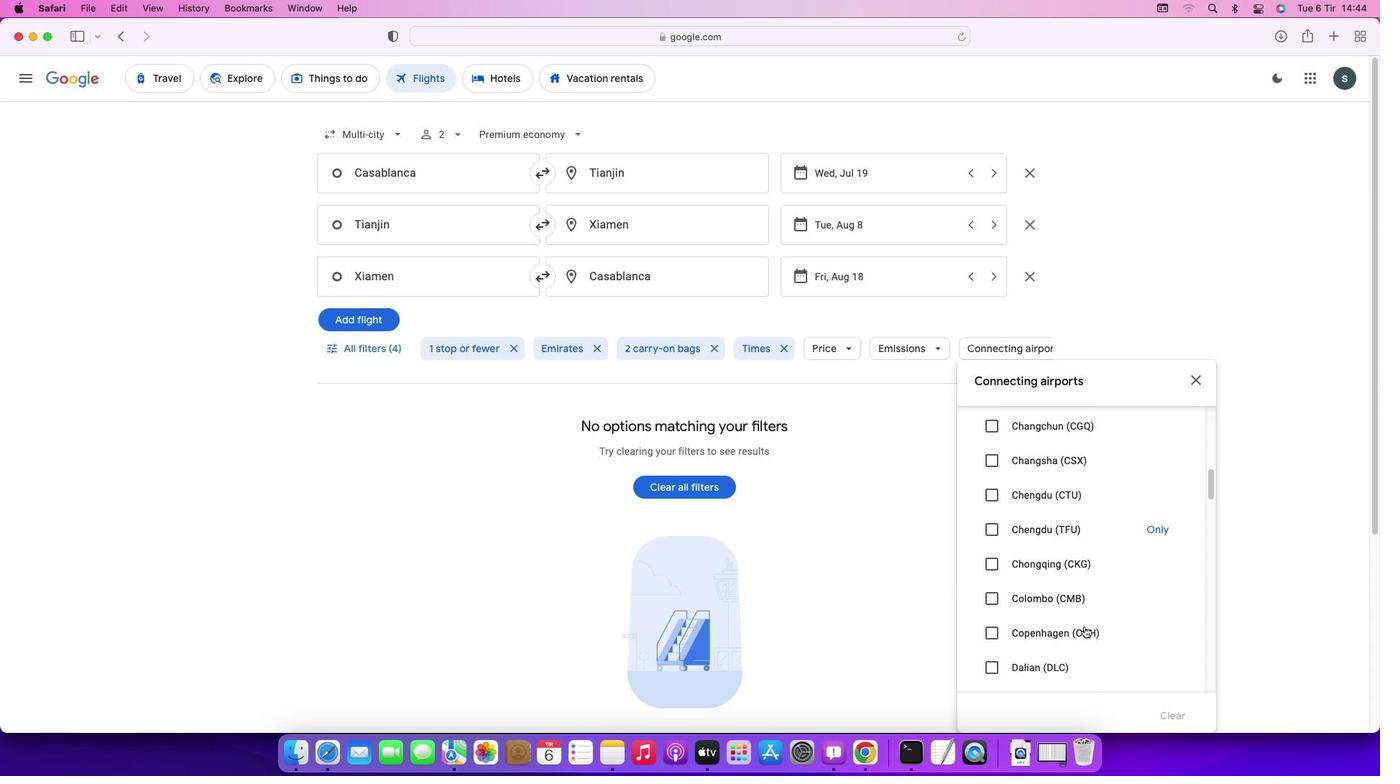 
Action: Mouse scrolled (1085, 626) with delta (0, 0)
Screenshot: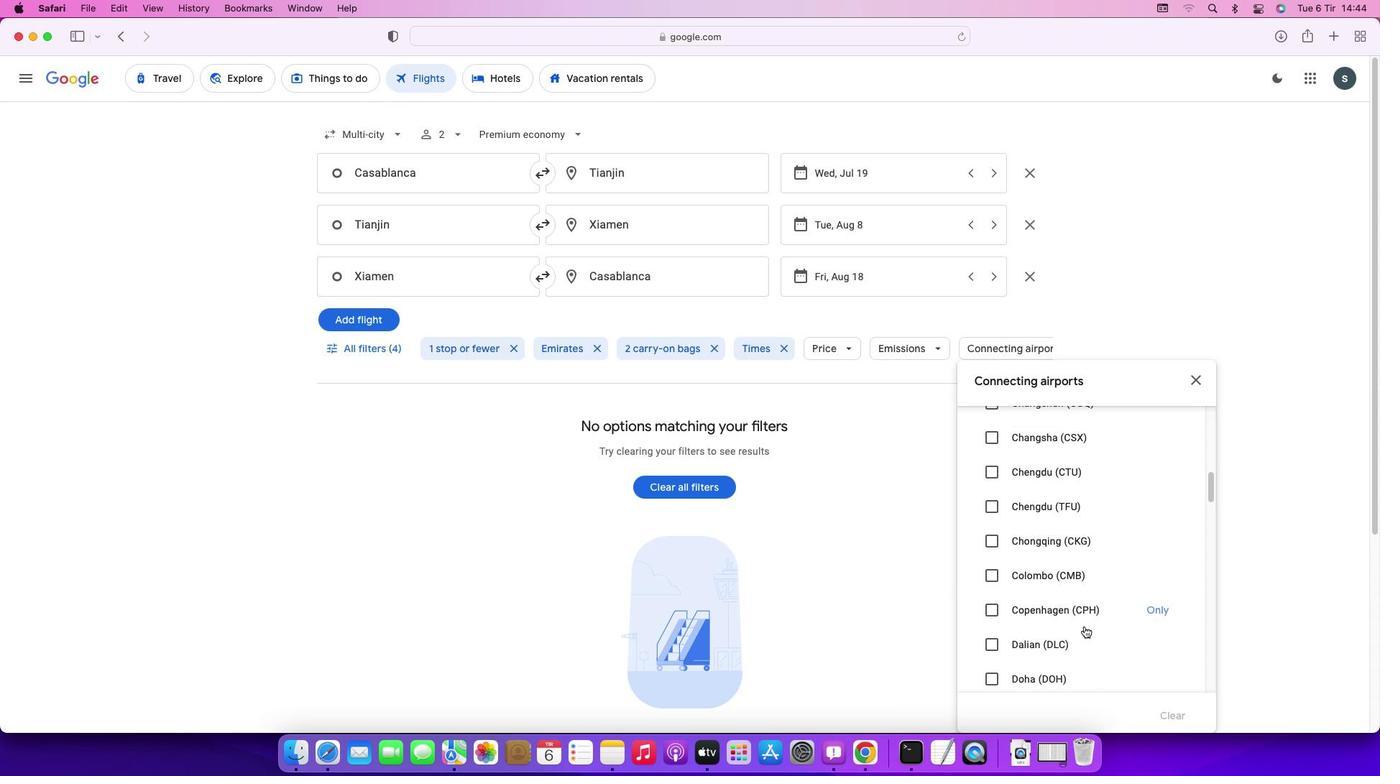 
Action: Mouse scrolled (1085, 626) with delta (0, 0)
Screenshot: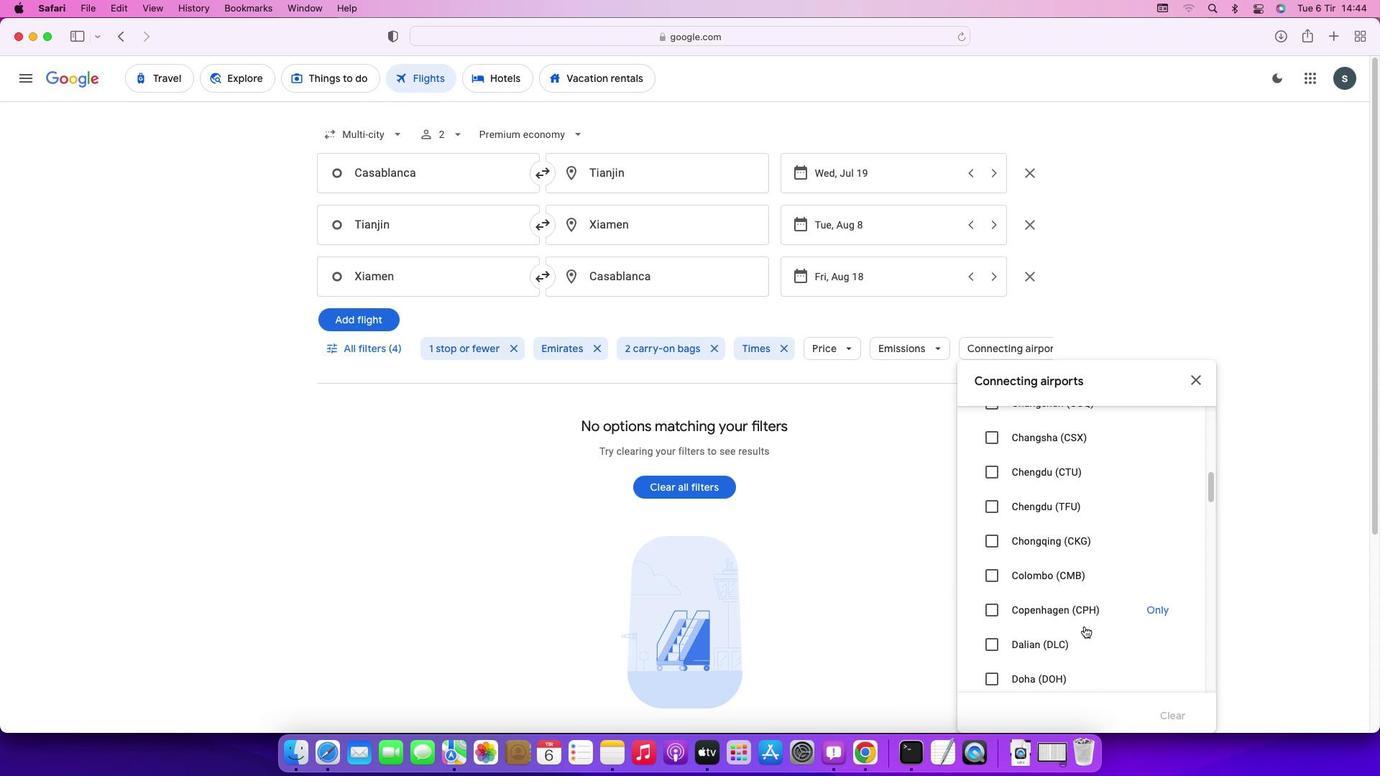 
Action: Mouse scrolled (1085, 626) with delta (0, 0)
Screenshot: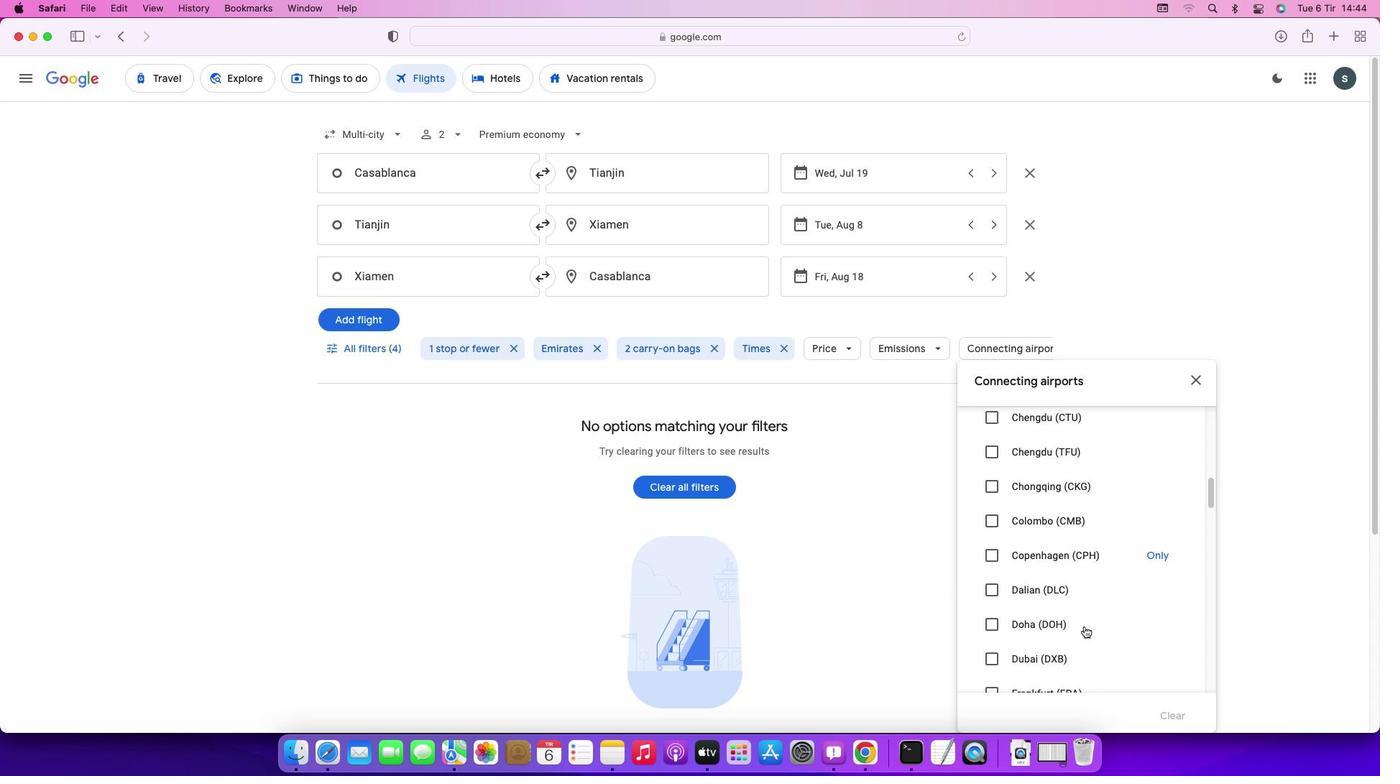 
Action: Mouse moved to (989, 655)
Screenshot: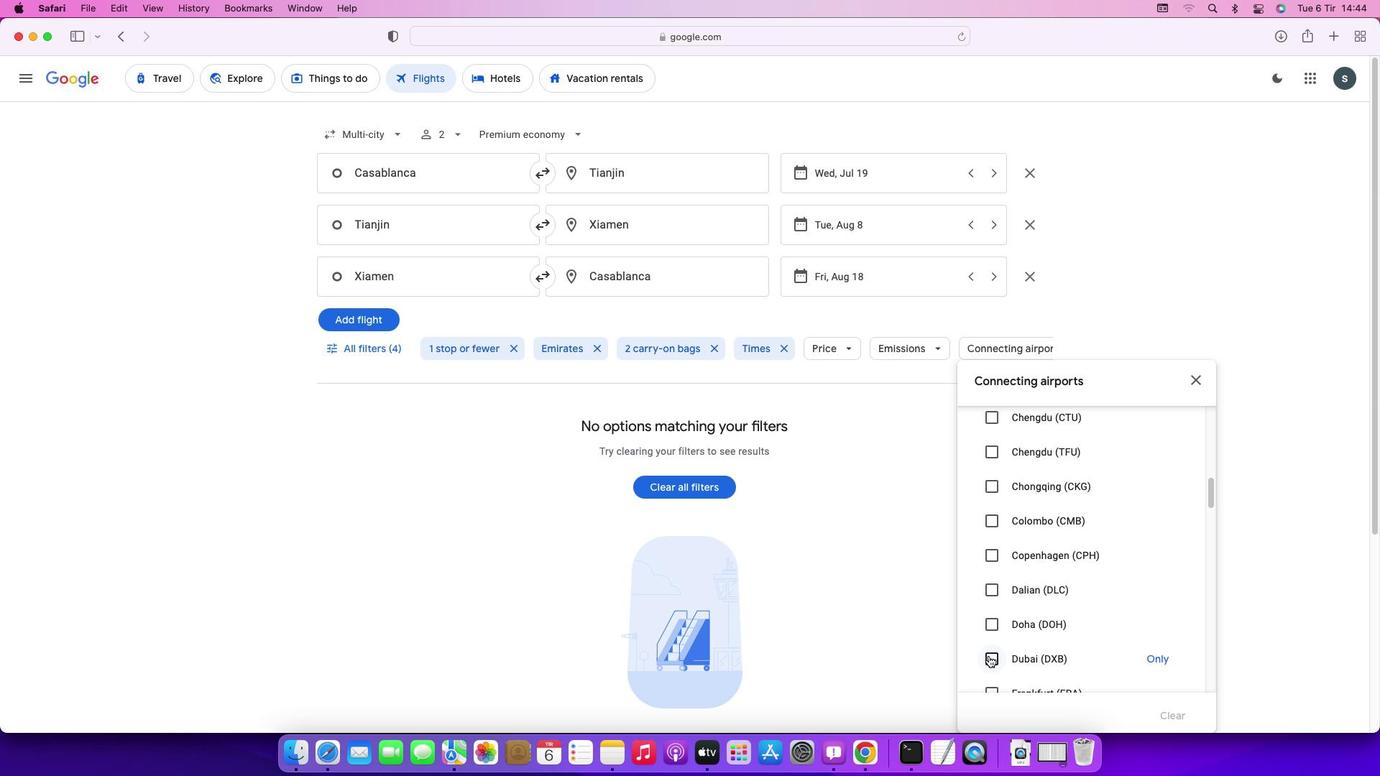 
Action: Mouse pressed left at (989, 655)
Screenshot: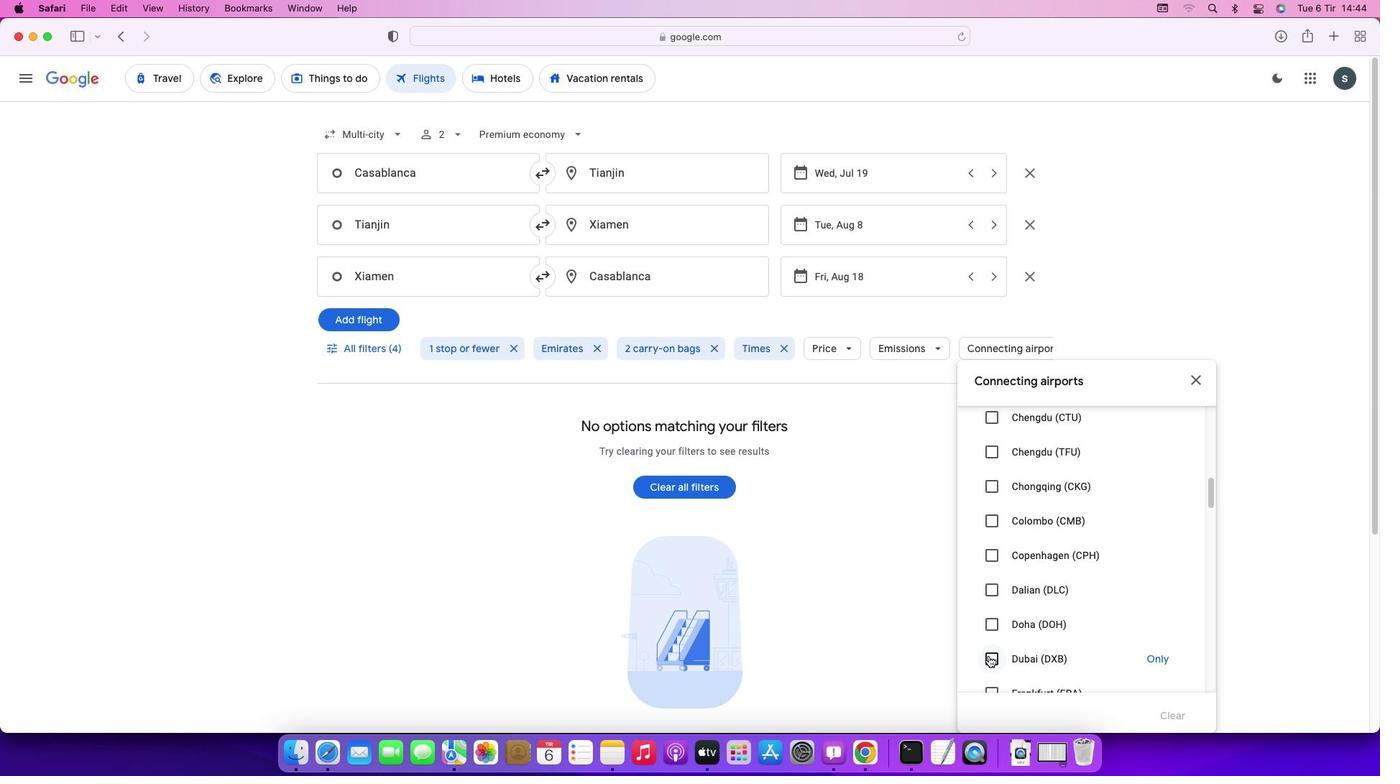 
Action: Mouse moved to (1192, 379)
Screenshot: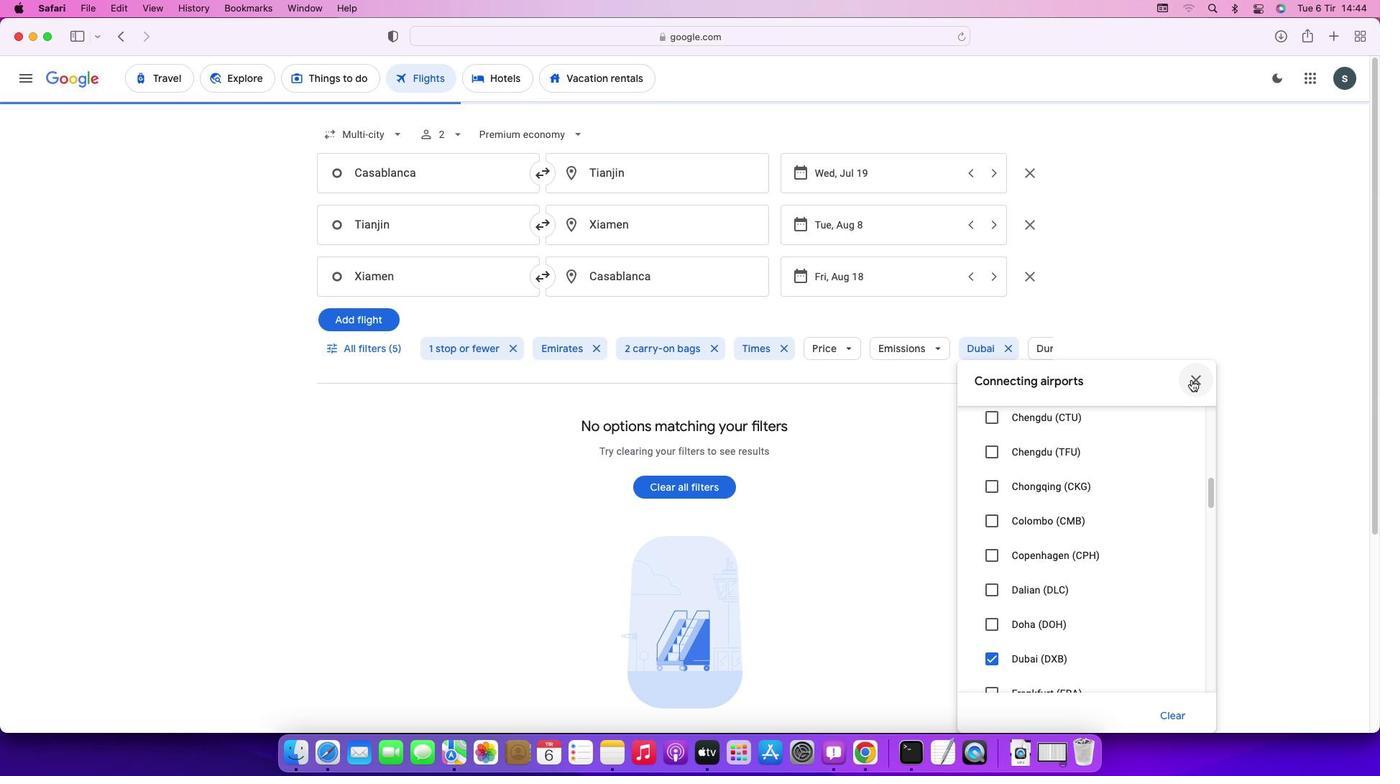 
Action: Mouse pressed left at (1192, 379)
Screenshot: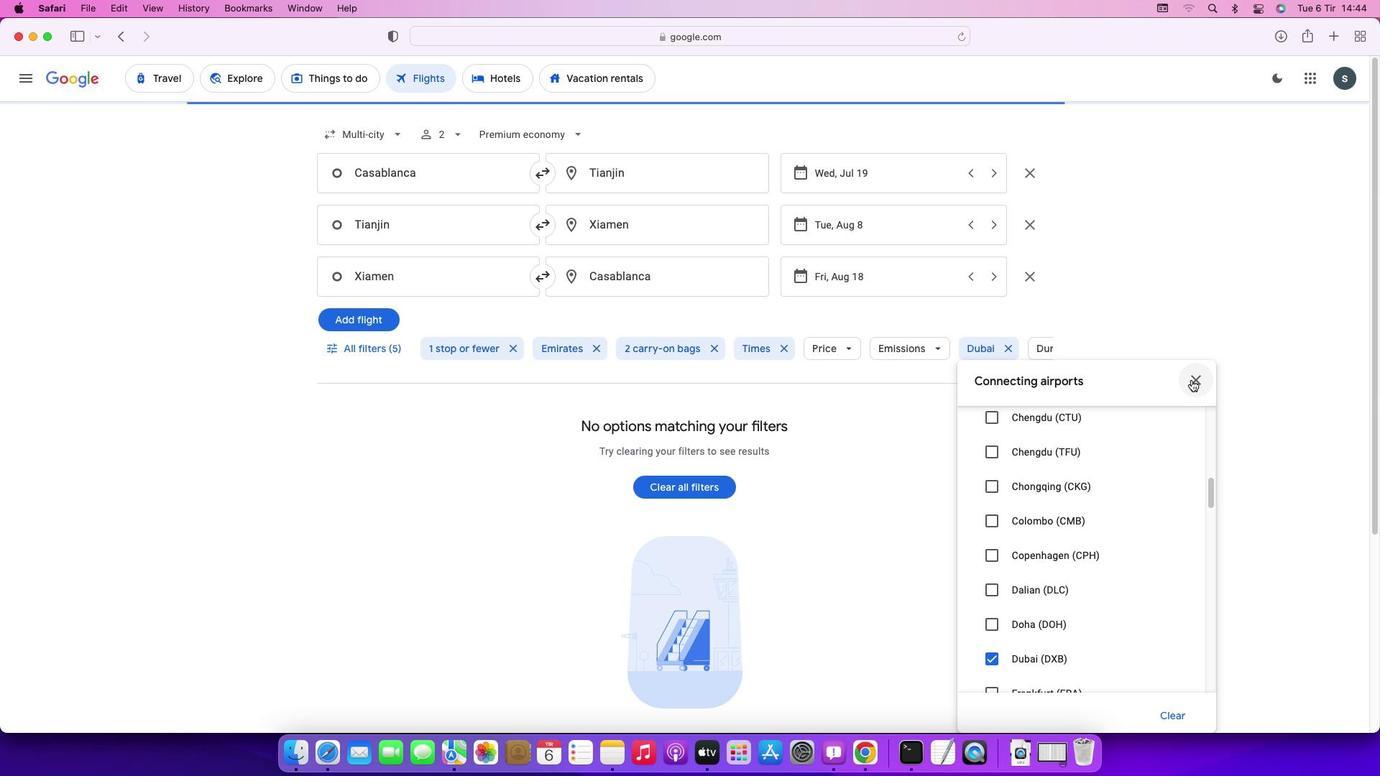 
Action: Mouse moved to (980, 525)
Screenshot: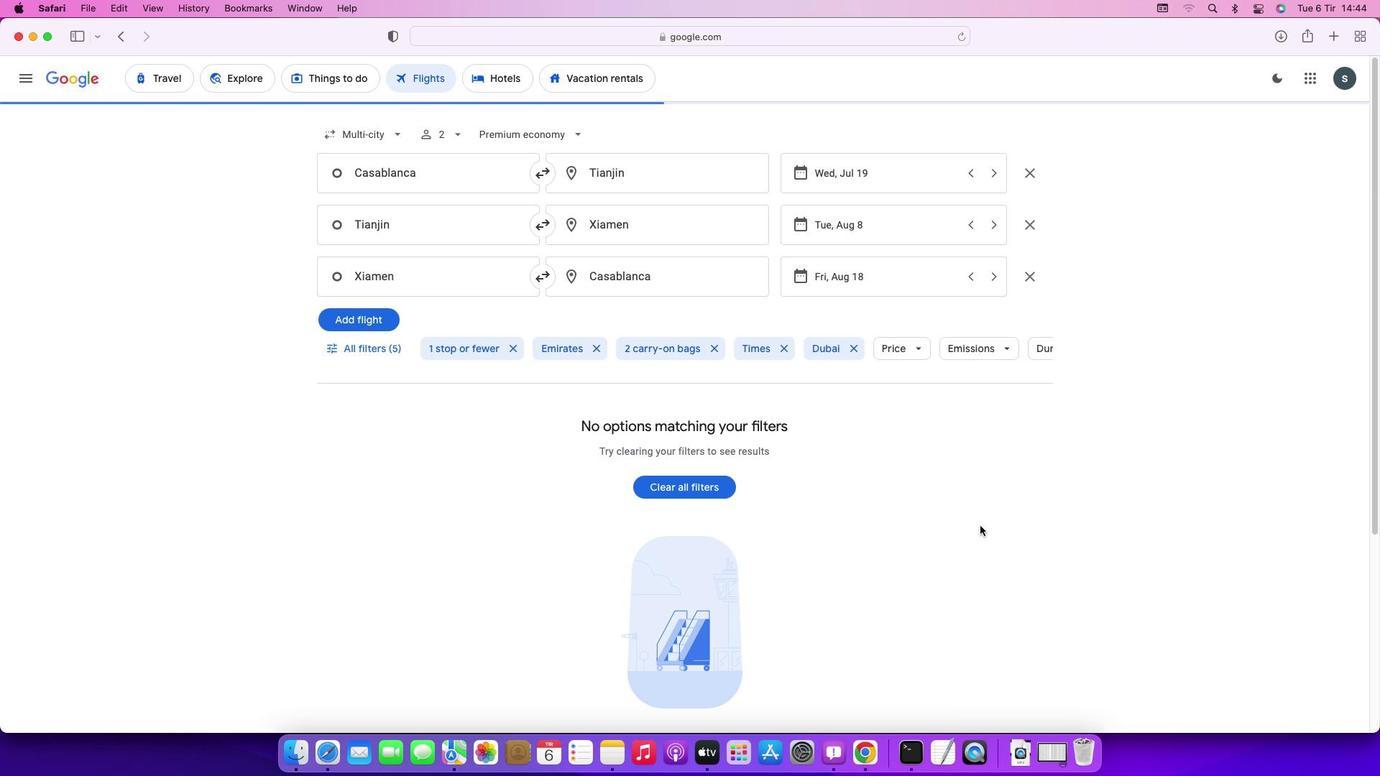 
